Task: Write a soql queries for parent-to-child objects.
Action: Mouse moved to (55, 129)
Screenshot: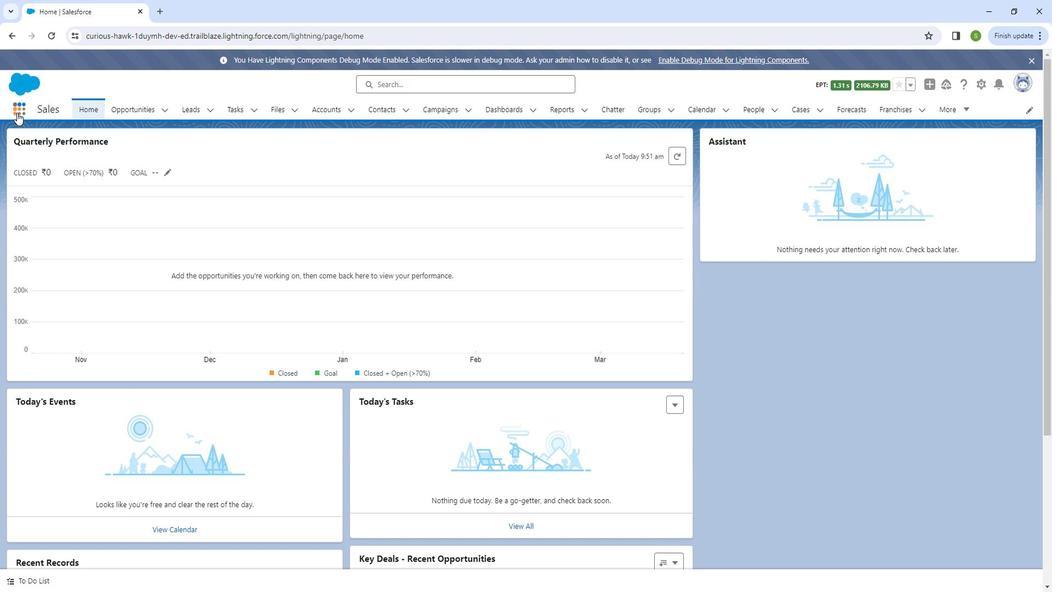 
Action: Mouse pressed left at (55, 129)
Screenshot: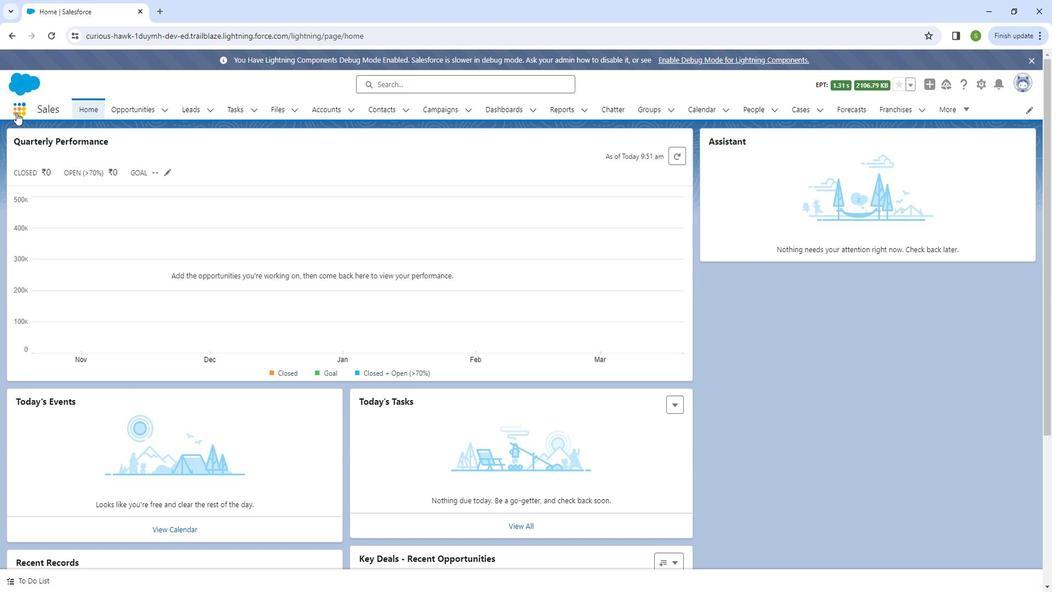 
Action: Mouse moved to (59, 130)
Screenshot: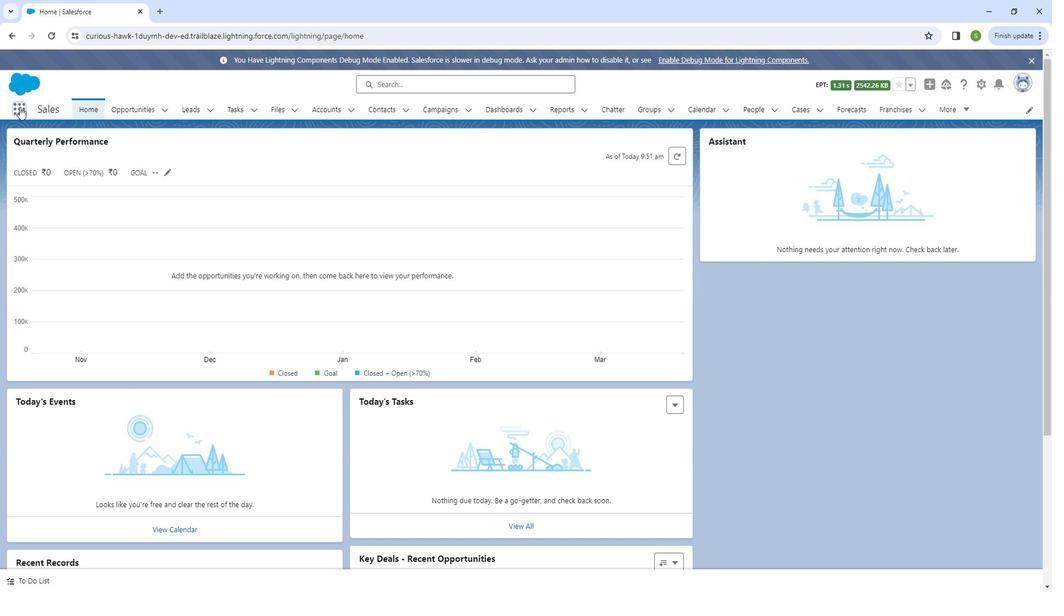 
Action: Mouse pressed left at (59, 130)
Screenshot: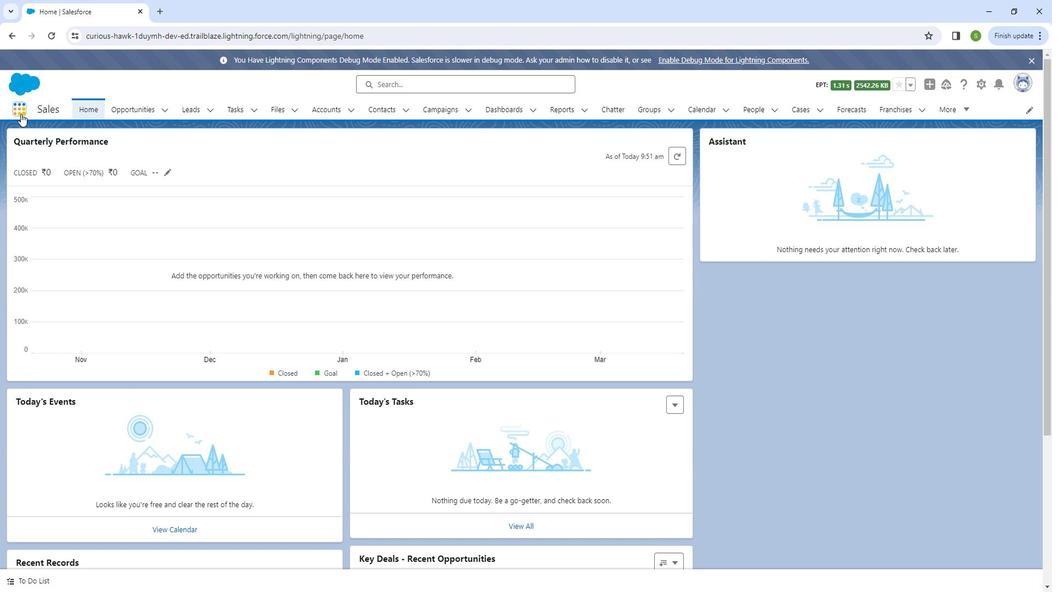 
Action: Mouse moved to (70, 312)
Screenshot: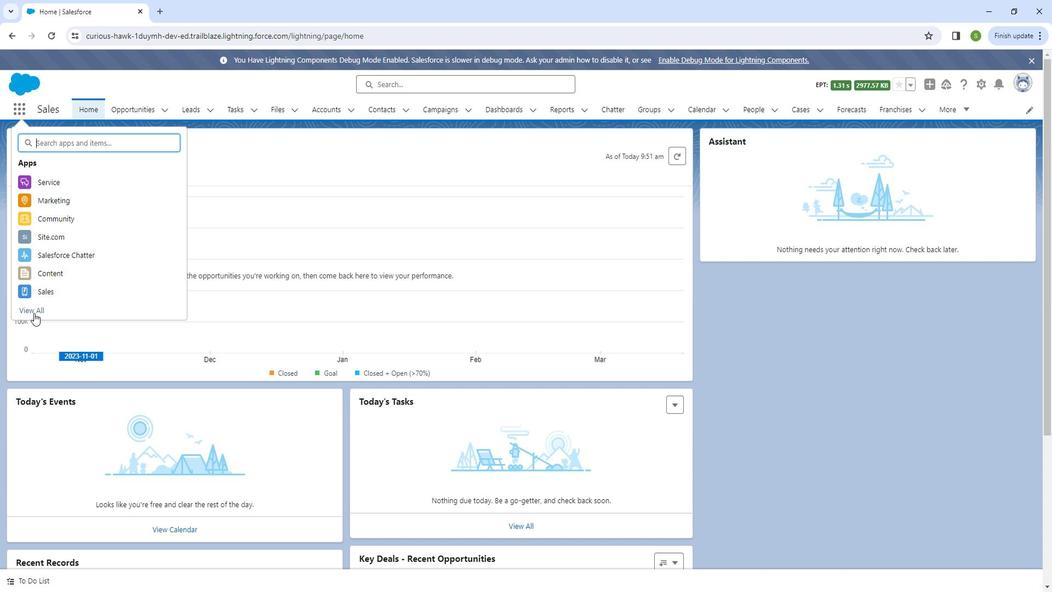 
Action: Mouse pressed left at (70, 312)
Screenshot: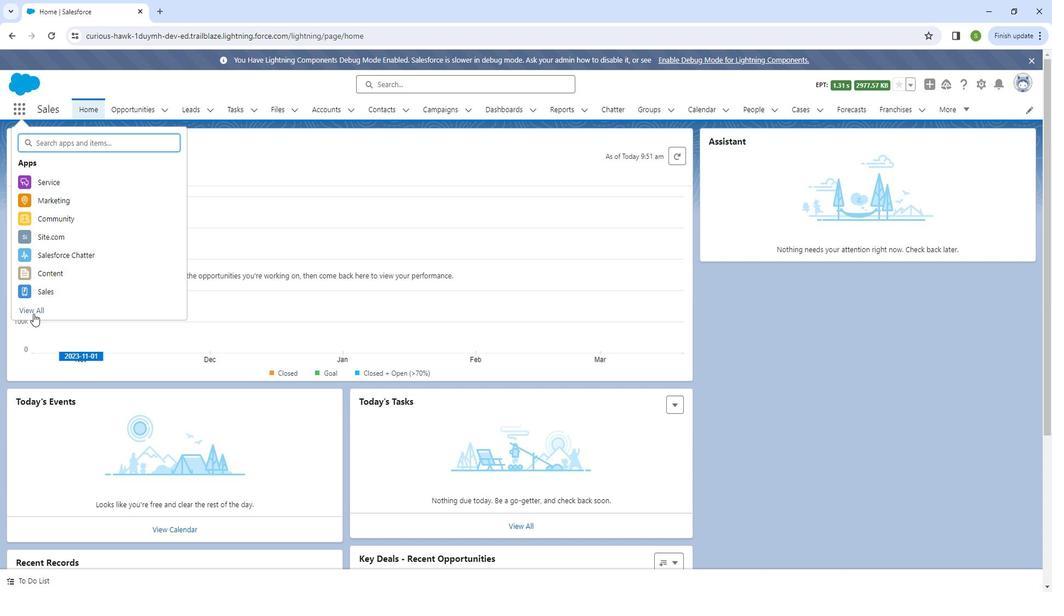 
Action: Mouse moved to (194, 450)
Screenshot: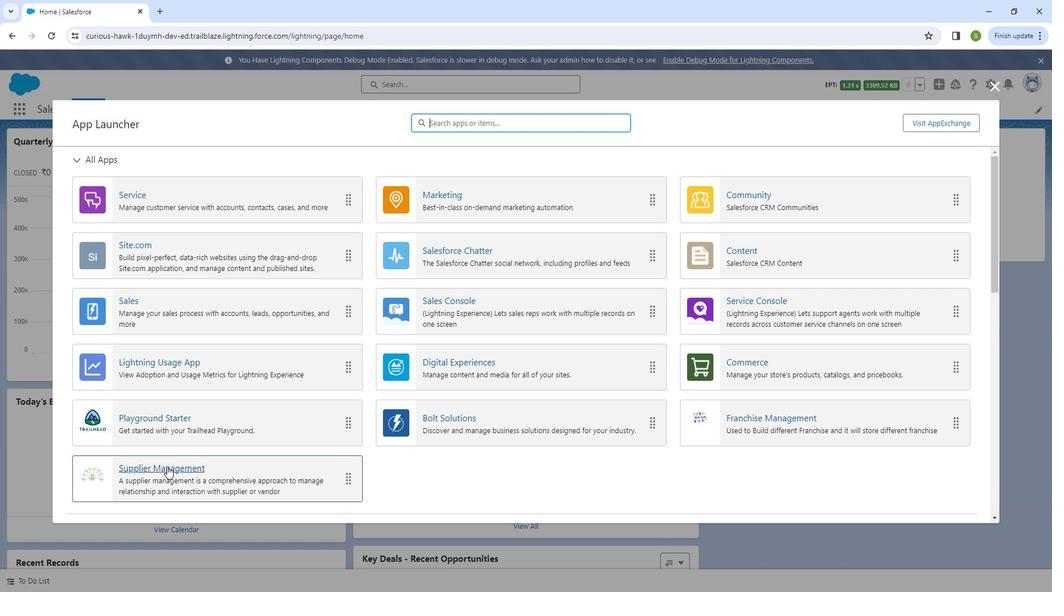 
Action: Mouse pressed left at (194, 450)
Screenshot: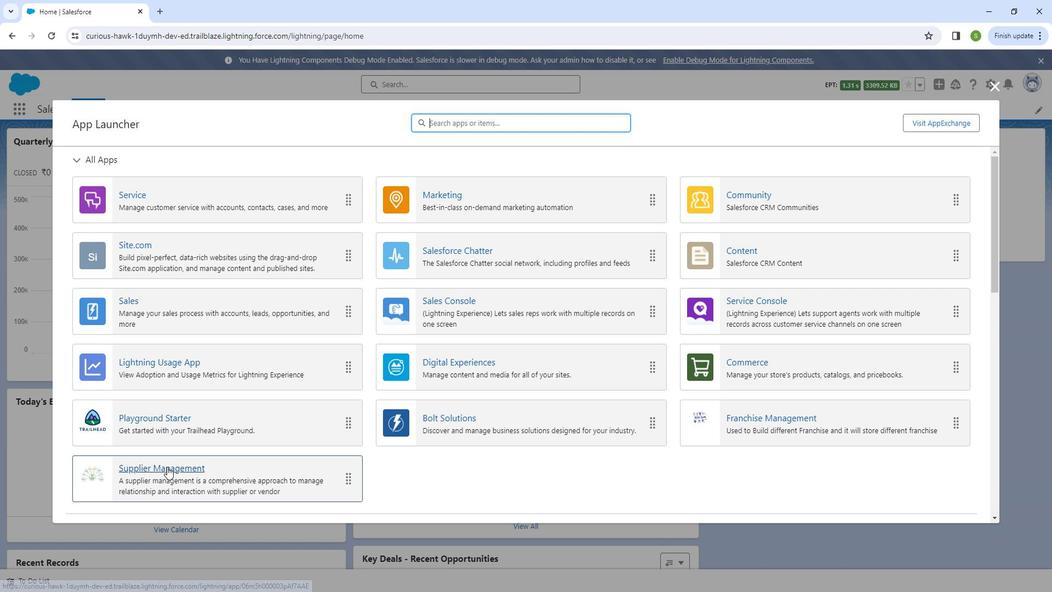 
Action: Mouse moved to (213, 454)
Screenshot: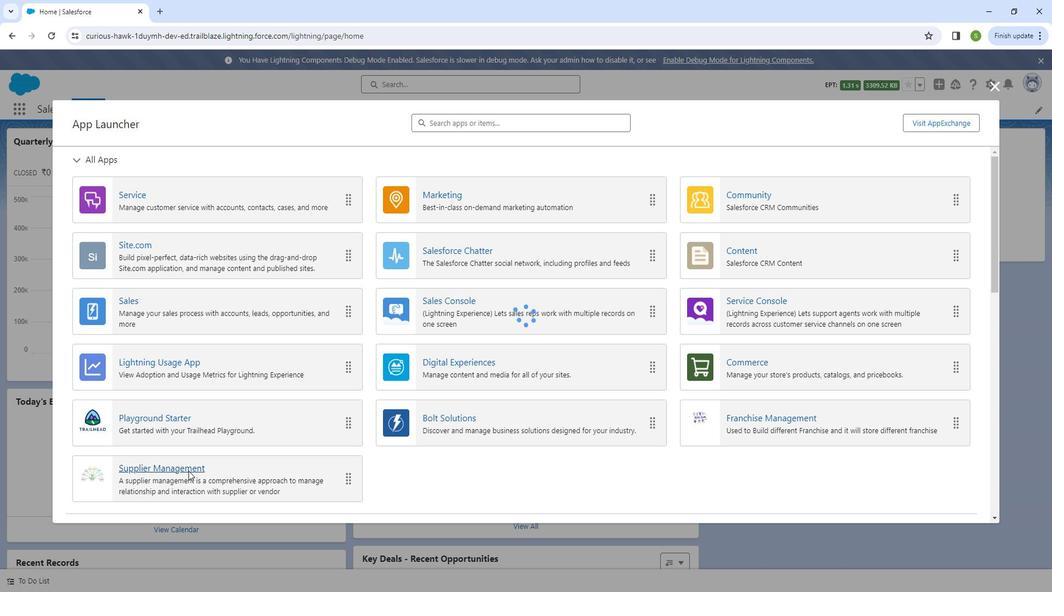 
Action: Mouse pressed left at (213, 454)
Screenshot: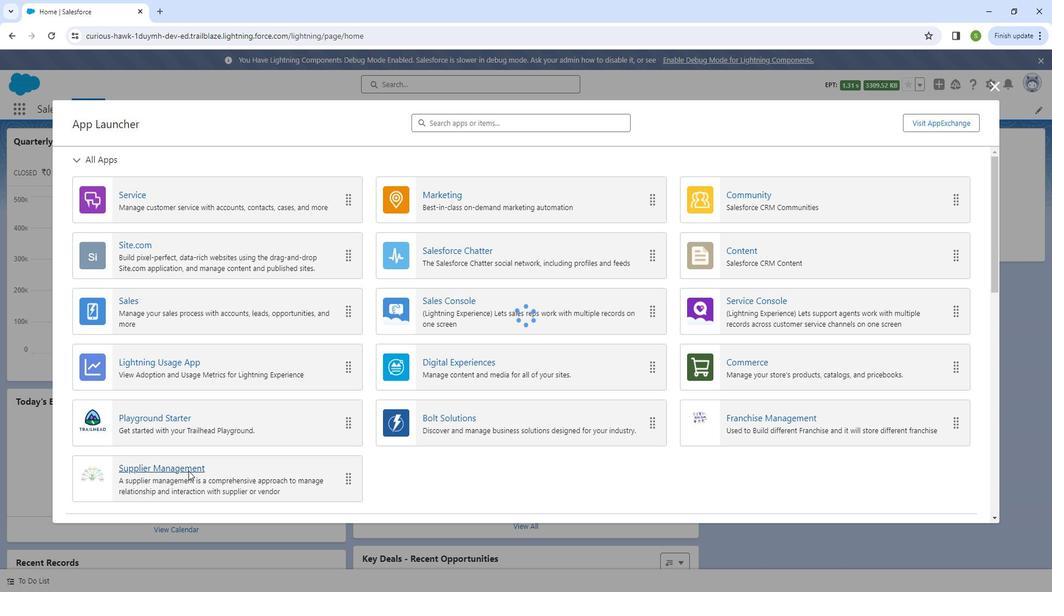 
Action: Mouse moved to (58, 128)
Screenshot: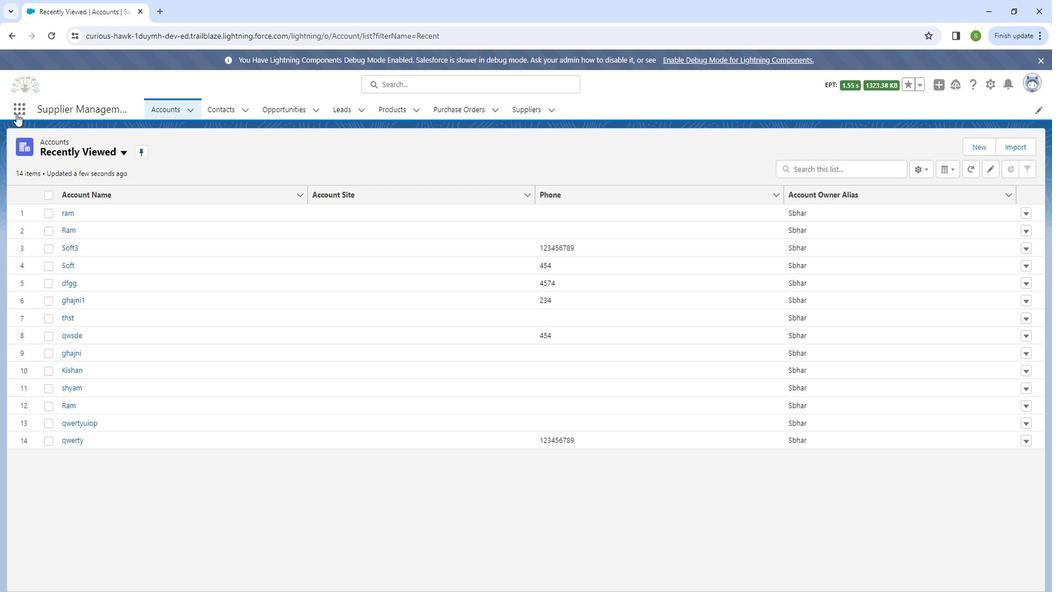 
Action: Mouse pressed left at (58, 128)
Screenshot: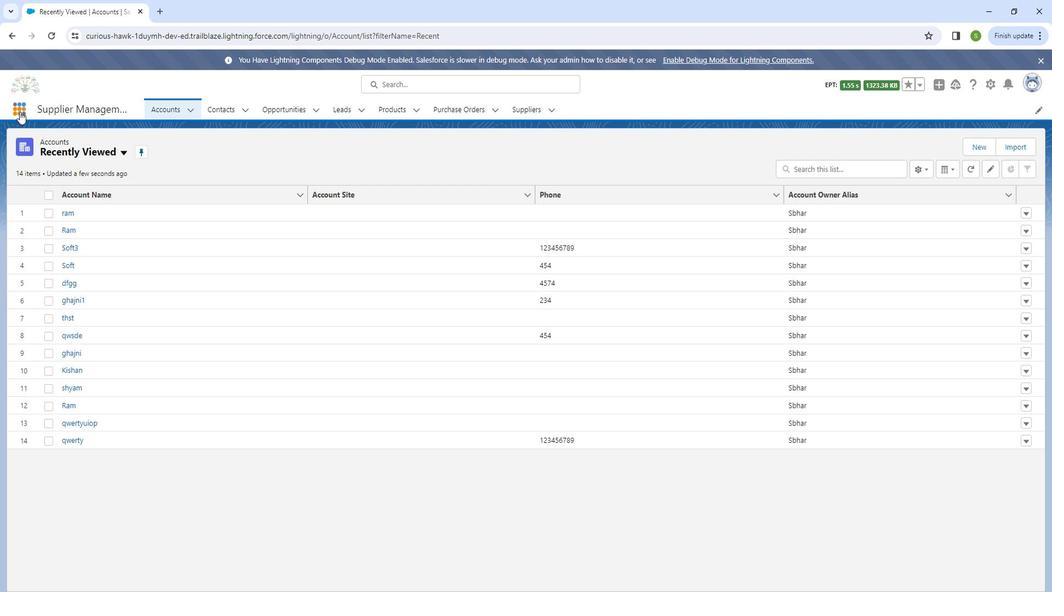 
Action: Mouse moved to (250, 170)
Screenshot: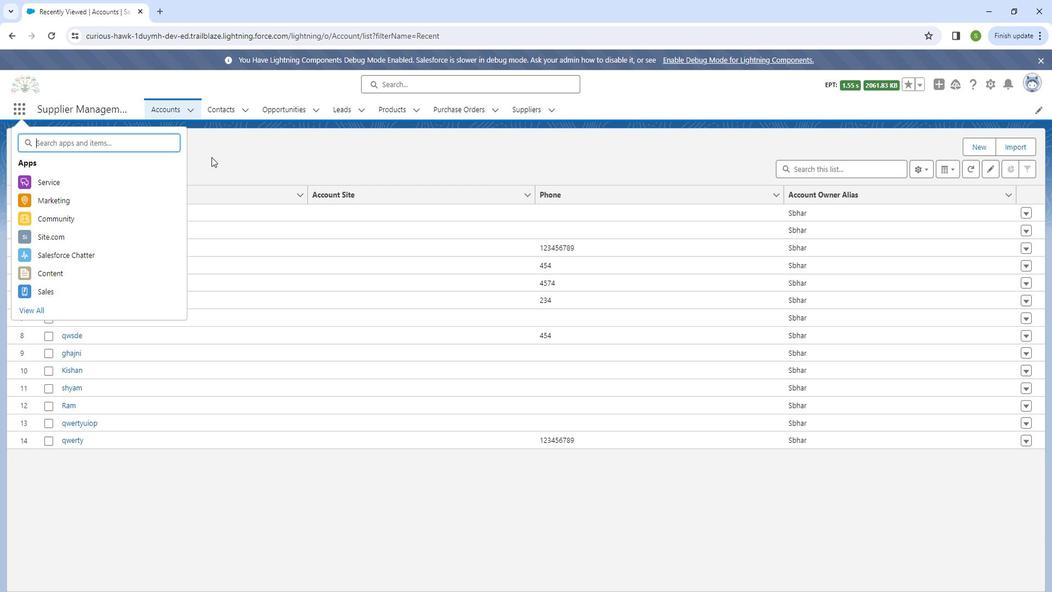 
Action: Mouse pressed left at (250, 170)
Screenshot: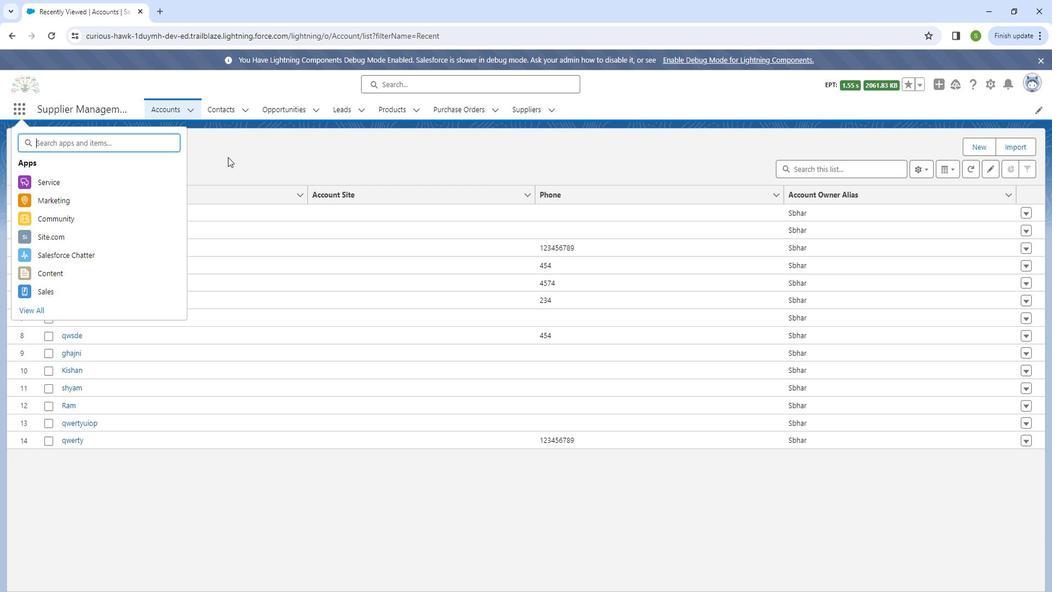 
Action: Mouse moved to (953, 107)
Screenshot: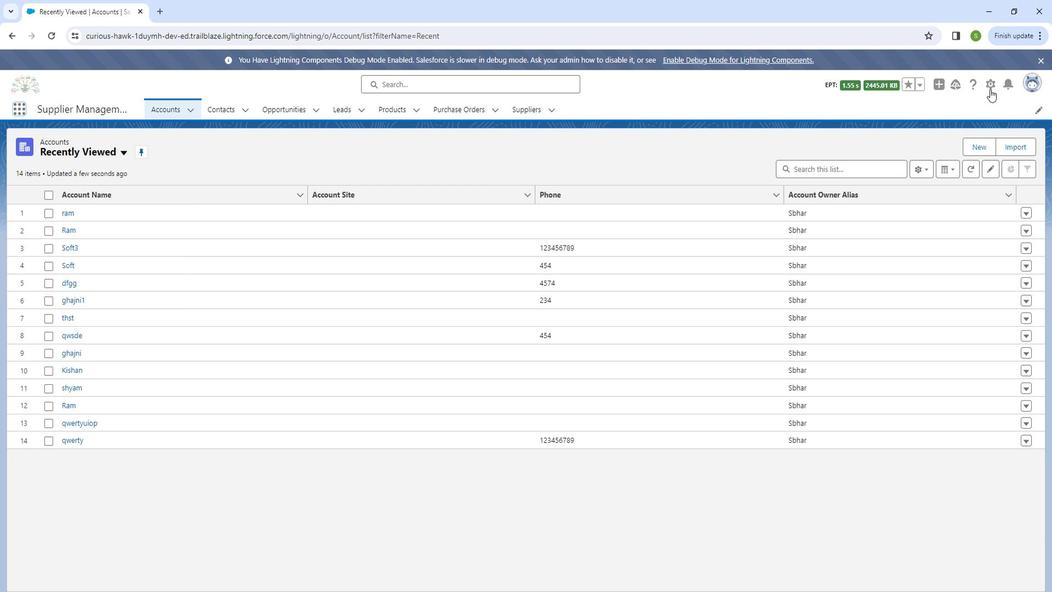 
Action: Mouse pressed left at (953, 107)
Screenshot: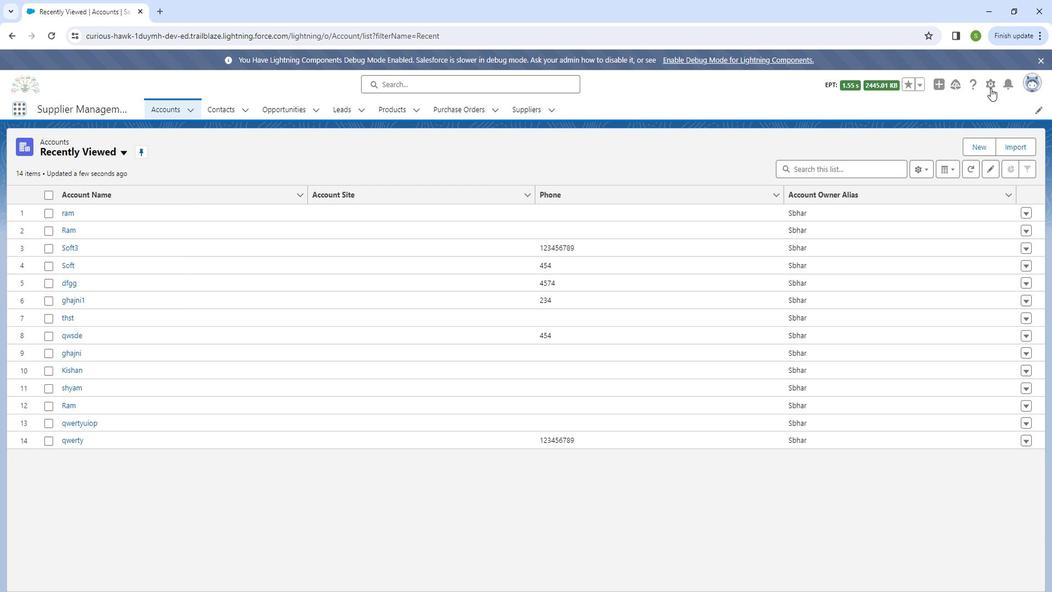 
Action: Mouse moved to (906, 191)
Screenshot: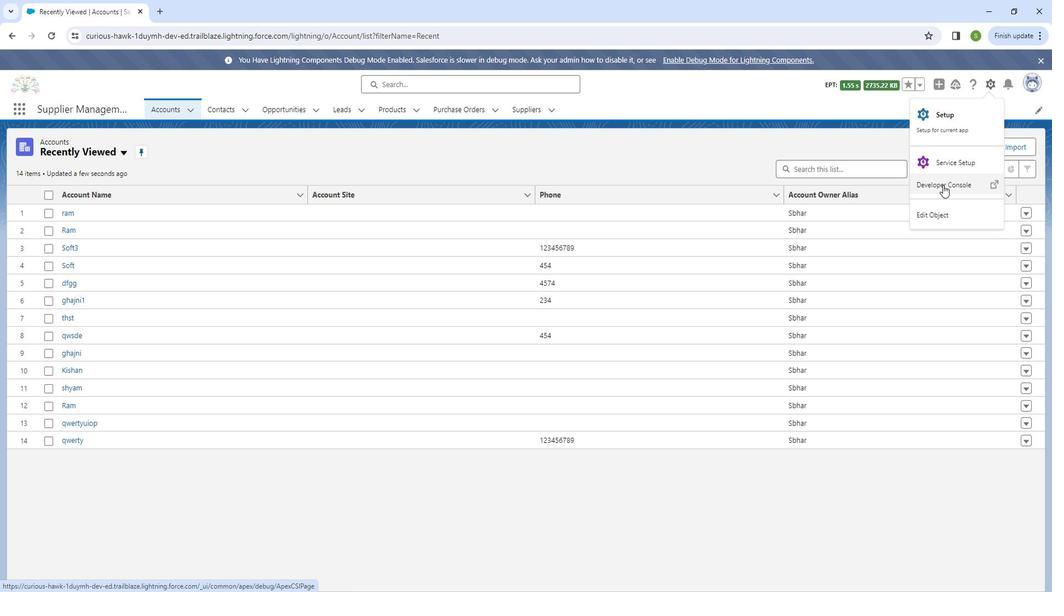 
Action: Mouse pressed right at (906, 191)
Screenshot: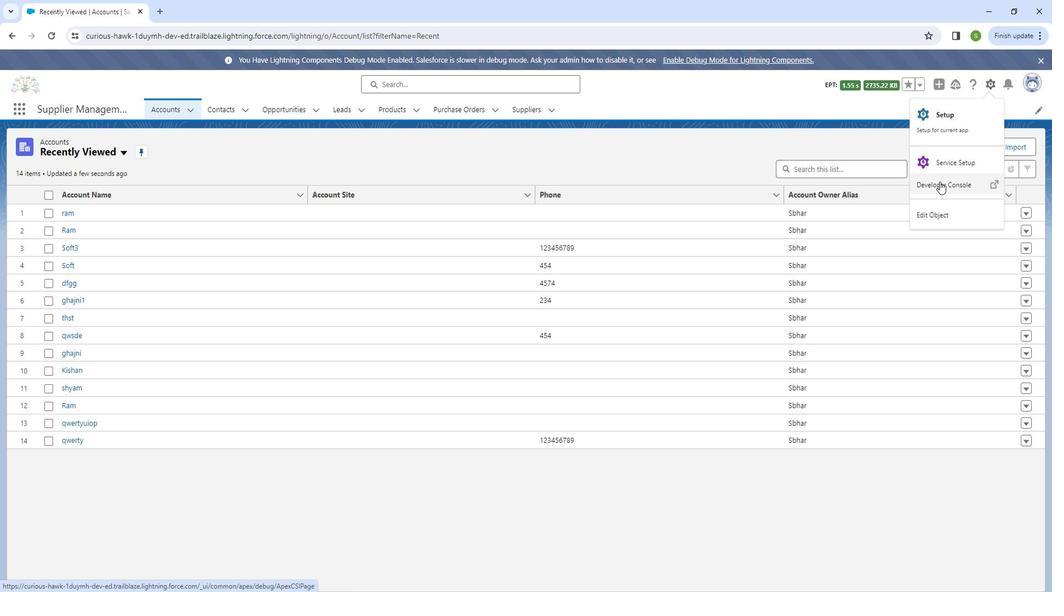 
Action: Mouse moved to (863, 207)
Screenshot: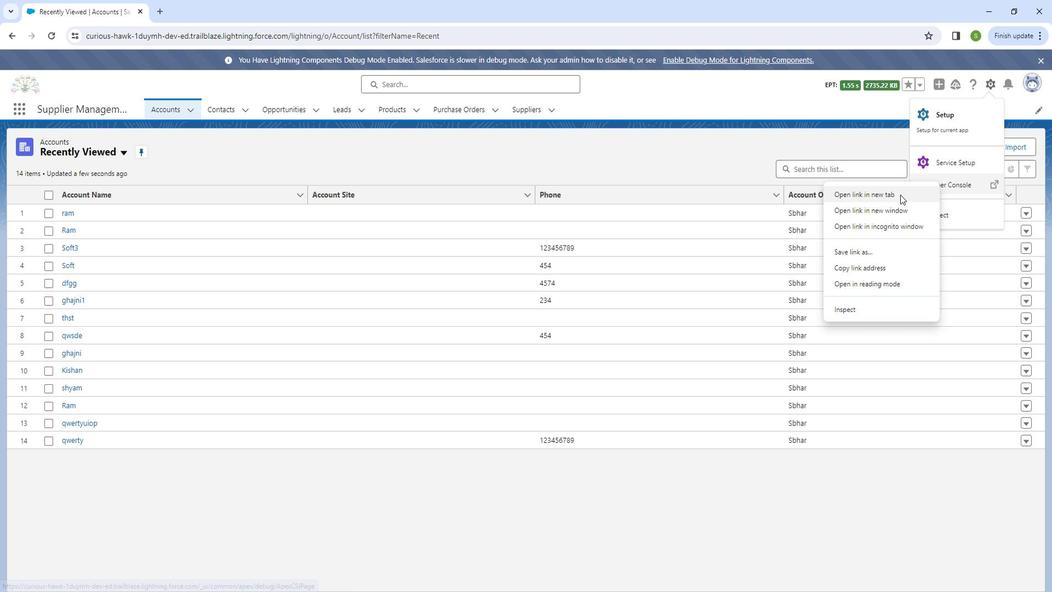 
Action: Mouse pressed left at (863, 207)
Screenshot: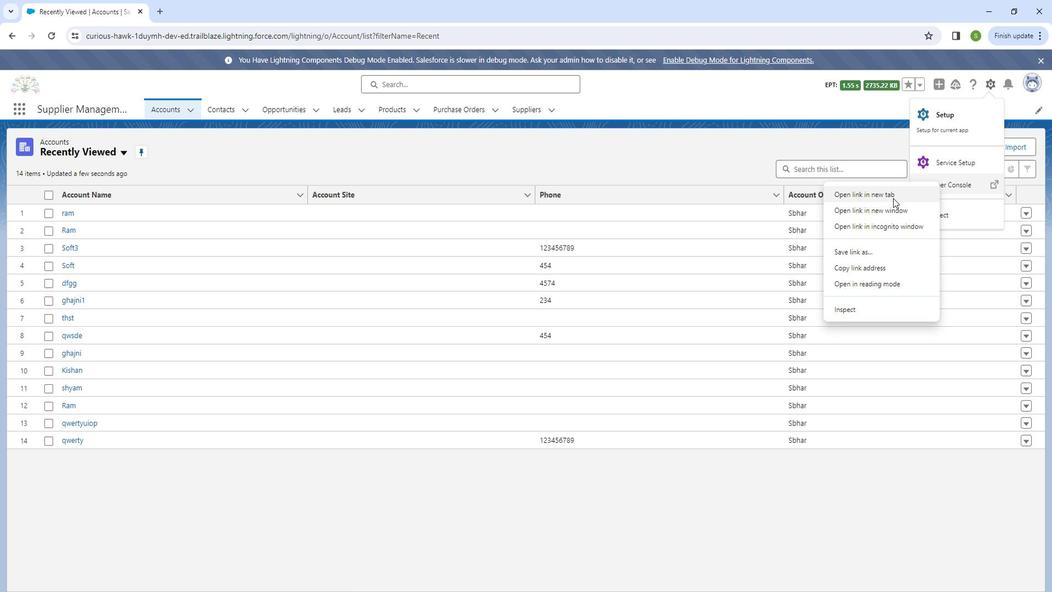 
Action: Mouse moved to (242, 39)
Screenshot: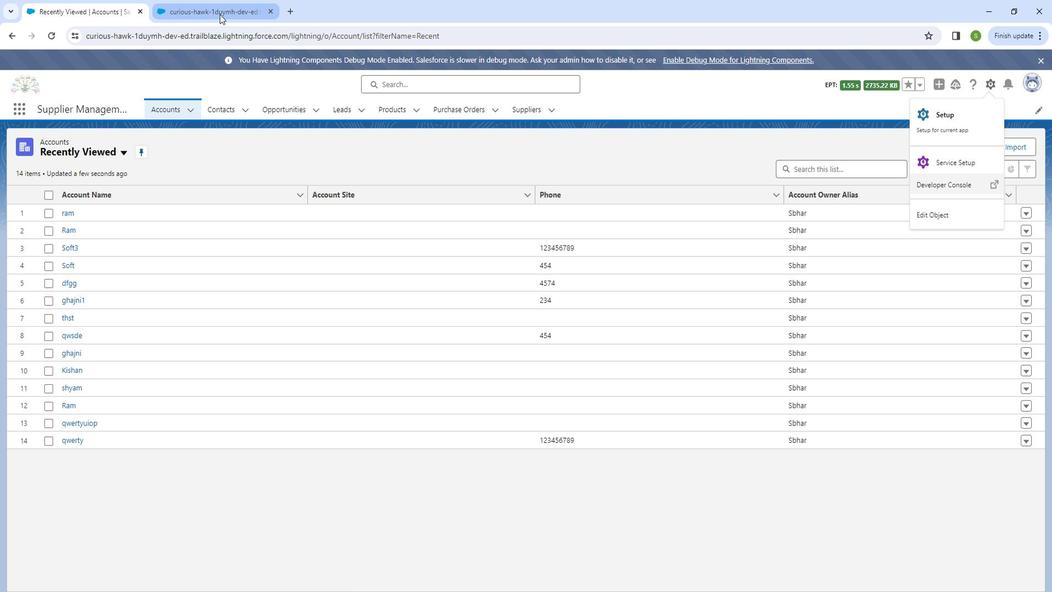 
Action: Mouse pressed left at (242, 39)
Screenshot: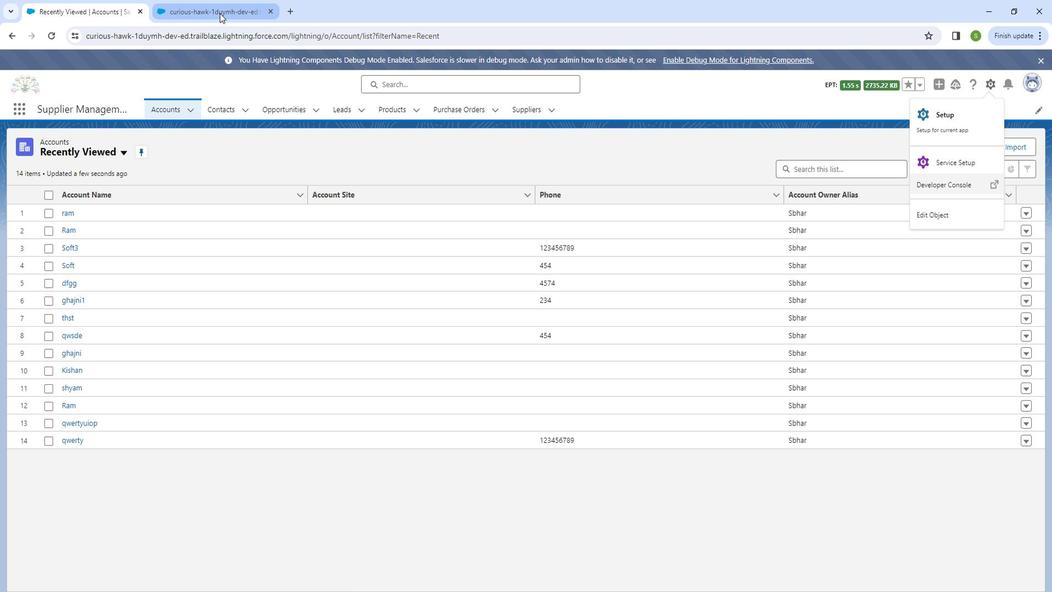 
Action: Mouse moved to (248, 43)
Screenshot: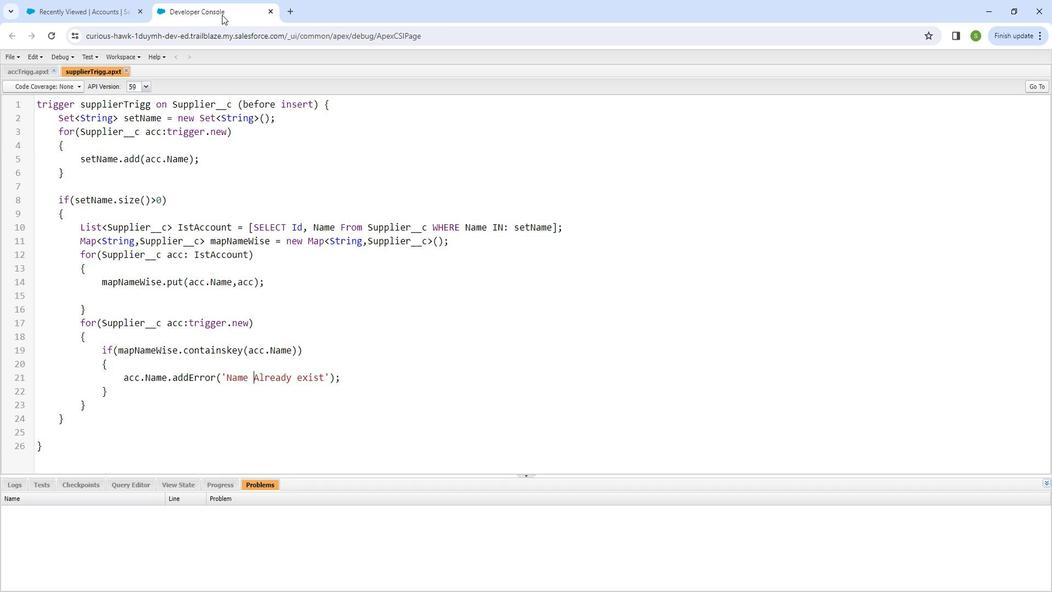 
Action: Key pressed <Key.alt_l><Key.alt_l><Key.alt_l><Key.alt_l><Key.alt_l><Key.alt_l><Key.alt_l><Key.alt_l><Key.alt_l><Key.alt_l><<191>>
Screenshot: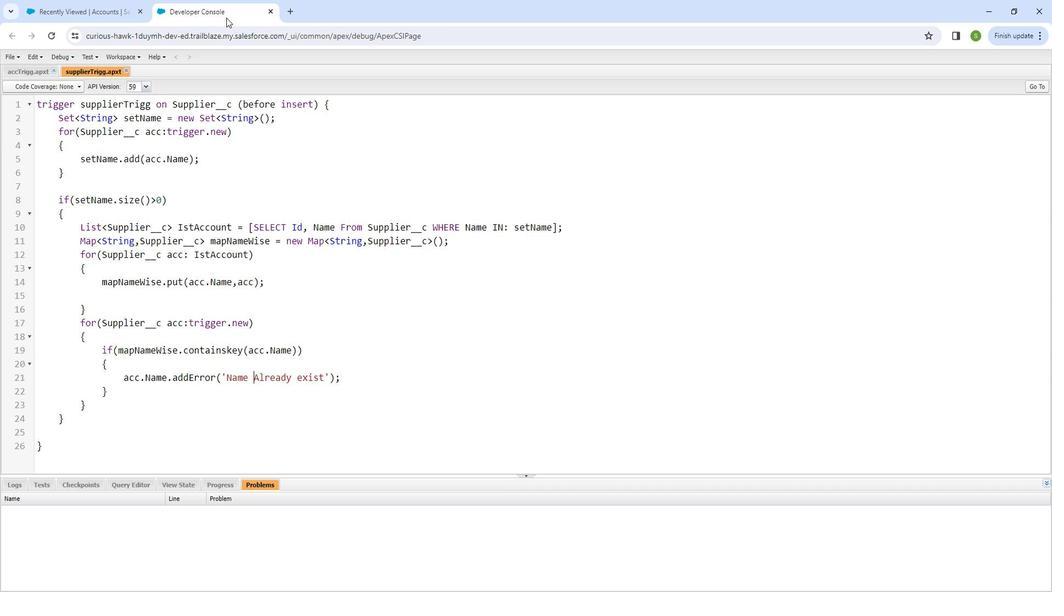 
Action: Mouse moved to (191, 196)
Screenshot: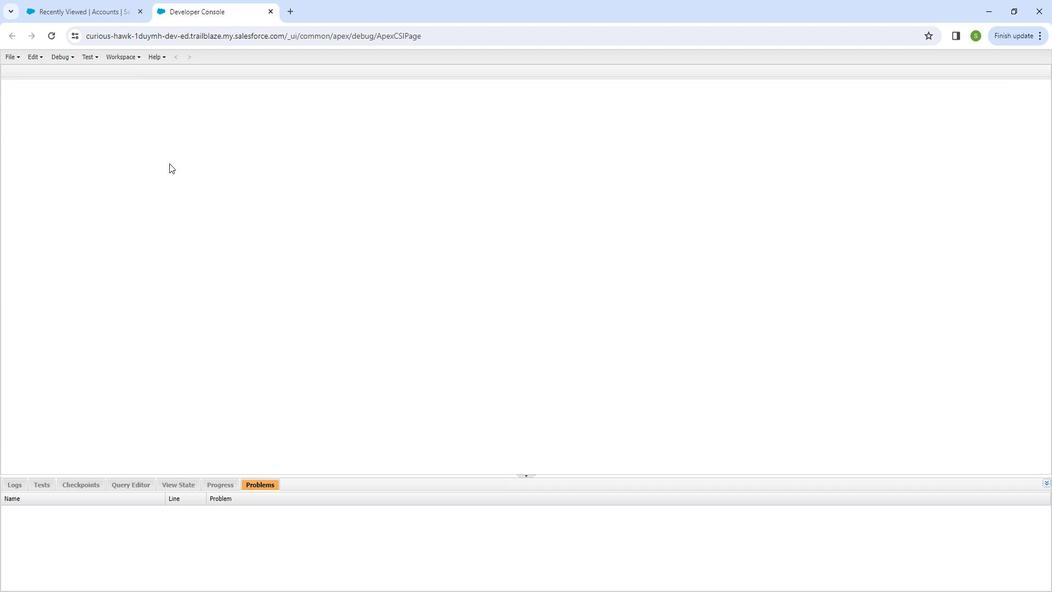 
Action: Key pressed ctrl+E
Screenshot: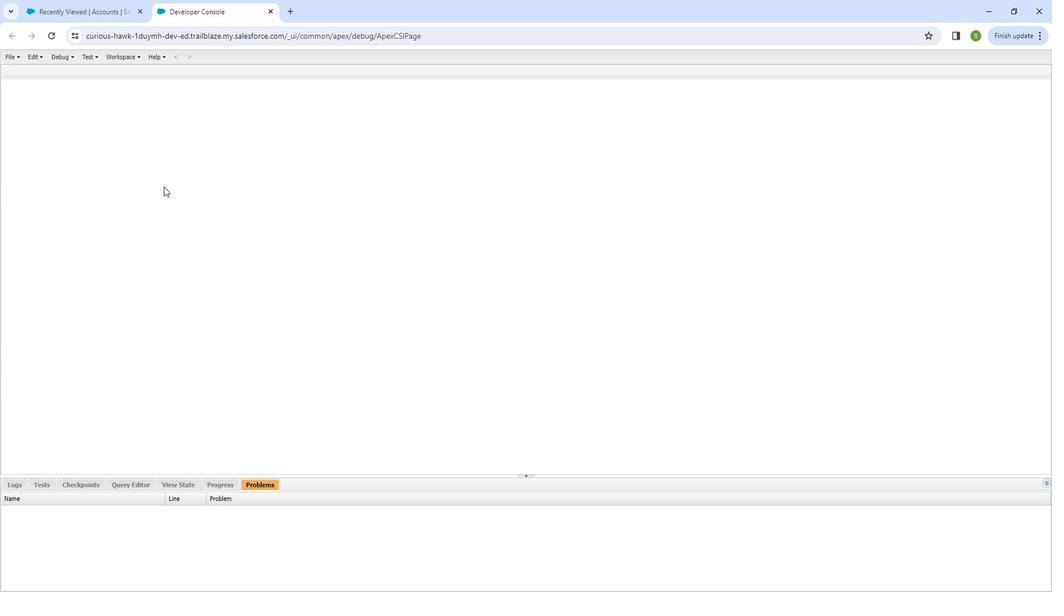 
Action: Mouse moved to (323, 271)
Screenshot: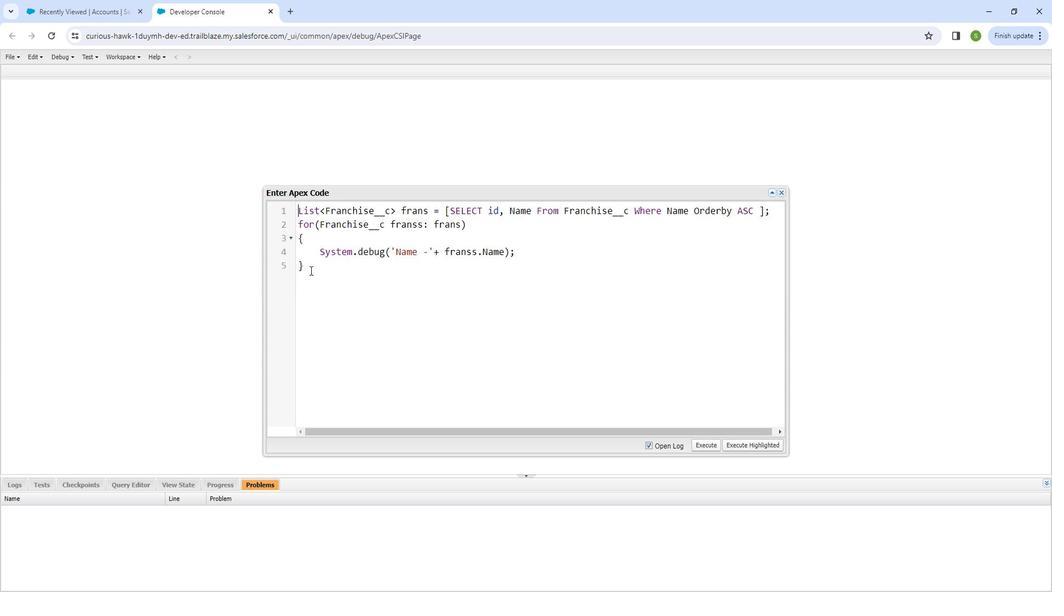 
Action: Mouse pressed left at (323, 271)
Screenshot: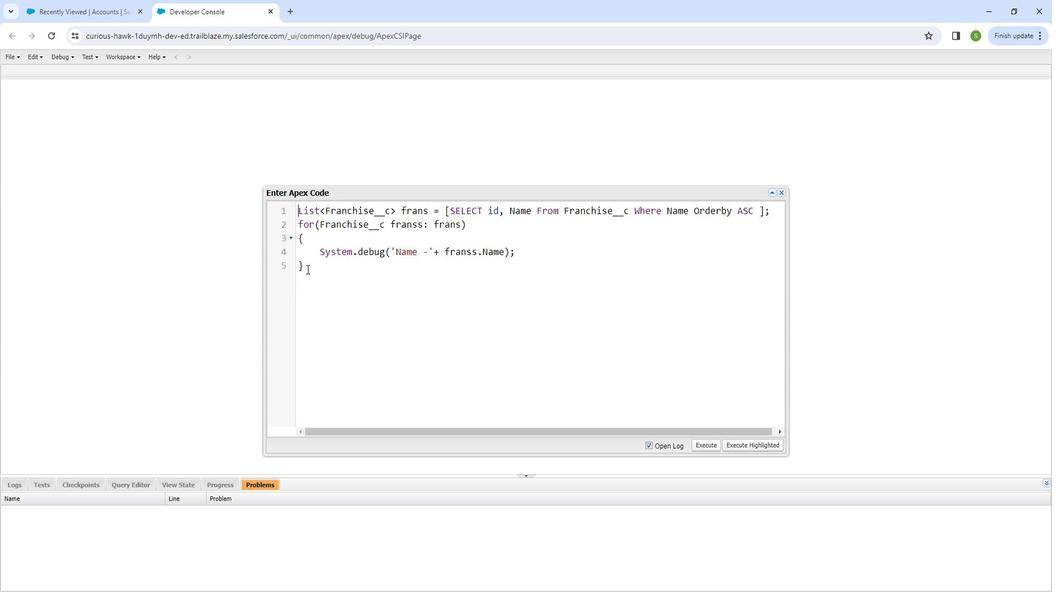 
Action: Mouse moved to (313, 214)
Screenshot: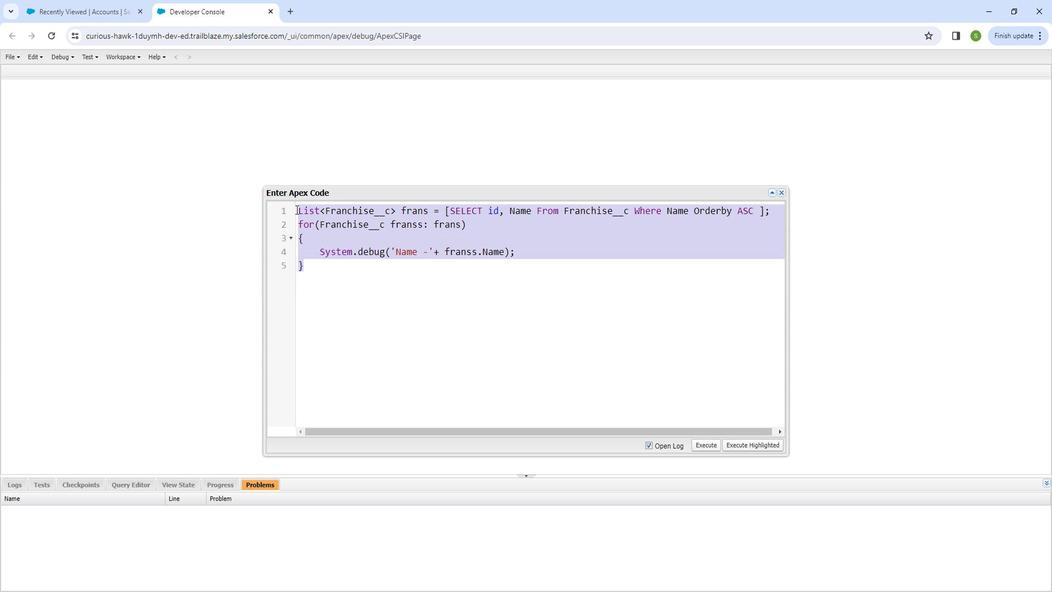 
Action: Key pressed <Key.backspace>
Screenshot: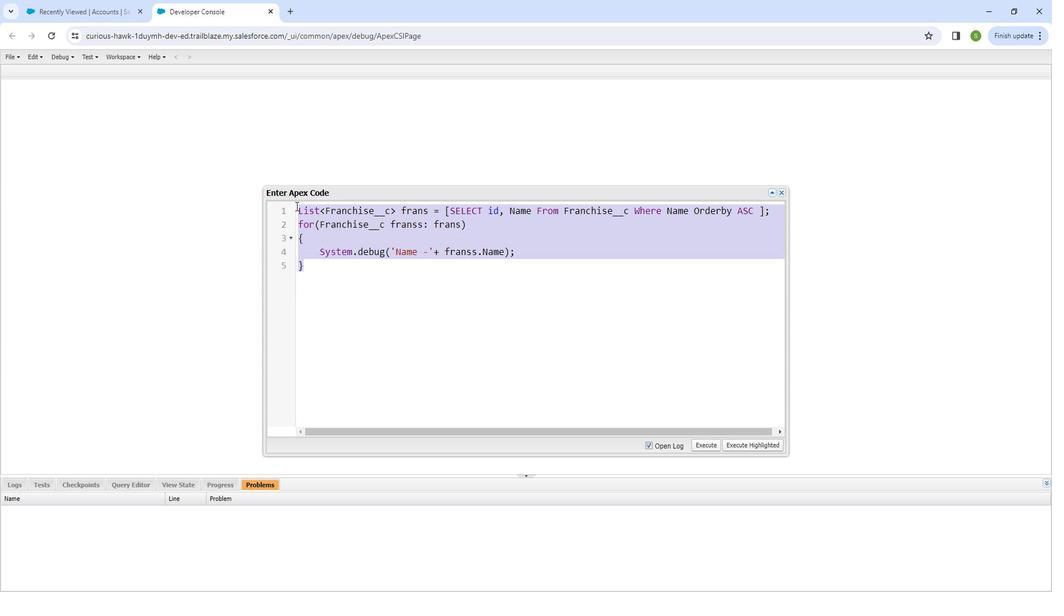 
Action: Mouse moved to (319, 221)
Screenshot: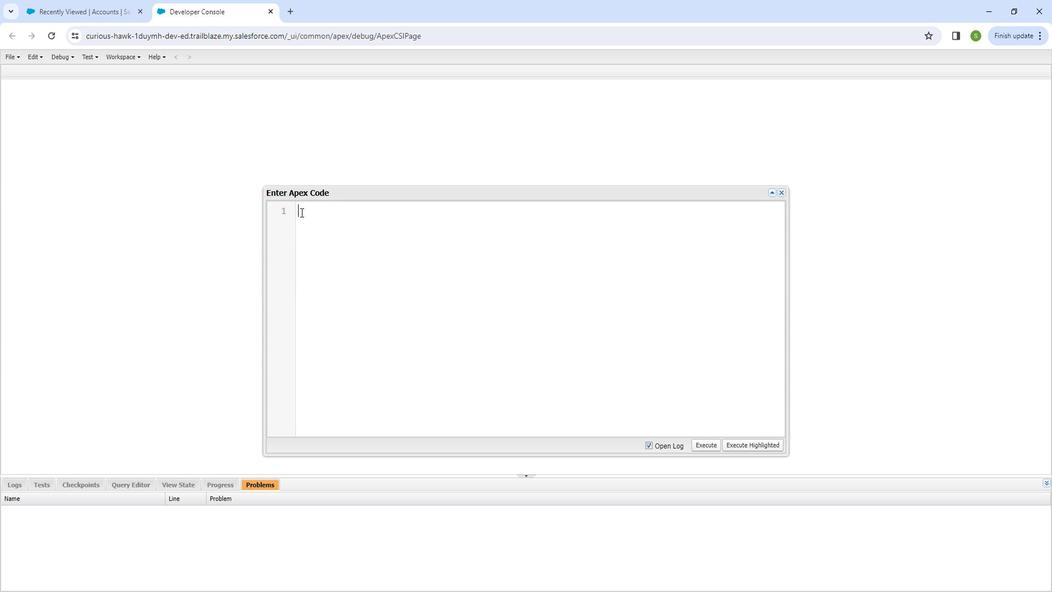 
Action: Mouse pressed left at (319, 221)
Screenshot: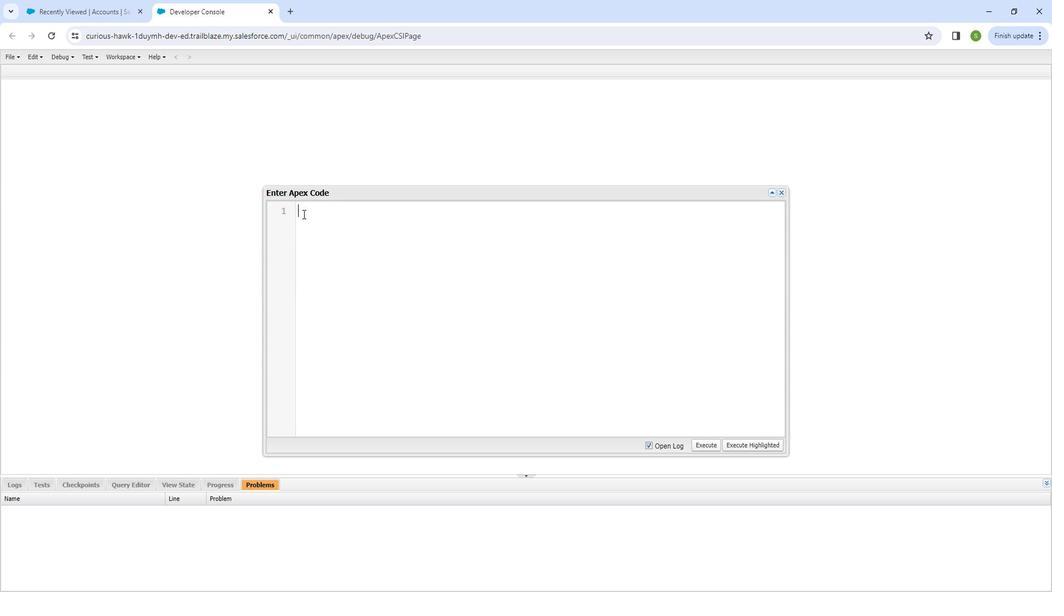 
Action: Mouse moved to (327, 225)
Screenshot: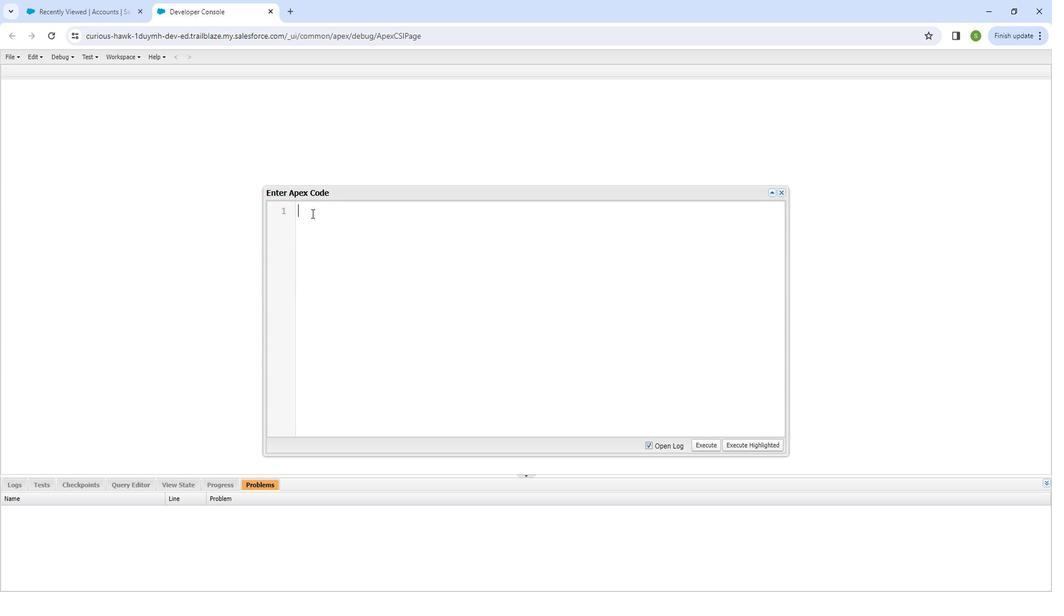 
Action: Key pressed <Key.shift_r><Key.shift_r><Key.shift_r><Key.shift_r><Key.shift_r><Key.shift_r><Key.shift_r><Key.shift_r><Key.shift_r><Key.shift_r>List<Key.shift_r><<Key.shift_r>Account<Key.shift_r>><Key.space>acc<Key.space>=<Key.space>[<Key.shift_r>SELECT<Key.space><Key.shift_r><Key.shift_r><Key.shift_r><Key.shift_r><Key.shift_r><Key.shift_r>Id,<Key.space><Key.shift_r><Key.shift_r><Key.shift_r><Key.shift_r><Key.shift_r><Key.shift_r><Key.shift_r><Key.shift_r><Key.shift_r><Key.shift_r>Name,<Key.space><Key.shift_r><Key.shift_r><Key.shift_r><Key.shift_r><Key.shift_r><Key.shift_r><Key.shift_r><Key.shift_r><Key.shift_r><Key.shift_r>(<Key.shift_r><Key.shift_r>SELECT<Key.space><Key.shift_r>Id,<Key.space><Key.shift_r>Name<Key.space><Key.shift_r><Key.shift_r>FROM<Key.space><Key.shift_r><Key.shift_r><Key.shift_r><Key.shift_r><Key.shift_r><Key.shift_r><Key.shift_r><Key.shift_r><Key.shift_r><Key.shift_r><Key.shift_r>Contacts<Key.right><Key.space><Key.shift_r>FROM<Key.space><Key.shift_r><Key.shift_r><Key.shift_r><Key.shift_r>Account<Key.right>;<Key.enter><Key.shift_r><Key.shift_r><Key.shift_r><Key.shift_r><Key.shift_r><Key.shift_r><Key.shift_r><Key.shift_r>{<Key.enter><Key.shift_r><Key.shift_r><Key.shift_r><Key.shift_r><Key.shift_r><Key.shift_r><Key.shift_r><Key.shift_r><Key.shift_r><Key.shift_r>A<Key.backspace><Key.shift_r><Key.shift_r><Key.shift_r><Key.shift_r><Key.shift_r><Key.shift_r><Key.shift_r><Key.shift_r><Key.shift_r><Key.shift_r><Key.shift_r><Key.shift_r>F<Key.backspace>for<Key.shift_r><Key.shift_r><Key.shift_r><Key.shift_r><Key.shift_r><Key.shift_r><Key.shift_r><Key.shift_r>(<Key.shift_r><Key.shift_r><Key.shift_r><Key.shift_r><Key.shift_r>Account<Key.space>franss<Key.shift_r>:acc<Key.right><Key.enter><Key.shift_r><Key.shift_r>{<Key.enter><Key.shift_r>System.debug<Key.shift_r><Key.shift_r><Key.shift_r><Key.shift_r><Key.shift_r><Key.shift_r><Key.shift_r>('<Key.shift_r><Key.shift_r>Name<Key.space>-<Key.right><Key.space>+<Key.space>franss.<Key.shift_r><Key.shift_r><Key.shift_r><Key.shift_r><Key.shift_r><Key.shift_r><Key.shift_r><Key.shift_r><Key.shift_r>Name<Key.right>;
Screenshot: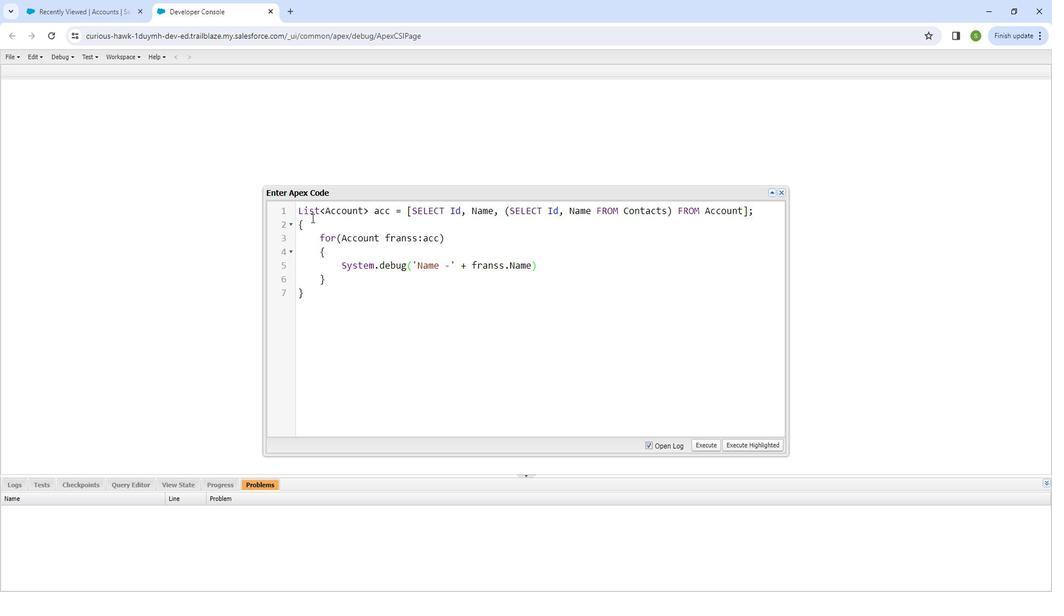 
Action: Mouse moved to (695, 434)
Screenshot: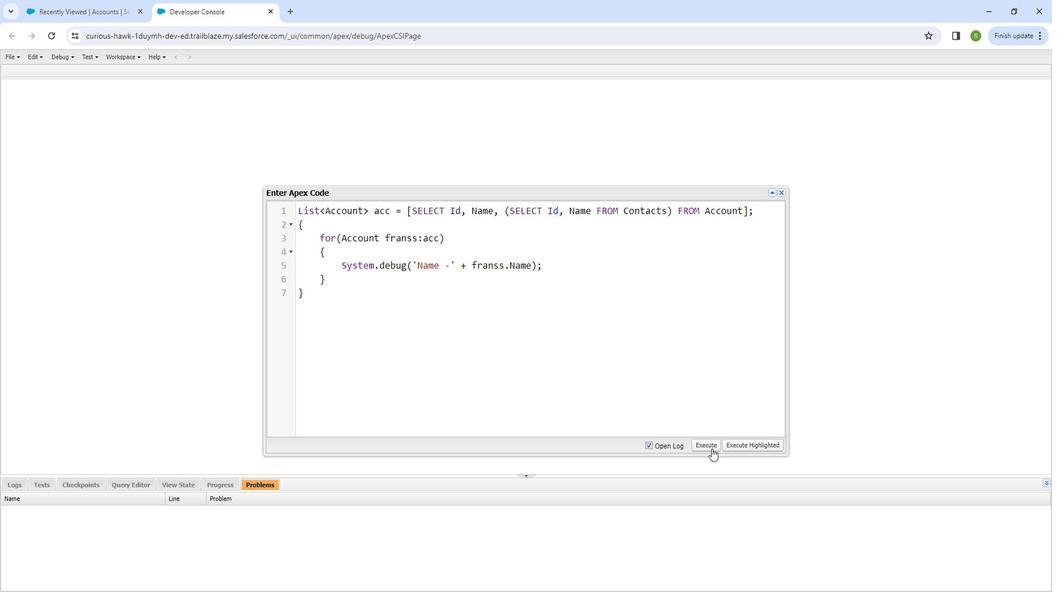 
Action: Mouse pressed left at (695, 434)
Screenshot: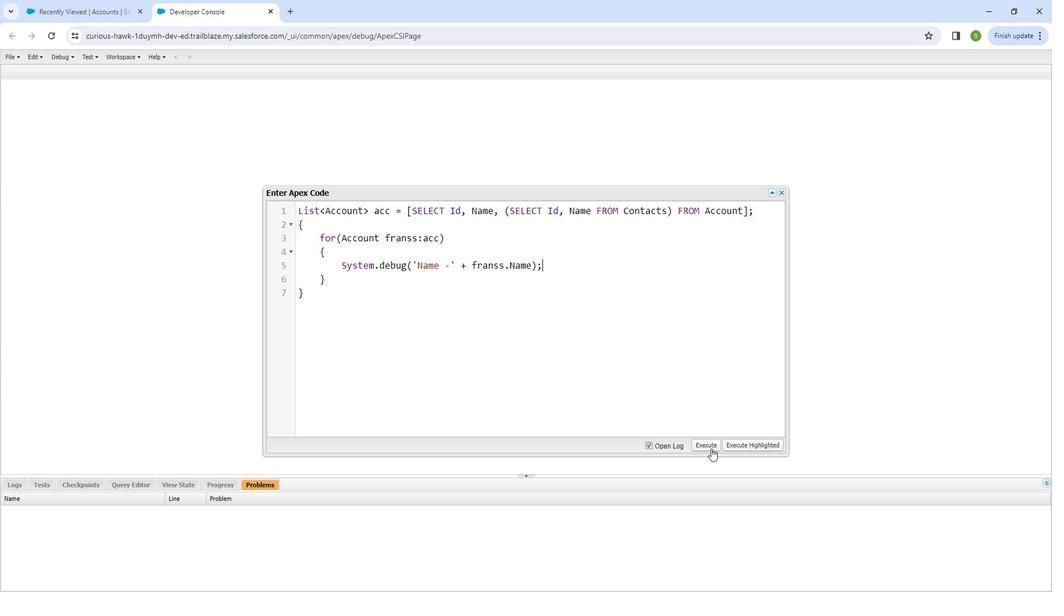 
Action: Mouse moved to (268, 261)
Screenshot: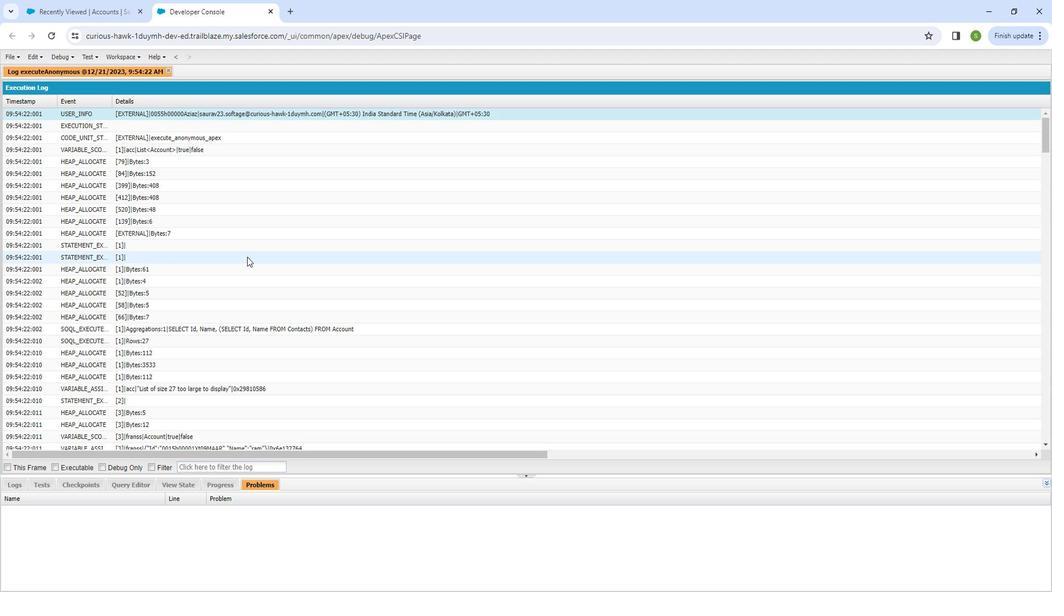 
Action: Mouse scrolled (268, 260) with delta (0, 0)
Screenshot: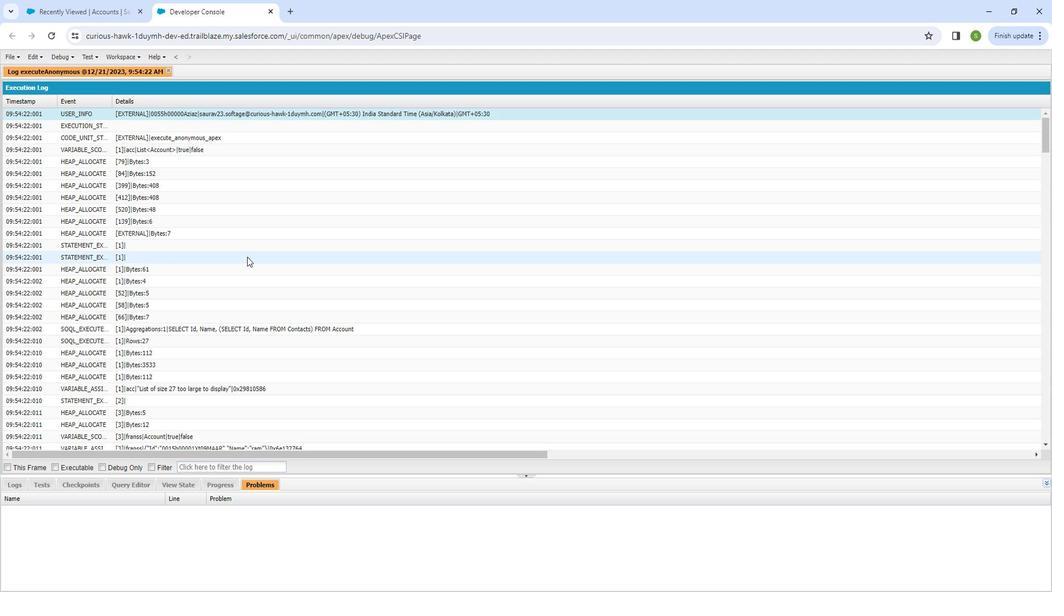 
Action: Mouse moved to (269, 261)
Screenshot: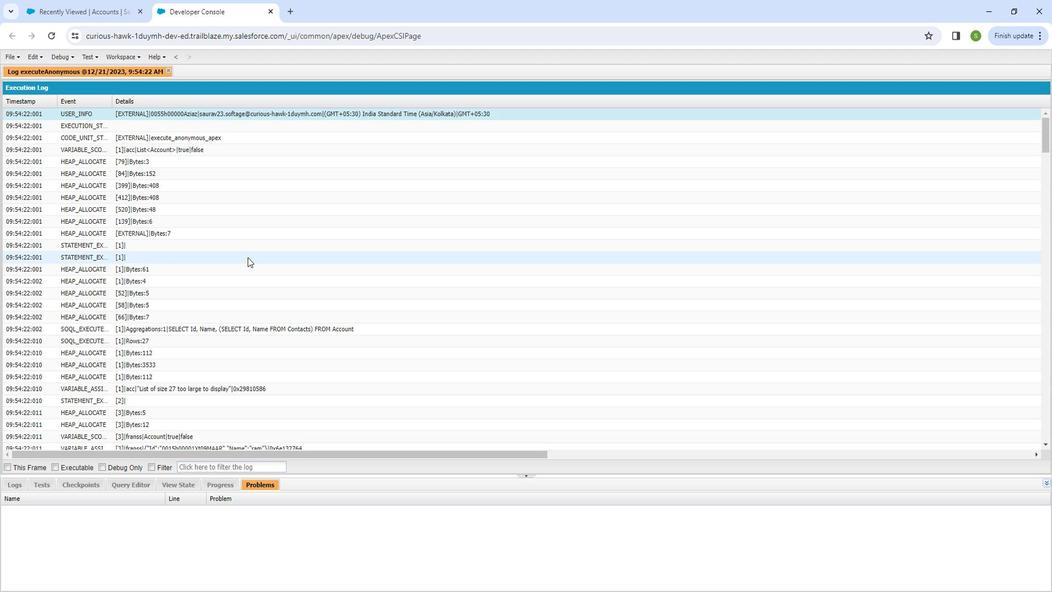 
Action: Mouse scrolled (269, 261) with delta (0, 0)
Screenshot: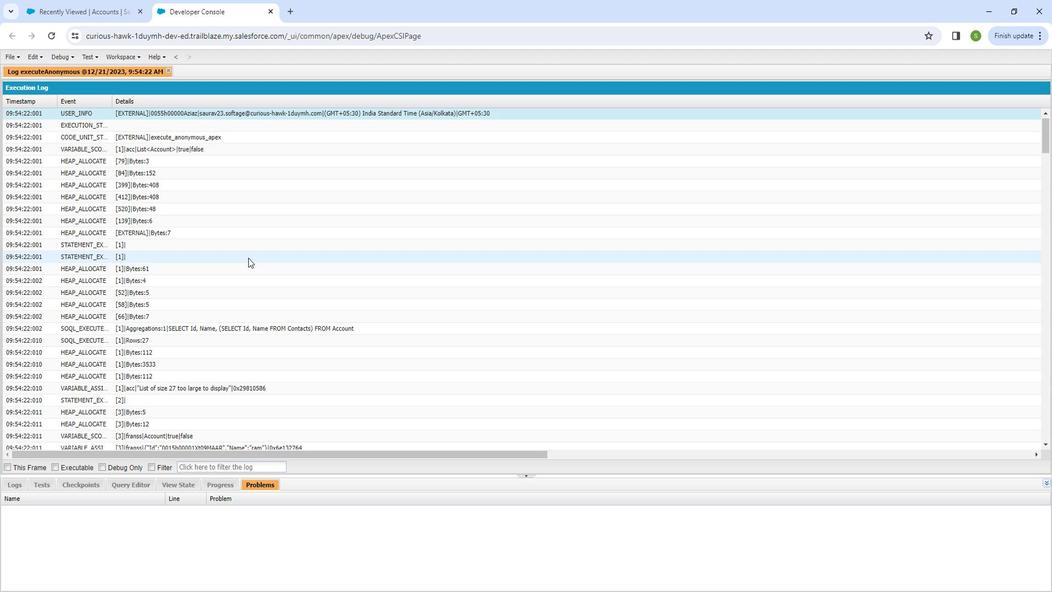 
Action: Mouse scrolled (269, 261) with delta (0, 0)
Screenshot: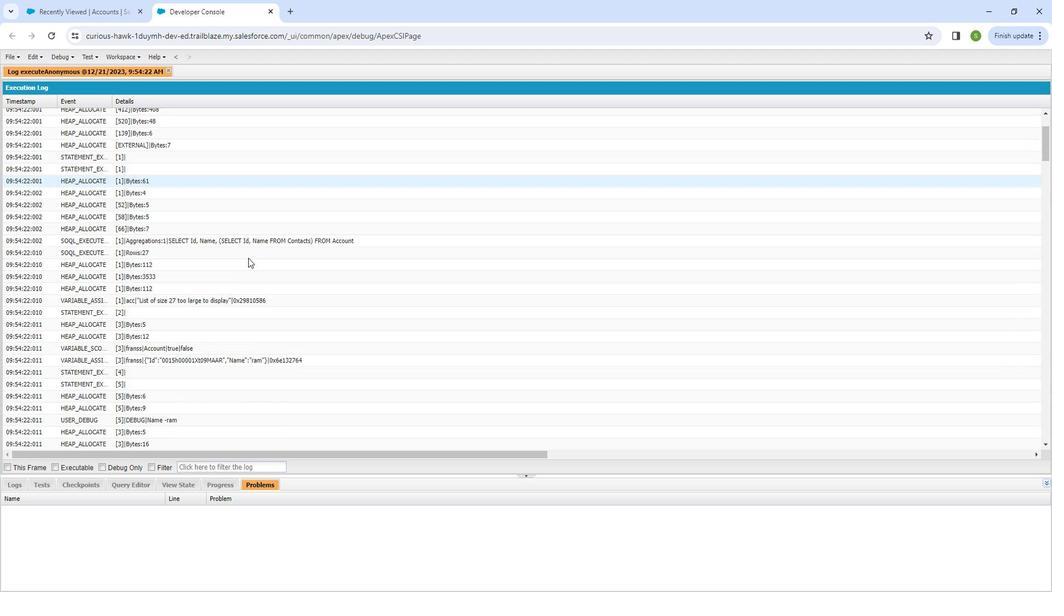 
Action: Mouse scrolled (269, 261) with delta (0, 0)
Screenshot: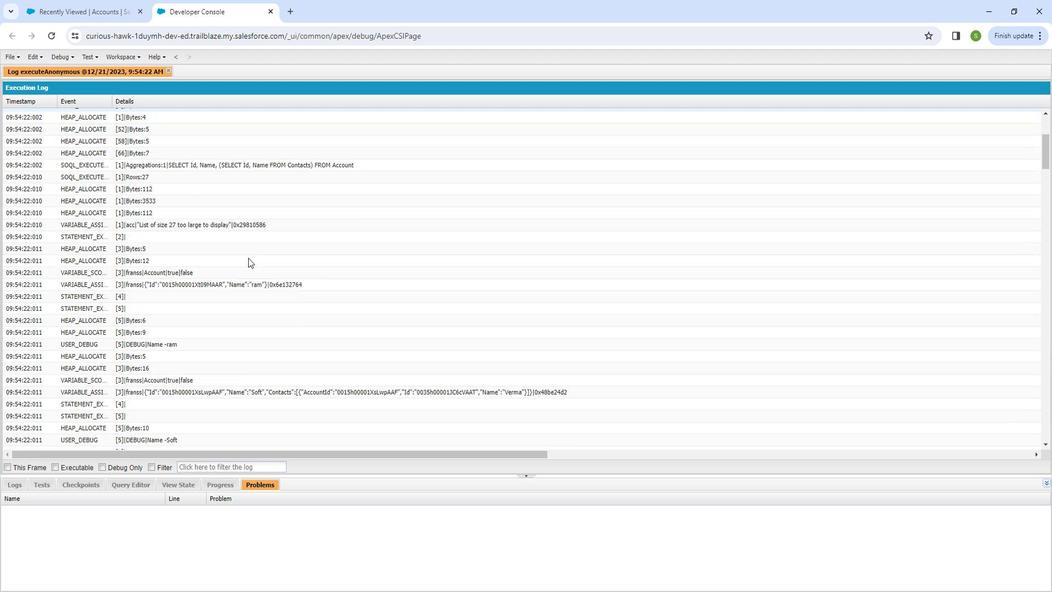 
Action: Mouse scrolled (269, 261) with delta (0, 0)
Screenshot: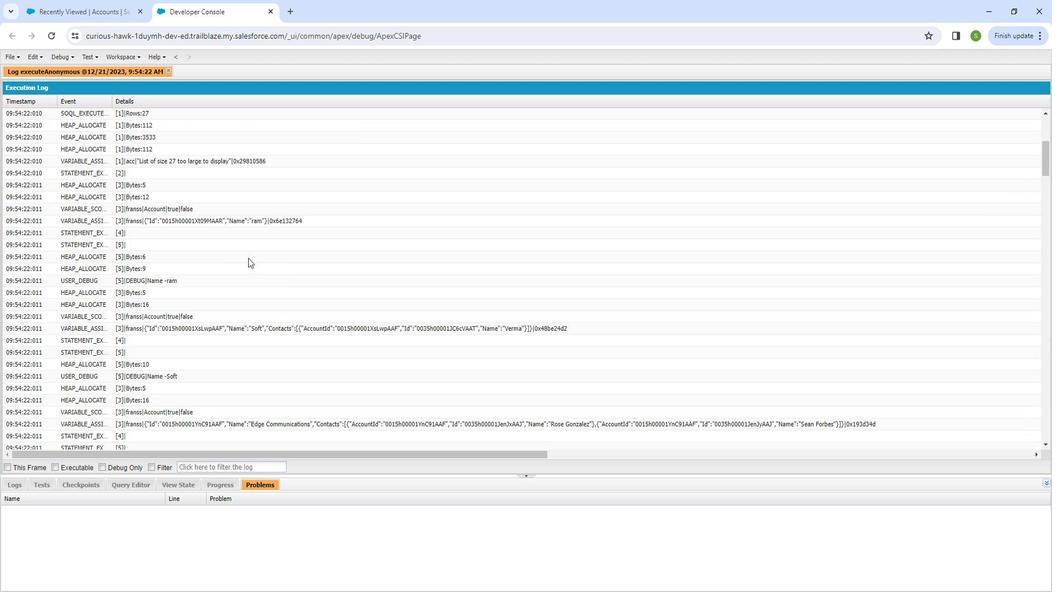 
Action: Mouse moved to (210, 377)
Screenshot: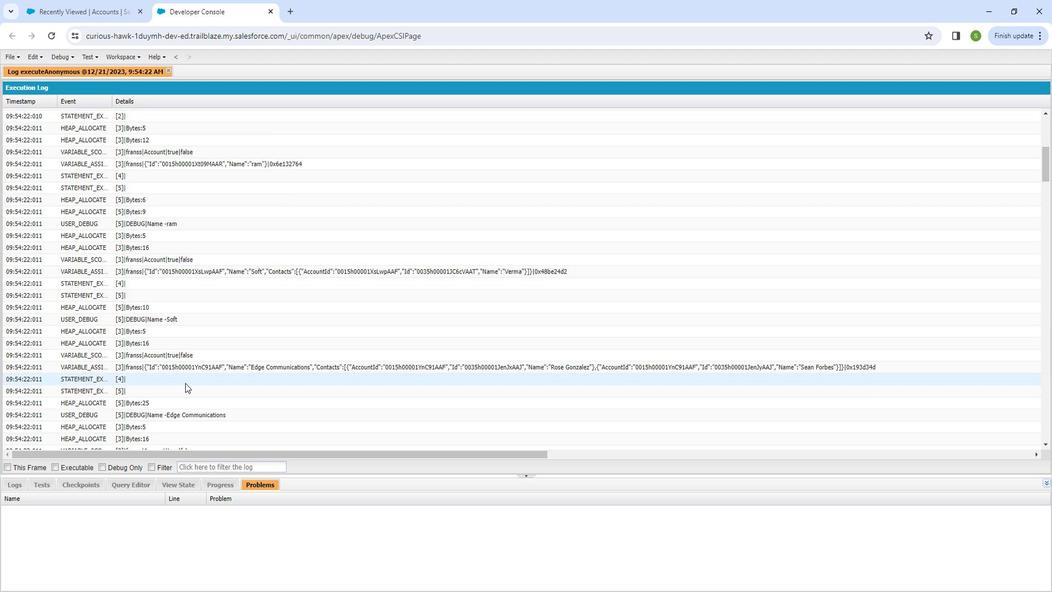 
Action: Mouse scrolled (210, 377) with delta (0, 0)
Screenshot: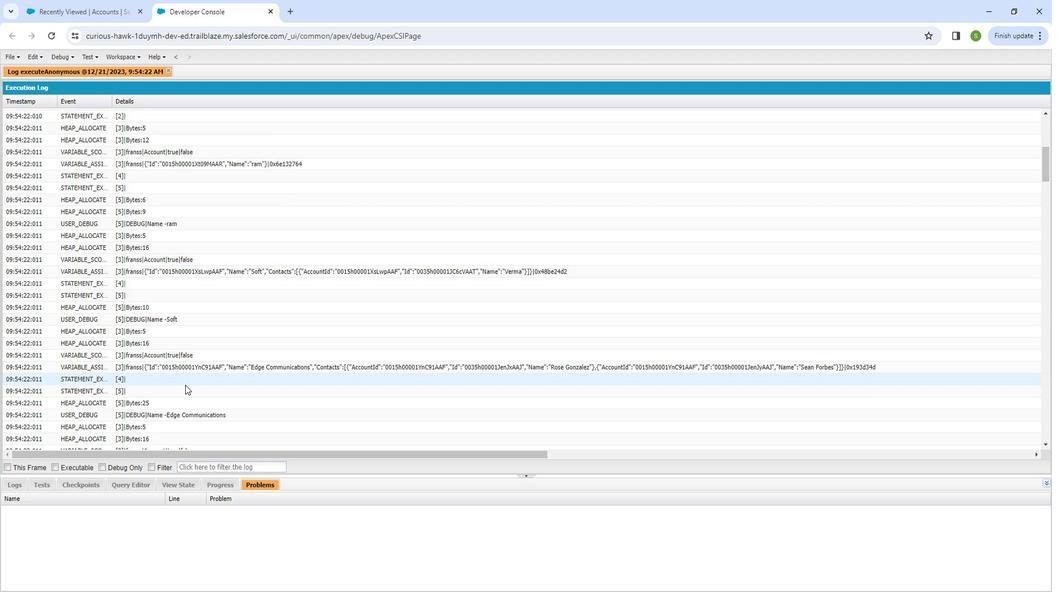 
Action: Mouse scrolled (210, 377) with delta (0, 0)
Screenshot: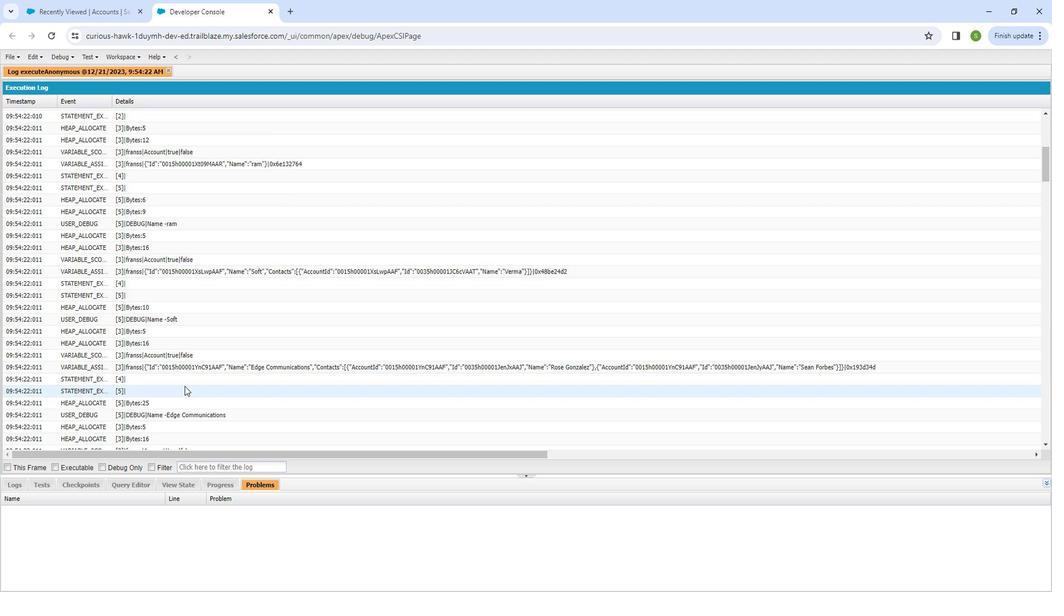 
Action: Mouse scrolled (210, 377) with delta (0, 0)
Screenshot: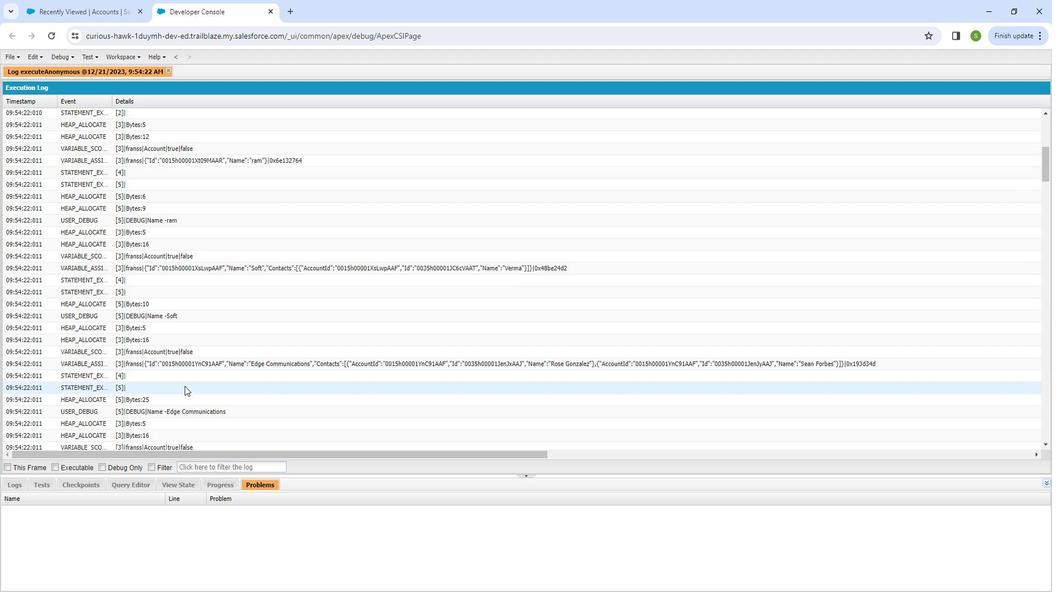 
Action: Mouse moved to (210, 378)
Screenshot: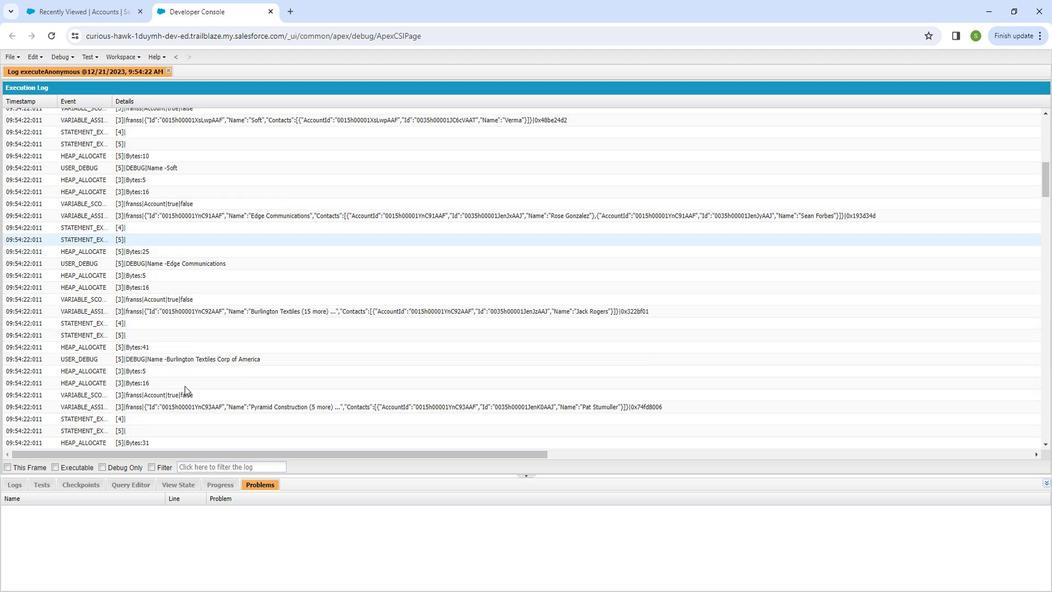 
Action: Mouse scrolled (210, 377) with delta (0, 0)
Screenshot: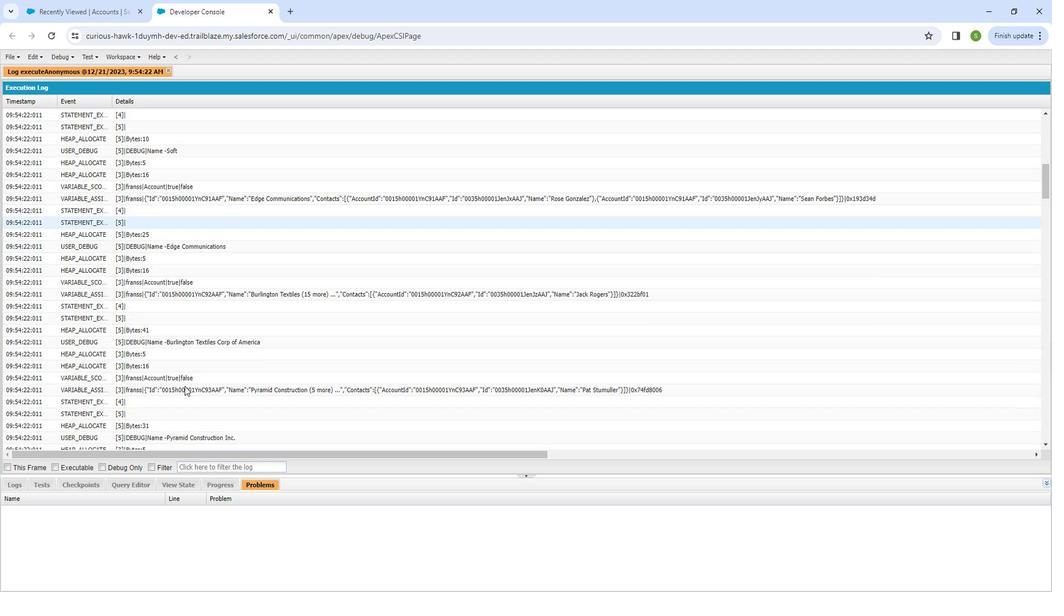 
Action: Mouse moved to (210, 378)
Screenshot: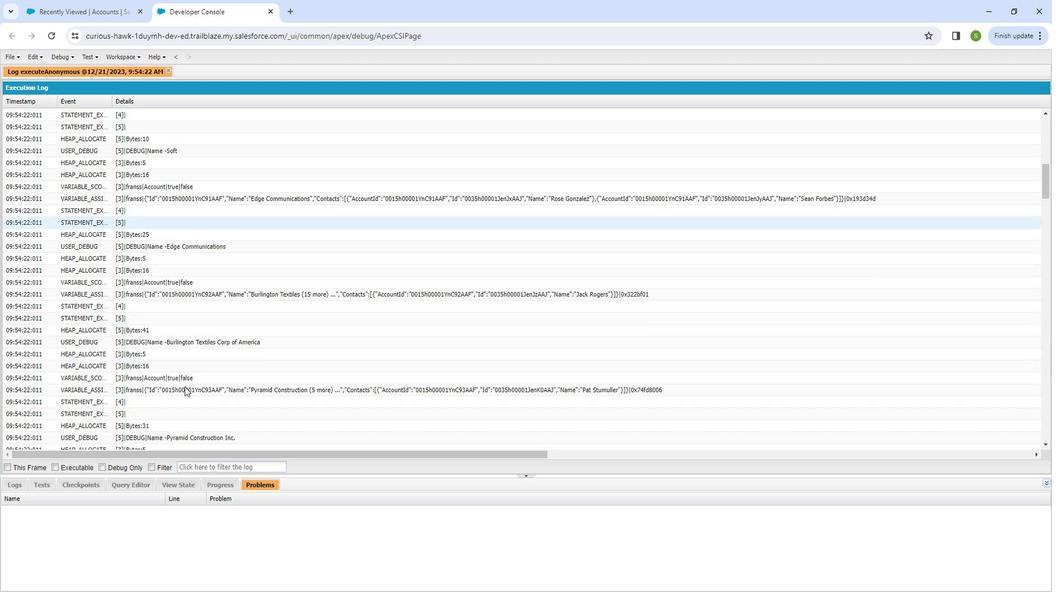 
Action: Mouse scrolled (210, 377) with delta (0, 0)
Screenshot: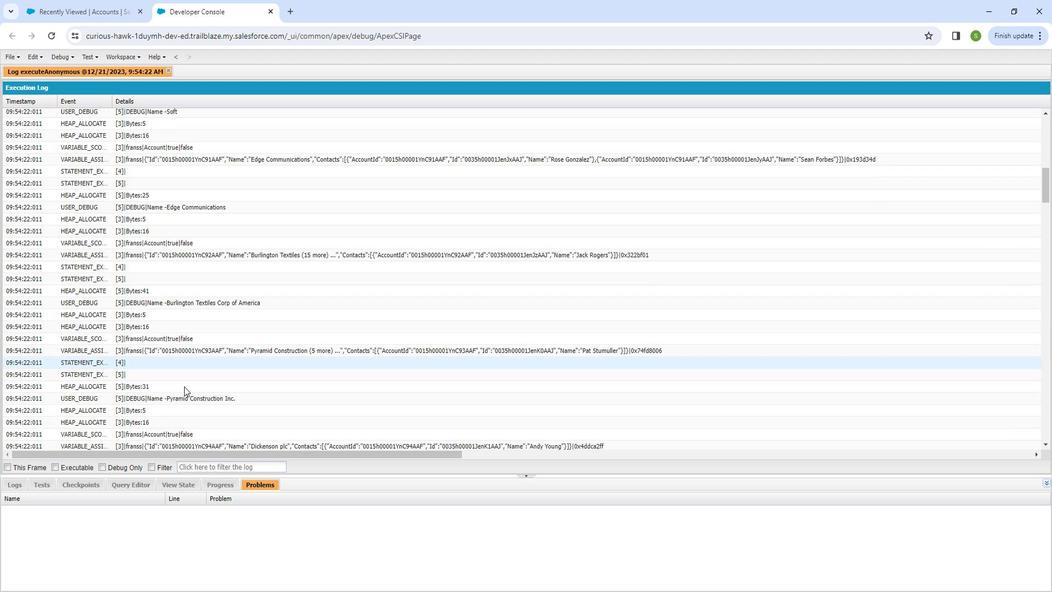 
Action: Mouse moved to (210, 378)
Screenshot: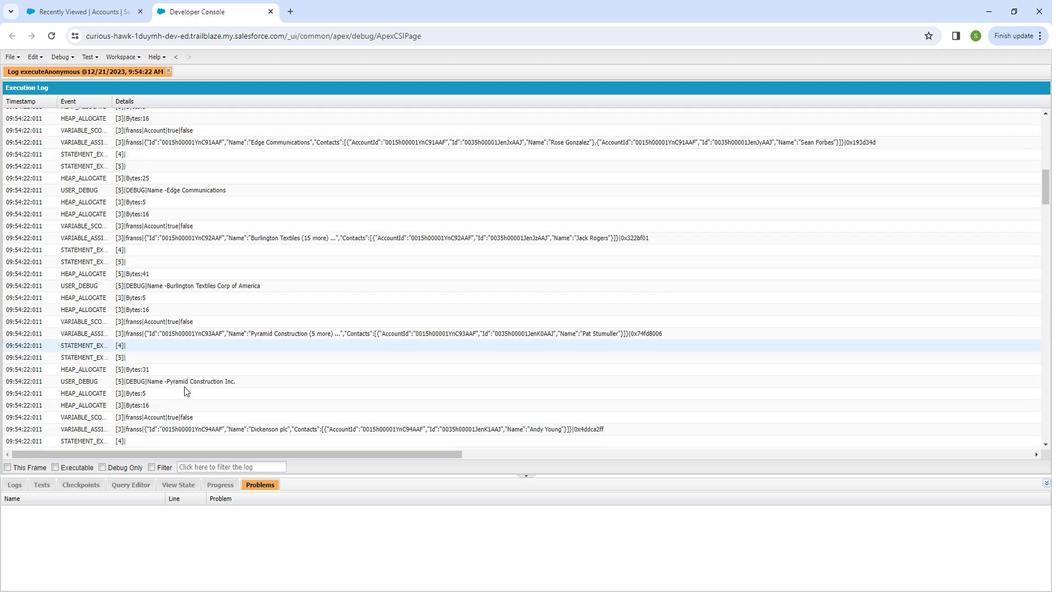 
Action: Mouse scrolled (210, 377) with delta (0, 0)
Screenshot: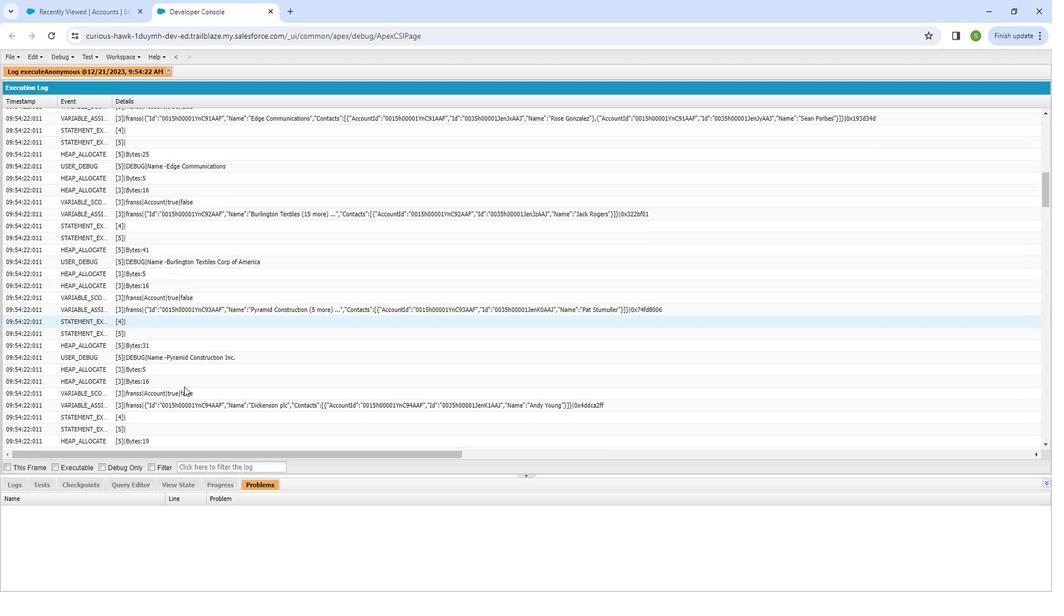 
Action: Mouse moved to (222, 352)
Screenshot: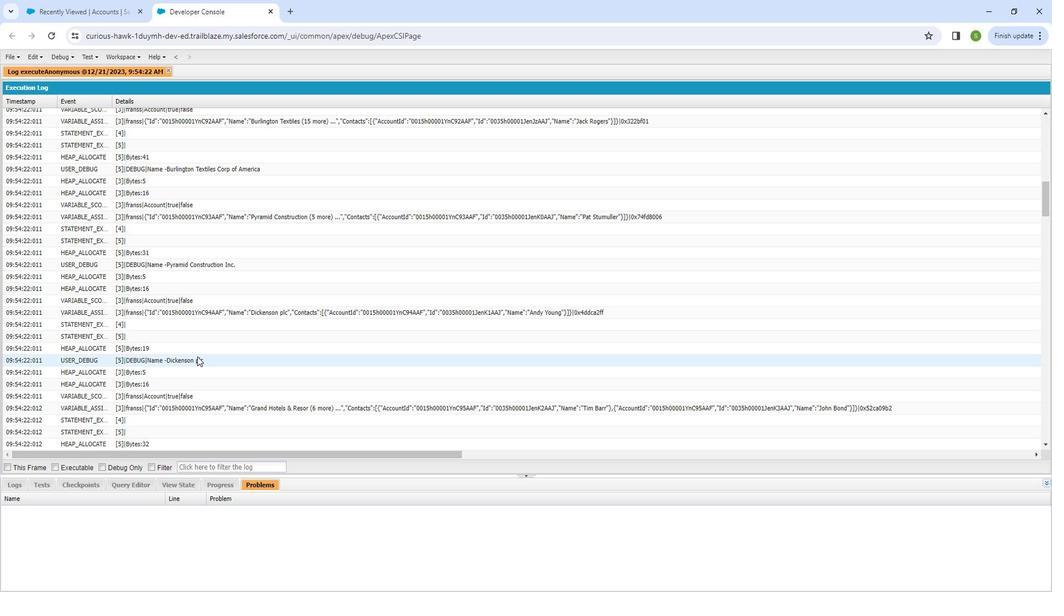 
Action: Mouse scrolled (222, 351) with delta (0, 0)
Screenshot: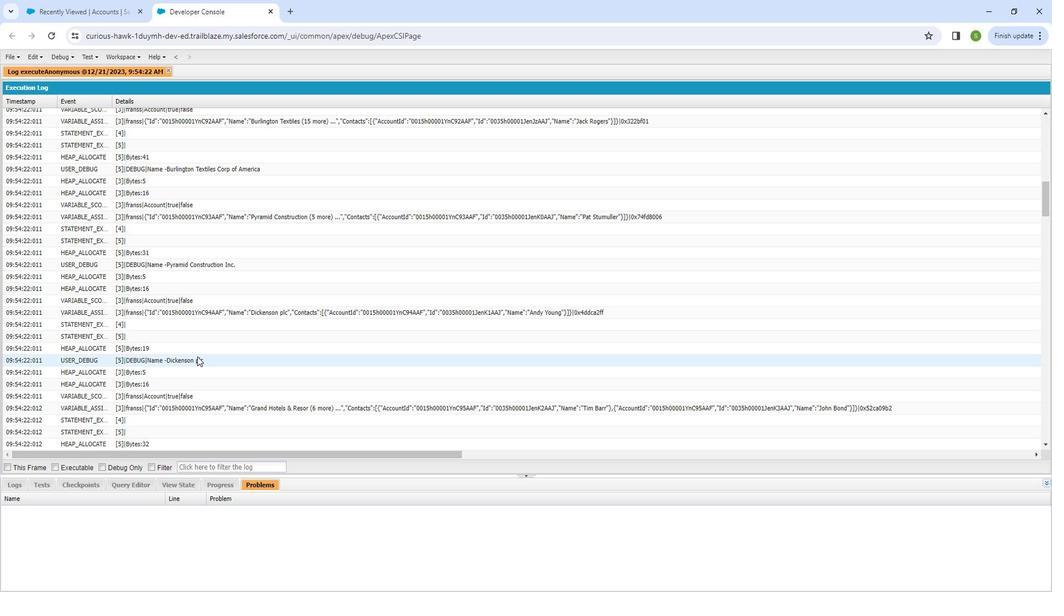 
Action: Mouse moved to (224, 358)
Screenshot: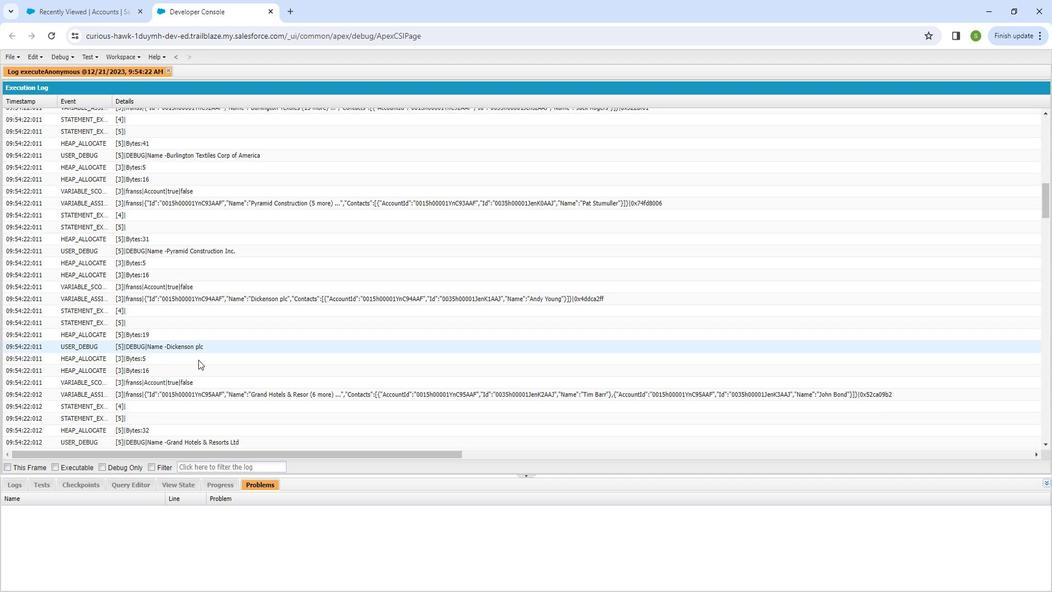 
Action: Mouse scrolled (224, 358) with delta (0, 0)
Screenshot: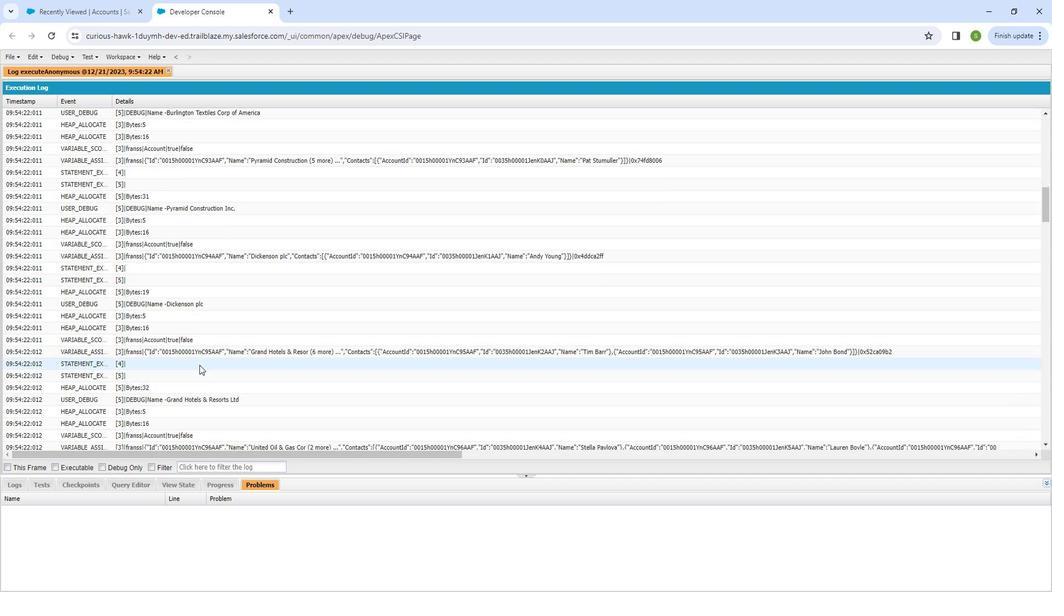 
Action: Mouse moved to (224, 360)
Screenshot: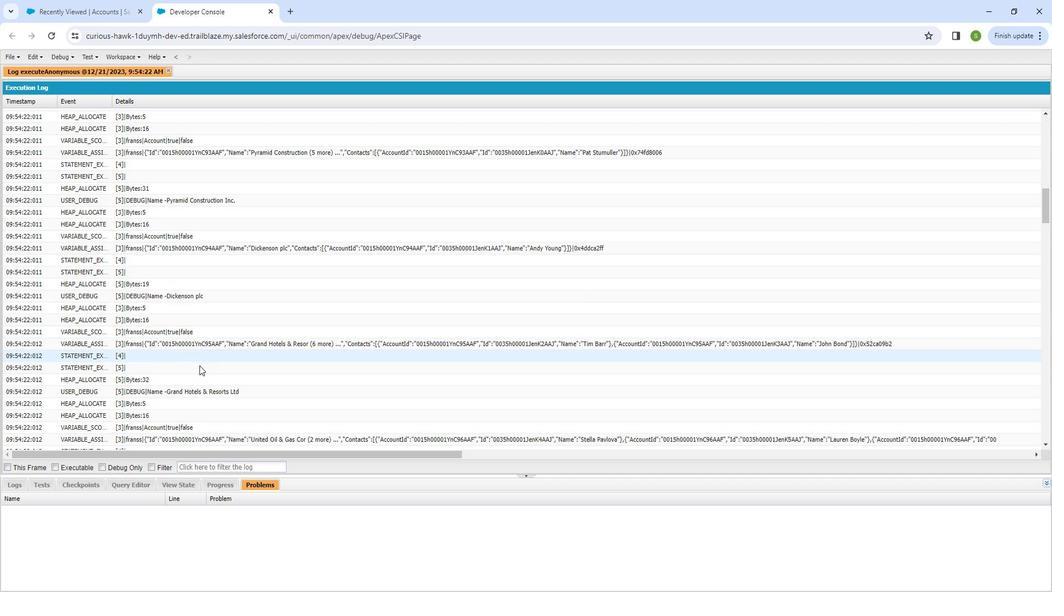 
Action: Mouse scrolled (224, 359) with delta (0, 0)
Screenshot: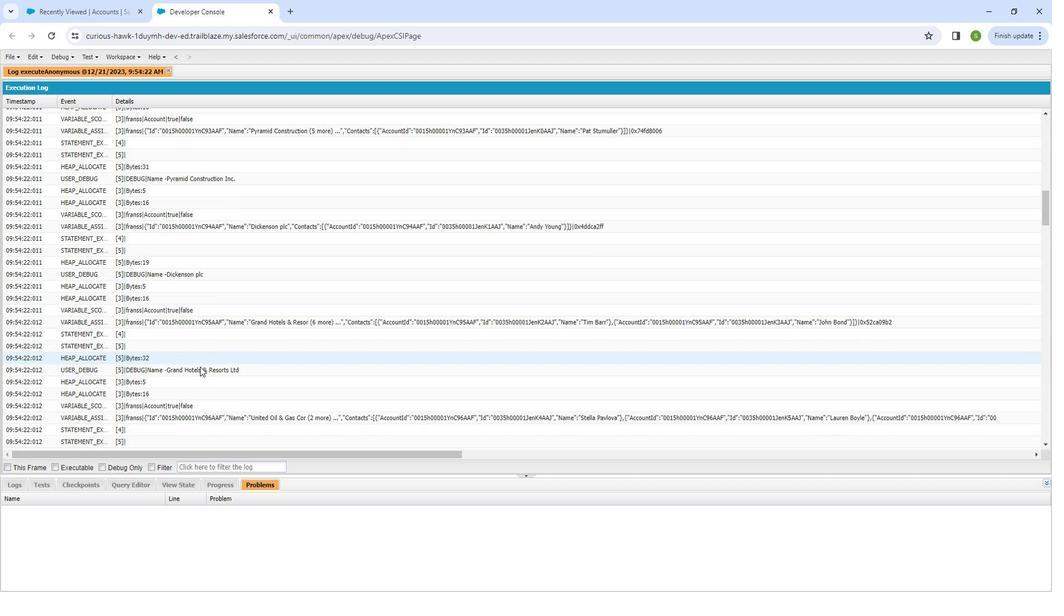 
Action: Mouse moved to (226, 347)
Screenshot: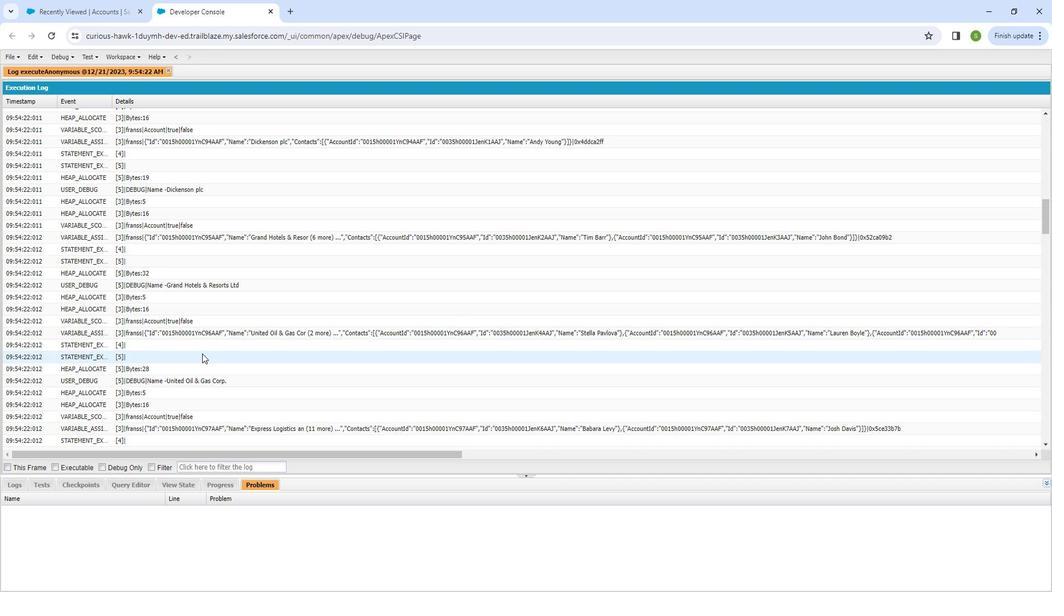 
Action: Mouse scrolled (226, 347) with delta (0, 0)
Screenshot: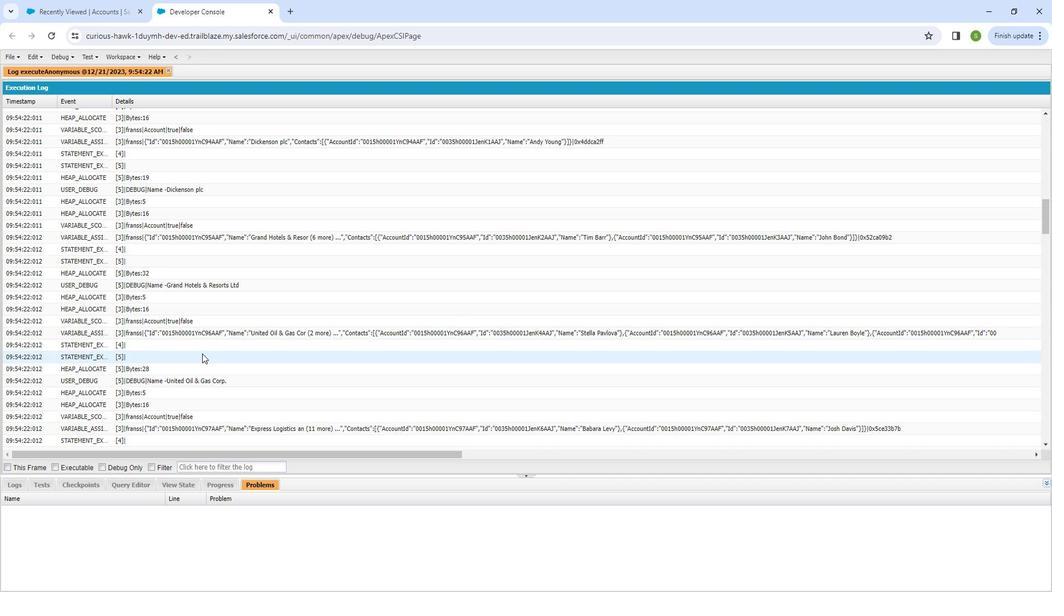
Action: Mouse moved to (226, 347)
Screenshot: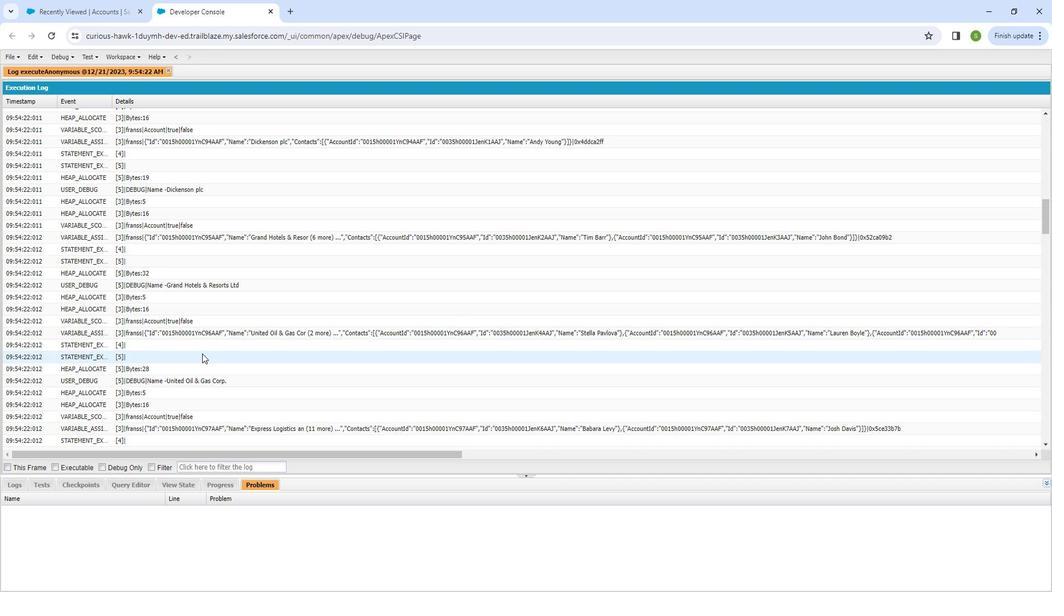 
Action: Mouse scrolled (226, 346) with delta (0, 0)
Screenshot: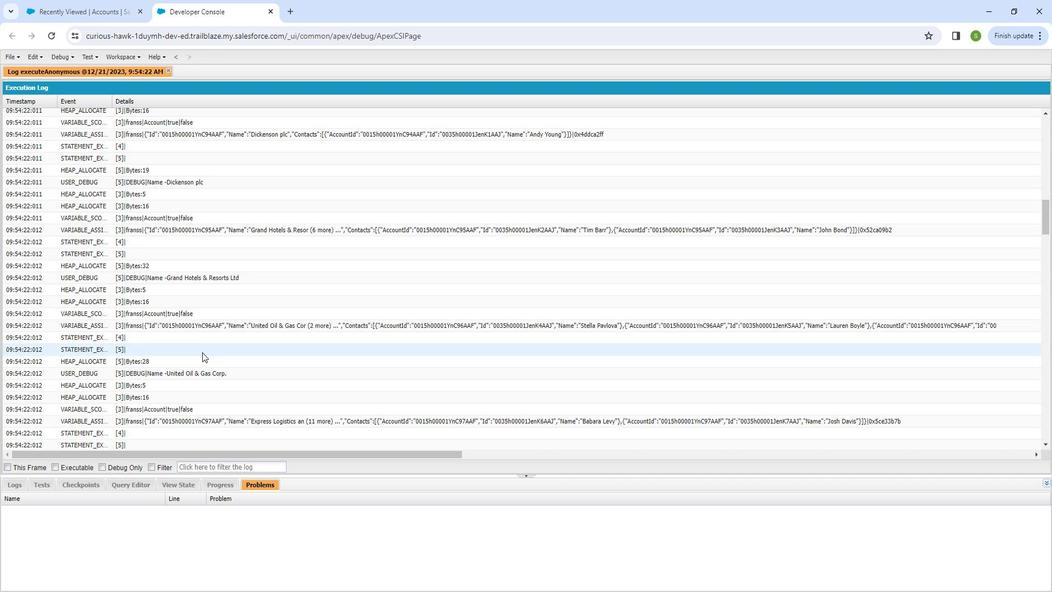 
Action: Mouse scrolled (226, 346) with delta (0, 0)
Screenshot: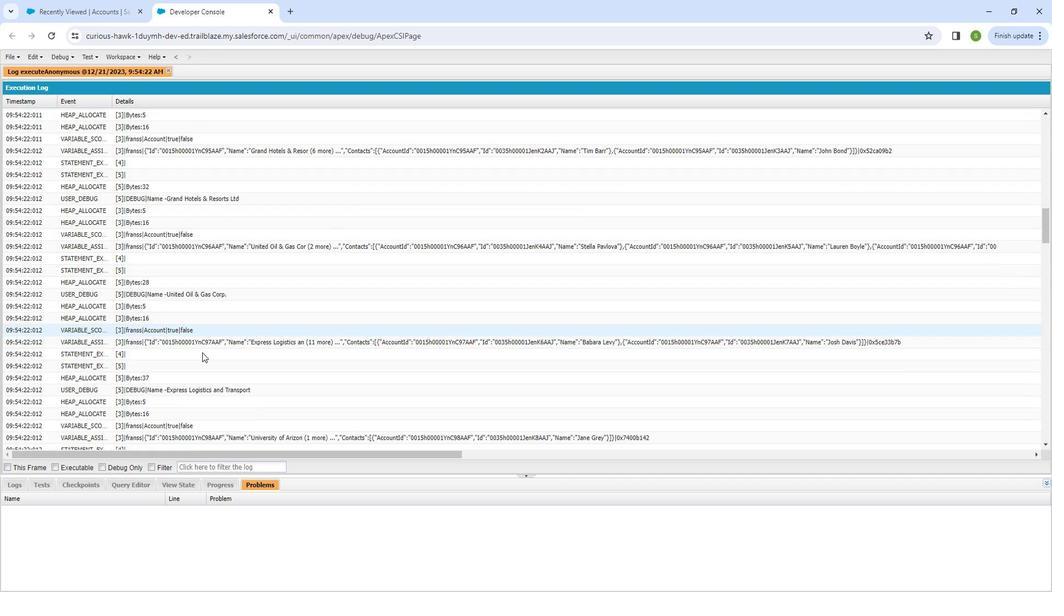 
Action: Mouse scrolled (226, 346) with delta (0, 0)
Screenshot: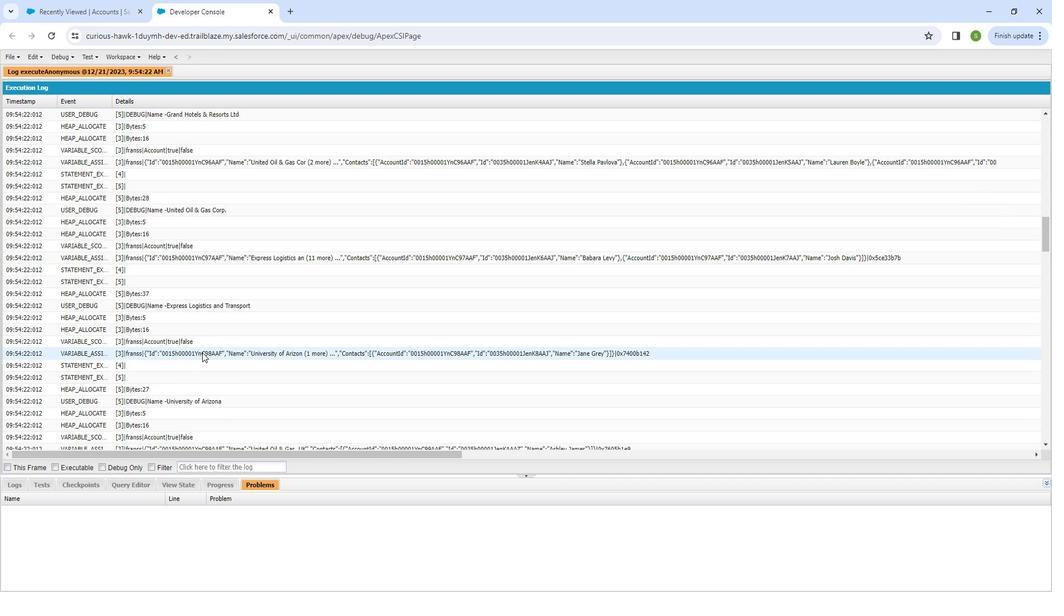 
Action: Mouse scrolled (226, 346) with delta (0, 0)
Screenshot: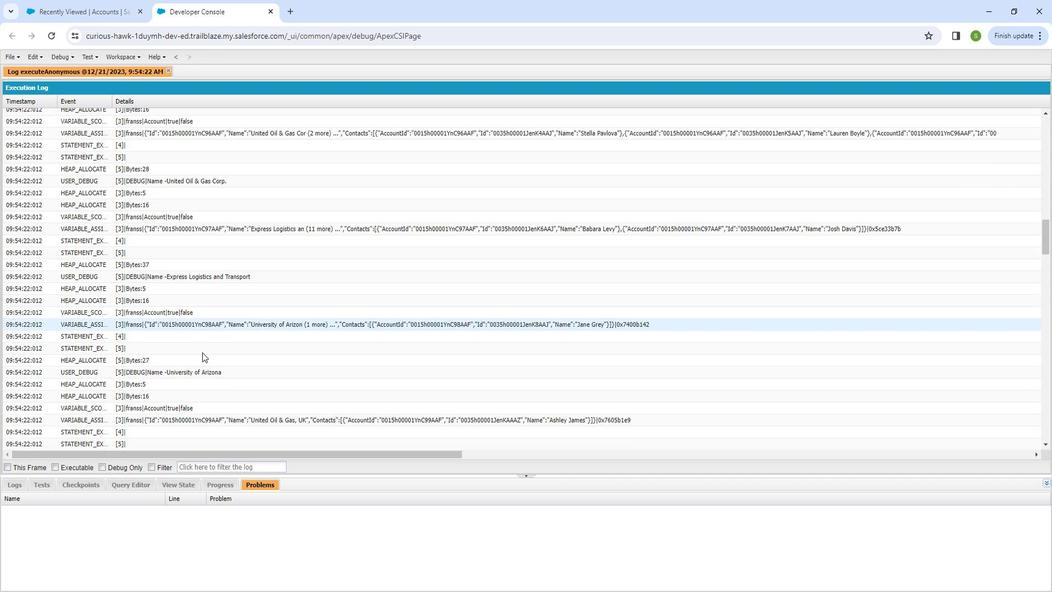 
Action: Mouse scrolled (226, 346) with delta (0, 0)
Screenshot: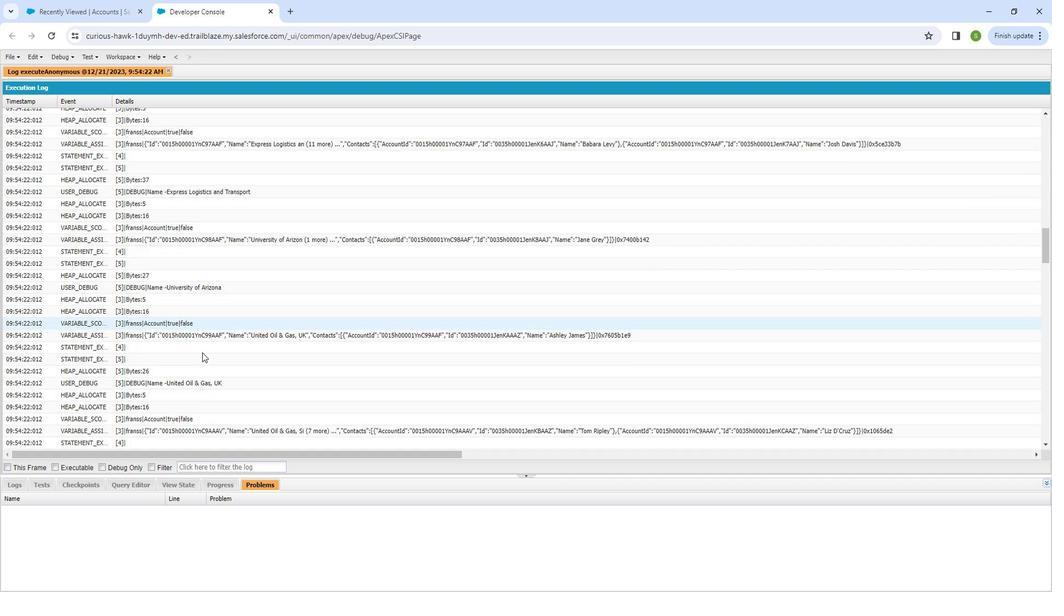 
Action: Mouse moved to (226, 347)
Screenshot: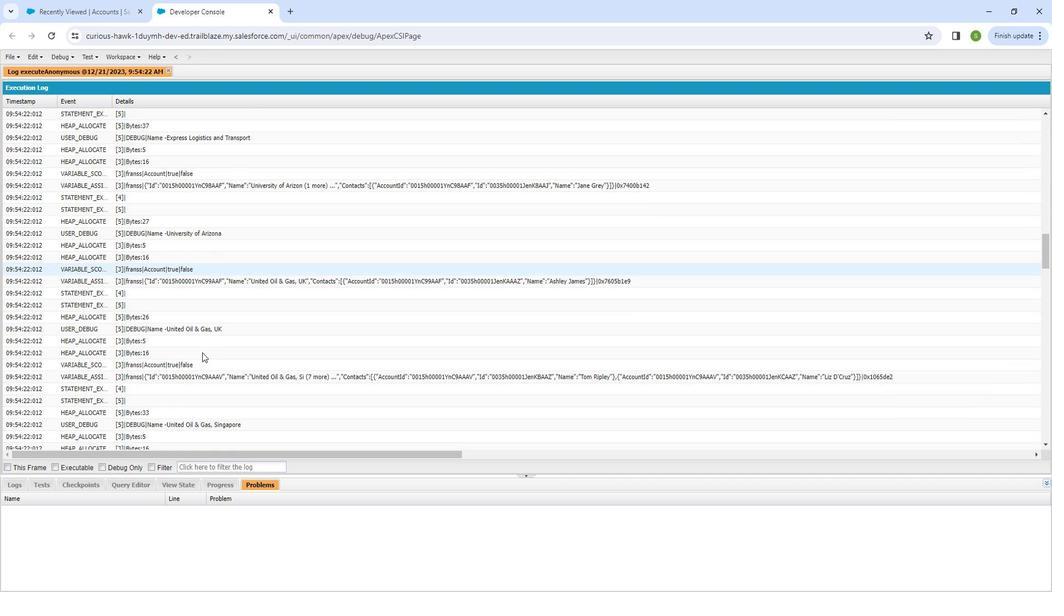 
Action: Mouse scrolled (226, 346) with delta (0, 0)
Screenshot: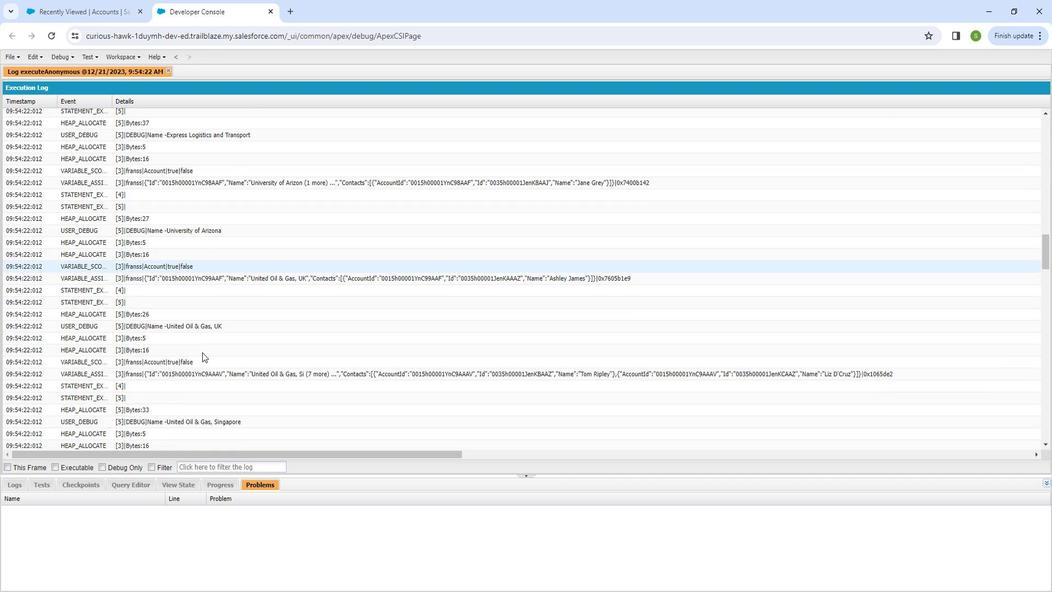 
Action: Mouse scrolled (226, 346) with delta (0, 0)
Screenshot: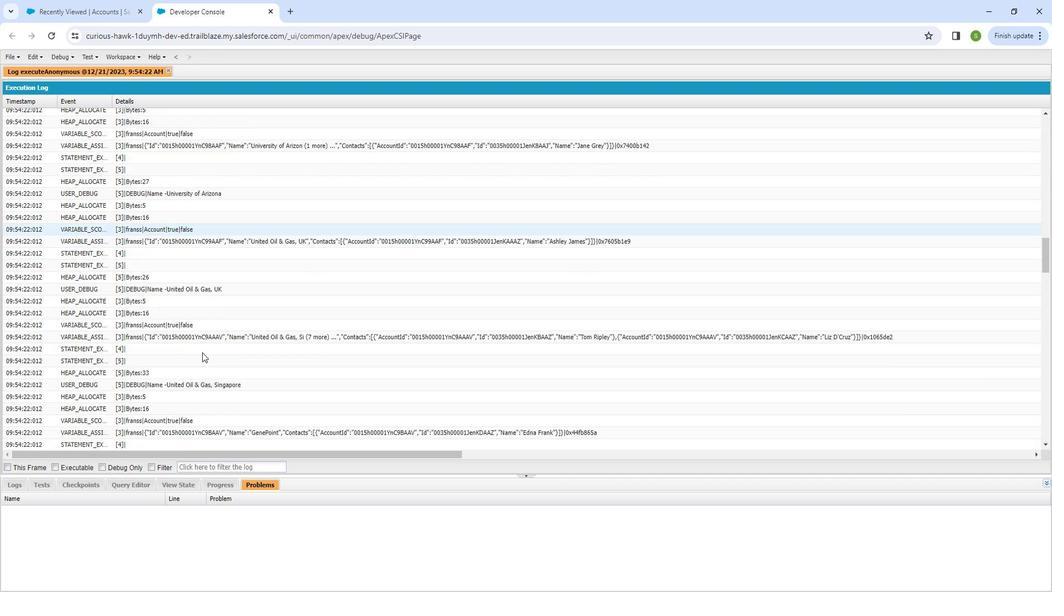 
Action: Mouse scrolled (226, 346) with delta (0, 0)
Screenshot: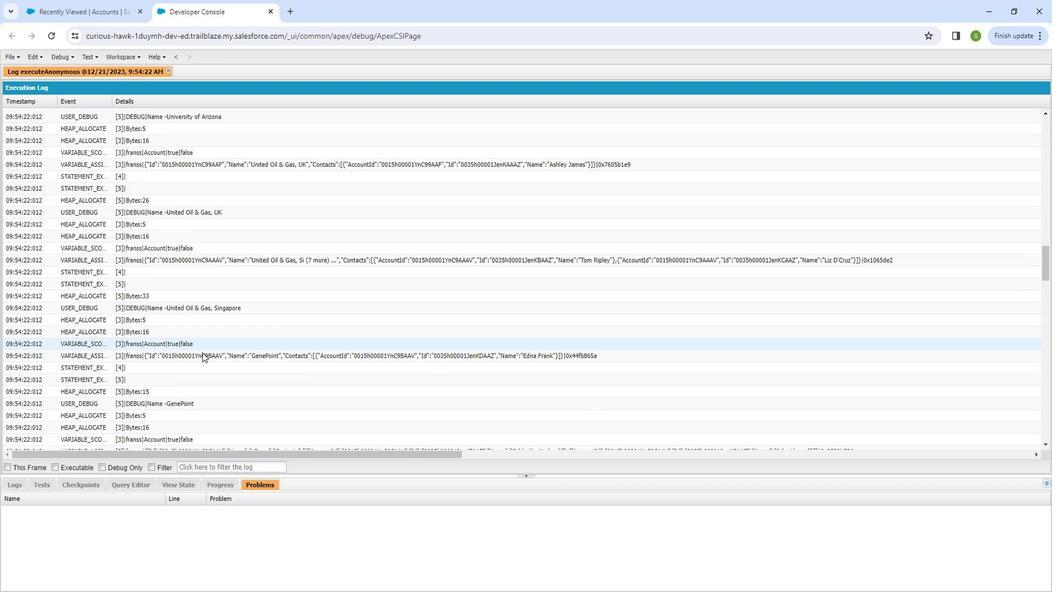 
Action: Mouse scrolled (226, 346) with delta (0, 0)
Screenshot: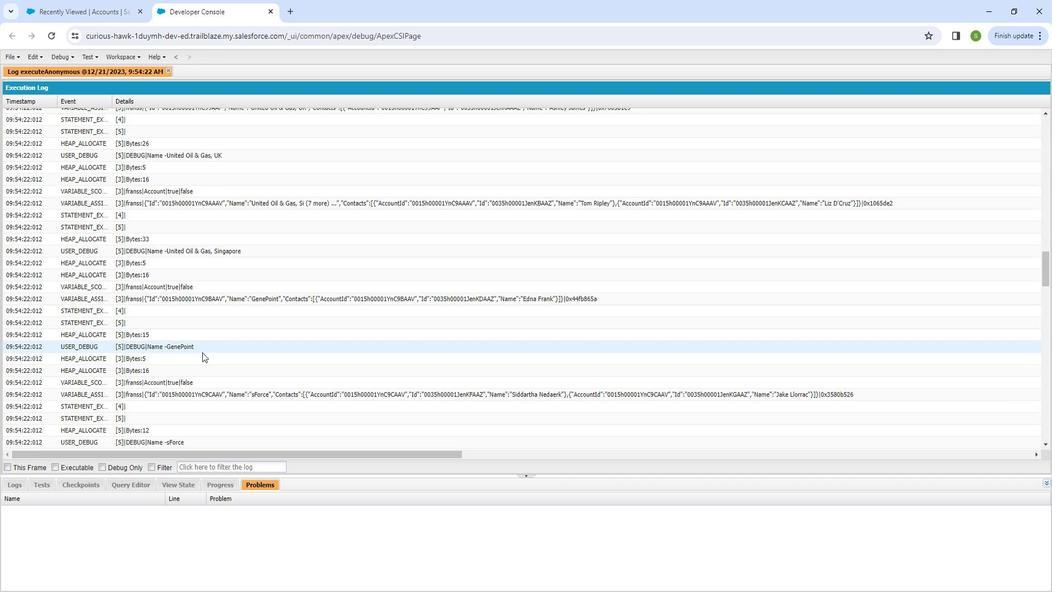 
Action: Mouse scrolled (226, 346) with delta (0, 0)
Screenshot: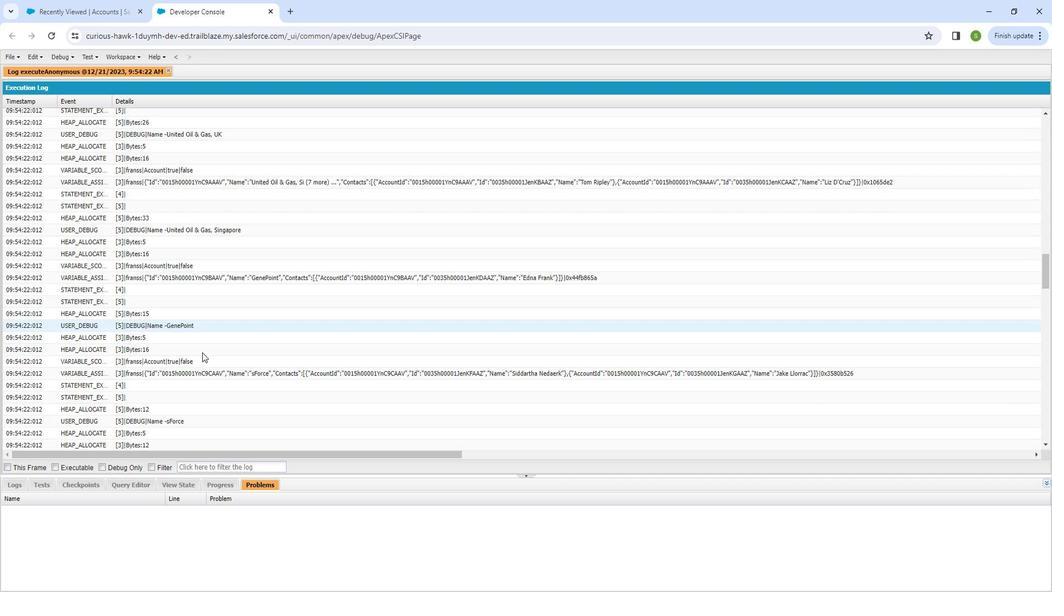 
Action: Mouse scrolled (226, 346) with delta (0, 0)
Screenshot: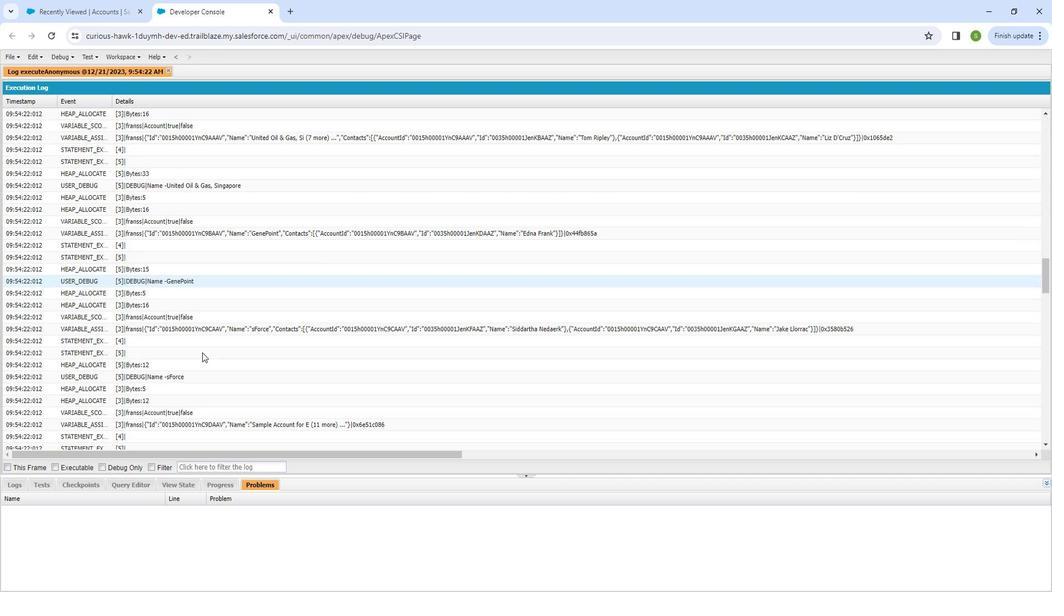 
Action: Mouse scrolled (226, 346) with delta (0, 0)
Screenshot: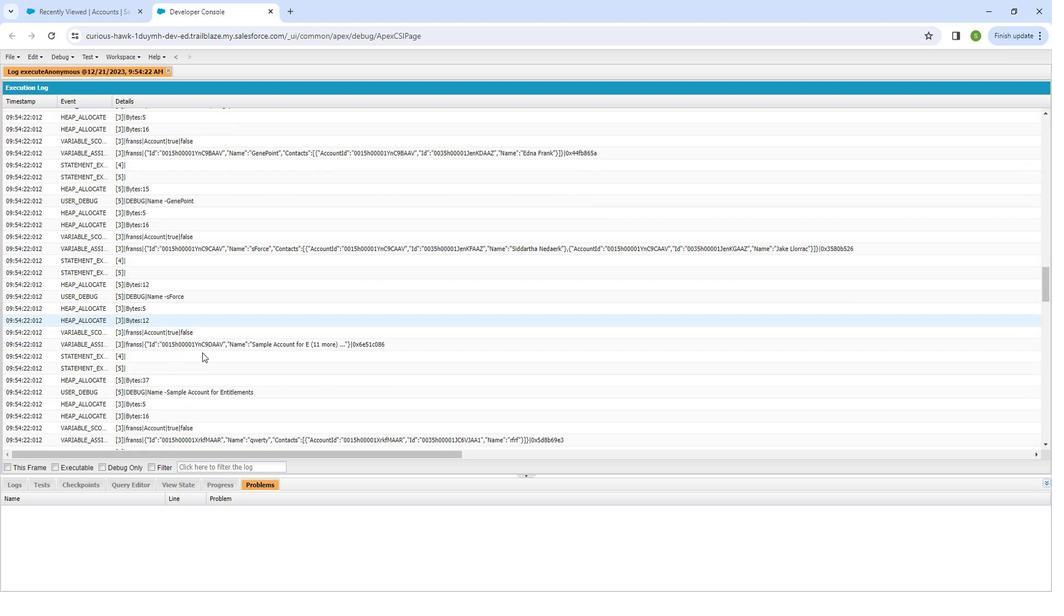 
Action: Mouse scrolled (226, 346) with delta (0, 0)
Screenshot: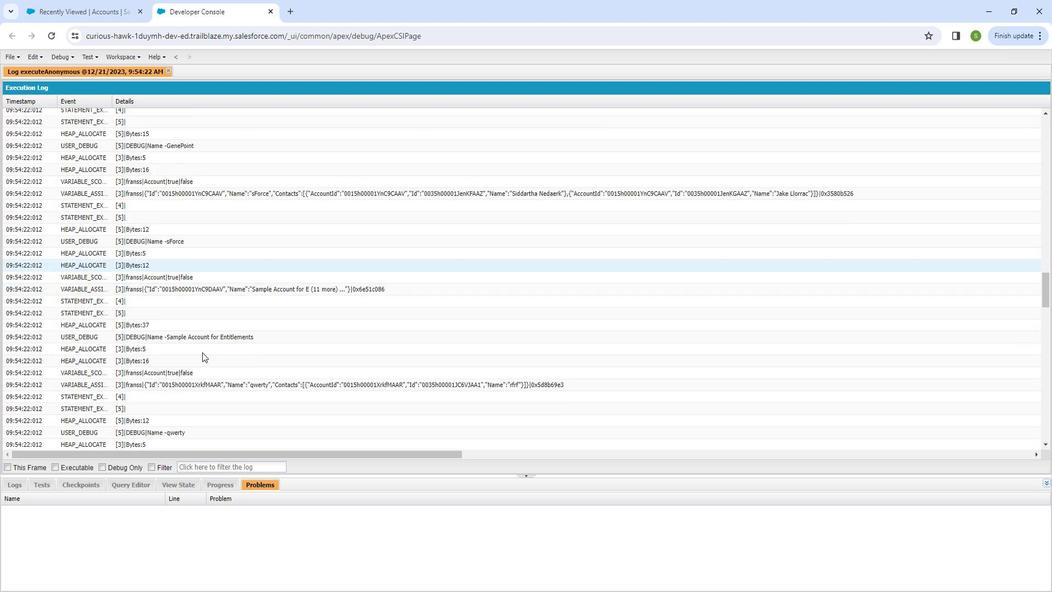 
Action: Mouse scrolled (226, 346) with delta (0, 0)
Screenshot: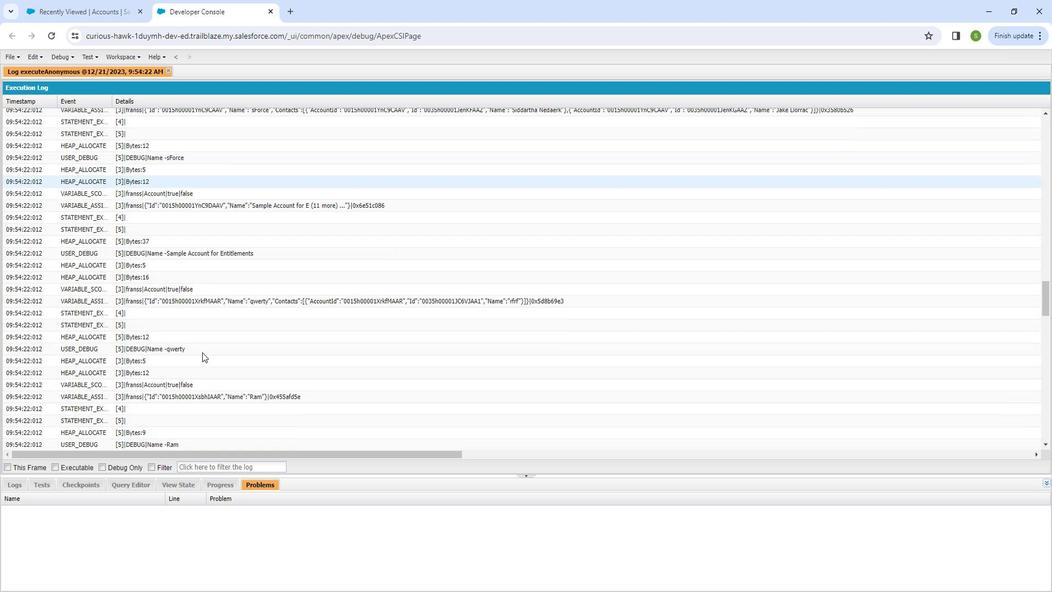 
Action: Mouse scrolled (226, 346) with delta (0, 0)
Screenshot: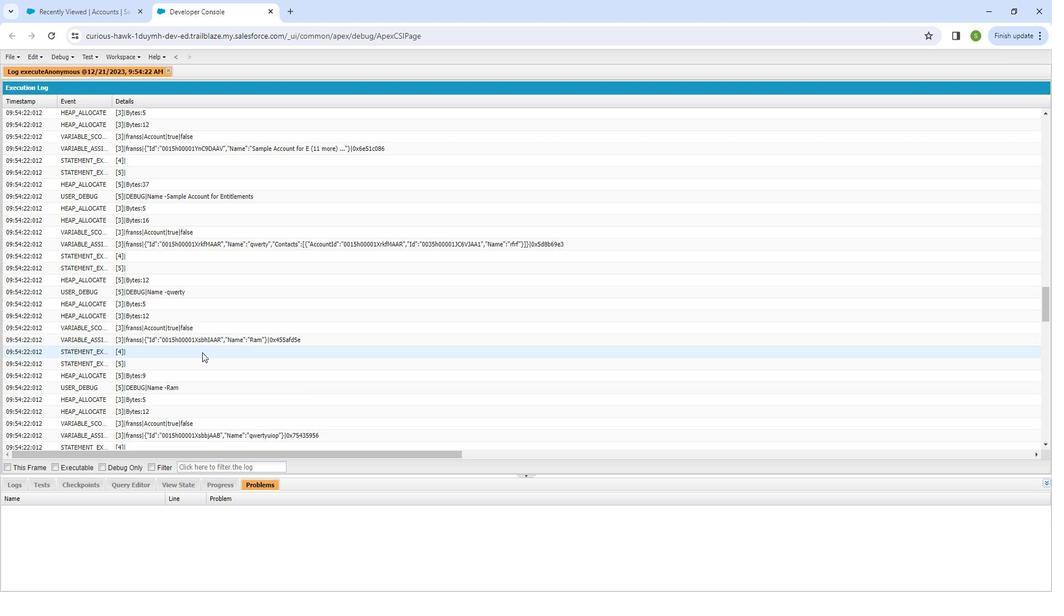 
Action: Mouse scrolled (226, 346) with delta (0, 0)
Screenshot: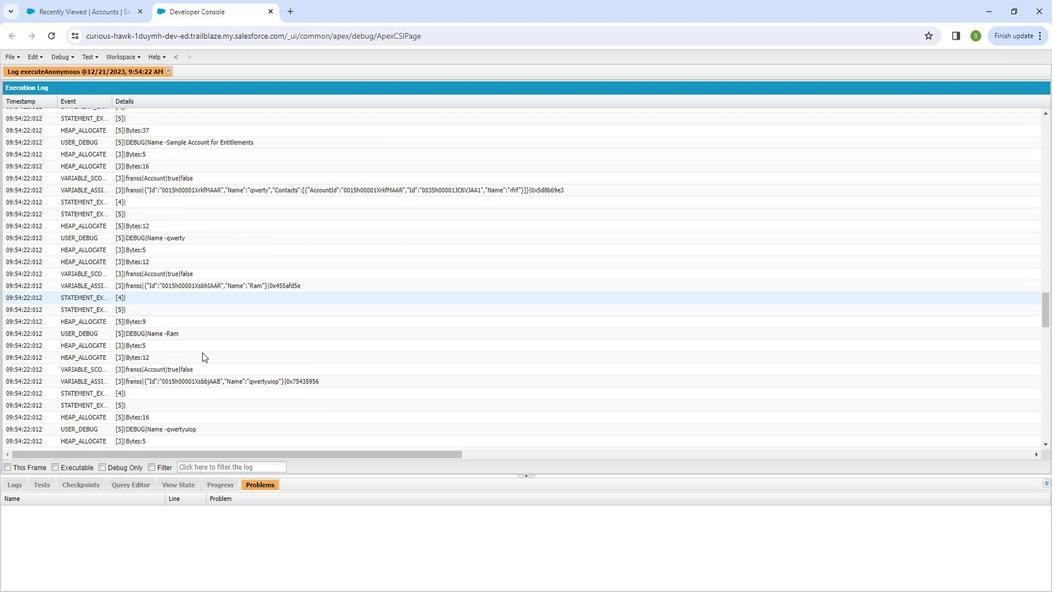 
Action: Mouse scrolled (226, 346) with delta (0, 0)
Screenshot: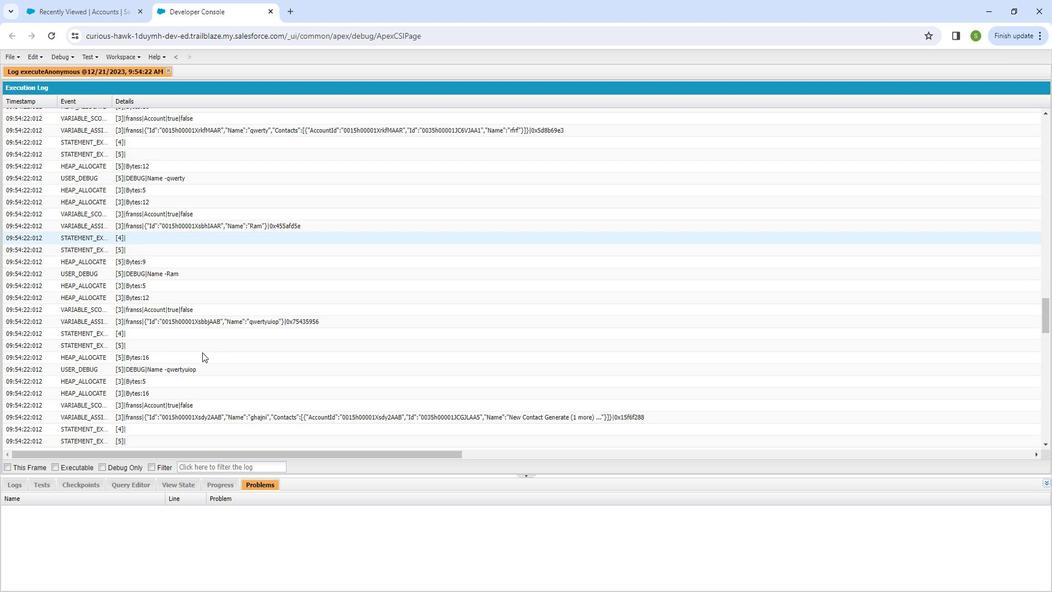 
Action: Mouse scrolled (226, 346) with delta (0, 0)
Screenshot: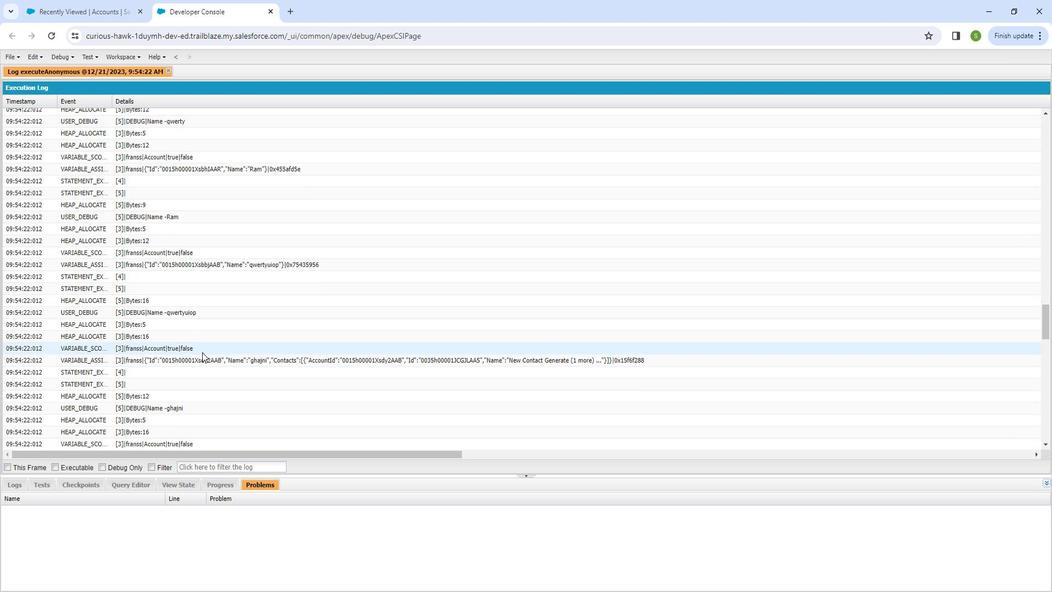
Action: Mouse scrolled (226, 346) with delta (0, 0)
Screenshot: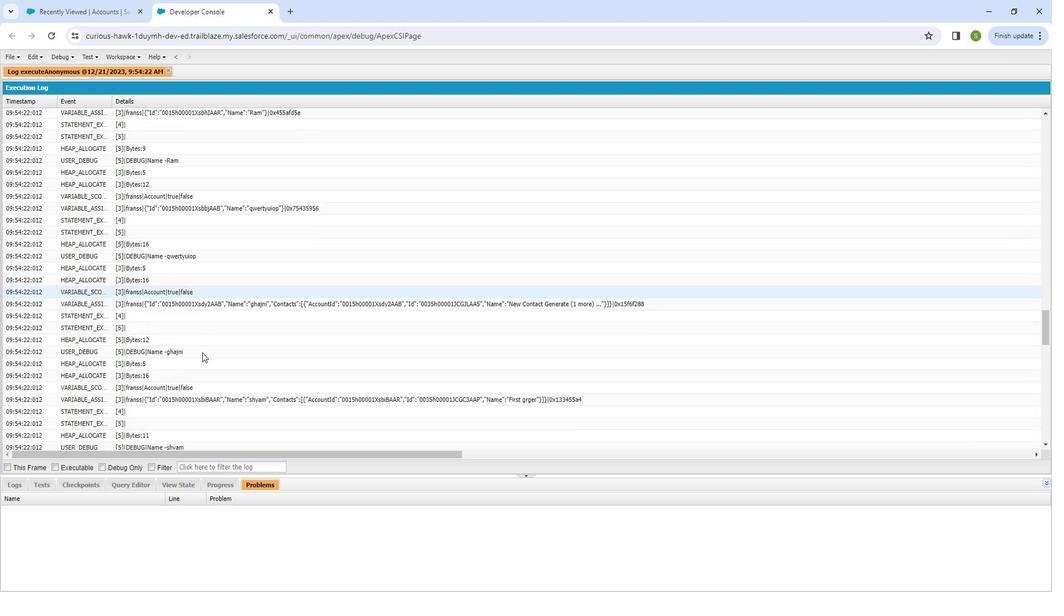 
Action: Mouse scrolled (226, 346) with delta (0, 0)
Screenshot: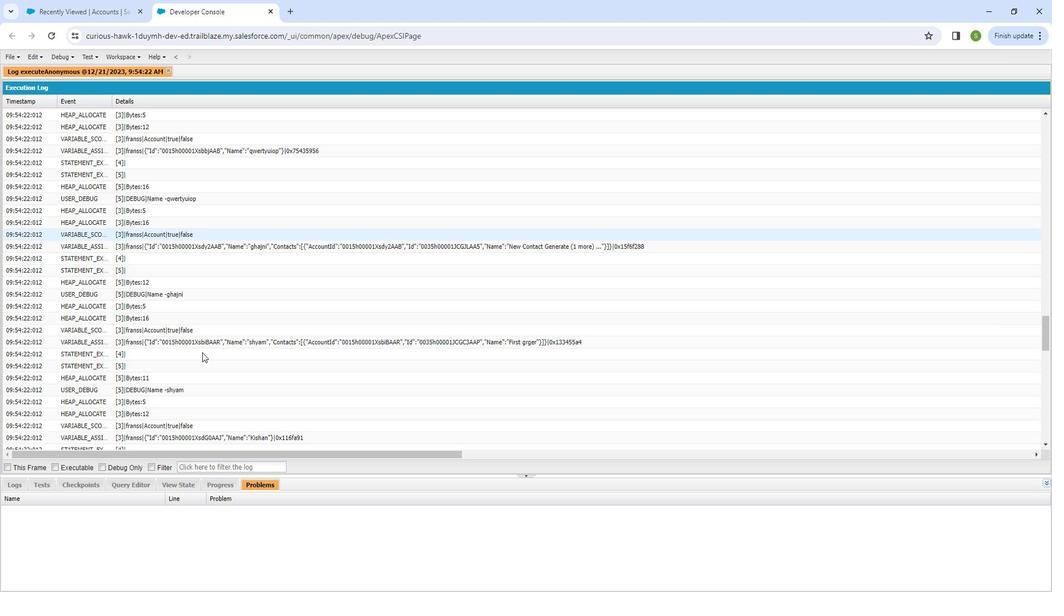 
Action: Mouse scrolled (226, 346) with delta (0, 0)
Screenshot: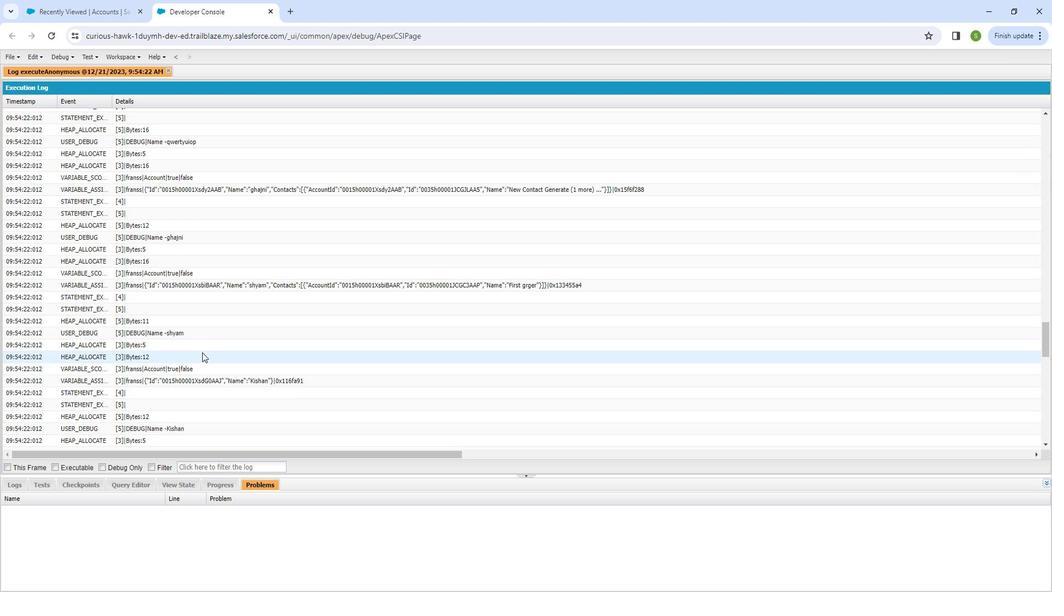 
Action: Mouse scrolled (226, 346) with delta (0, 0)
Screenshot: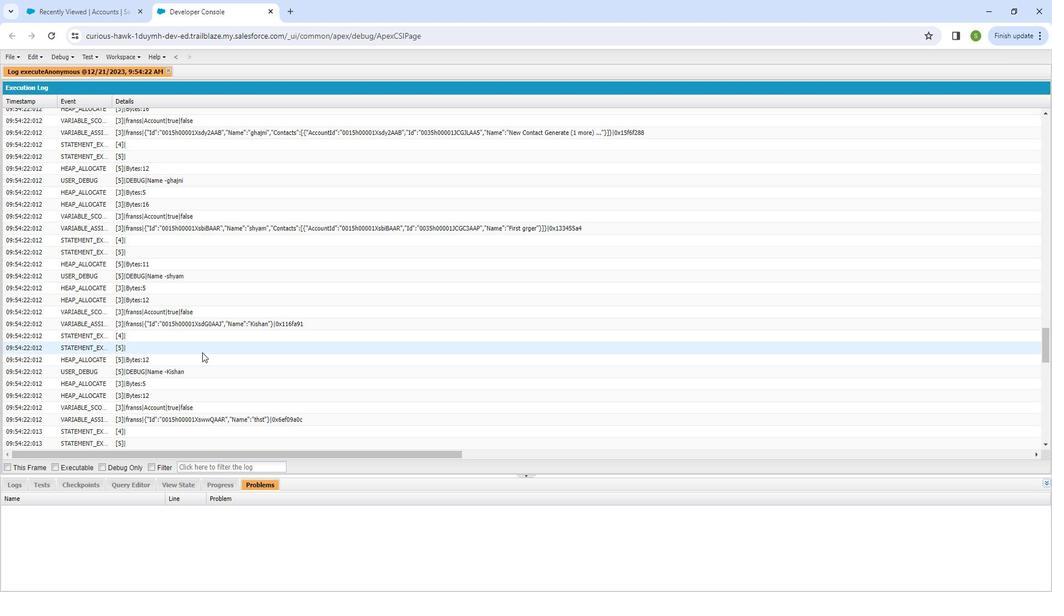 
Action: Mouse scrolled (226, 346) with delta (0, 0)
Screenshot: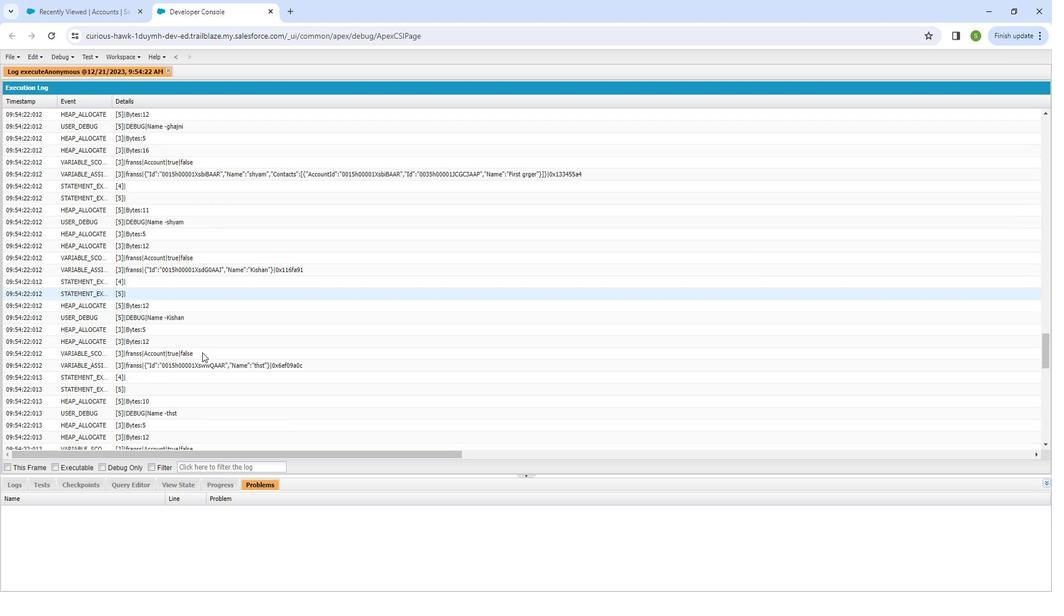 
Action: Mouse scrolled (226, 346) with delta (0, 0)
Screenshot: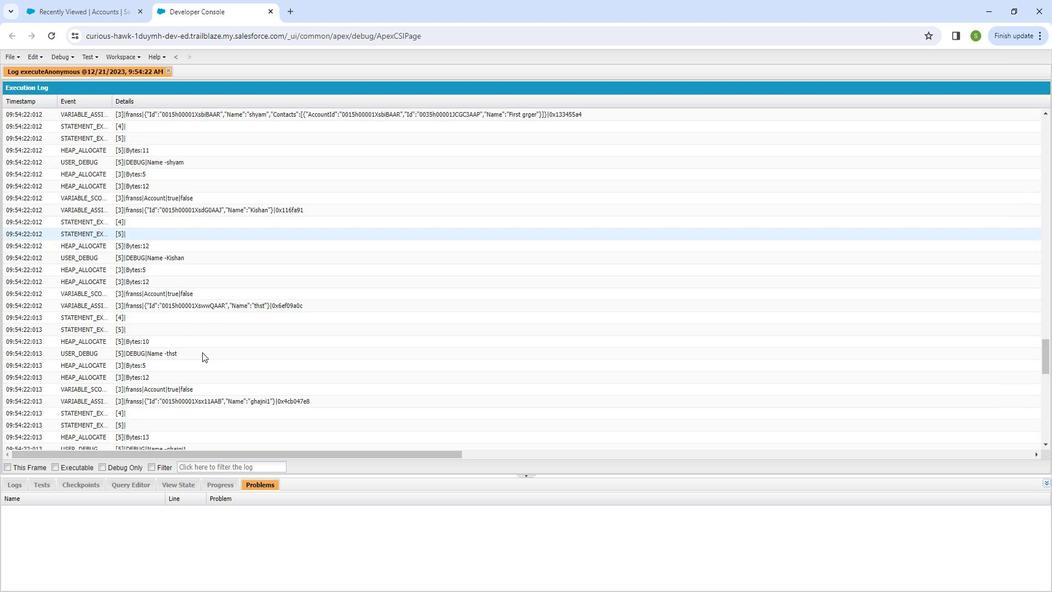 
Action: Mouse scrolled (226, 346) with delta (0, 0)
Screenshot: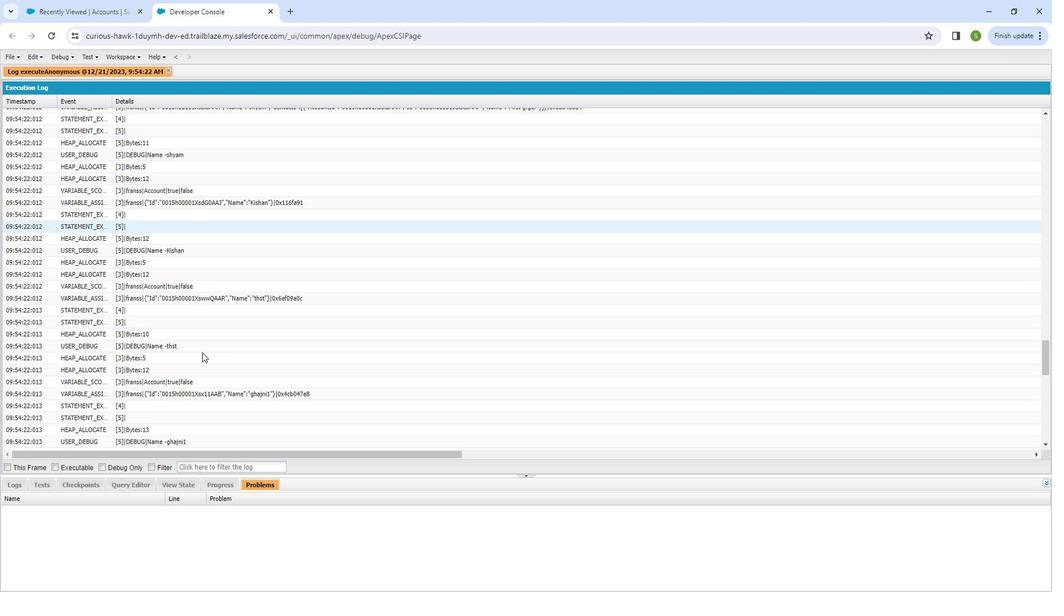 
Action: Mouse scrolled (226, 346) with delta (0, 0)
Screenshot: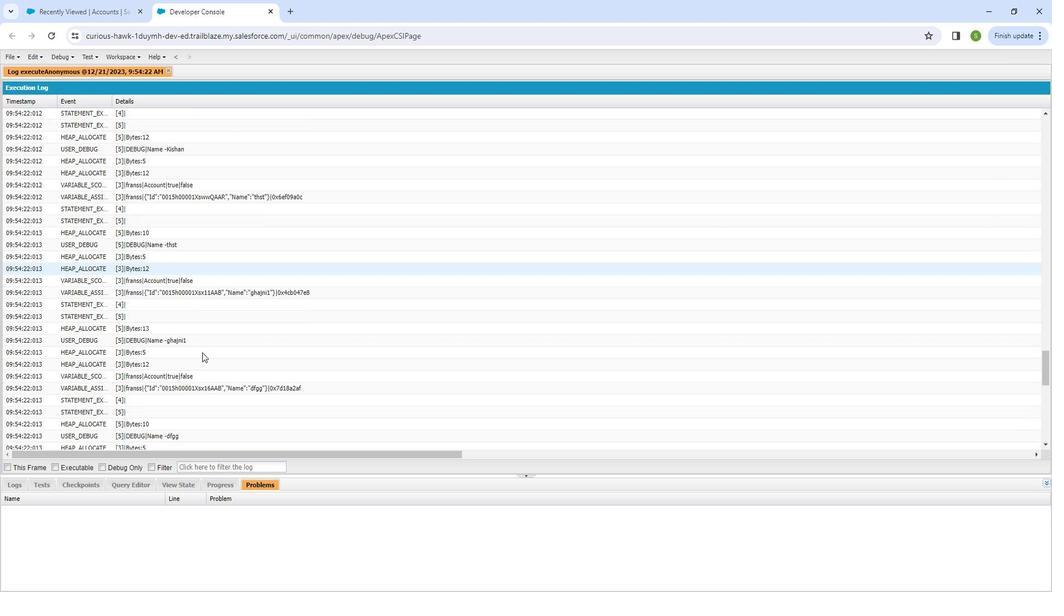 
Action: Mouse scrolled (226, 346) with delta (0, 0)
Screenshot: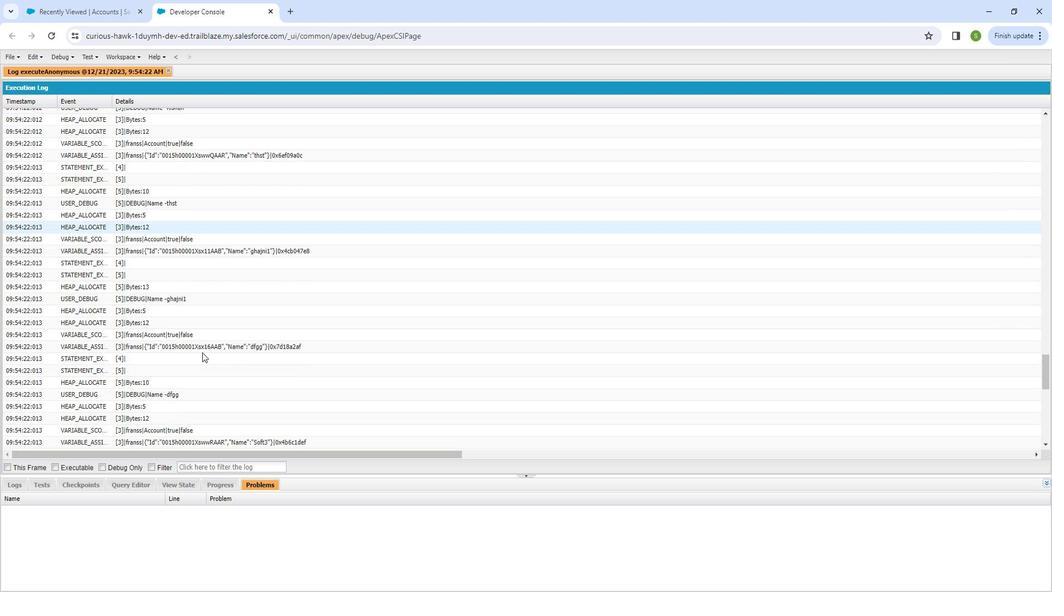 
Action: Mouse scrolled (226, 346) with delta (0, 0)
Screenshot: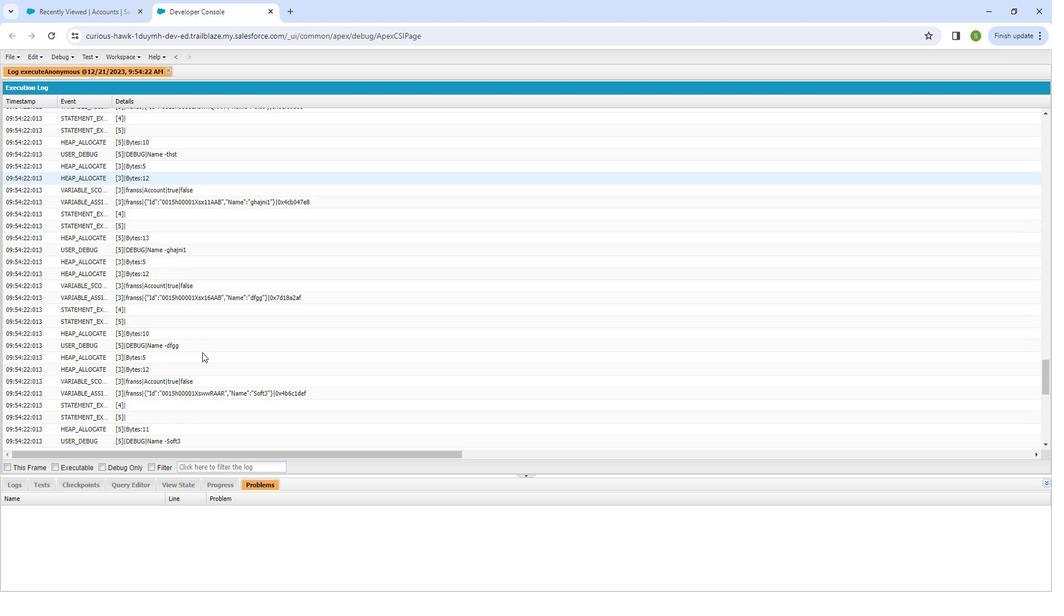 
Action: Mouse scrolled (226, 346) with delta (0, 0)
Screenshot: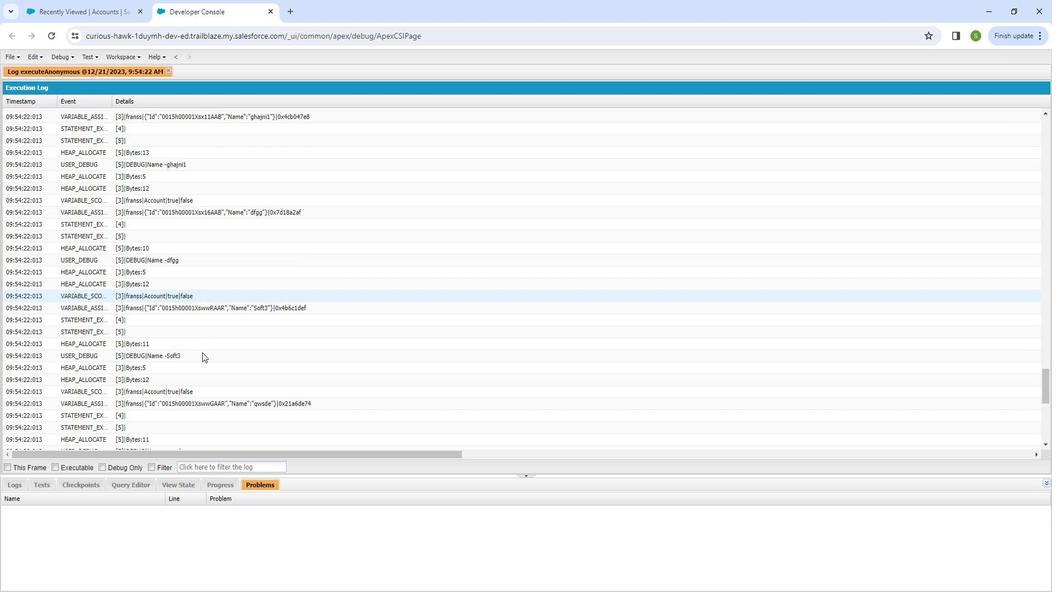 
Action: Mouse moved to (227, 346)
Screenshot: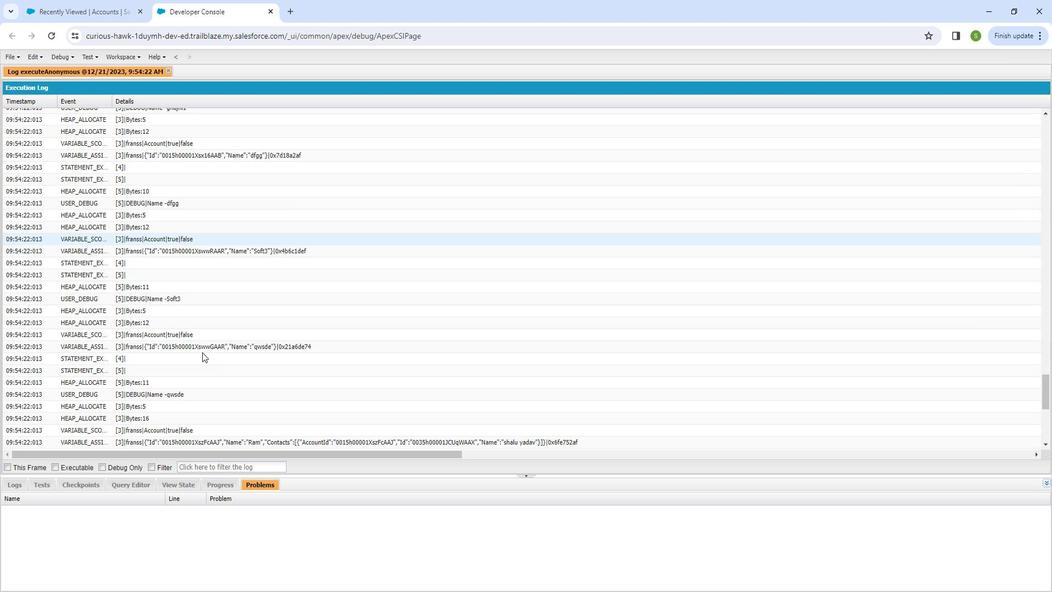 
Action: Mouse scrolled (227, 345) with delta (0, 0)
Screenshot: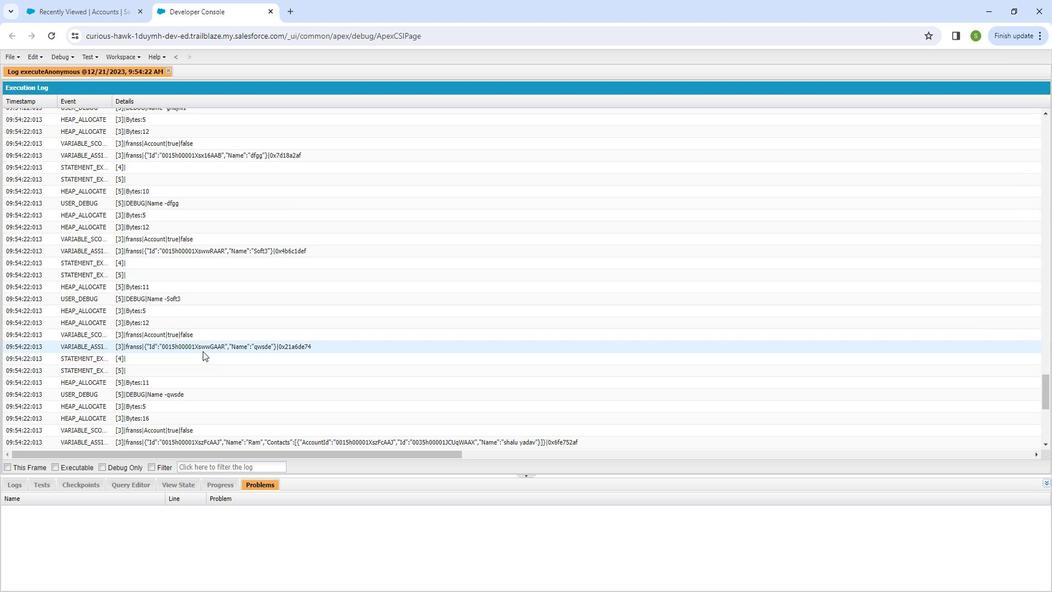 
Action: Mouse scrolled (227, 345) with delta (0, 0)
Screenshot: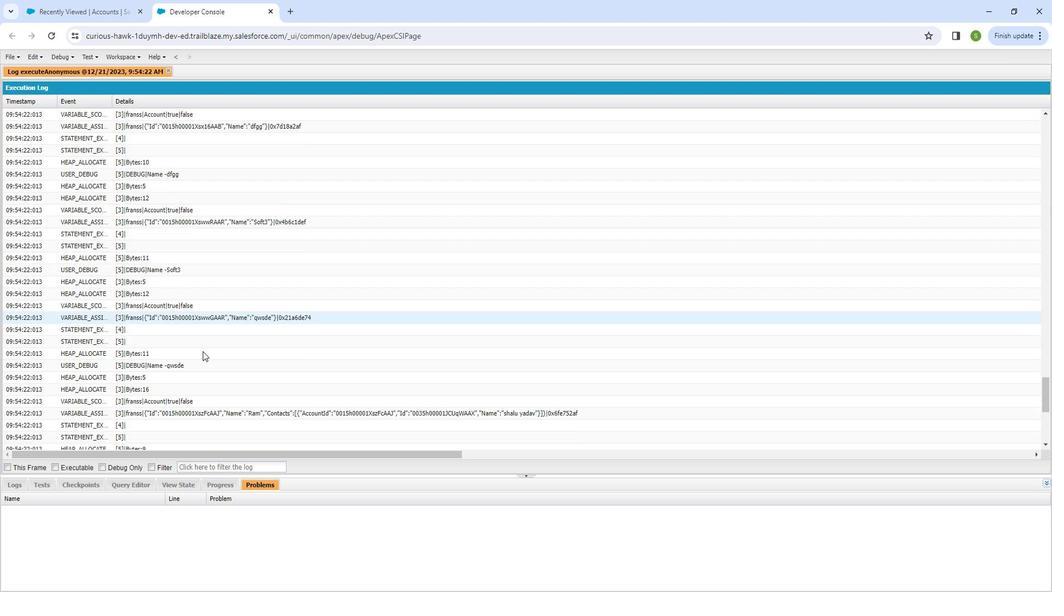 
Action: Mouse scrolled (227, 345) with delta (0, 0)
Screenshot: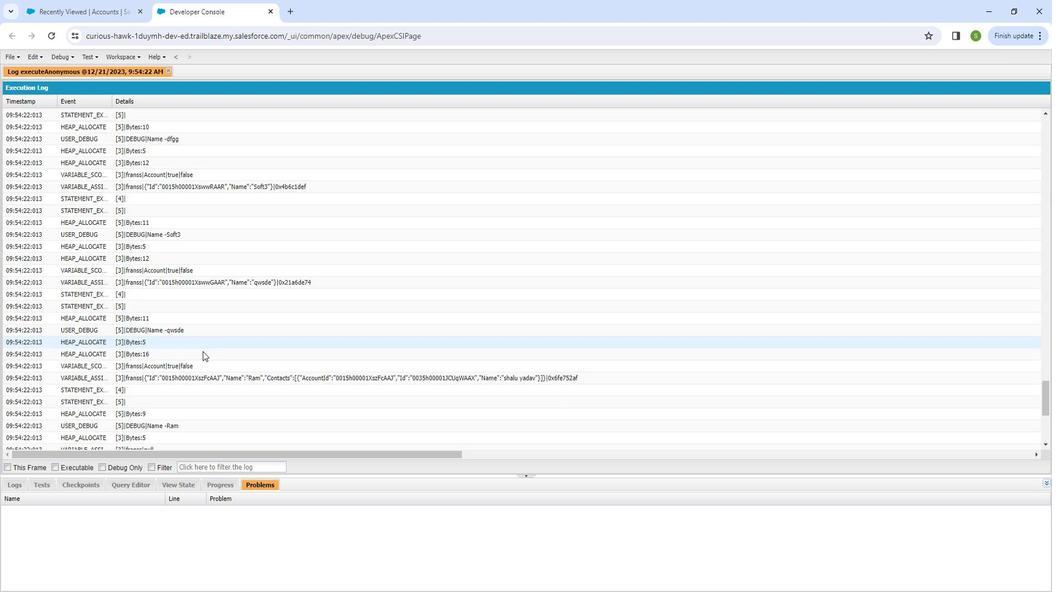 
Action: Mouse scrolled (227, 345) with delta (0, 0)
Screenshot: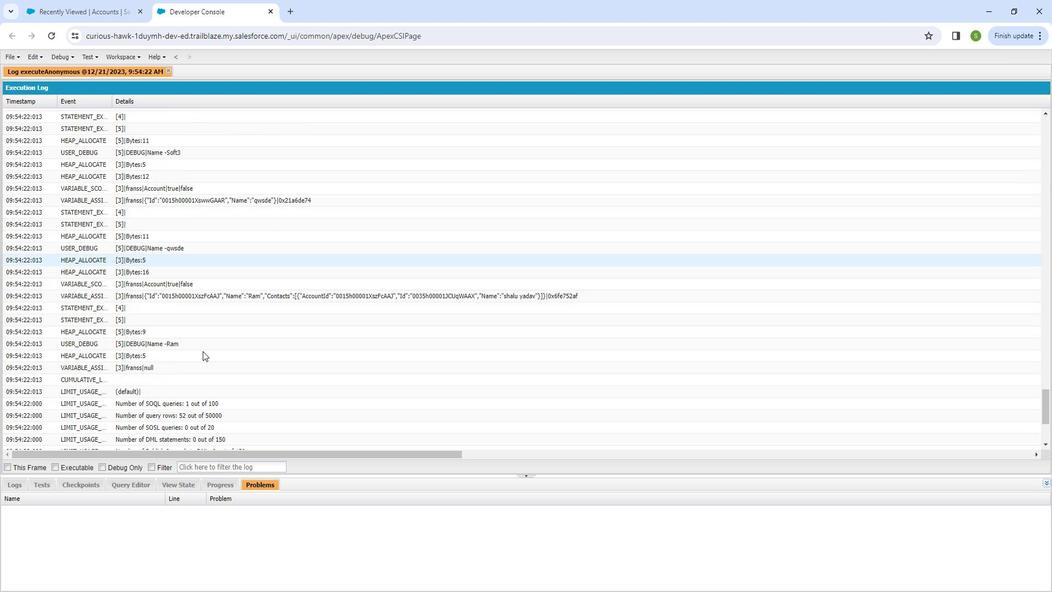 
Action: Mouse scrolled (227, 345) with delta (0, 0)
Screenshot: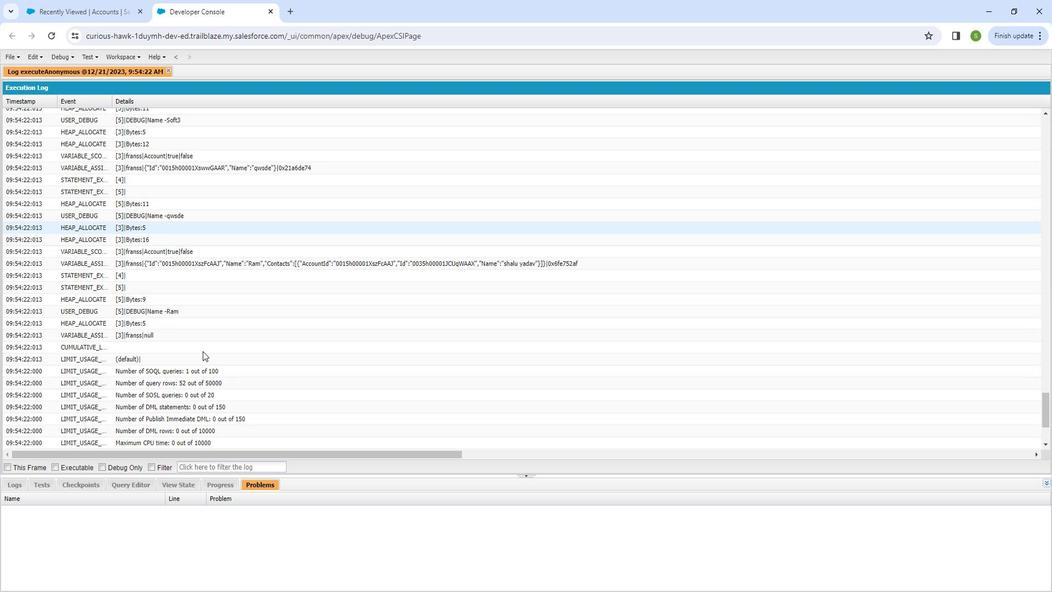 
Action: Mouse scrolled (227, 345) with delta (0, 0)
Screenshot: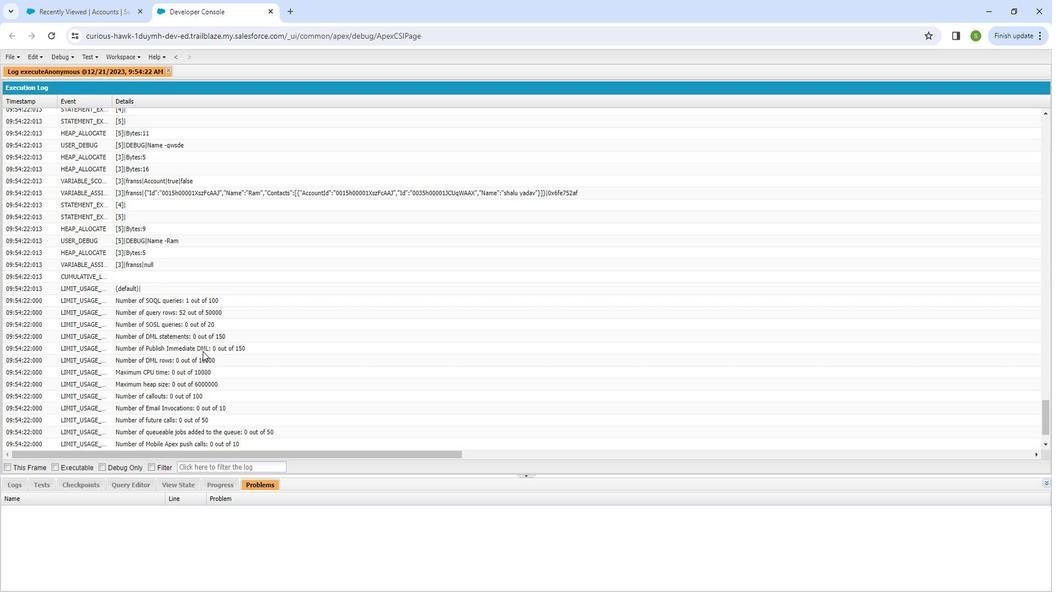 
Action: Mouse scrolled (227, 345) with delta (0, 0)
Screenshot: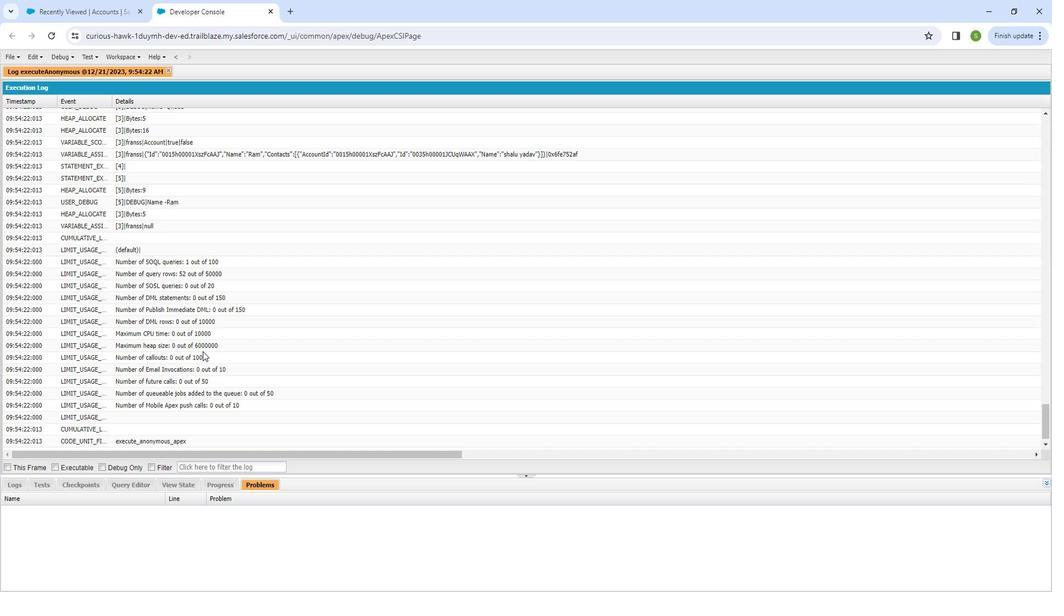 
Action: Mouse moved to (134, 450)
Screenshot: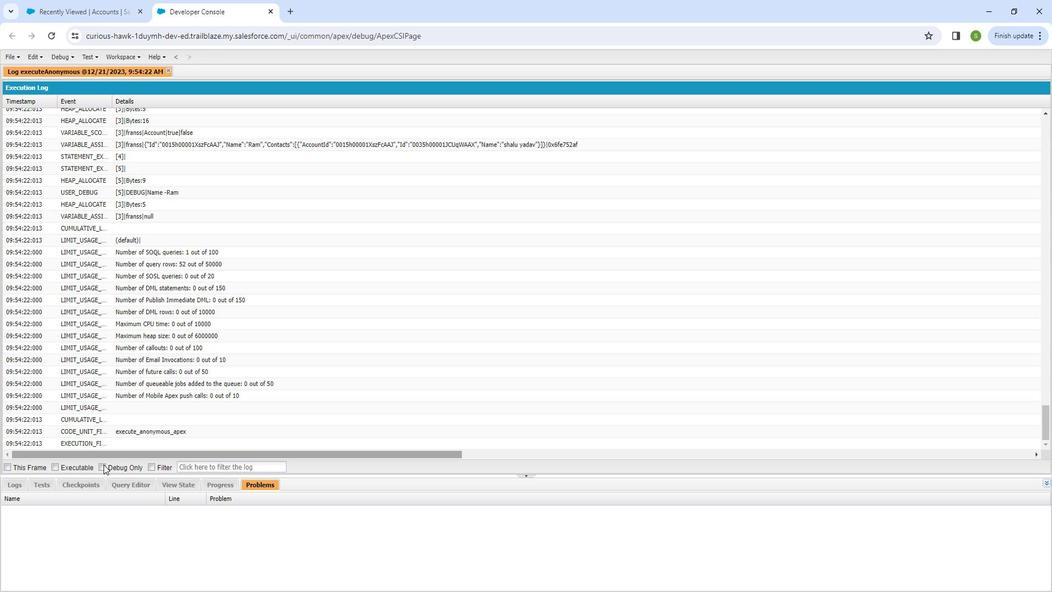 
Action: Mouse pressed left at (134, 450)
Screenshot: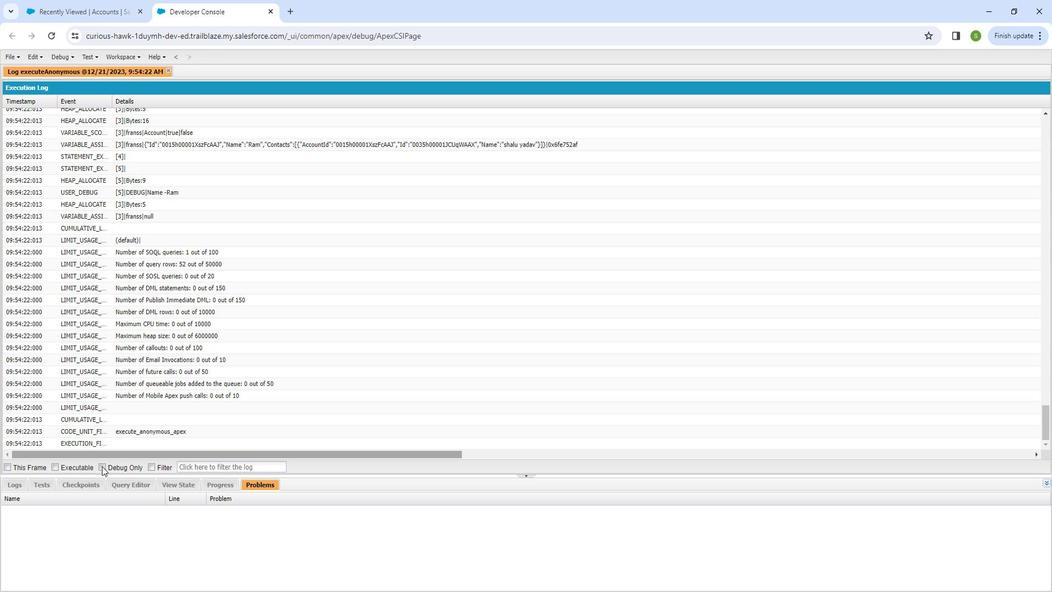 
Action: Mouse moved to (125, 39)
Screenshot: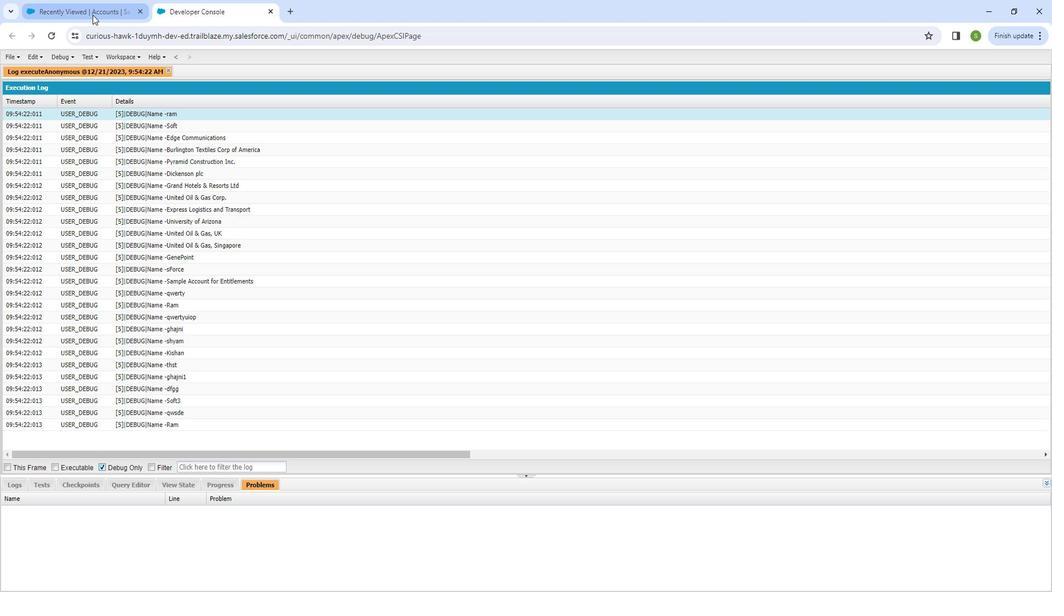 
Action: Mouse pressed left at (125, 39)
Screenshot: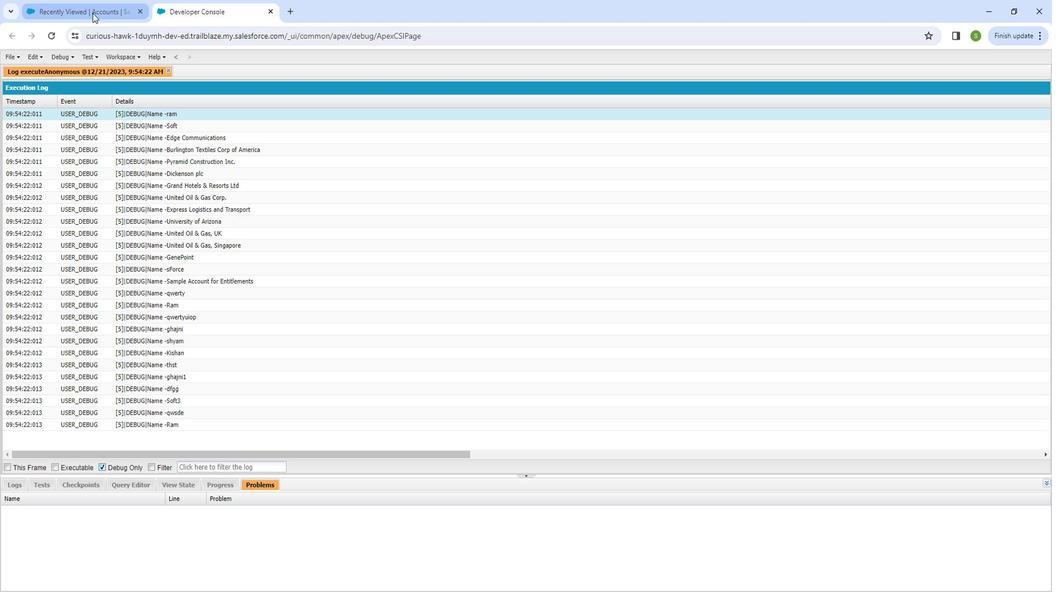 
Action: Mouse moved to (953, 103)
Screenshot: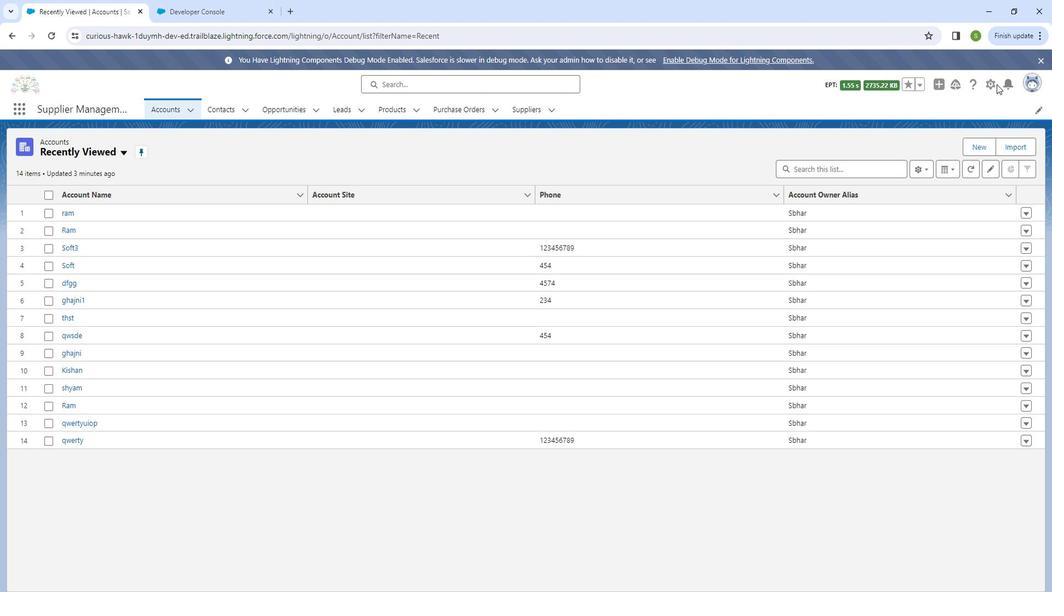 
Action: Mouse pressed left at (953, 103)
Screenshot: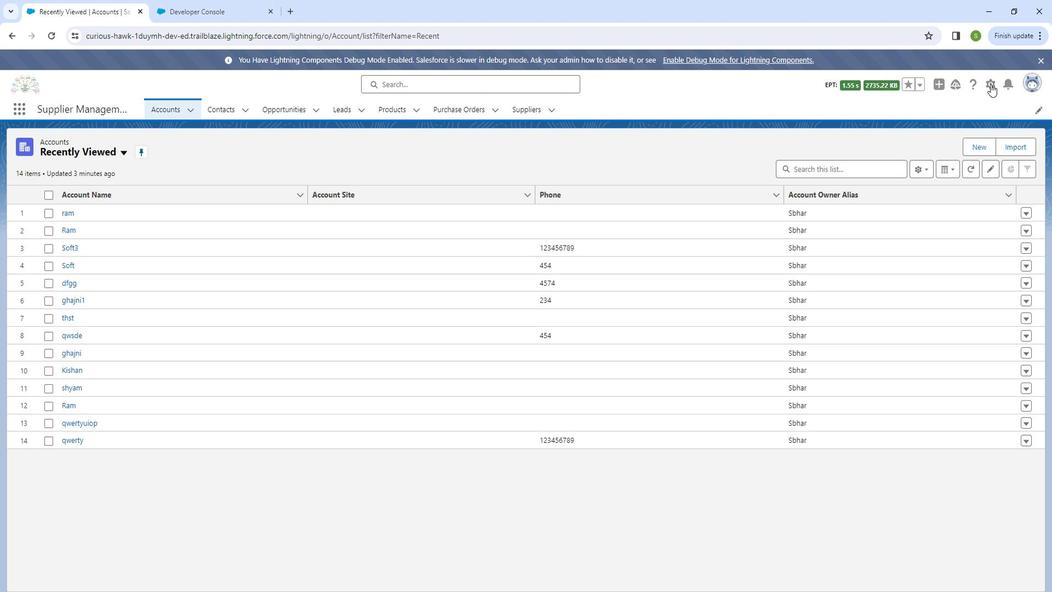 
Action: Mouse moved to (902, 218)
Screenshot: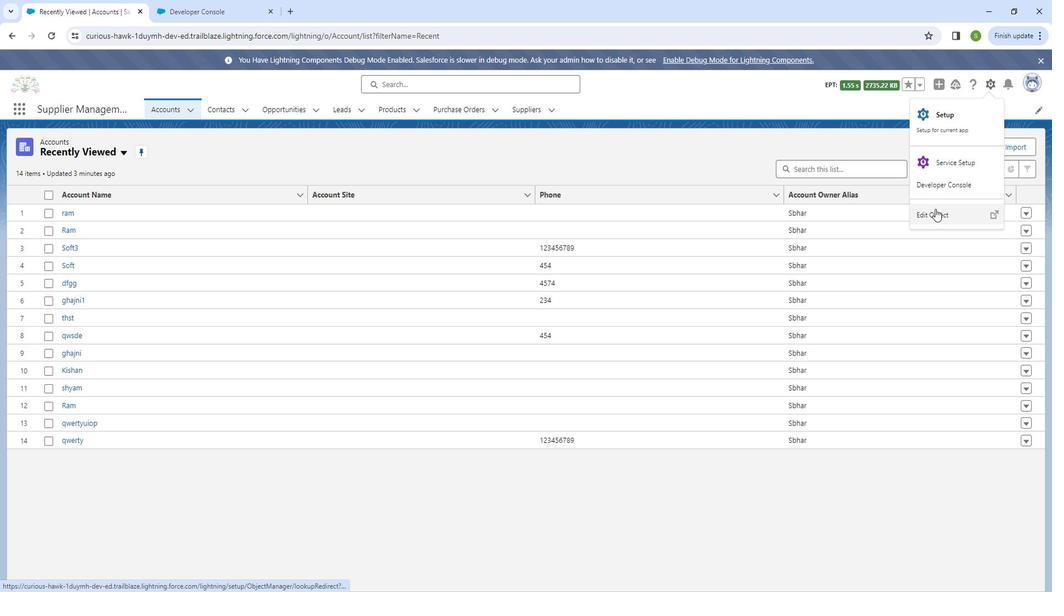 
Action: Mouse pressed left at (902, 218)
Screenshot: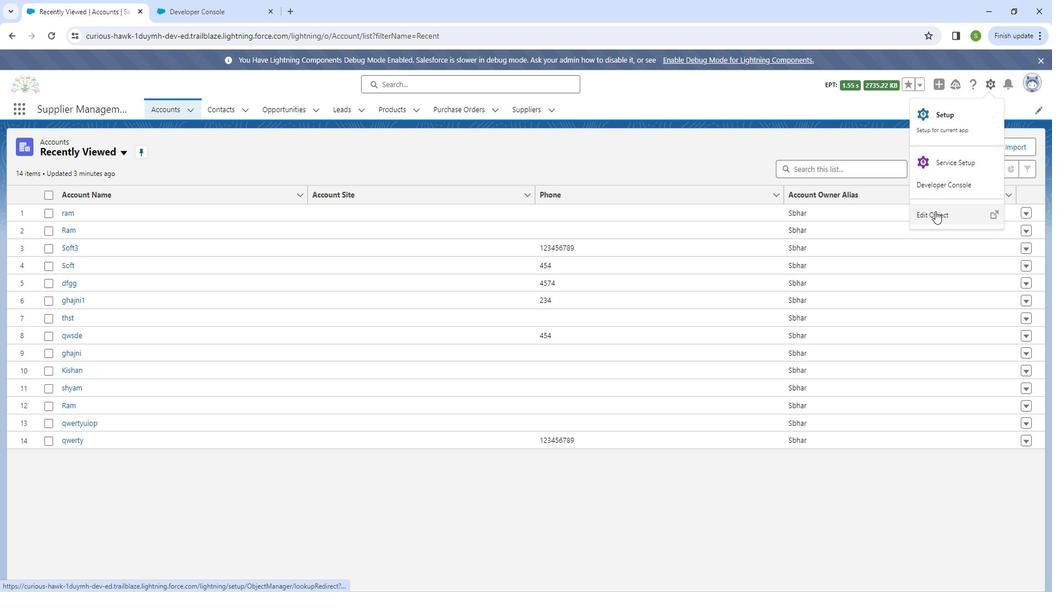 
Action: Mouse moved to (133, 38)
Screenshot: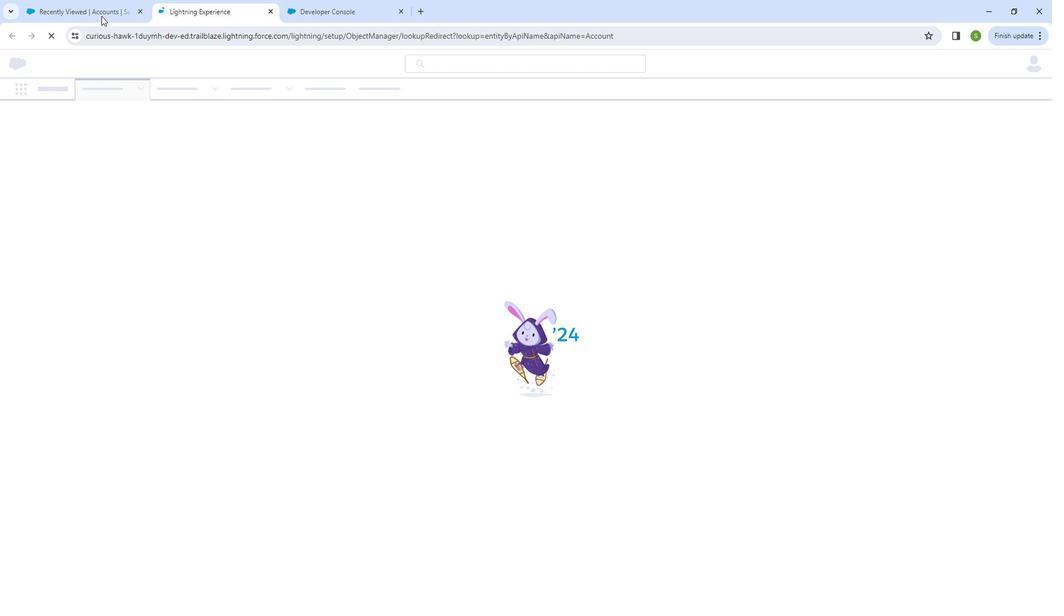 
Action: Mouse pressed left at (133, 38)
Screenshot: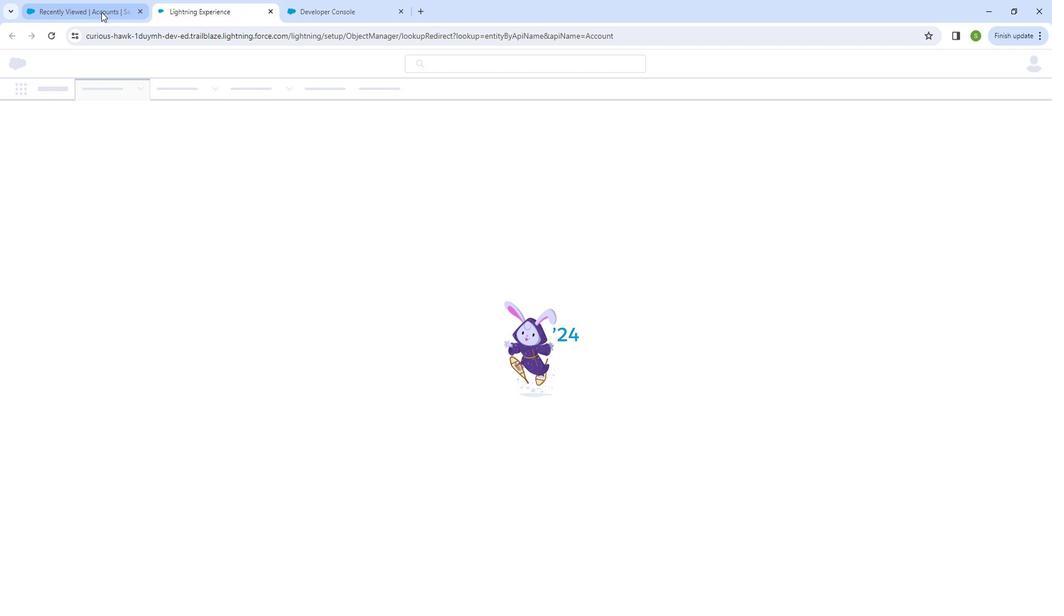 
Action: Mouse moved to (244, 125)
Screenshot: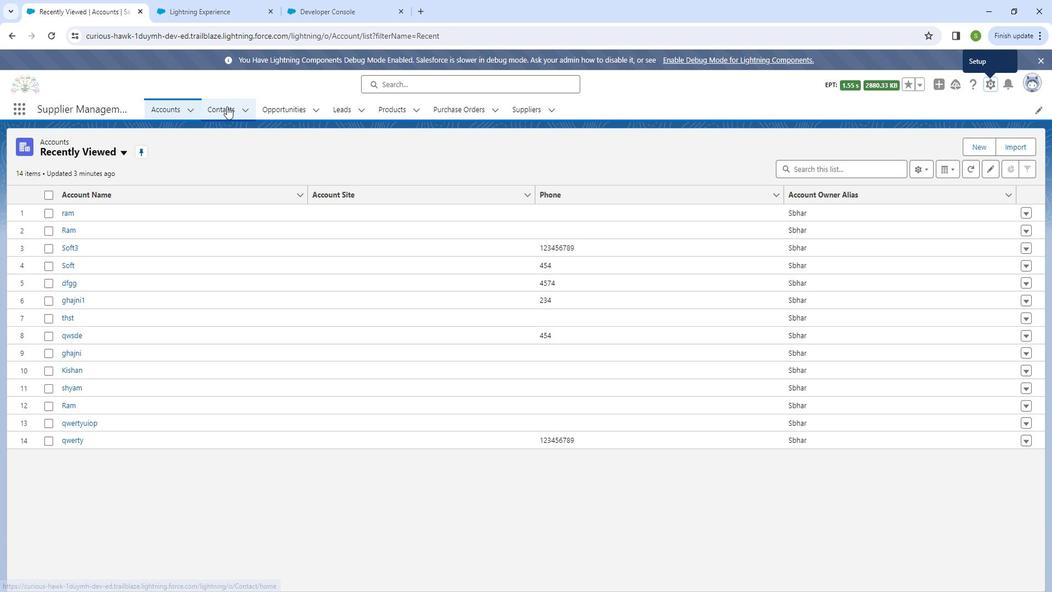 
Action: Mouse pressed left at (244, 125)
Screenshot: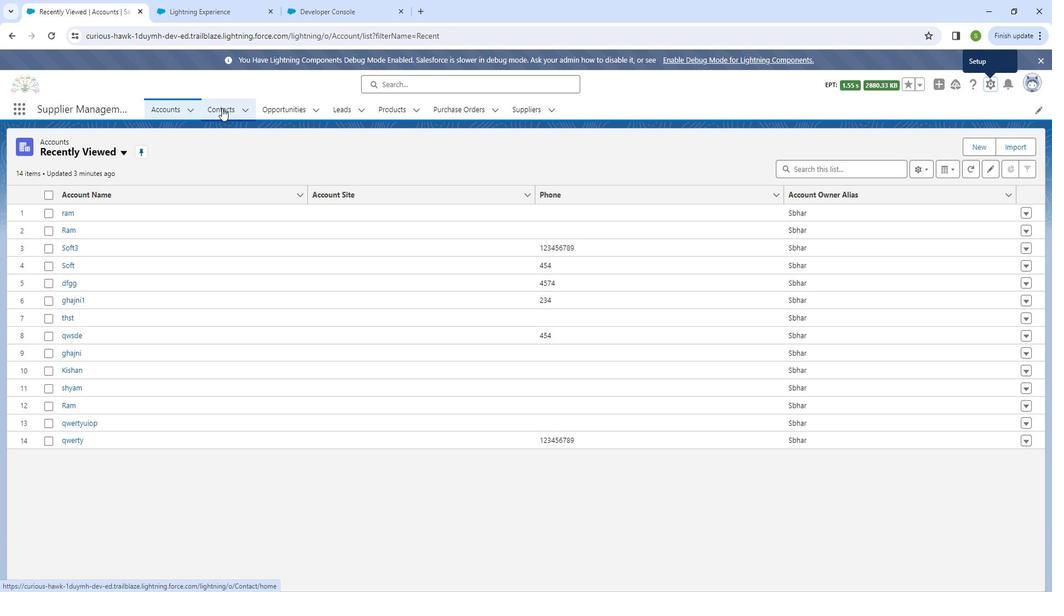 
Action: Mouse moved to (955, 103)
Screenshot: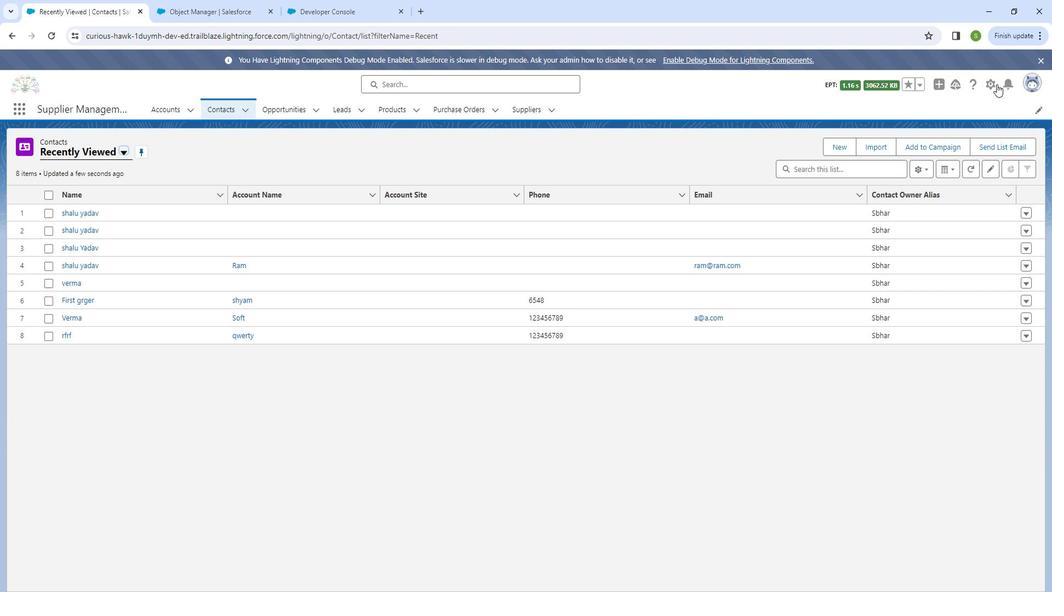 
Action: Mouse pressed left at (955, 103)
Screenshot: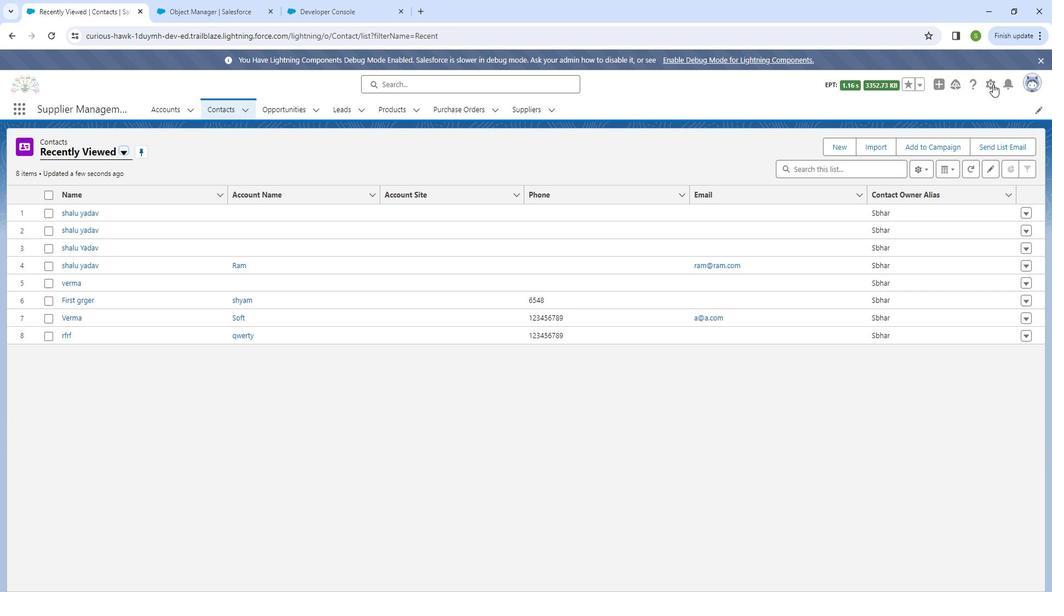
Action: Mouse moved to (907, 222)
Screenshot: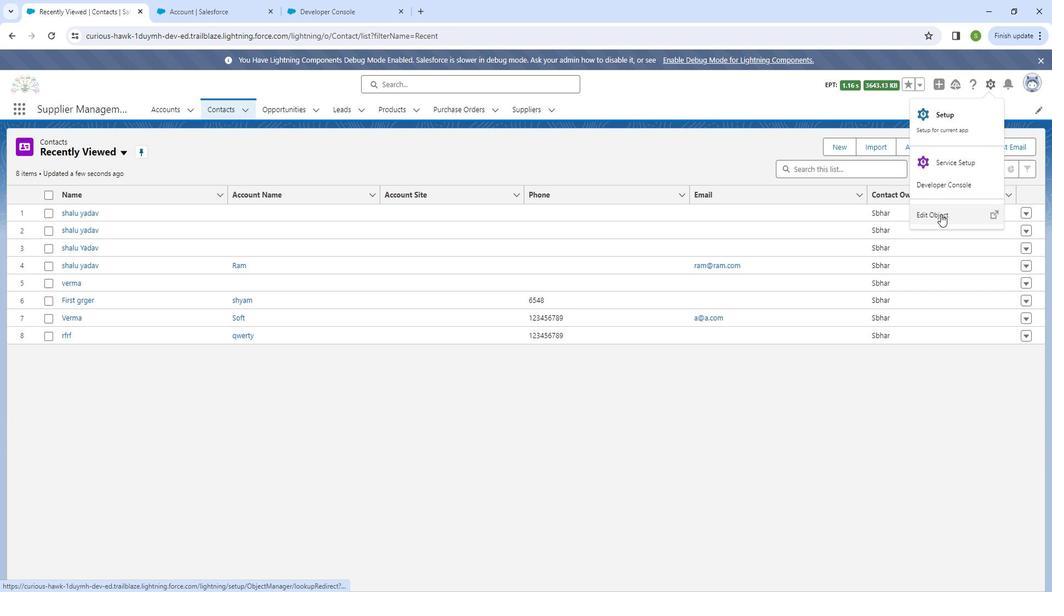 
Action: Mouse pressed left at (907, 222)
Screenshot: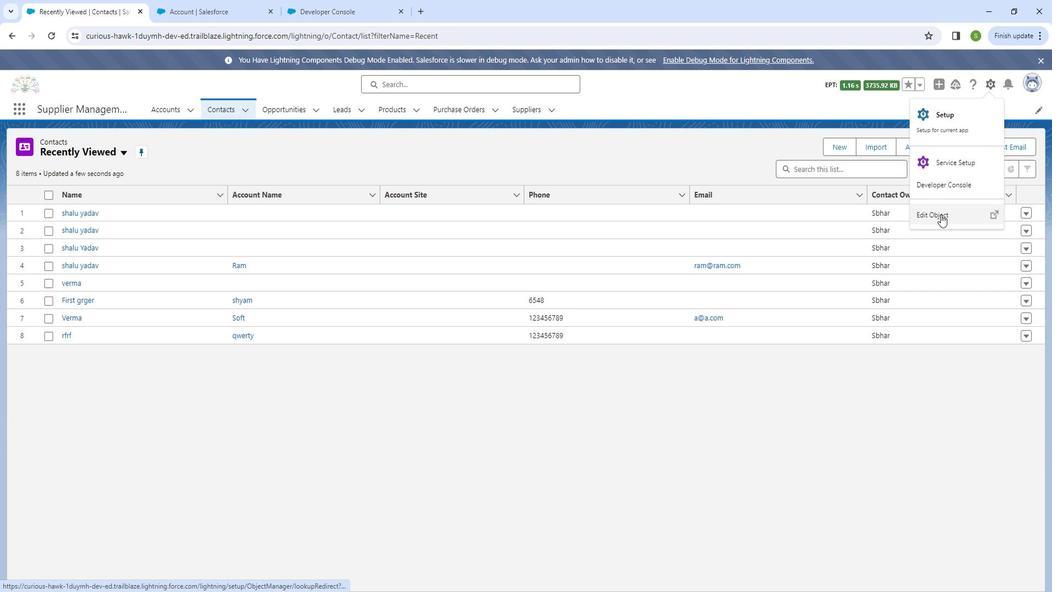 
Action: Mouse moved to (455, 35)
Screenshot: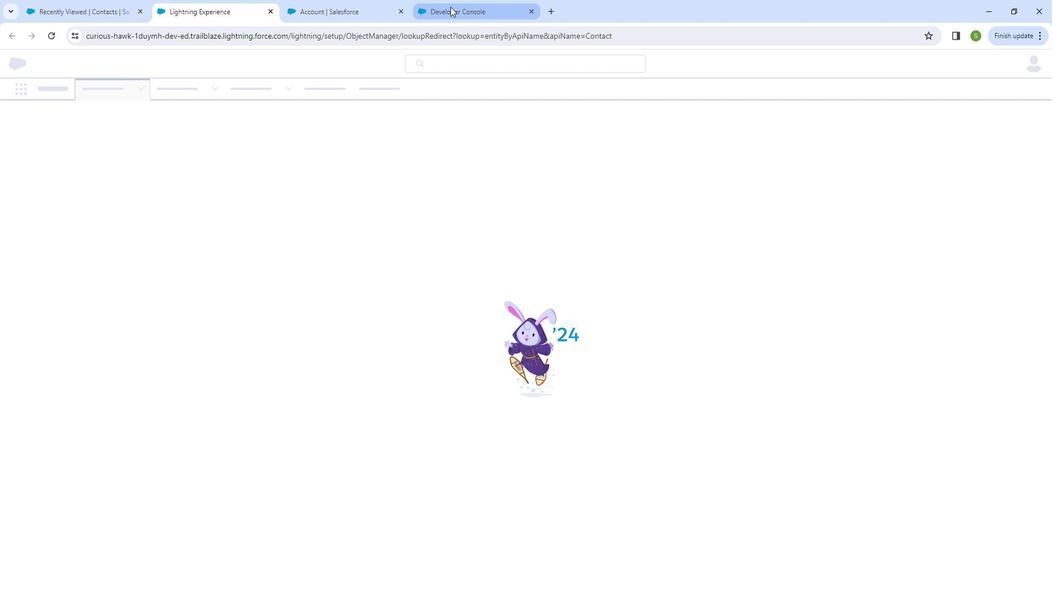 
Action: Mouse pressed left at (455, 35)
Screenshot: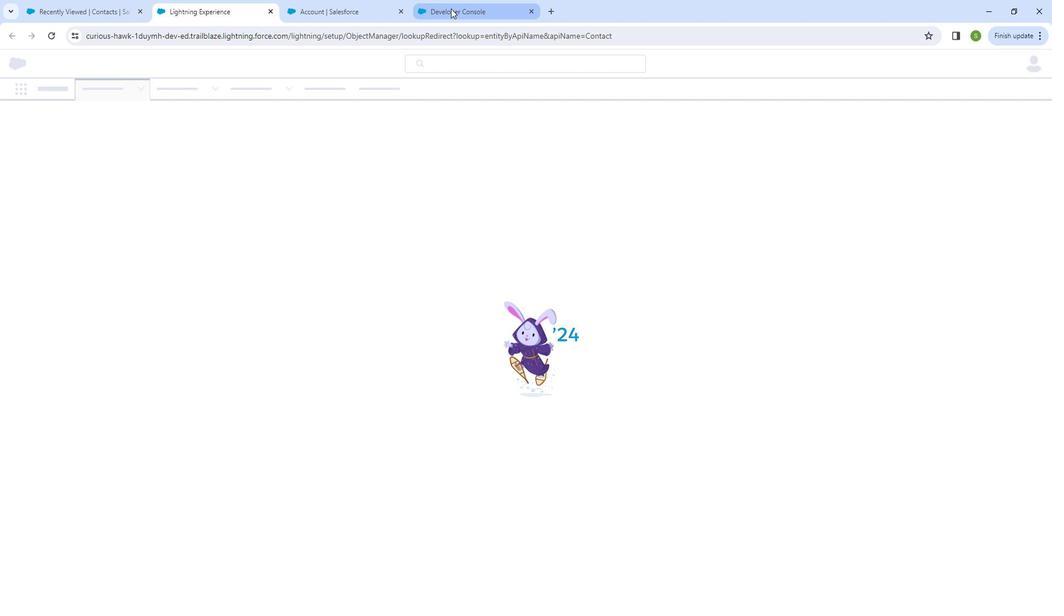 
Action: Mouse moved to (237, 227)
Screenshot: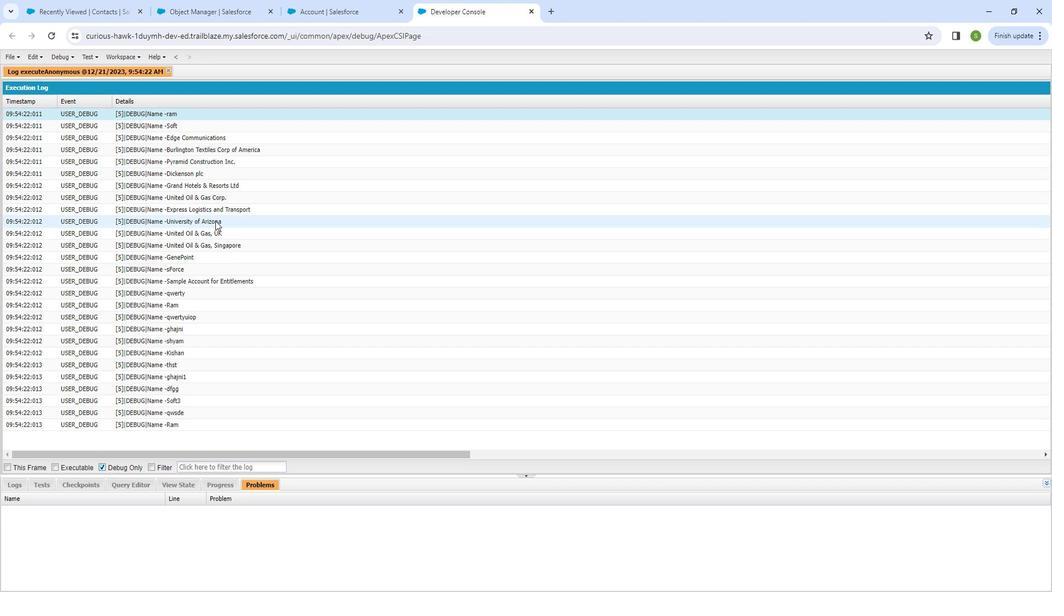 
Action: Key pressed ctrl+E
Screenshot: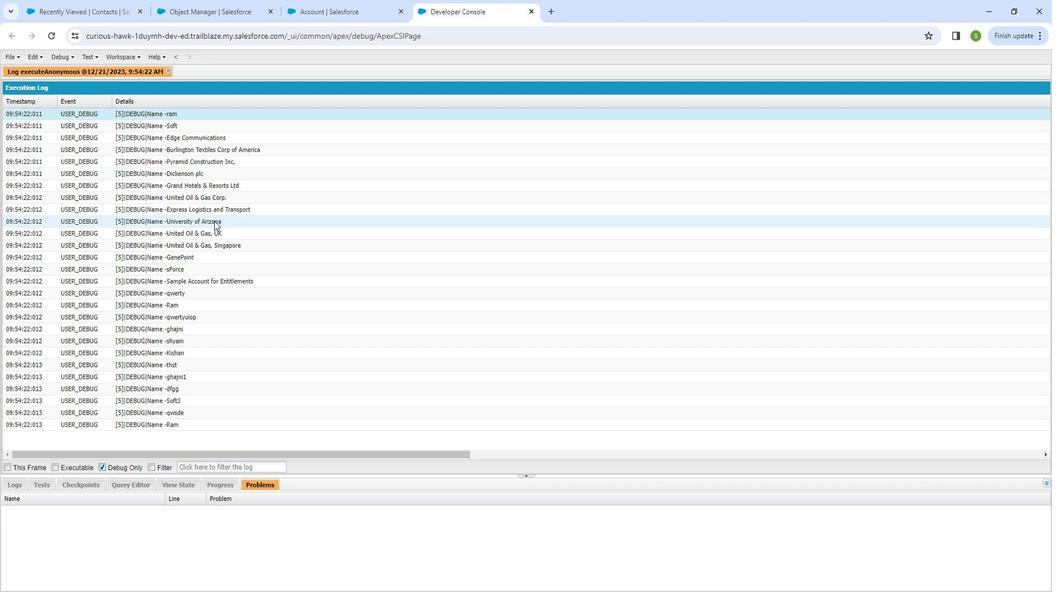 
Action: Mouse moved to (163, 467)
Screenshot: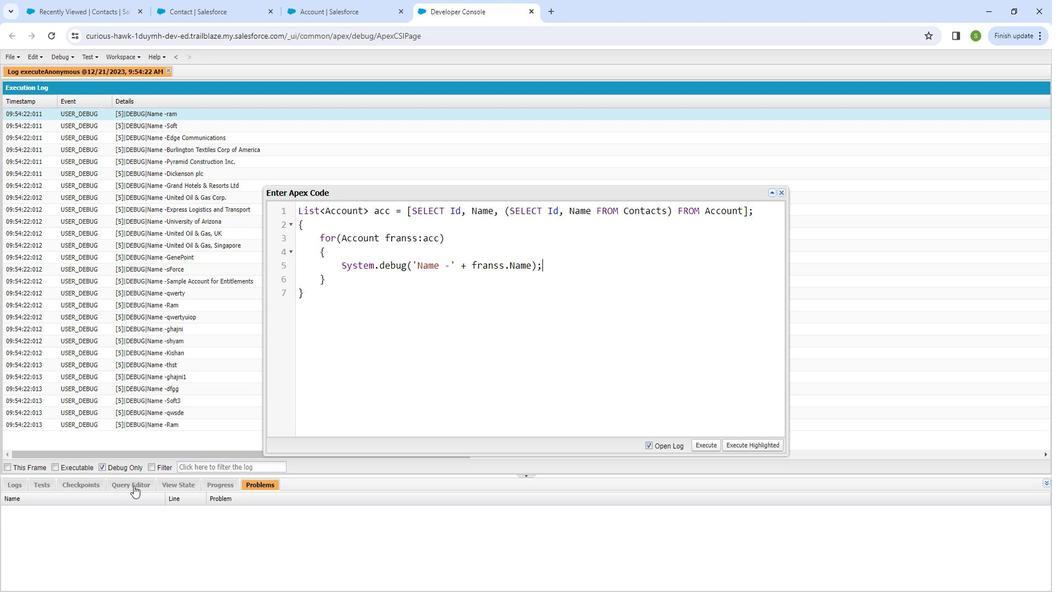 
Action: Mouse pressed left at (163, 467)
Screenshot: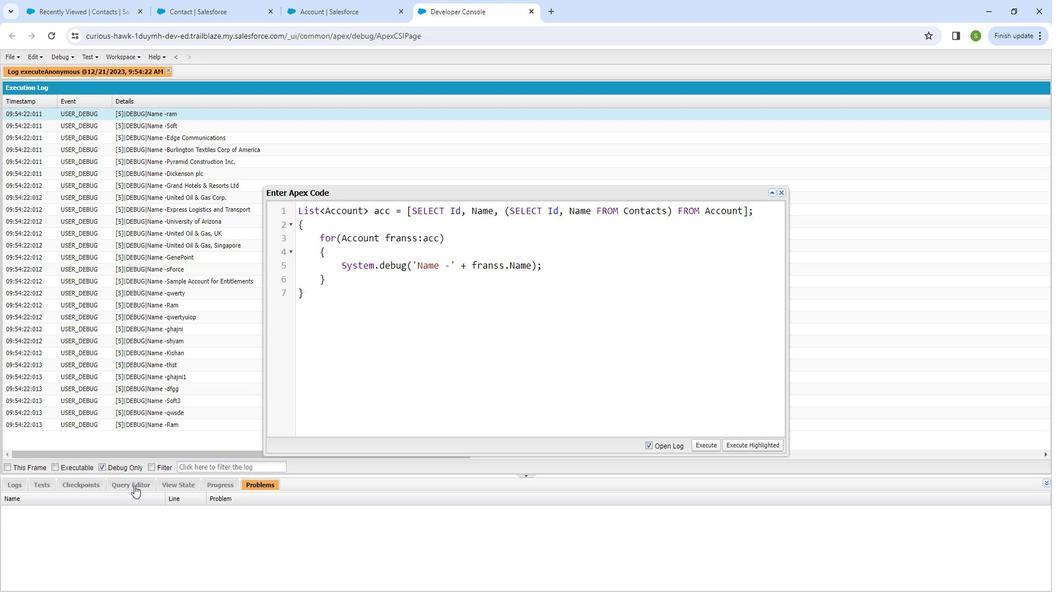 
Action: Mouse moved to (150, 482)
Screenshot: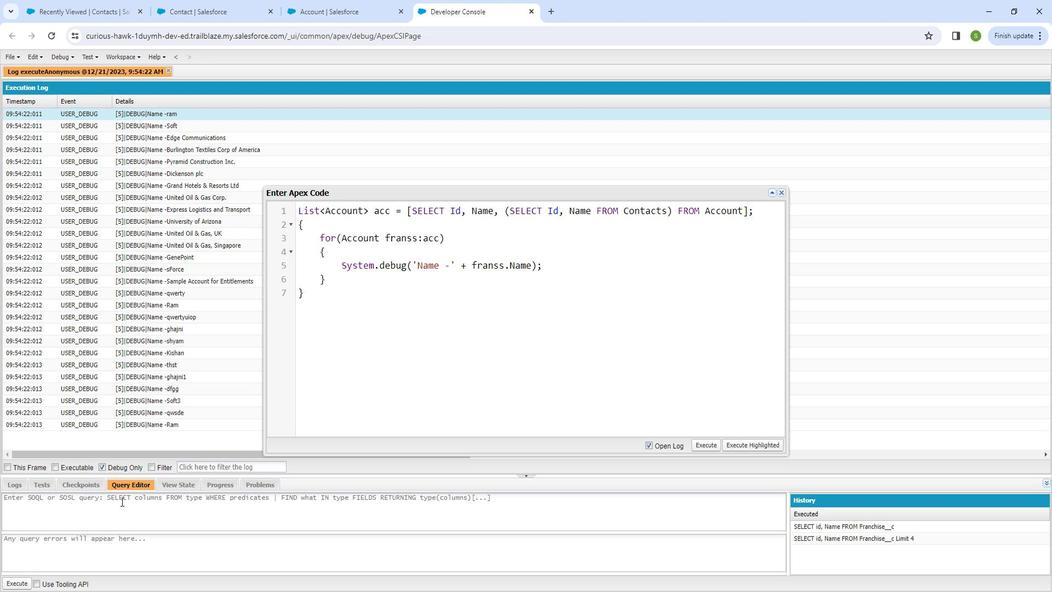 
Action: Mouse pressed left at (150, 482)
Screenshot: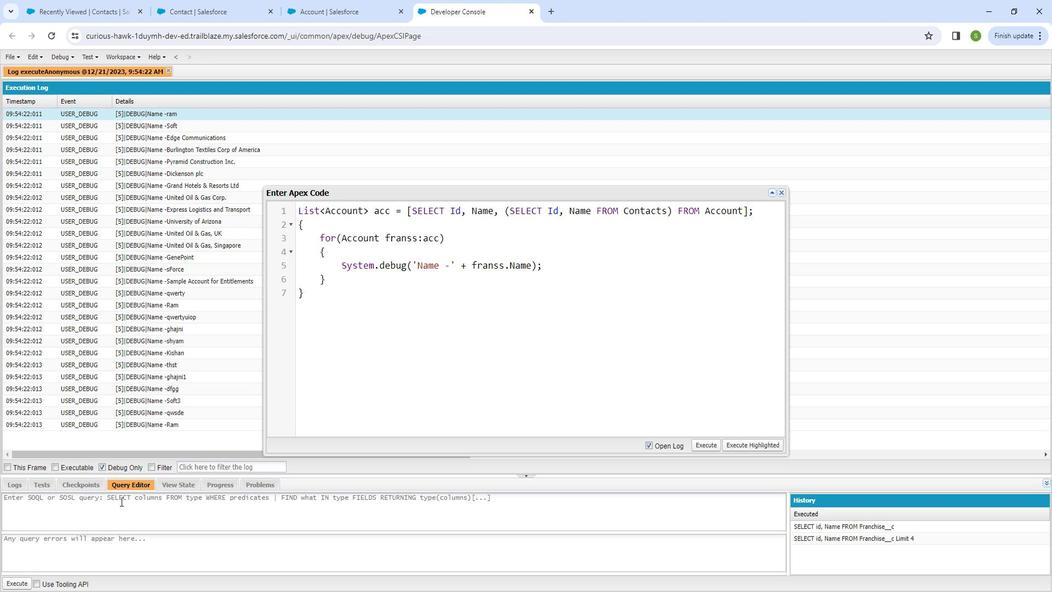 
Action: Mouse moved to (151, 479)
Screenshot: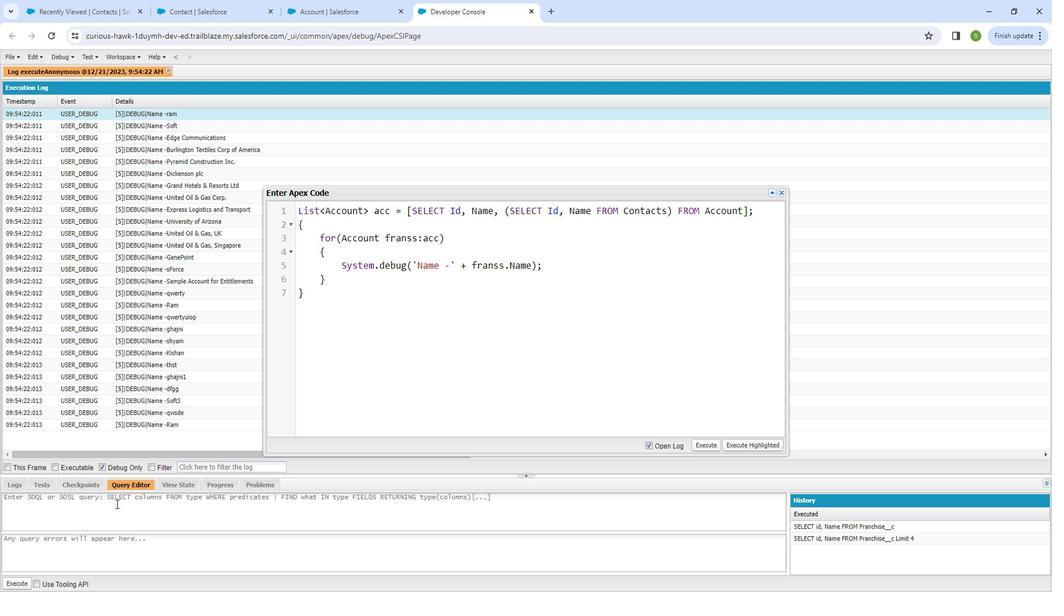
Action: Key pressed <Key.shift_r>SELC<Key.backspace>ECT<Key.space><Key.shift_r><Key.shift_r><Key.shift_r>Id,<Key.space><Key.shift_r><Key.shift_r><Key.shift_r><Key.shift_r><Key.shift_r><Key.shift_r><Key.shift_r><Key.shift_r><Key.shift_r><Key.shift_r><Key.shift_r><Key.shift_r>NAM<Key.backspace><Key.backspace>ame,<Key.space><Key.shift_r><Key.shift_r><Key.shift_r><Key.shift_r><Key.shift_r><Key.shift_r><Key.shift_r><Key.shift_r><Key.shift_r><Key.shift_r><Key.shift_r><Key.shift_r><Key.shift_r>(<Key.shift_r><Key.shift_r><Key.shift_r><Key.shift_r>)<Key.left><Key.shift_r><Key.shift_r><Key.shift_r><Key.shift_r><Key.shift_r><Key.shift_r><Key.shift_r><Key.shift_r><Key.shift_r><Key.shift_r><Key.shift_r><Key.shift_r><Key.shift_r><Key.shift_r><Key.shift_r><Key.shift_r><Key.shift_r><Key.shift_r>SELECT<Key.space><Key.shift_r><Key.shift_r><Key.shift_r>Id,<Key.shift_r><Key.shift_r><Key.shift_r>NAM<Key.backspace><Key.backspace>ame<Key.space><Key.shift_r><Key.shift_r><Key.shift_r>FROM<Key.space><Key.shift_r><Key.shift_r><Key.shift_r>Contacts<Key.right><Key.space><Key.shift_r><Key.shift_r><Key.shift_r><Key.shift_r><Key.shift_r><Key.shift_r><Key.shift_r>FROM<Key.space><Key.shift_r><Key.shift_r><Key.shift_r><Key.shift_r><Key.shift_r><Key.shift_r><Key.shift_r><Key.shift_r><Key.shift_r><Key.shift_r><Key.shift_r><Key.shift_r><Key.shift_r><Key.shift_r><Key.shift_r><Key.shift_r><Key.shift_r><Key.shift_r>Account
Screenshot: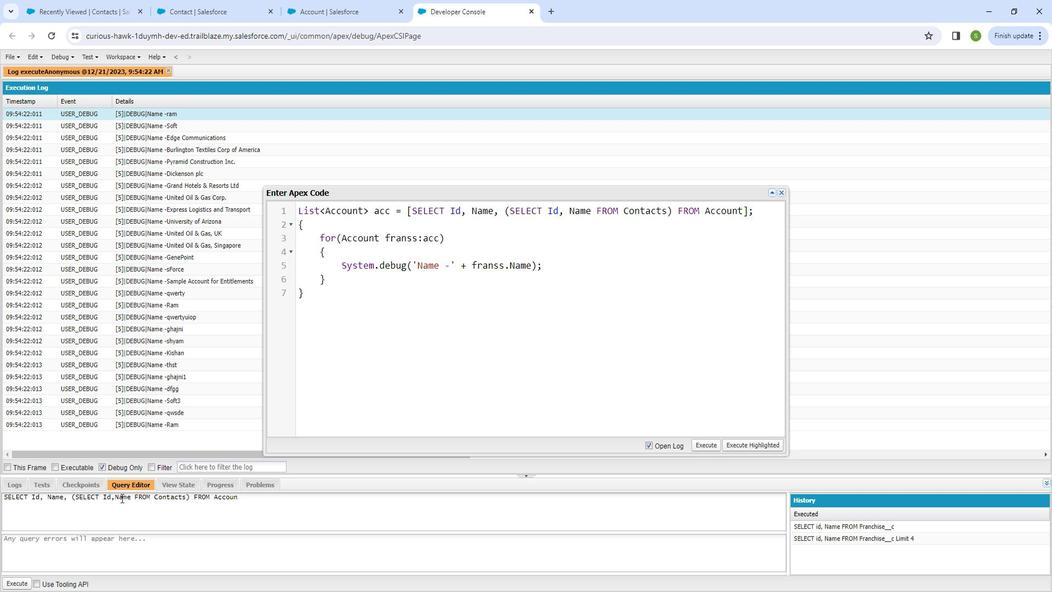 
Action: Mouse moved to (50, 557)
Screenshot: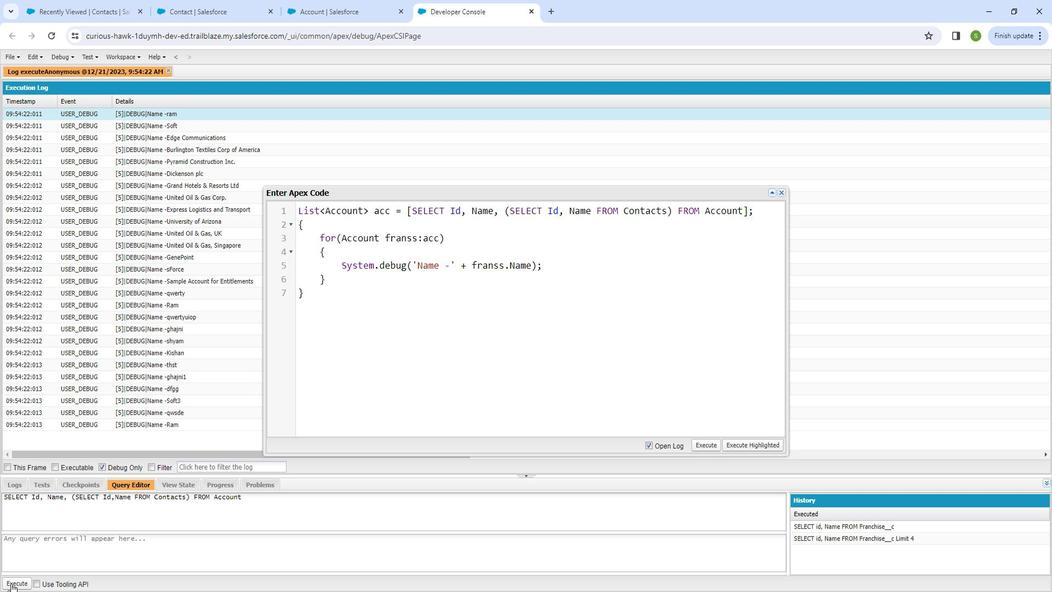 
Action: Mouse pressed left at (50, 557)
Screenshot: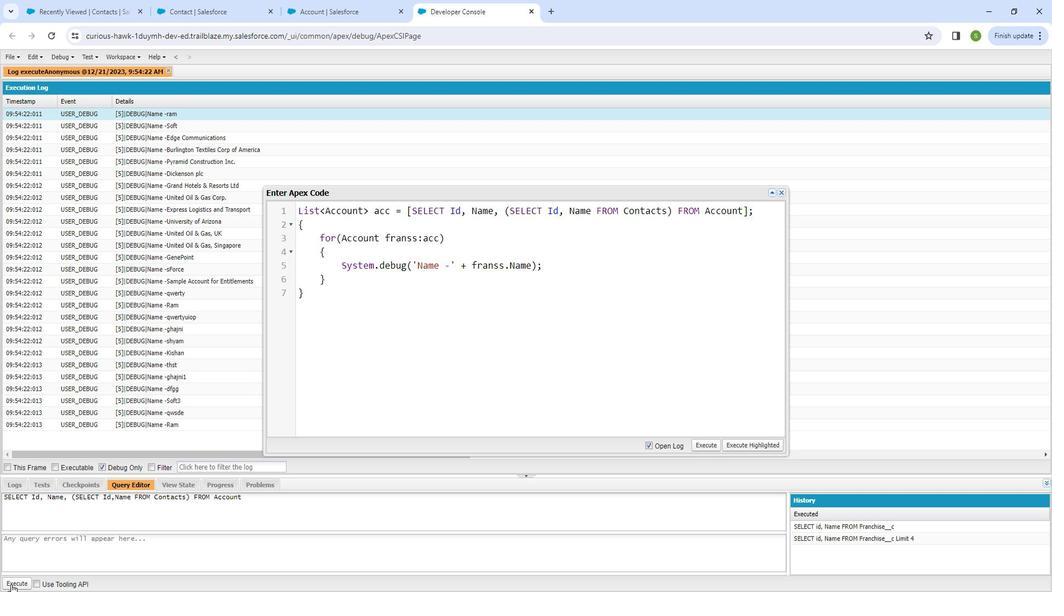 
Action: Mouse moved to (691, 201)
Screenshot: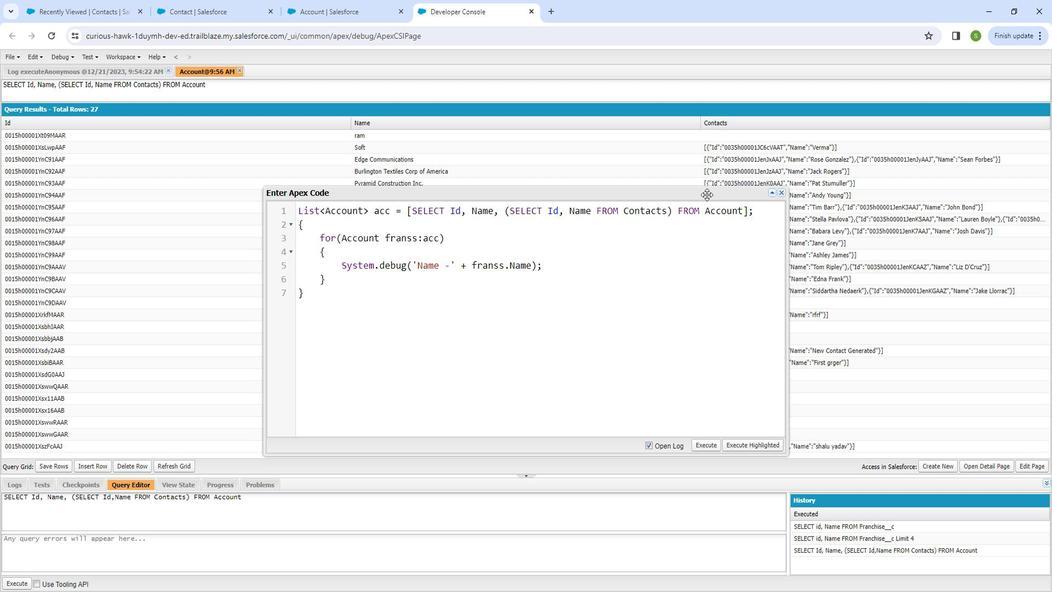 
Action: Mouse pressed left at (691, 201)
Screenshot: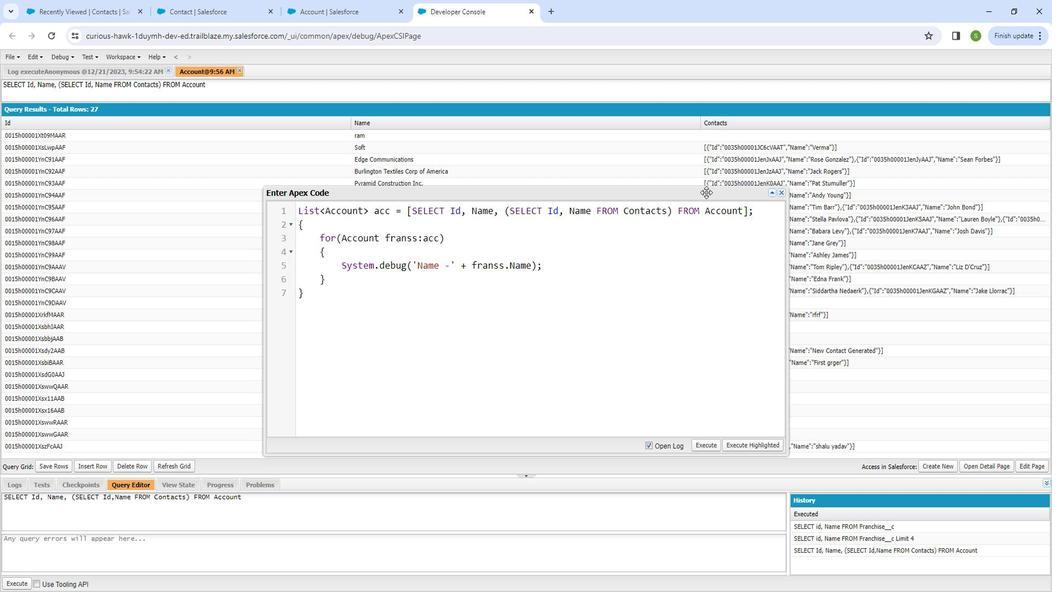 
Action: Mouse moved to (438, 188)
Screenshot: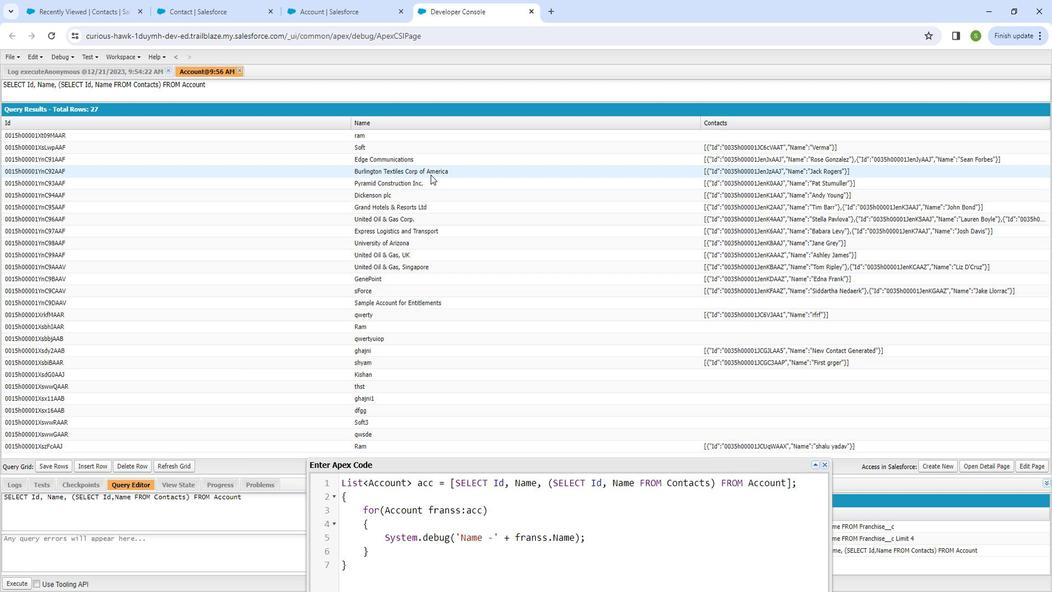 
Action: Mouse scrolled (438, 187) with delta (0, 0)
Screenshot: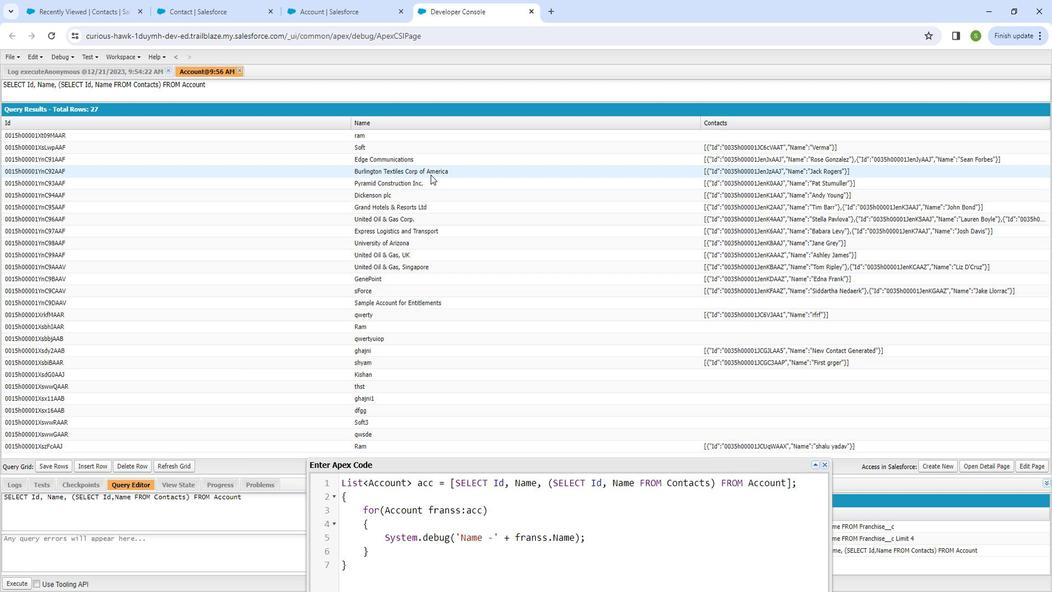 
Action: Mouse moved to (440, 192)
Screenshot: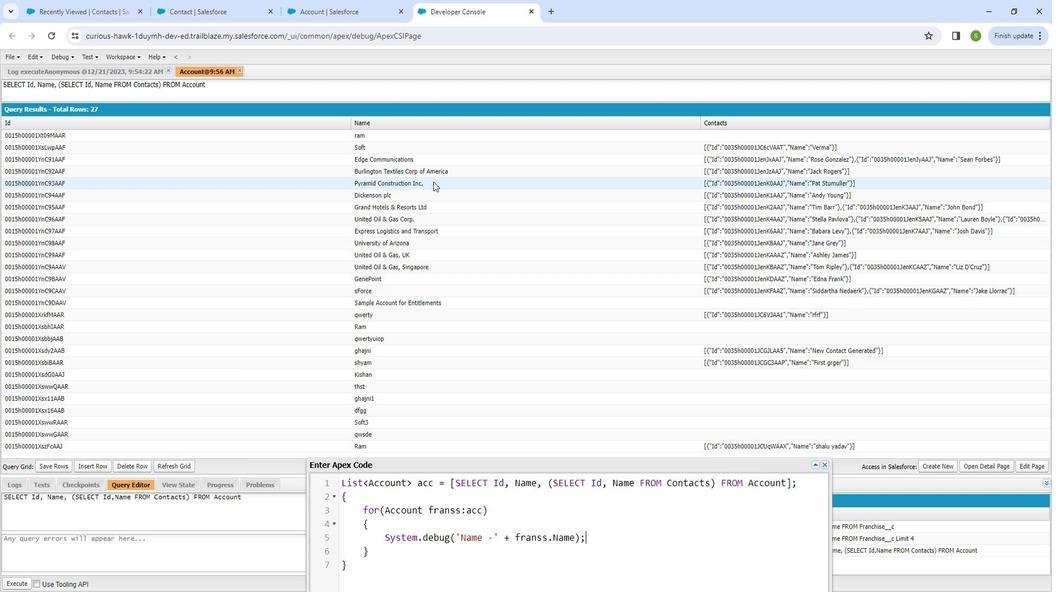 
Action: Mouse scrolled (440, 191) with delta (0, 0)
Screenshot: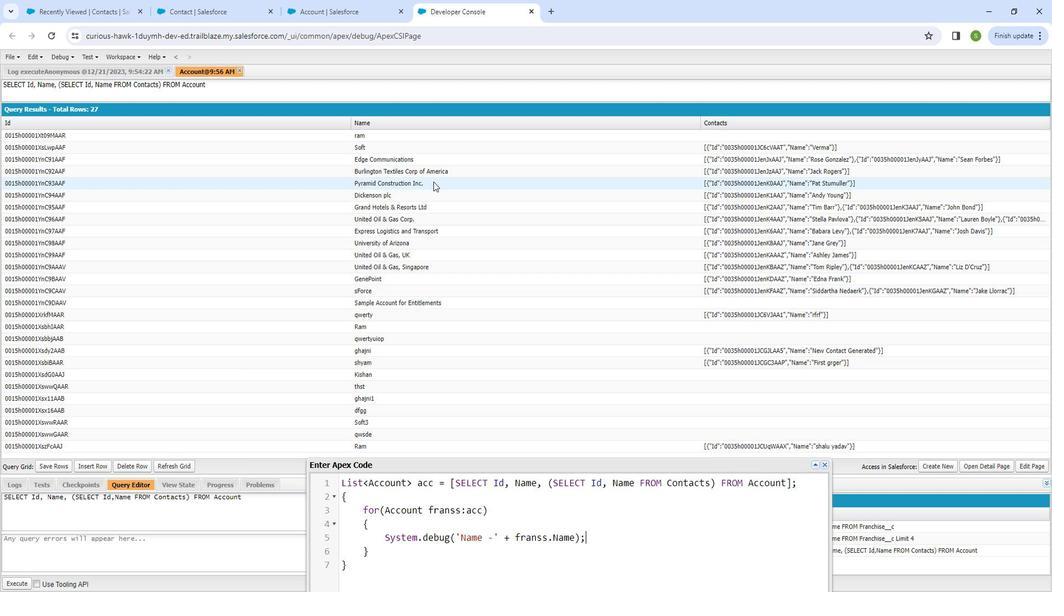 
Action: Mouse moved to (440, 193)
Screenshot: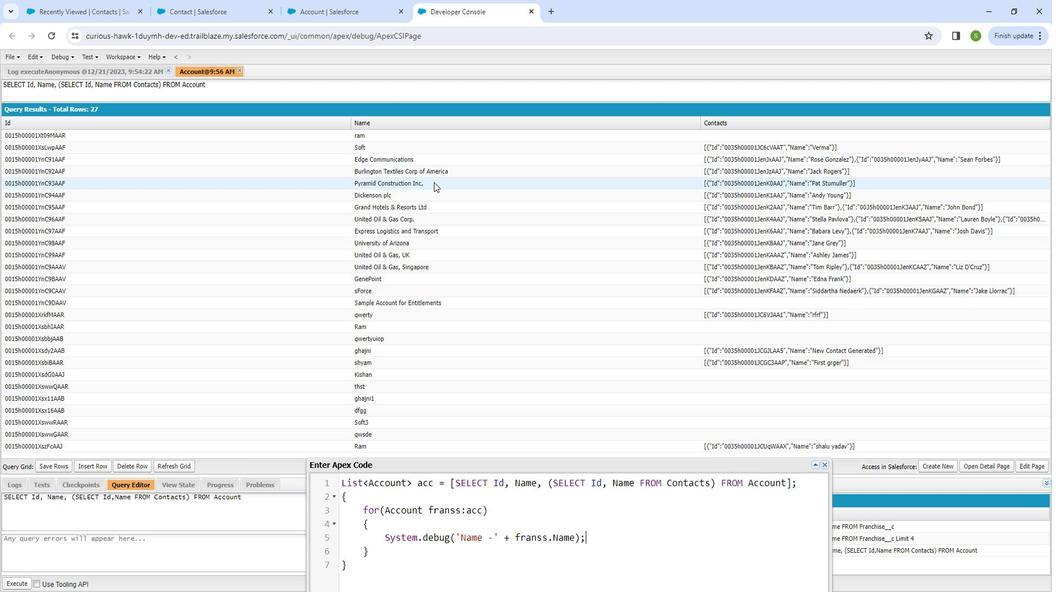 
Action: Mouse scrolled (440, 193) with delta (0, 0)
Screenshot: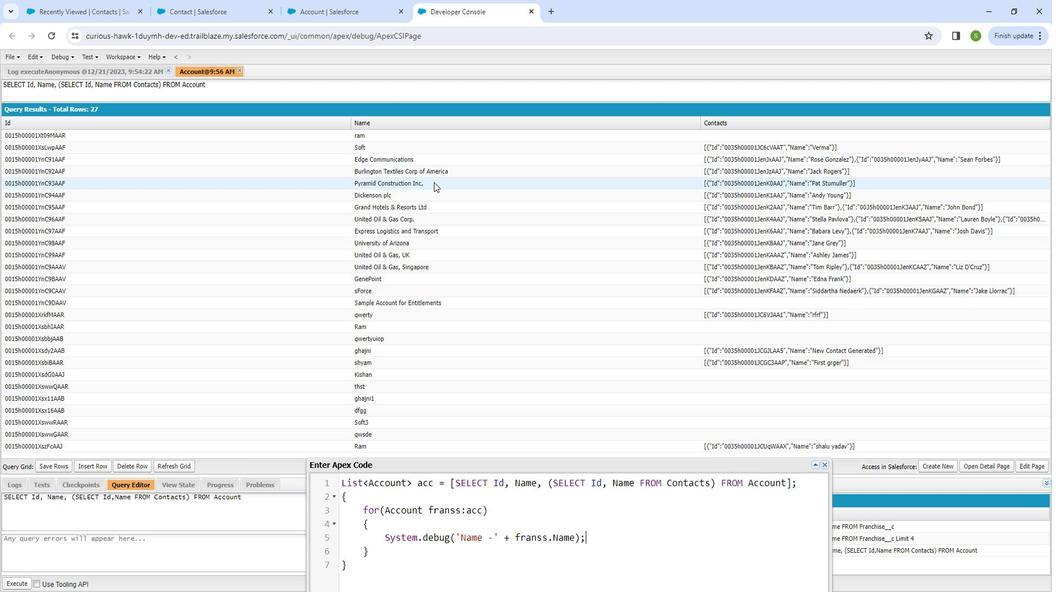 
Action: Mouse moved to (442, 195)
Screenshot: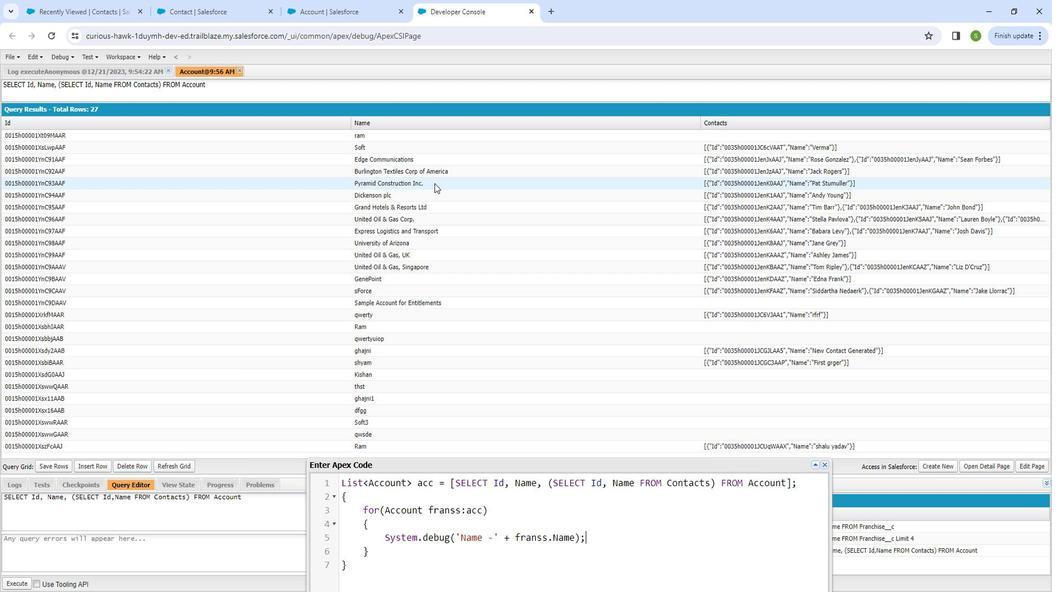 
Action: Mouse scrolled (442, 194) with delta (0, 0)
Screenshot: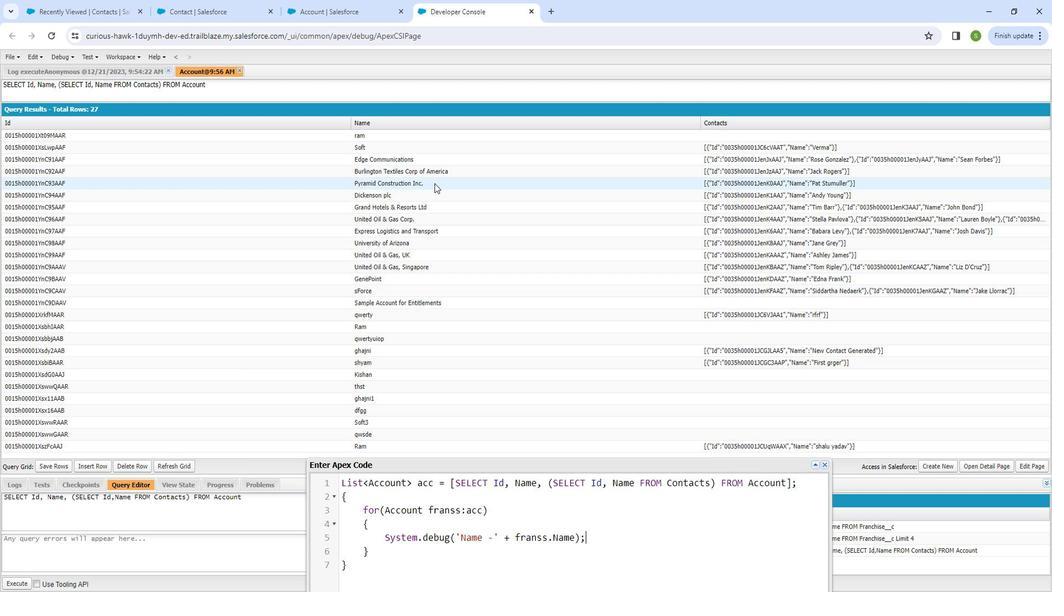 
Action: Mouse moved to (442, 196)
Screenshot: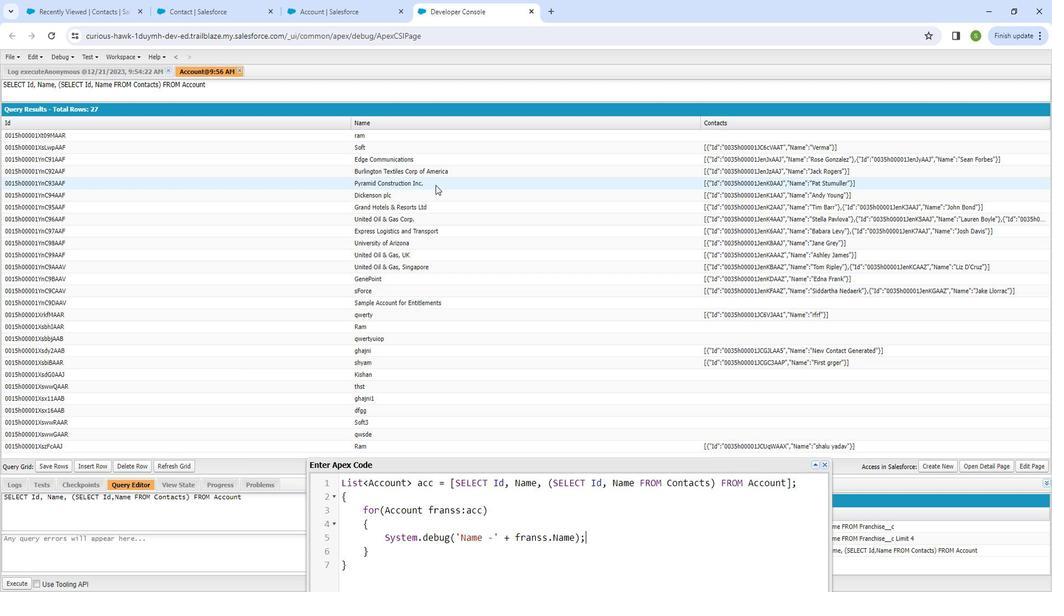 
Action: Mouse scrolled (442, 195) with delta (0, 0)
Screenshot: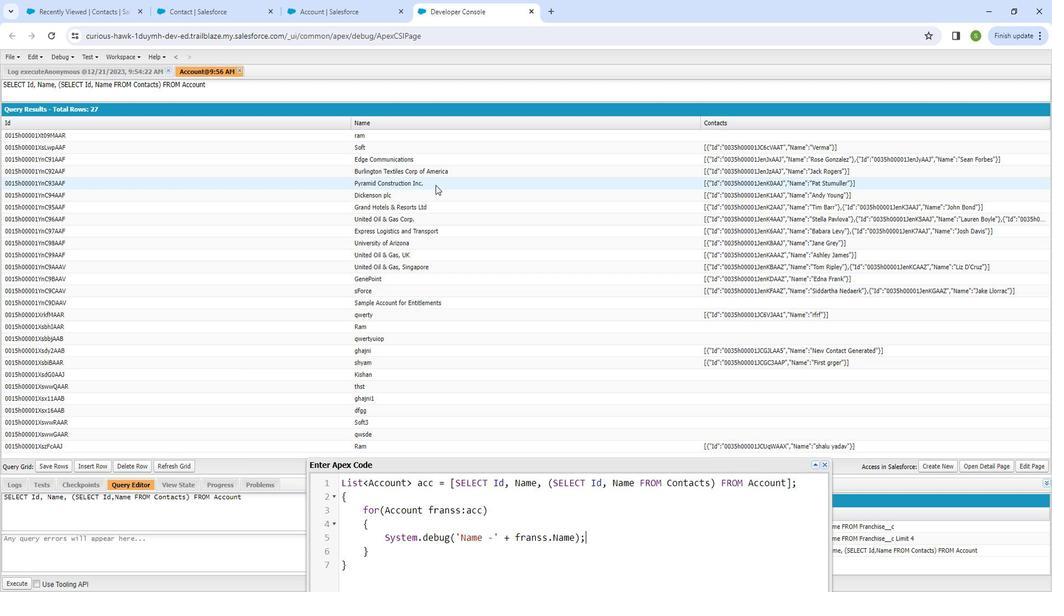 
Action: Mouse moved to (758, 451)
Screenshot: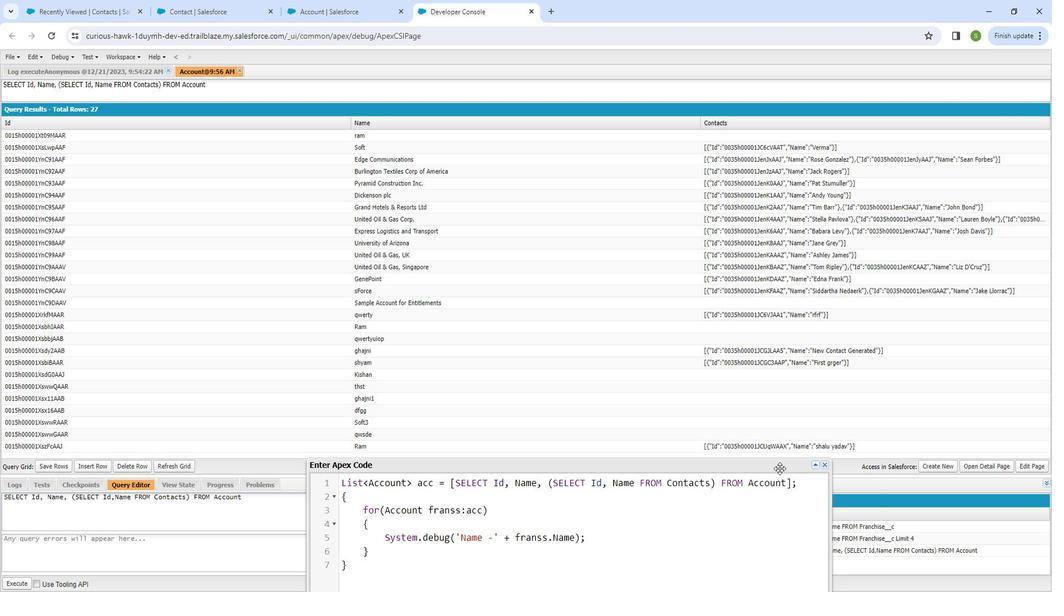 
Action: Mouse pressed left at (758, 451)
Screenshot: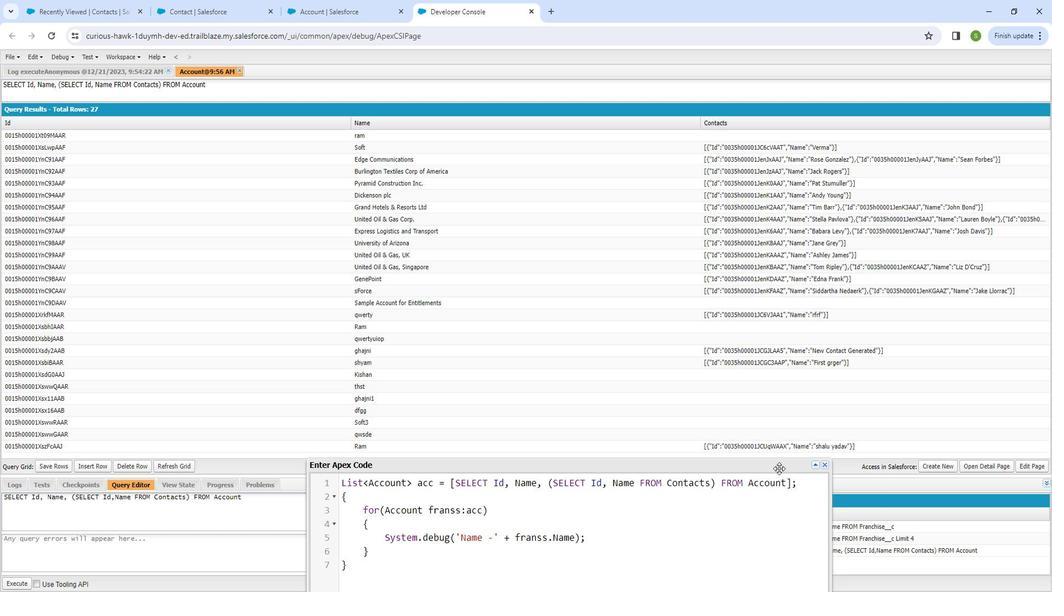 
Action: Mouse moved to (395, 245)
Screenshot: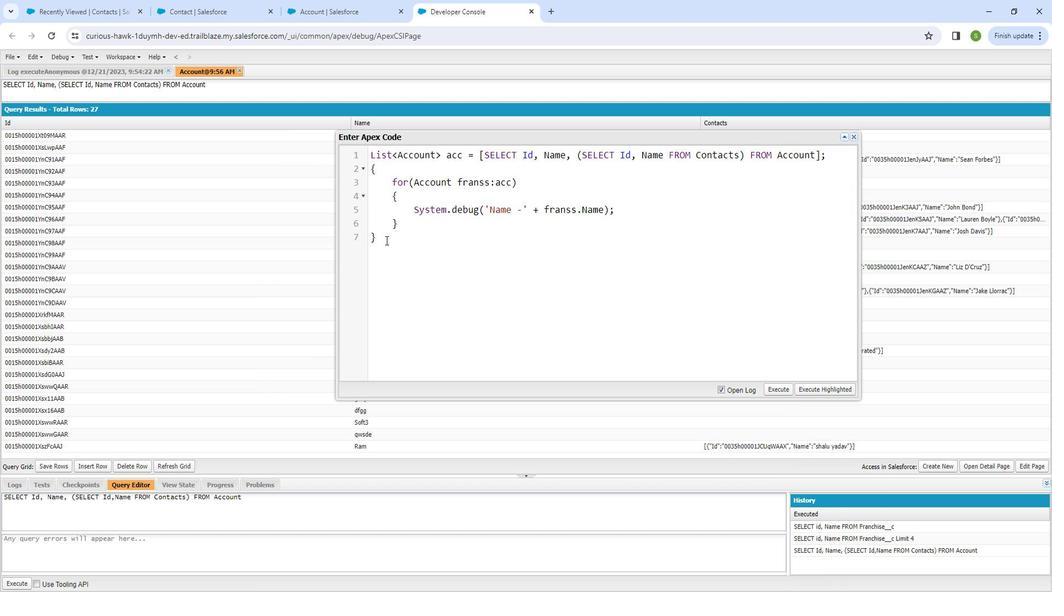 
Action: Mouse pressed left at (395, 245)
Screenshot: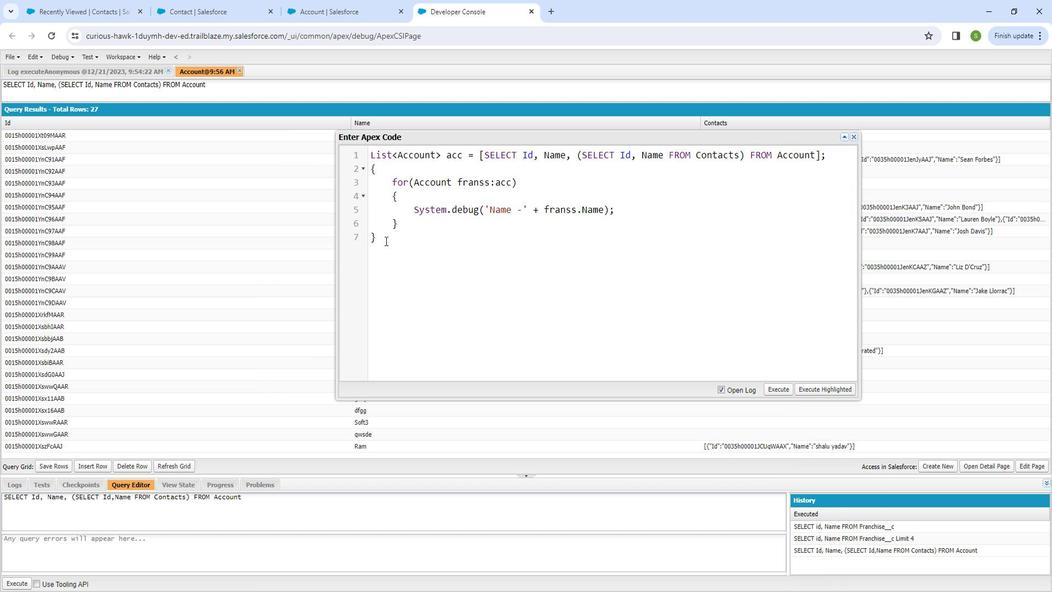 
Action: Mouse moved to (398, 245)
Screenshot: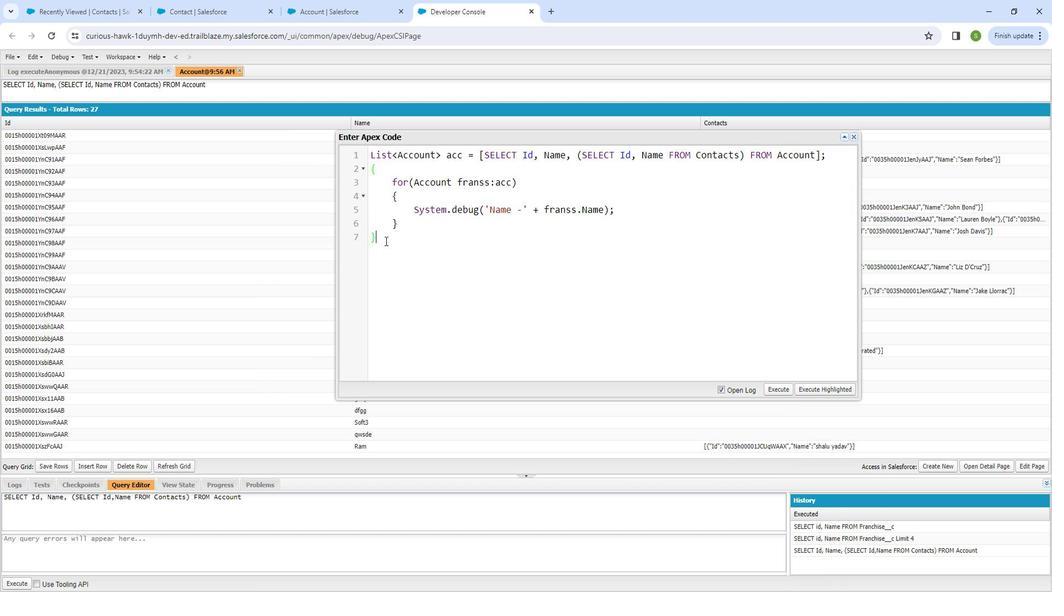 
Action: Key pressed <Key.enter><Key.shift_r><Key.shift_r><Key.shift_r><Key.shift_r>List<Key.shift_r><Key.shift_r><Key.shift_r><Key.shift_r><Key.shift_r><Key.shift_r><Key.shift_r><Key.shift_r><Key.shift_r><Key.shift_r><Key.shift_r><Key.shift_r><<Key.shift_r><Key.shift_r><Key.shift_r><Key.shift_r><Key.shift_r><Key.shift_r><Key.shift_r><Key.shift_r><Key.shift_r><Key.shift_r>Account<Key.shift_r><Key.shift_r><Key.shift_r><Key.shift_r><Key.shift_r><Key.shift_r><Key.shift_r><Key.shift_r><Key.shift_r><Key.shift_r><Key.shift_r><Key.shift_r><Key.shift_r>><Key.space>acc1<Key.space>=<Key.space>[<Key.shift_r>SELECT<Key.space><Key.shift_r><Key.shift_r><Key.shift_r><Key.shift_r><Key.shift_r><Key.shift_r>Id,<Key.shift_r><Key.shift_r><Key.shift_r><Key.shift_r><Key.shift_r>Name,<Key.shift_r><Key.shift_r>(<Key.shift_r><Key.shift_r>SELECT<Key.space><Key.shift_r><Key.shift_r><Key.shift_r><Key.shift_r><Key.shift_r><Key.shift_r>Id,<Key.shift_r><Key.shift_r><Key.shift_r><Key.shift_r><Key.shift_r><Key.shift_r><Key.shift_r><Key.shift_r><Key.shift_r><Key.shift_r><Key.shift_r><Key.shift_r><Key.shift_r>Name<Key.space><Key.shift_r><Key.shift_r><Key.shift_r><Key.shift_r><Key.shift_r><Key.shift_r><Key.shift_r><Key.shift_r><Key.shift_r><Key.shift_r>FROM<Key.space><Key.shift_r><Key.shift_r><Key.shift_r><Key.shift_r><Key.shift_r><Key.shift_r><Key.shift_r>Opportunities<Key.right><Key.space><Key.shift_r><Key.shift_r><Key.shift_r><Key.shift_r><Key.shift_r>FROM<Key.space><Key.shift_r><Key.shift_r><Key.shift_r><Key.shift_r><Key.shift_r><Key.shift_r>Account<Key.right>;<Key.enter><Key.shift_r>F<Key.backspace>for<Key.shift_r><Key.shift_r><Key.shift_r><Key.shift_r><Key.shift_r><Key.shift_r><Key.shift_r><Key.shift_r><Key.shift_r><Key.shift_r>(<Key.shift_r><Key.shift_r><Key.shift_r><Key.shift_r><Key.shift_r><Key.shift_r><Key.shift_r><Key.shift_r><Key.shift_r><Key.shift_r><Key.shift_r><Key.shift_r><Key.shift_r><Key.shift_r><Key.shift_r><Key.shift_r>Account<Key.space>franss<Key.shift_r><Key.shift_r><Key.shift_r><Key.shift_r><Key.shift_r><Key.shift_r><Key.shift_r><Key.shift_r><Key.shift_r><Key.shift_r><Key.shift_r>:<Key.space>acc2<Key.right><Key.enter><Key.shift_r><Key.shift_r><Key.shift_r><Key.shift_r><Key.shift_r><Key.shift_r><Key.shift_r><Key.shift_r><Key.shift_r><Key.shift_r>{<Key.enter><Key.shift_r>System.debug<Key.shift_r><Key.shift_r><Key.shift_r><Key.shift_r>('<Key.shift_r><Key.shift_r><Key.shift_r><Key.shift_r><Key.shift_r><Key.shift_r>Name<Key.space>-<Key.right><Key.space>+<Key.space>franss.<Key.shift_r><Key.shift_r><Key.shift_r><Key.shift_r><Key.shift_r>Name<Key.right>;
Screenshot: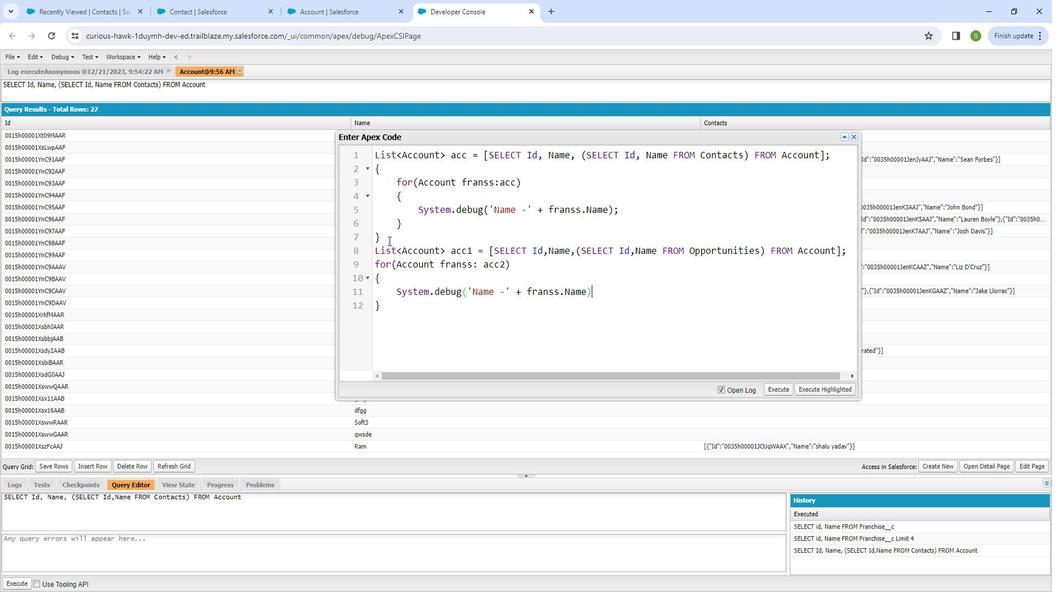 
Action: Mouse moved to (750, 382)
Screenshot: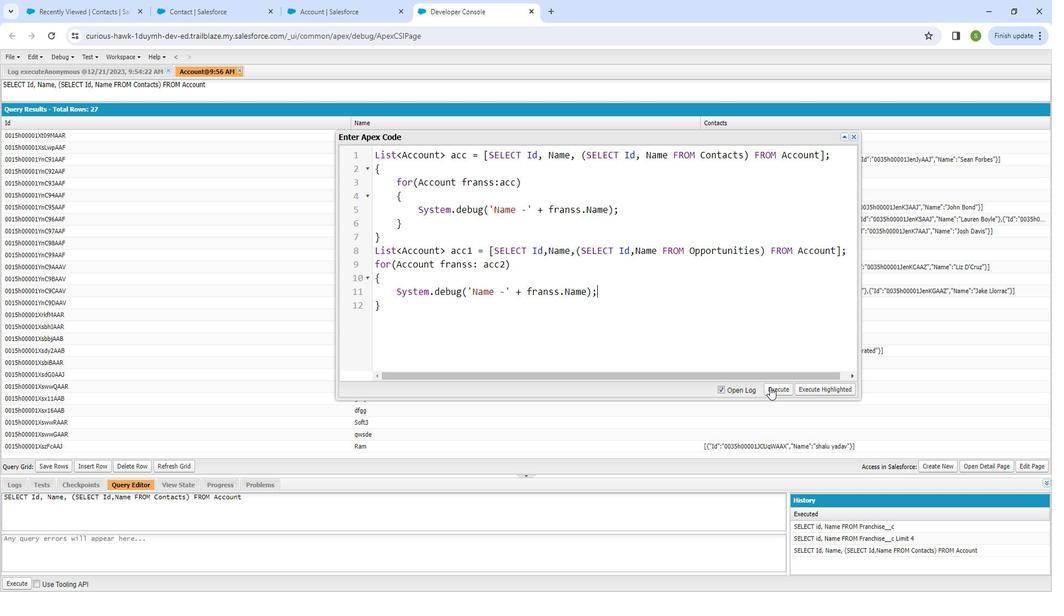 
Action: Mouse pressed left at (750, 382)
Screenshot: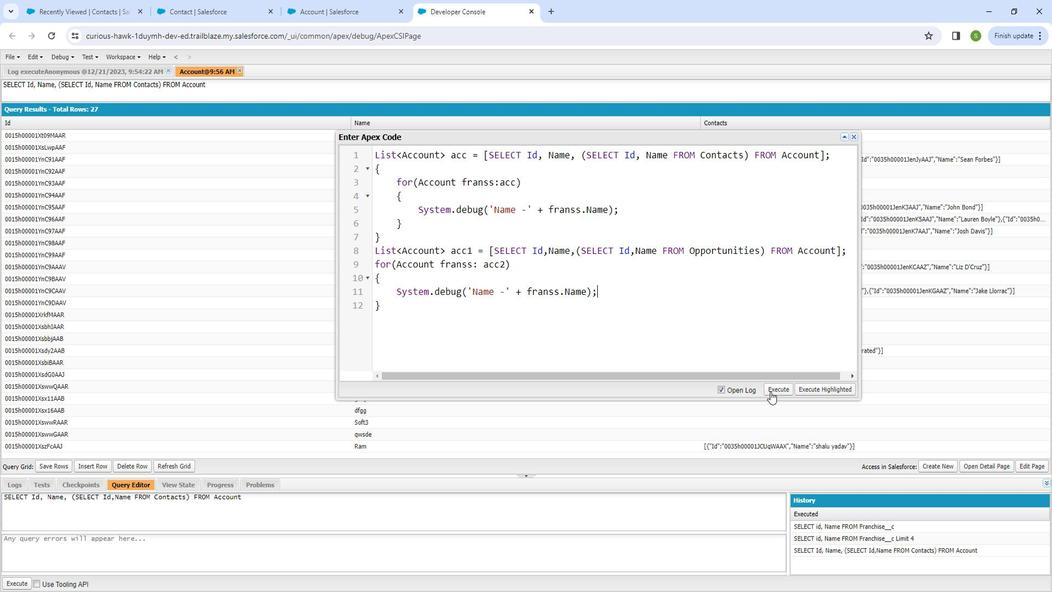 
Action: Mouse moved to (526, 338)
Screenshot: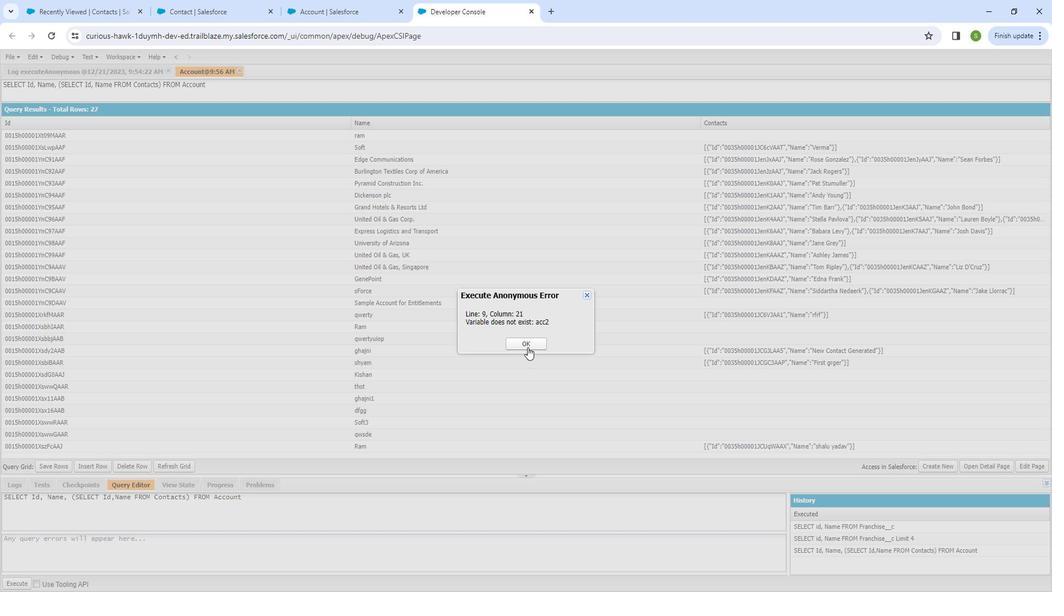 
Action: Mouse pressed left at (526, 338)
Screenshot: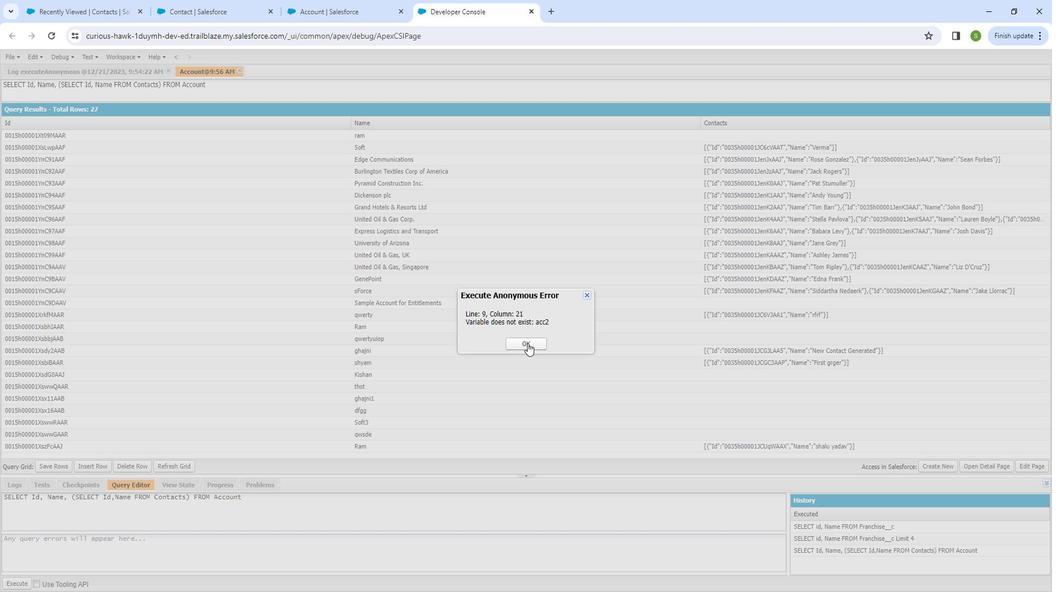 
Action: Mouse moved to (505, 267)
Screenshot: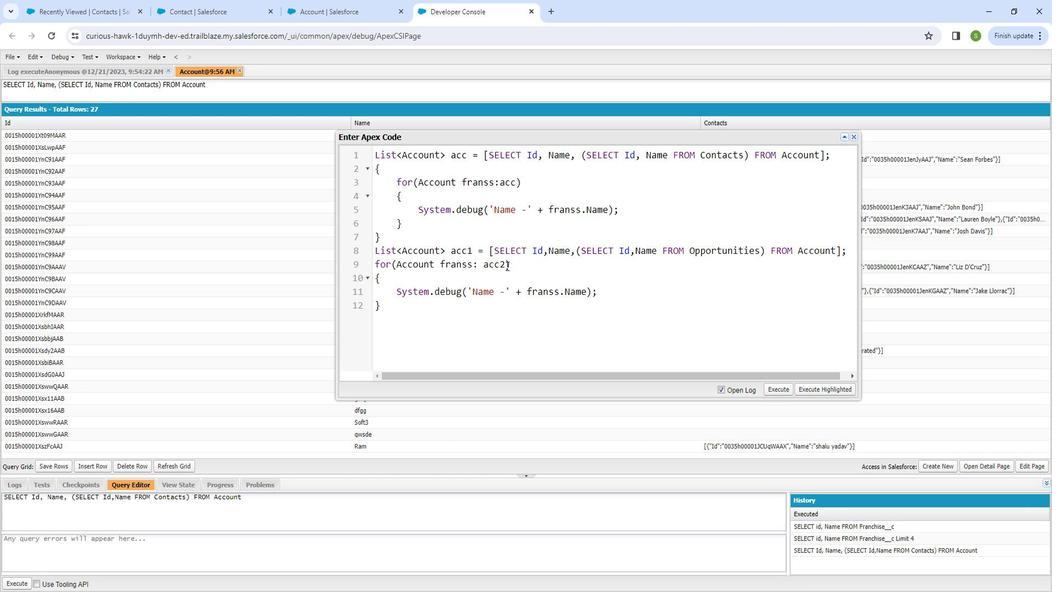 
Action: Mouse pressed left at (505, 267)
Screenshot: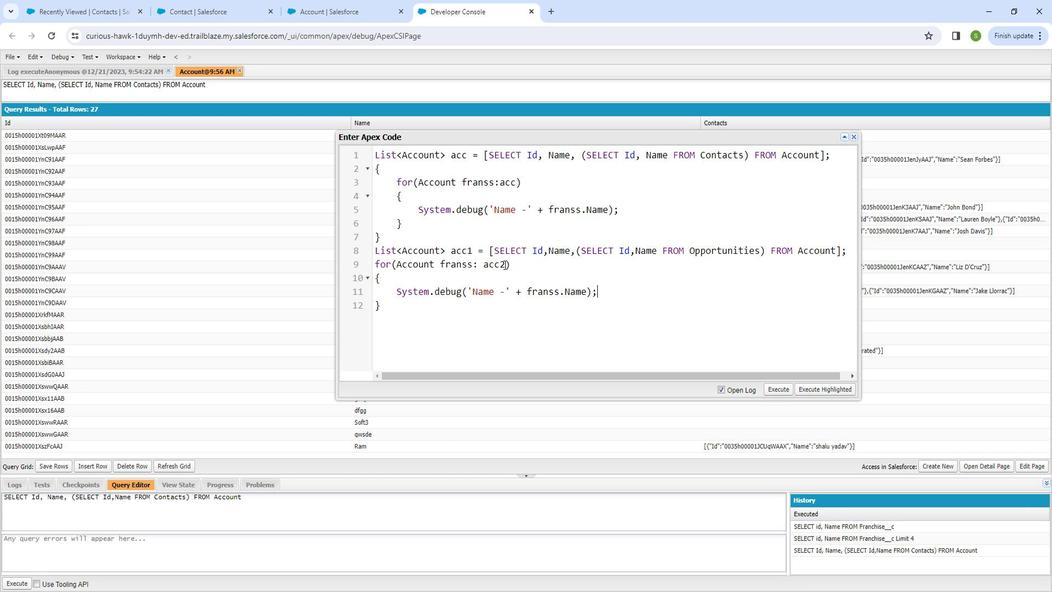 
Action: Mouse moved to (521, 298)
Screenshot: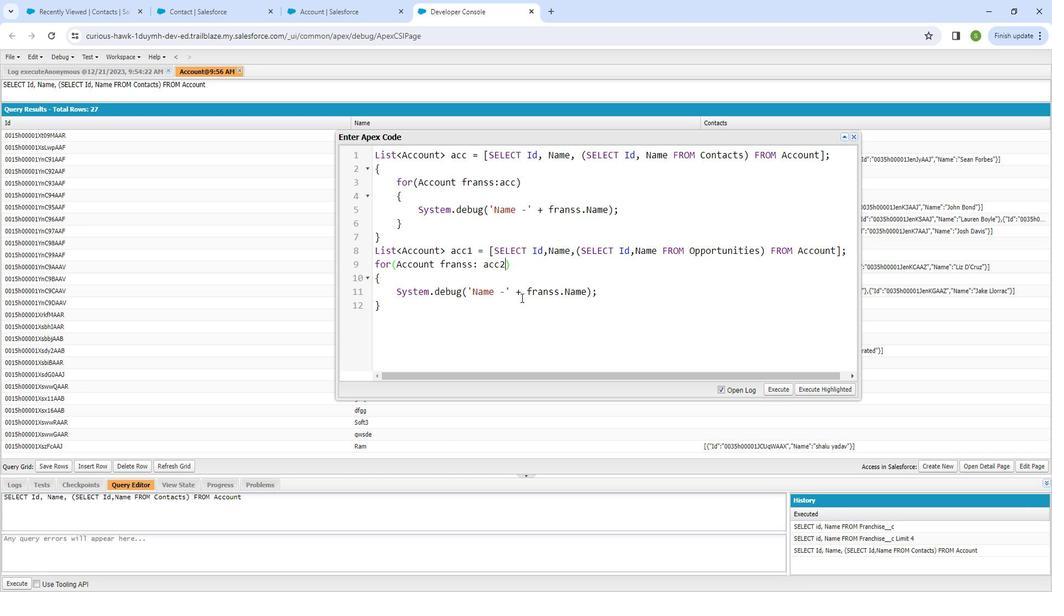 
Action: Key pressed <Key.backspace>
Screenshot: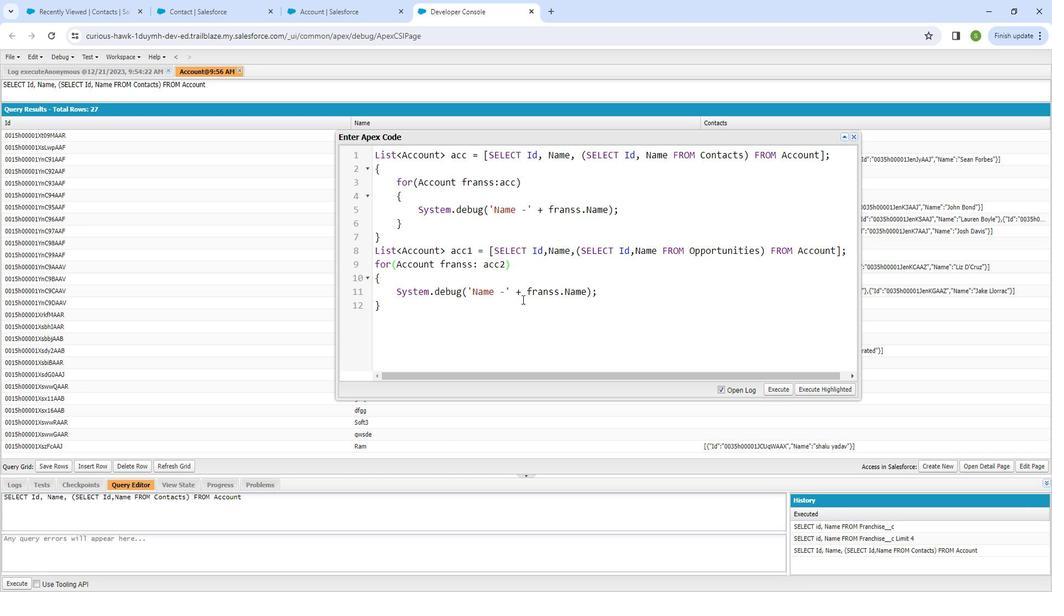 
Action: Mouse moved to (521, 303)
Screenshot: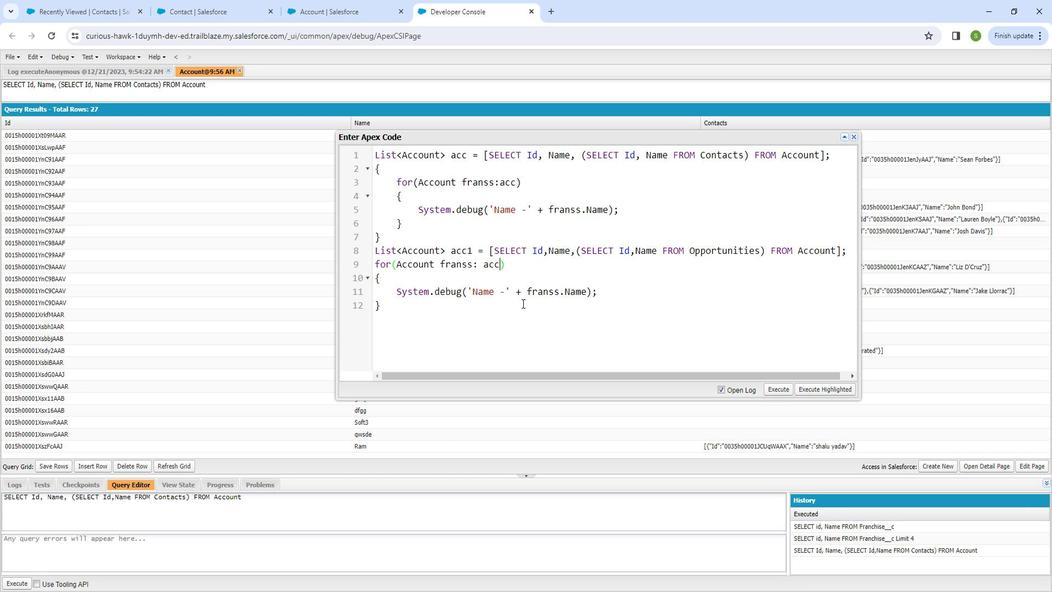
Action: Key pressed 1
Screenshot: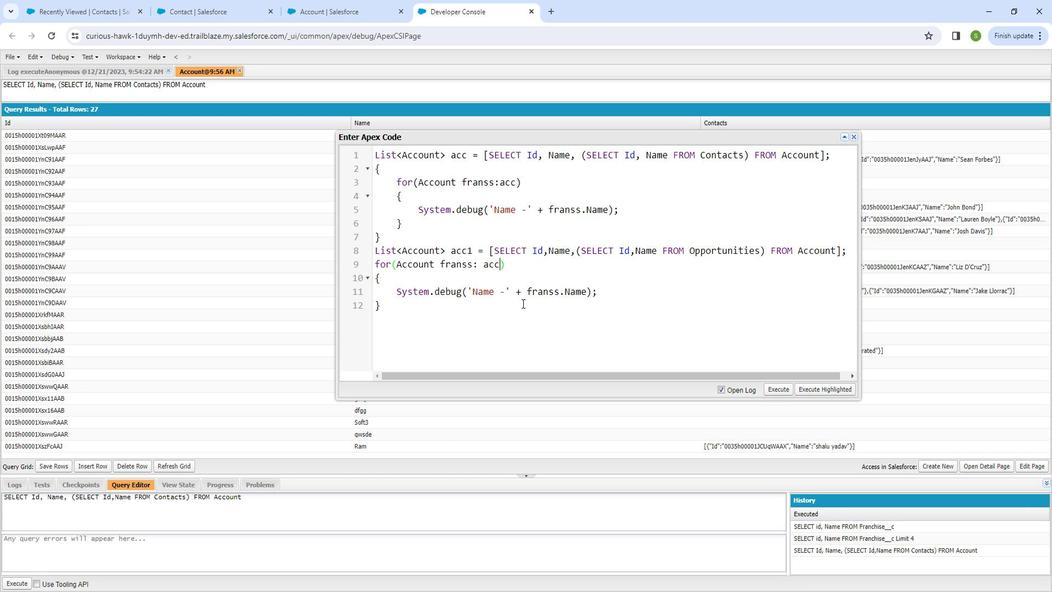 
Action: Mouse moved to (751, 383)
Screenshot: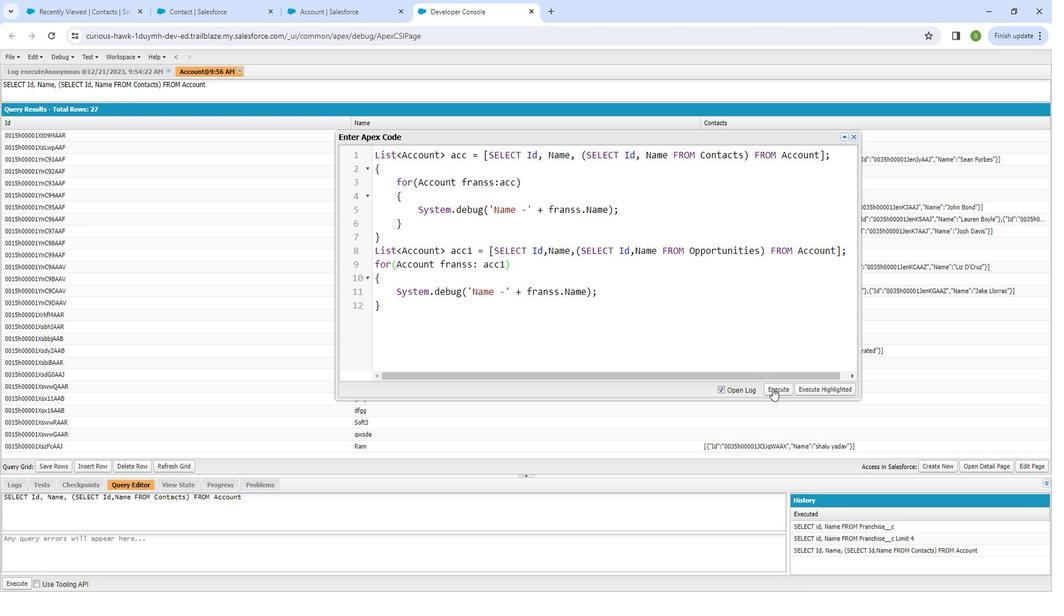 
Action: Mouse pressed left at (751, 383)
Screenshot: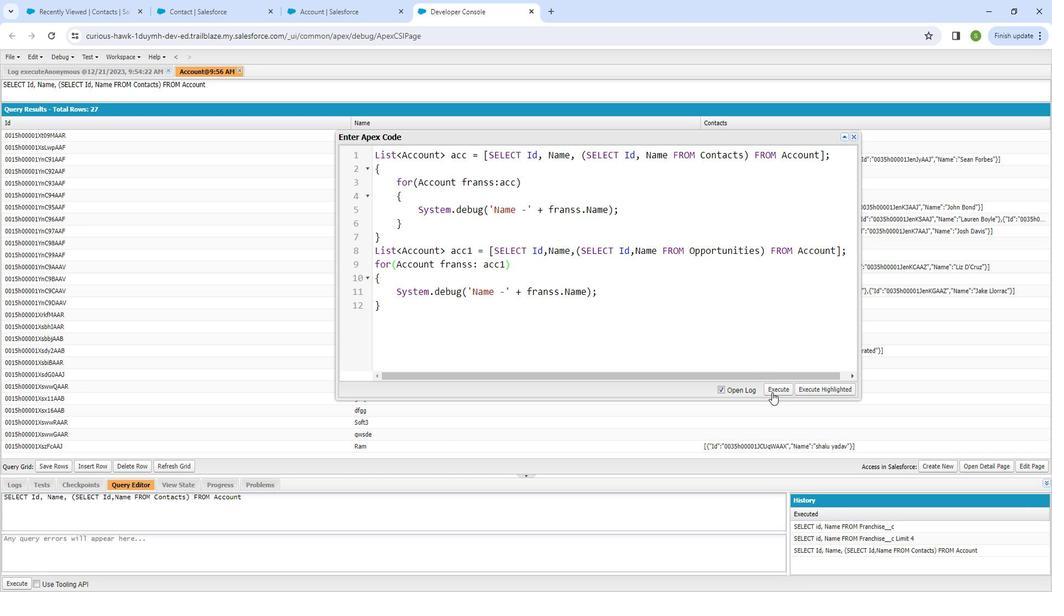 
Action: Mouse moved to (133, 450)
Screenshot: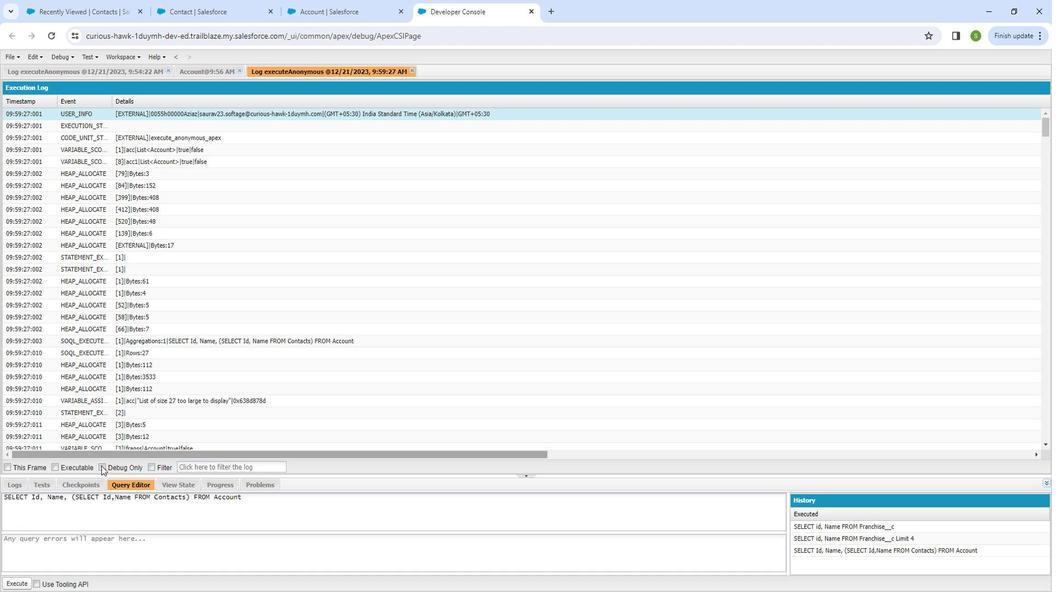 
Action: Mouse pressed left at (133, 450)
Screenshot: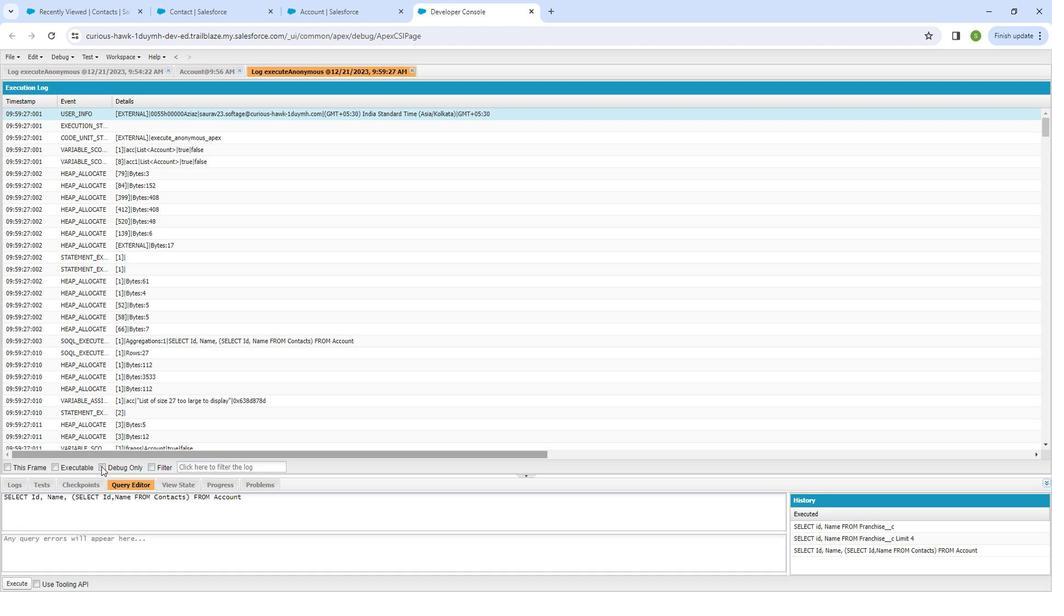 
Action: Mouse moved to (241, 246)
Screenshot: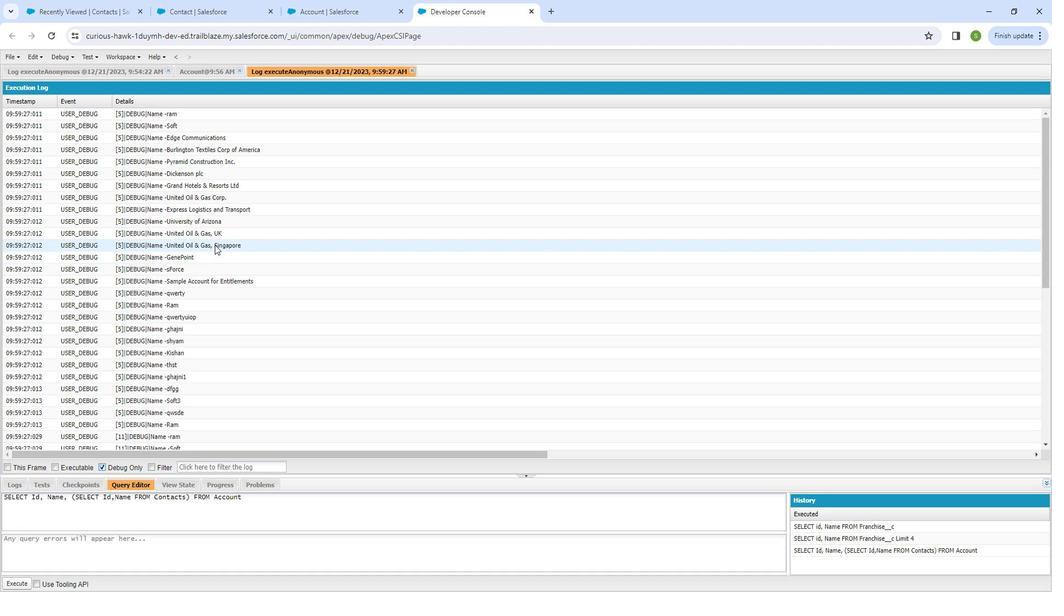 
Action: Mouse scrolled (241, 246) with delta (0, 0)
Screenshot: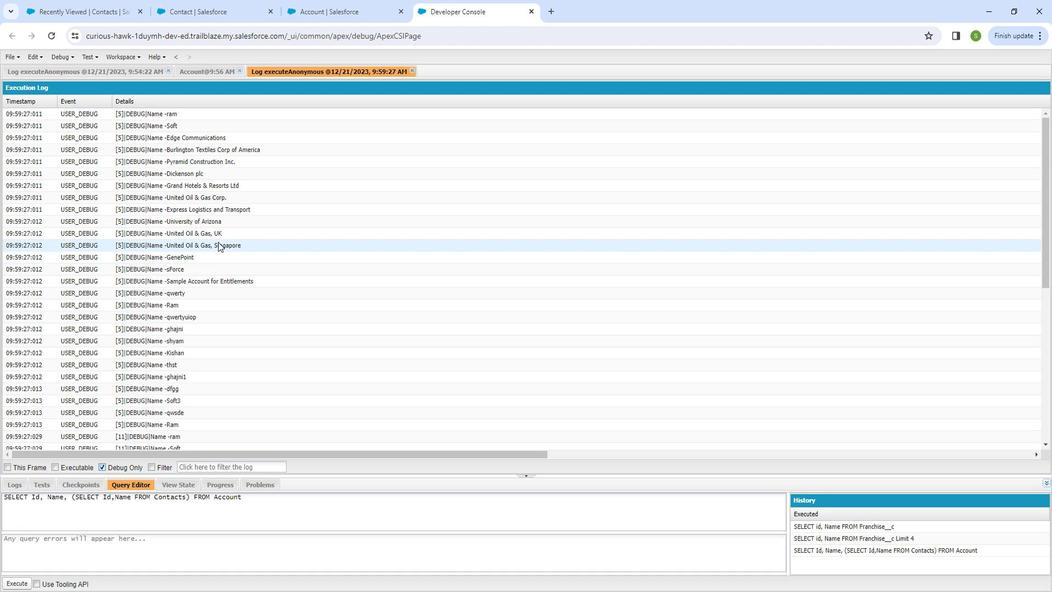 
Action: Mouse scrolled (241, 246) with delta (0, 0)
Screenshot: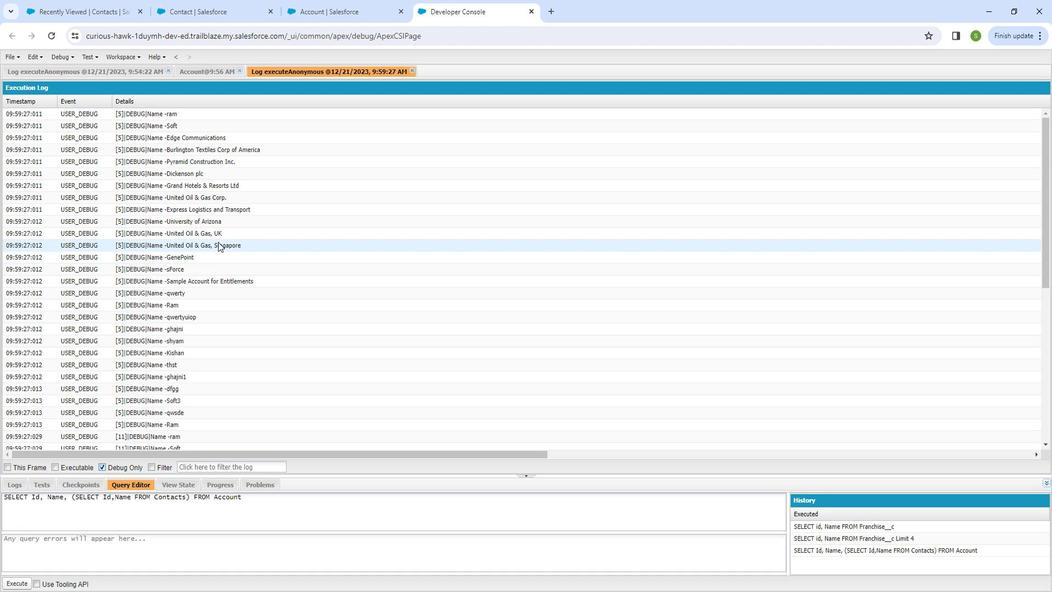 
Action: Mouse scrolled (241, 246) with delta (0, 0)
Screenshot: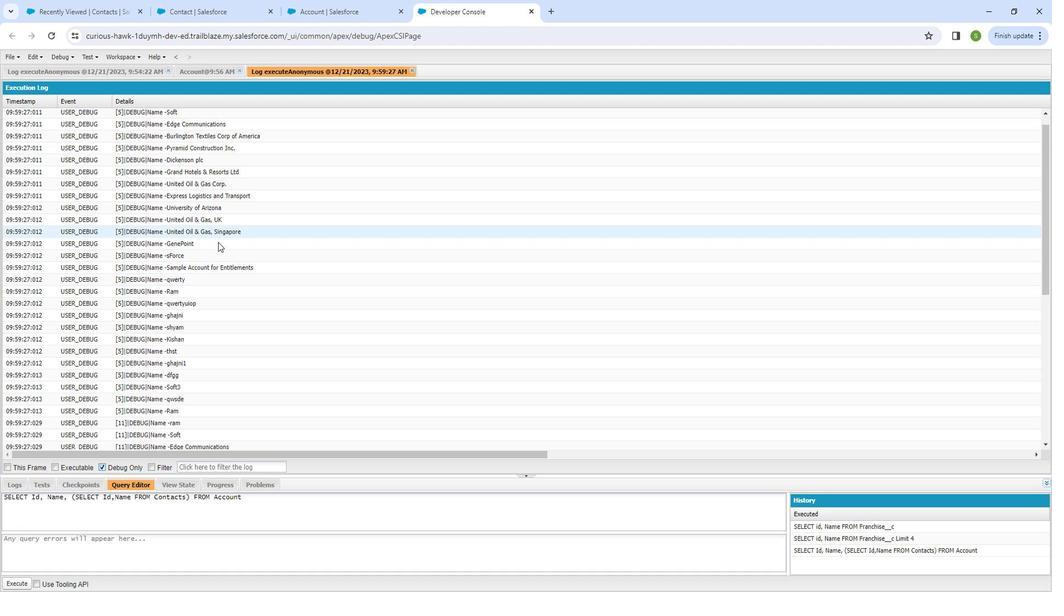 
Action: Mouse moved to (241, 247)
Screenshot: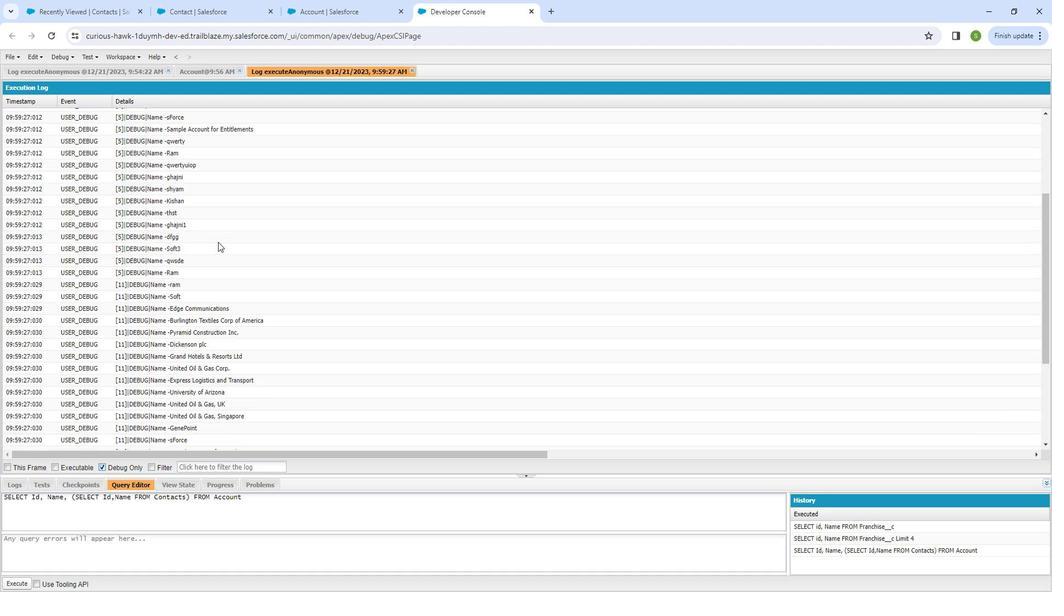 
Action: Mouse scrolled (241, 247) with delta (0, 0)
Screenshot: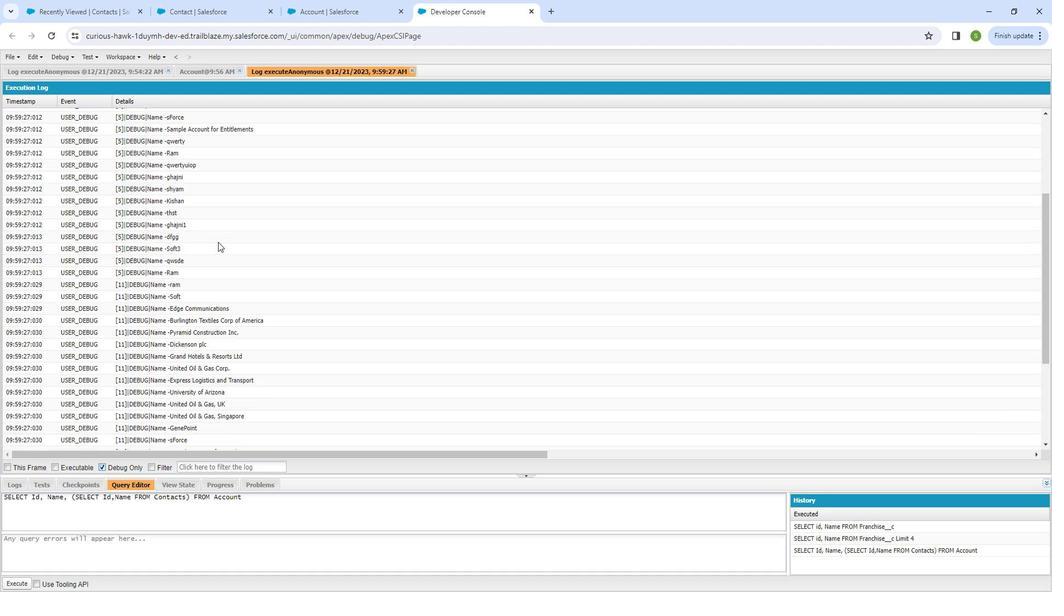 
Action: Mouse moved to (240, 249)
Screenshot: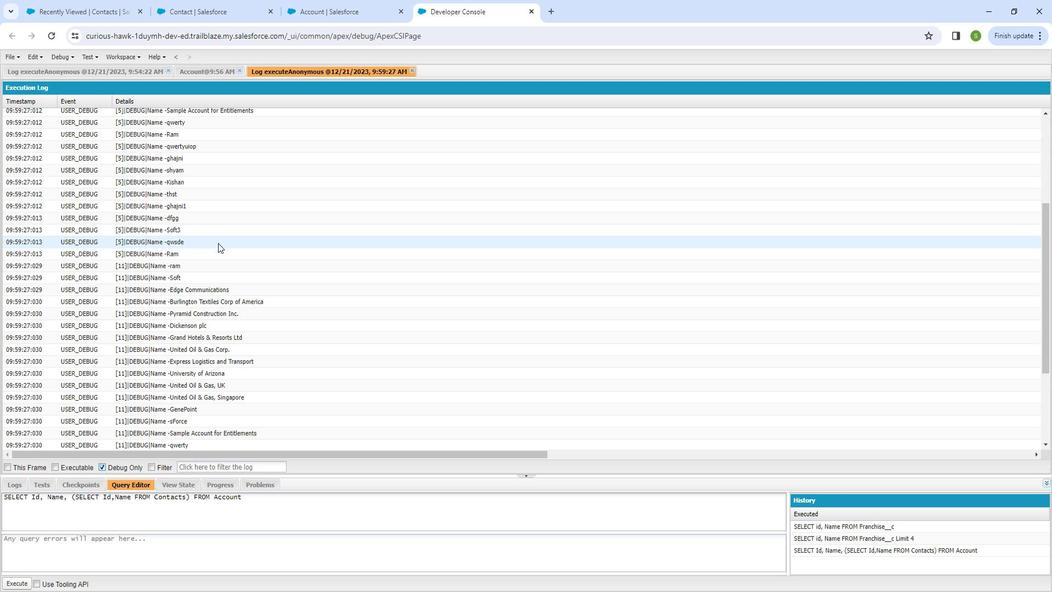 
Action: Mouse scrolled (240, 248) with delta (0, 0)
Screenshot: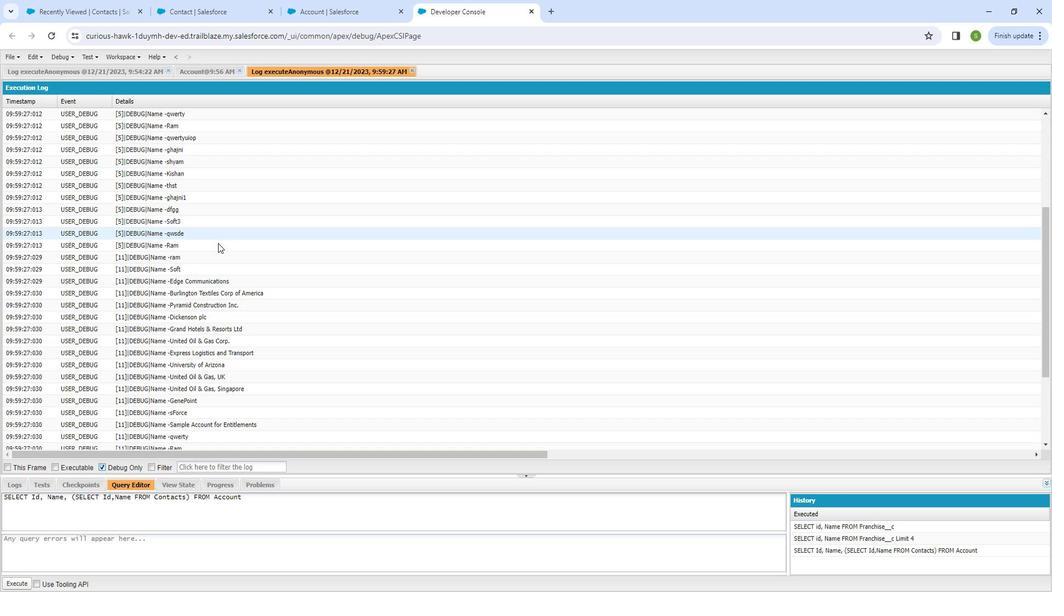 
Action: Mouse moved to (240, 251)
Screenshot: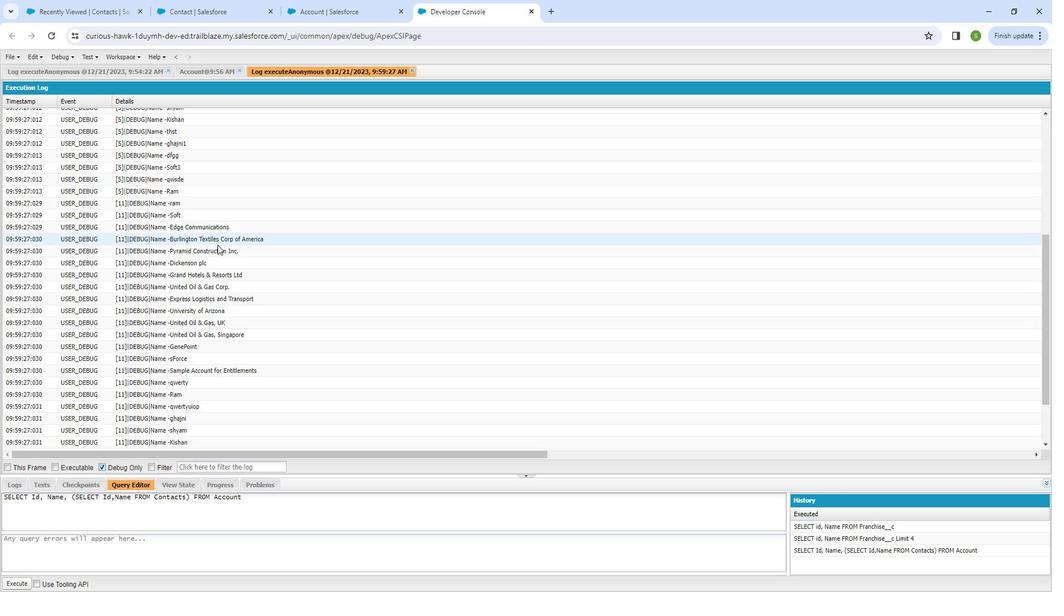 
Action: Mouse scrolled (240, 251) with delta (0, 0)
Screenshot: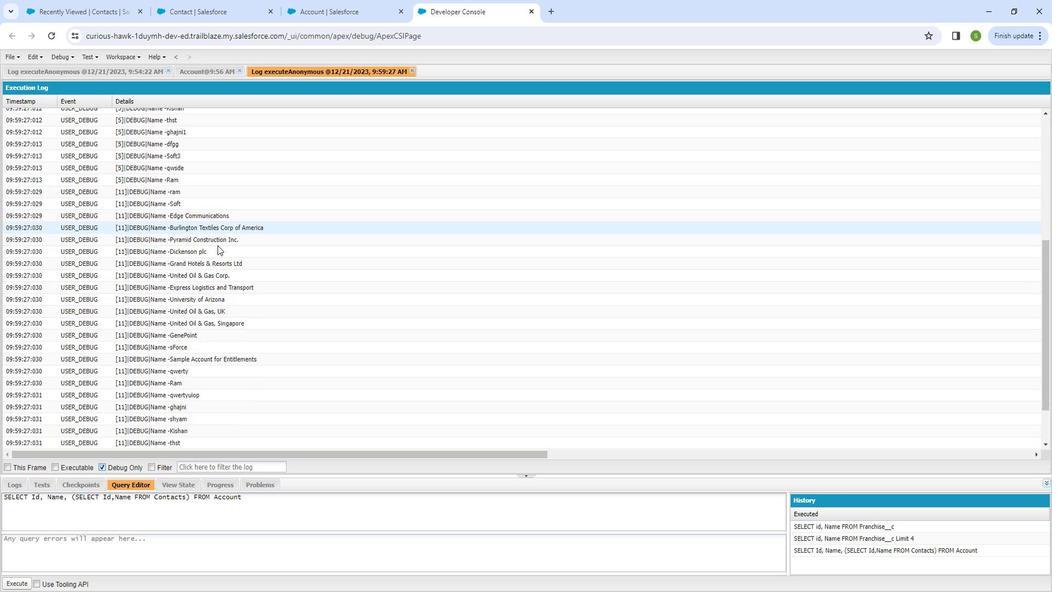 
Action: Mouse moved to (230, 277)
Screenshot: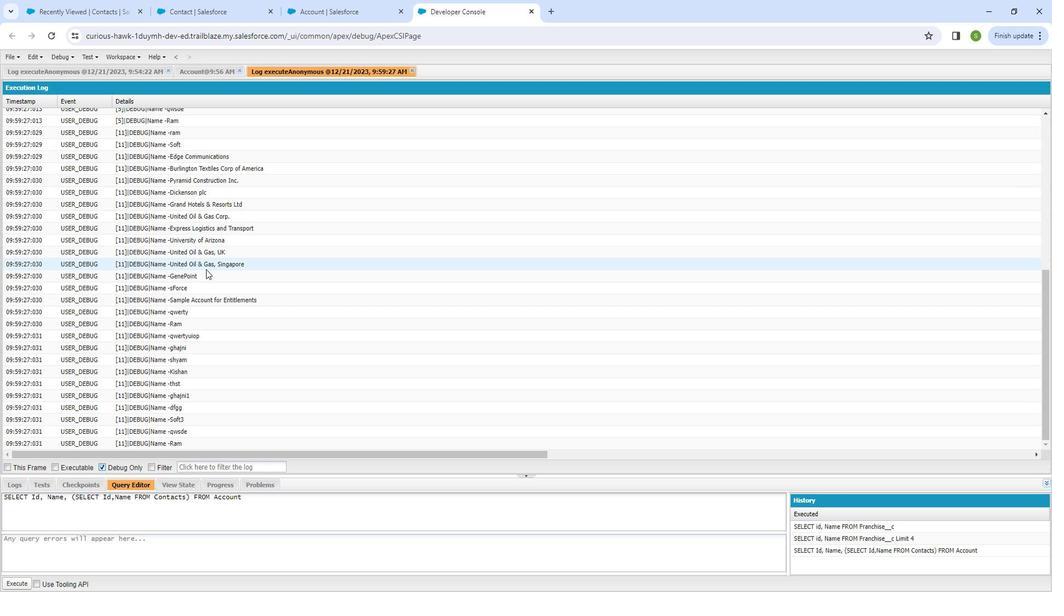 
Action: Mouse scrolled (230, 276) with delta (0, 0)
Screenshot: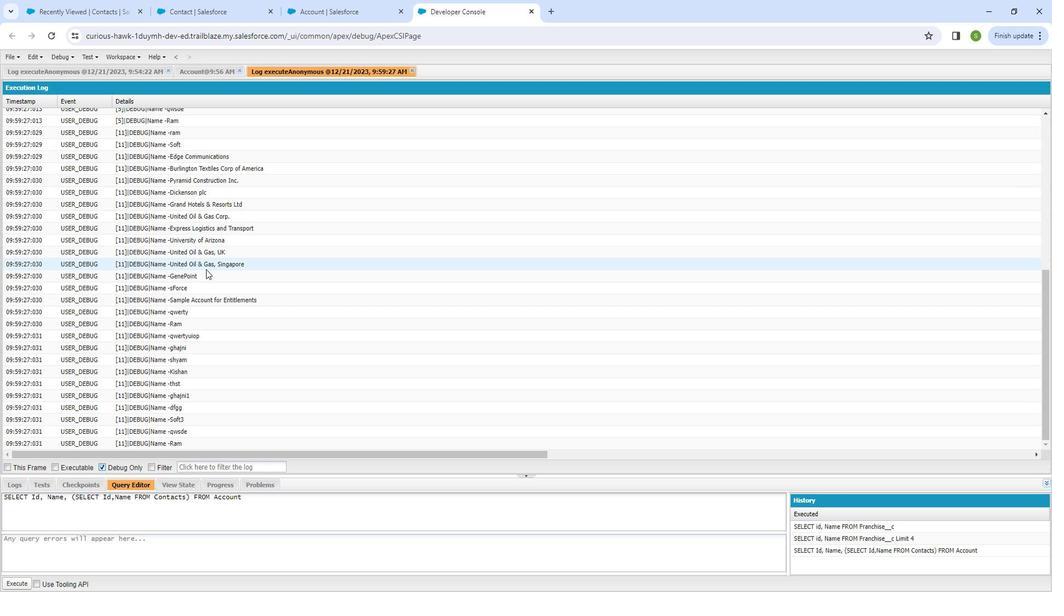 
Action: Mouse moved to (230, 278)
Screenshot: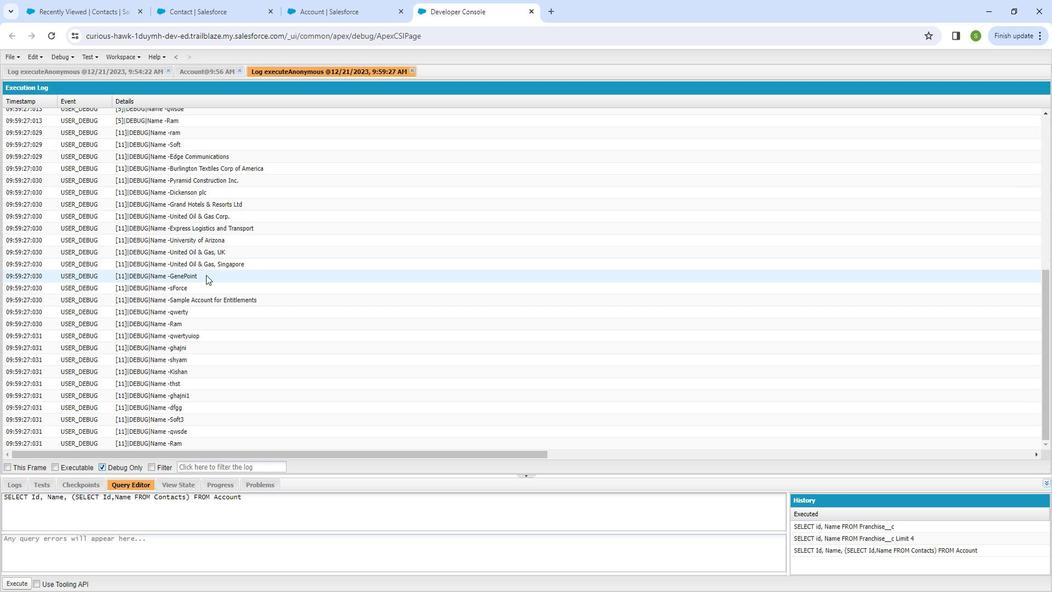 
Action: Mouse scrolled (230, 278) with delta (0, 0)
Screenshot: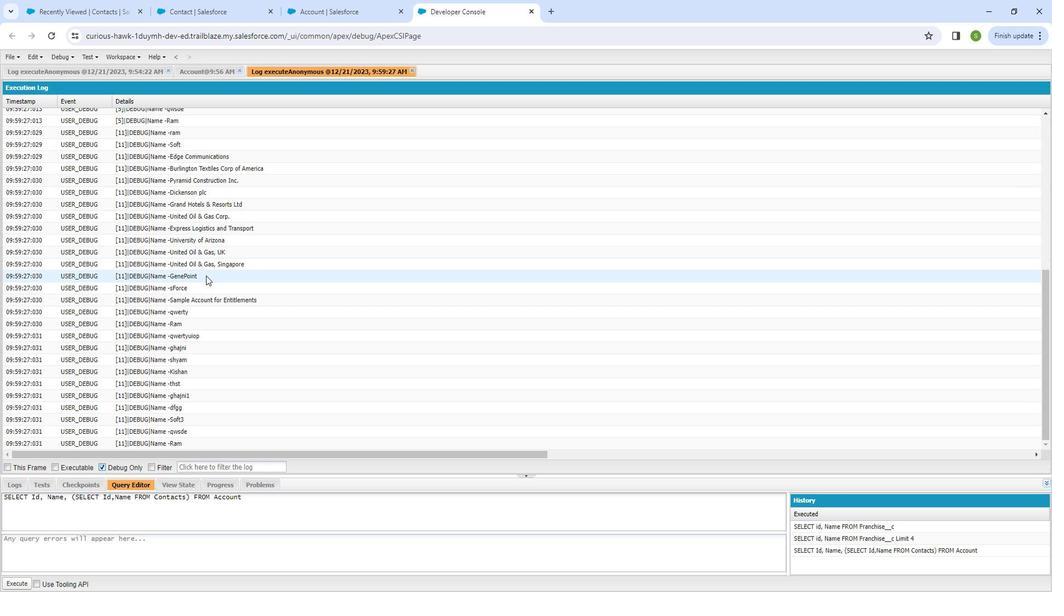 
Action: Mouse moved to (230, 279)
Screenshot: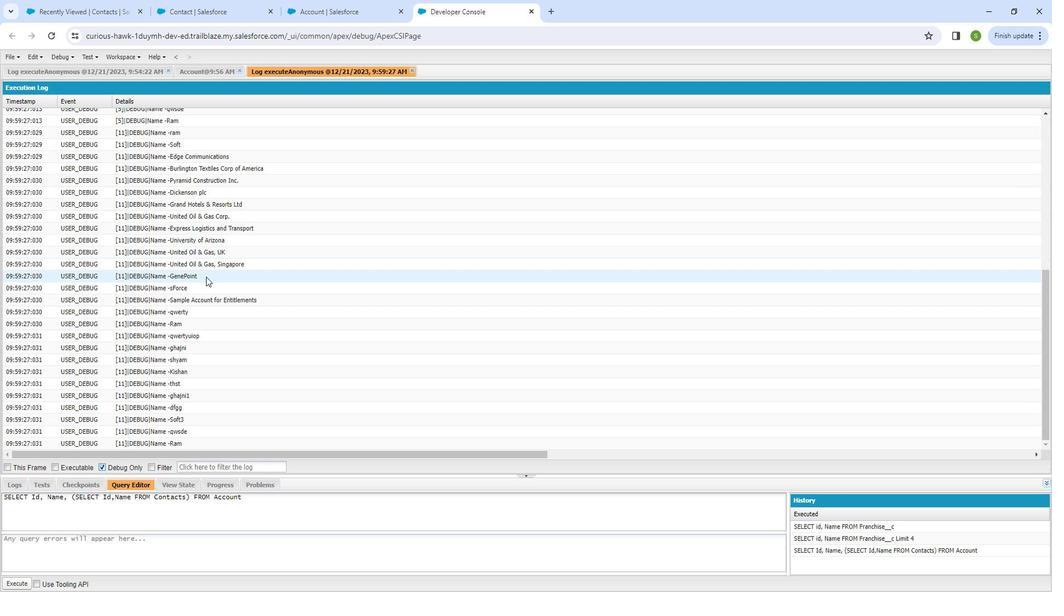 
Action: Mouse scrolled (230, 279) with delta (0, 0)
Screenshot: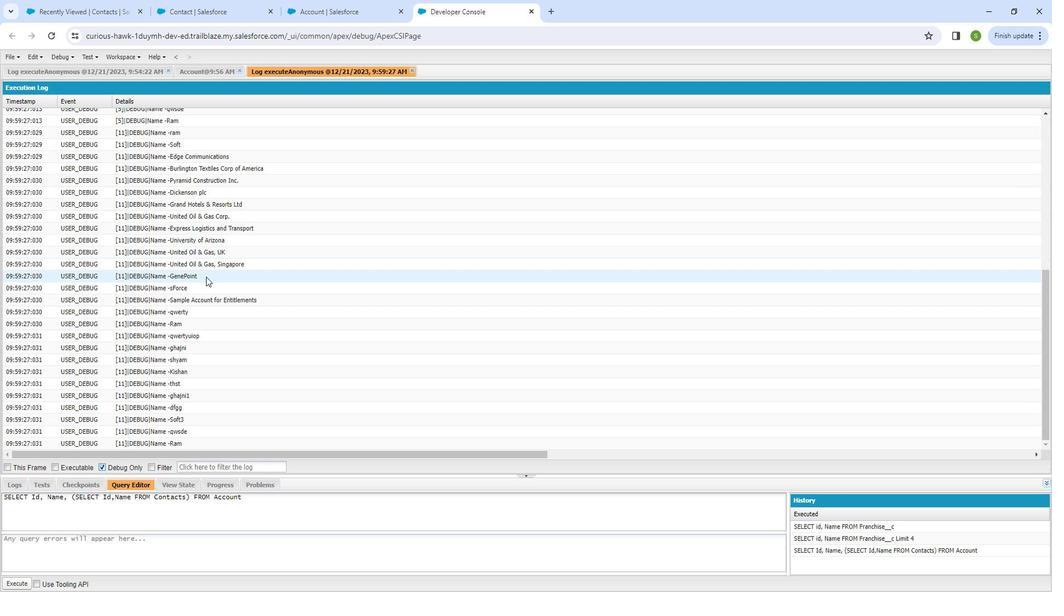 
Action: Mouse moved to (230, 280)
Screenshot: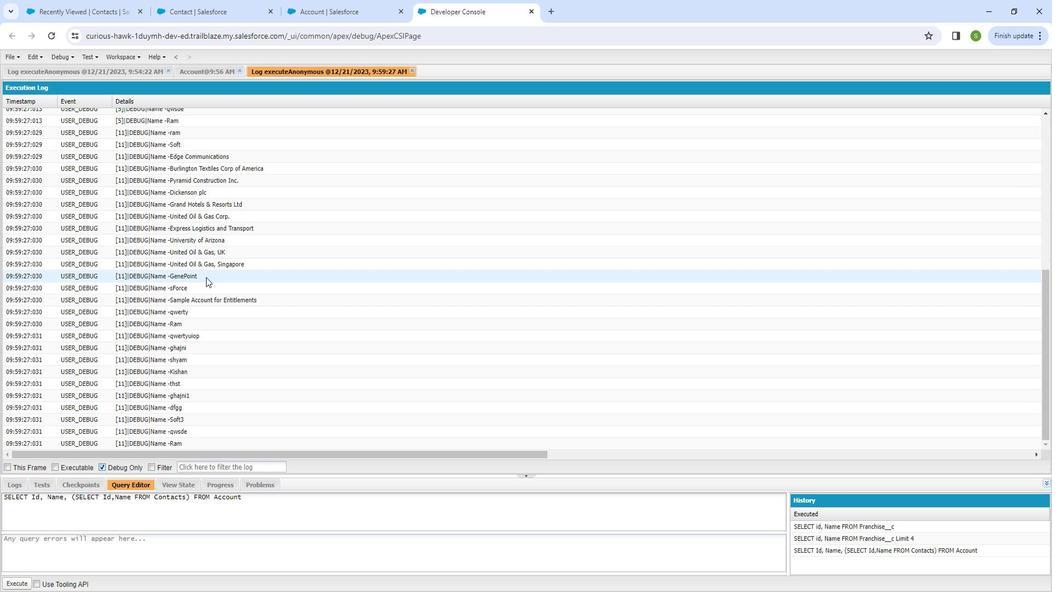 
Action: Mouse scrolled (230, 279) with delta (0, 0)
Screenshot: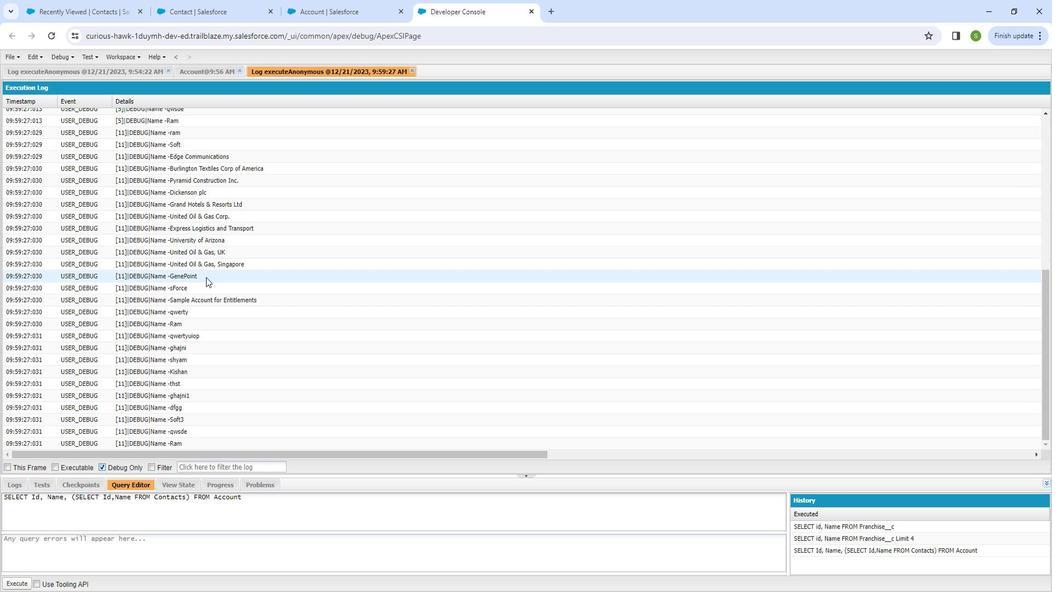 
Action: Mouse moved to (230, 288)
Screenshot: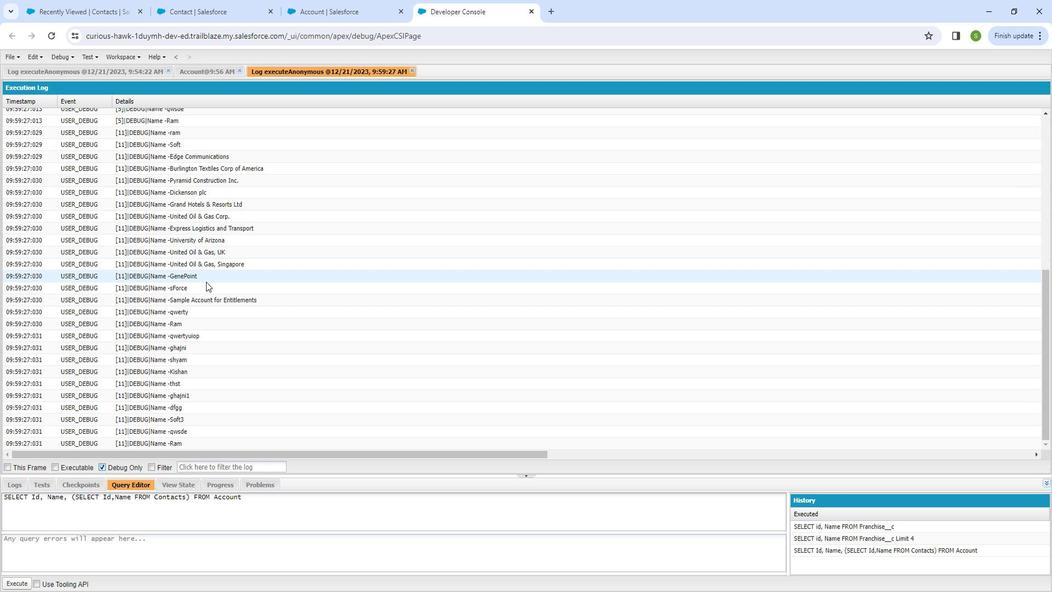 
Action: Mouse scrolled (230, 287) with delta (0, 0)
Screenshot: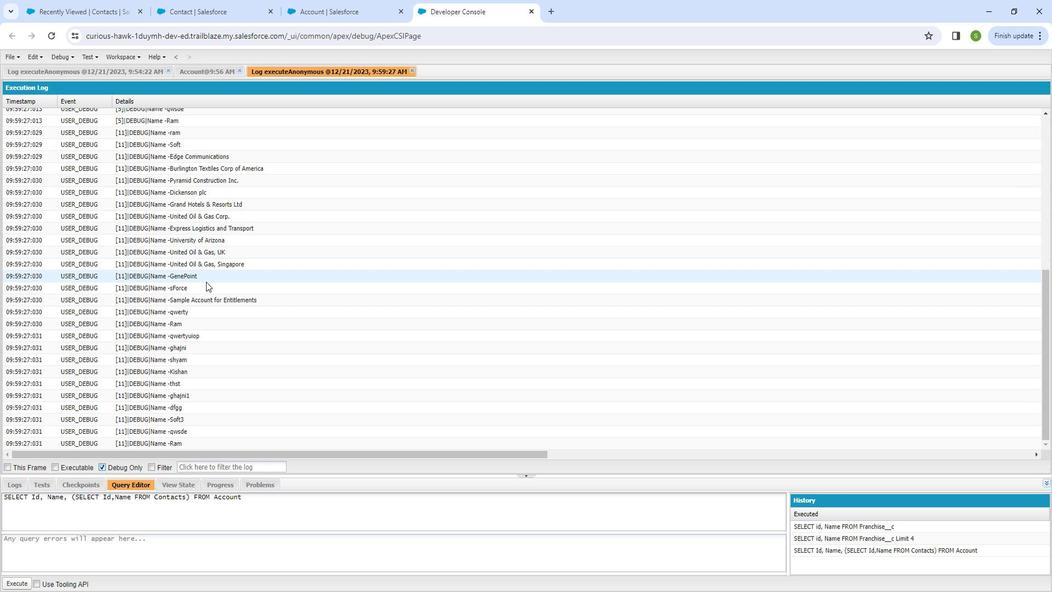 
Action: Mouse moved to (105, 78)
Screenshot: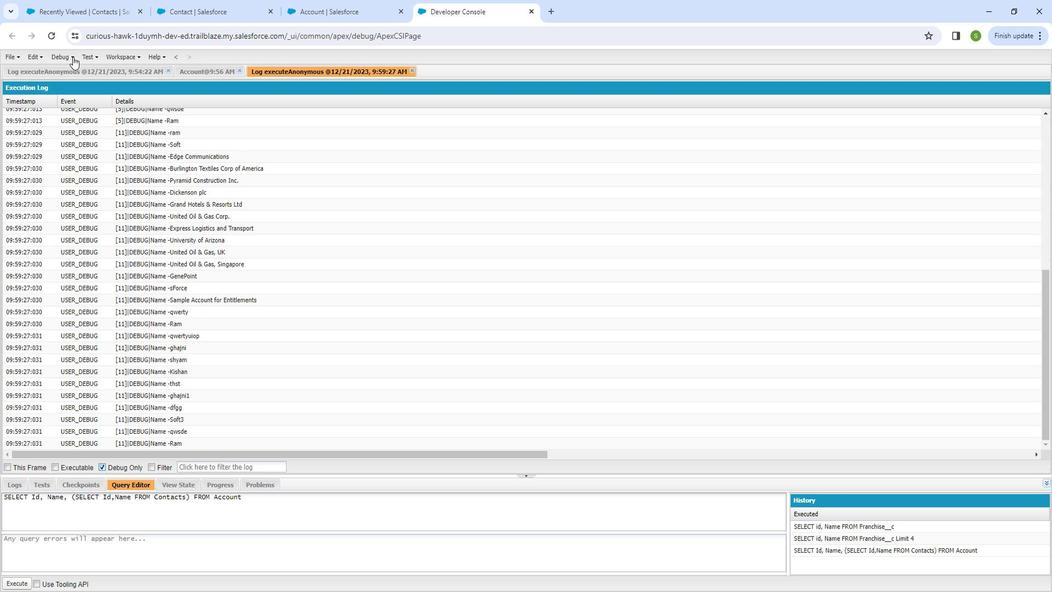 
Action: Mouse pressed left at (105, 78)
Screenshot: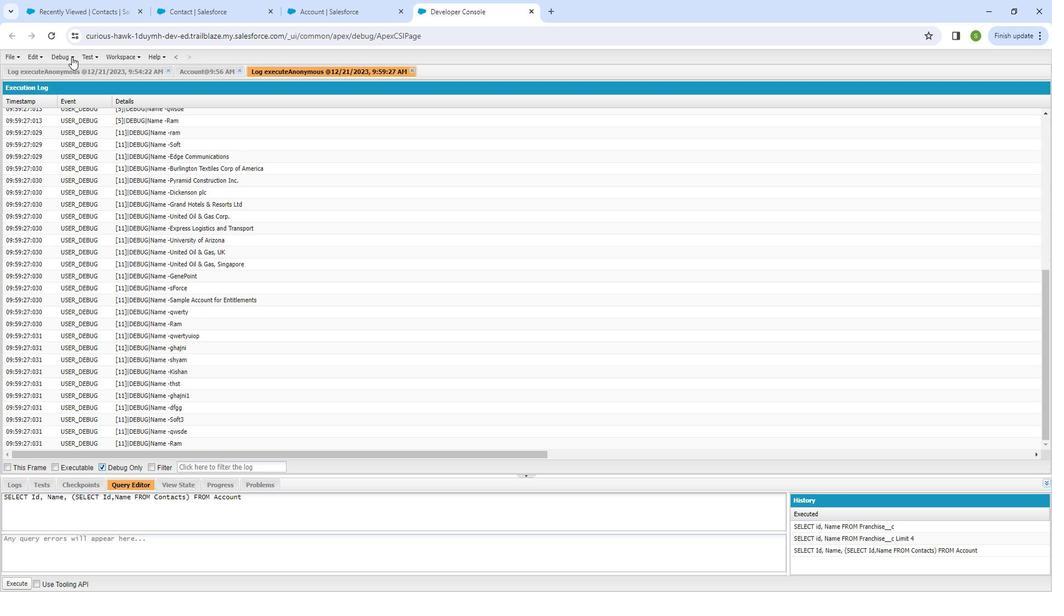 
Action: Mouse moved to (106, 92)
Screenshot: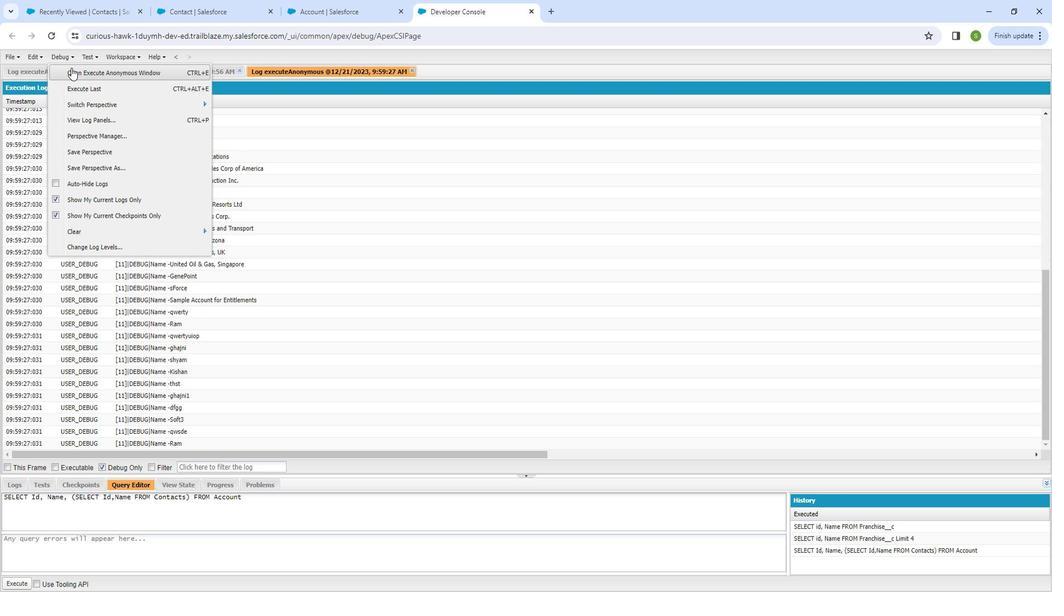 
Action: Mouse pressed left at (106, 92)
Screenshot: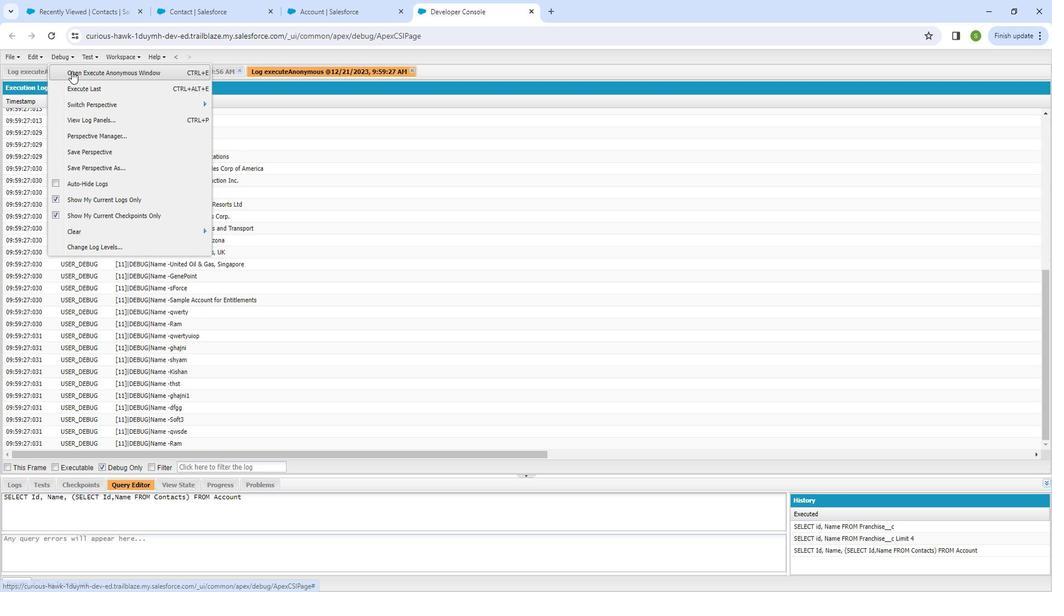 
Action: Mouse moved to (272, 483)
Screenshot: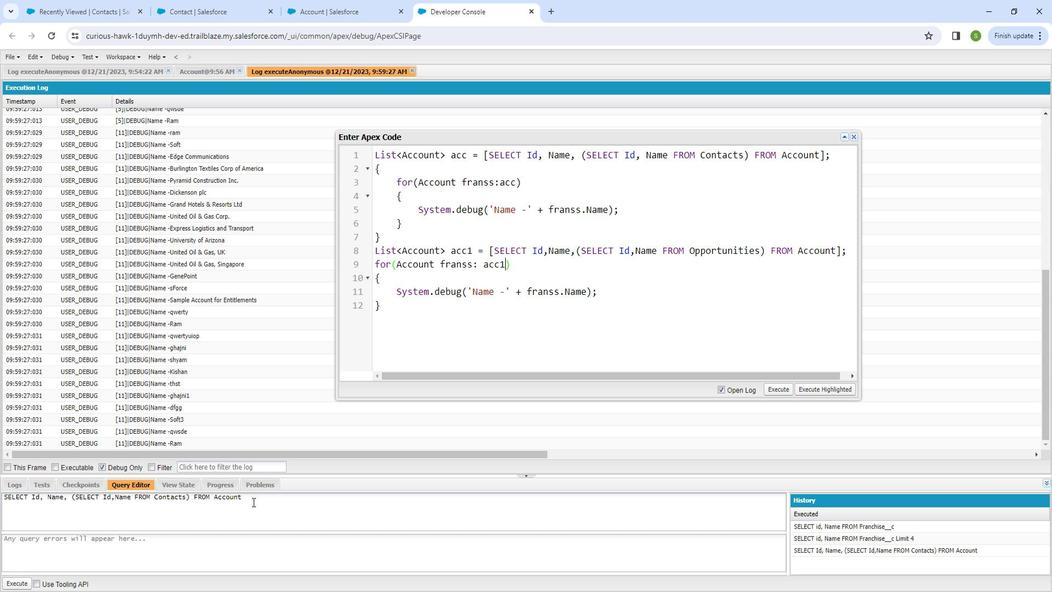 
Action: Mouse pressed left at (272, 483)
Screenshot: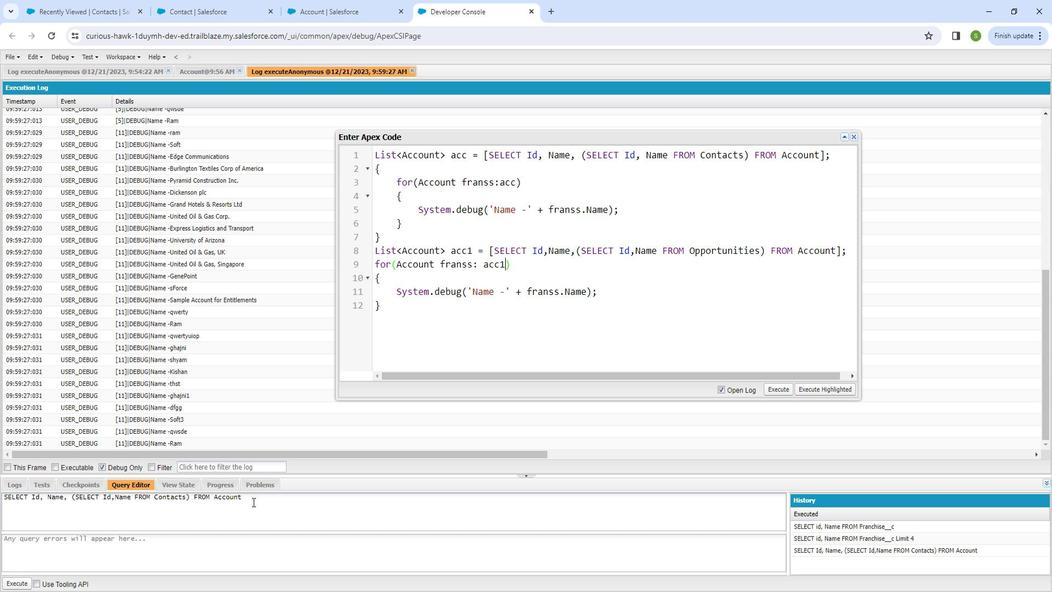
Action: Mouse moved to (273, 480)
Screenshot: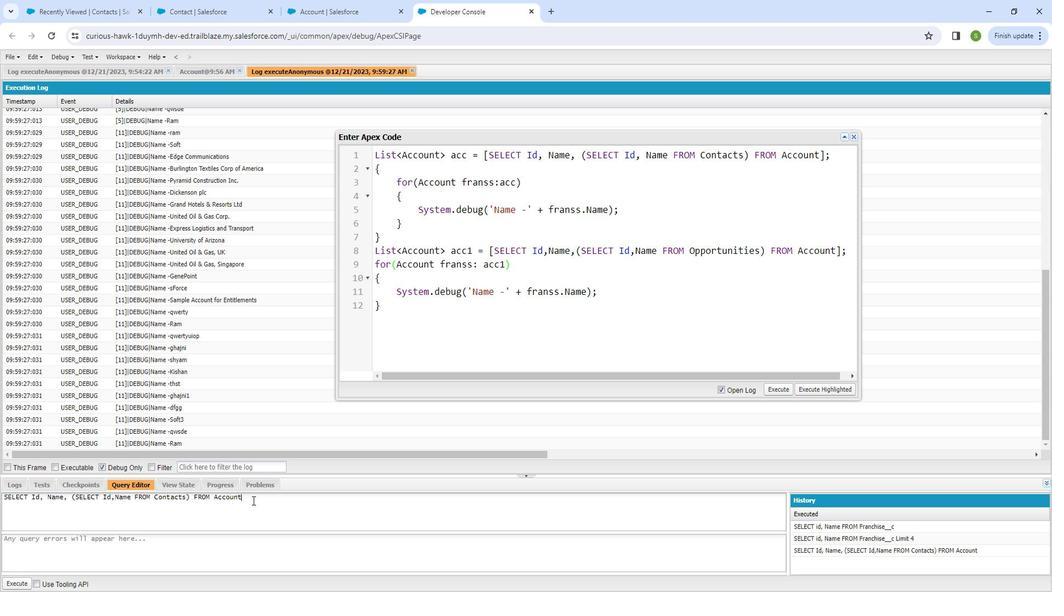 
Action: Key pressed <Key.backspace><Key.backspace><Key.backspace><Key.backspace><Key.backspace><Key.backspace><Key.backspace><Key.backspace><Key.backspace><Key.backspace><Key.backspace><Key.backspace><Key.backspace><Key.backspace><Key.backspace><Key.backspace><Key.backspace><Key.backspace><Key.backspace><Key.backspace><Key.backspace><Key.backspace><Key.backspace><Key.backspace><Key.backspace><Key.backspace><Key.backspace><Key.backspace><Key.backspace><Key.backspace><Key.backspace><Key.backspace><Key.backspace><Key.backspace><Key.backspace><Key.backspace><Key.backspace><Key.backspace><Key.backspace><Key.backspace><Key.backspace><Key.backspace><Key.backspace><Key.backspace><Key.backspace><Key.backspace><Key.backspace><Key.backspace><Key.backspace><Key.backspace><Key.backspace><Key.backspace><Key.backspace><Key.backspace><Key.backspace><Key.backspace><Key.backspace><Key.backspace><Key.backspace><Key.backspace><Key.backspace><Key.backspace><Key.backspace><Key.backspace><Key.backspace><Key.backspace><Key.backspace><Key.backspace><Key.backspace><Key.backspace><Key.shift_r><Key.shift_r><Key.shift_r>SELECT<Key.space><Key.shift_r><Key.shift_r><Key.shift_r><Key.shift_r><Key.shift_r><Key.shift_r><Key.shift_r><Key.shift_r>ID<Key.backspace>d,<Key.shift_r><Key.shift_r><Key.shift_r><Key.shift_r><Key.shift_r><Key.shift_r>Name.<Key.backspace>,<Key.space><Key.shift_r><Key.shift_r><Key.shift_r><Key.shift_r><Key.shift_r>(<Key.shift_r>SELECT<Key.space><Key.shift_r><Key.shift_r><Key.shift_r><Key.shift_r><Key.shift_r><Key.shift_r><Key.shift_r><Key.shift_r><Key.shift_r><Key.shift_r>Id,<Key.shift_r><Key.shift_r>Name<Key.space><Key.shift_r><Key.shift_r><Key.shift_r>FROM<Key.space><Key.shift_r><Key.shift_r><Key.shift_r><Key.shift_r>Opportunities<Key.shift_r><Key.shift_r><Key.shift_r><Key.shift_r><Key.shift_r><Key.shift_r><Key.shift_r><Key.shift_r><Key.shift_r><Key.shift_r><Key.shift_r><Key.shift_r><Key.shift_r><Key.shift_r><Key.shift_r><Key.shift_r><Key.shift_r><Key.shift_r><Key.shift_r><Key.shift_r><Key.shift_r><Key.shift_r><Key.shift_r>)<Key.space><Key.shift_r><Key.shift_r><Key.shift_r><Key.shift_r><Key.shift_r><Key.shift_r><Key.shift_r><Key.shift_r>FROM<Key.space><Key.shift_r><Key.shift_r><Key.shift_r><Key.shift_r><Key.shift_r><Key.shift_r><Key.shift_r><Key.shift_r><Key.shift_r><Key.shift_r><Key.shift_r><Key.shift_r><Key.shift_r>Account
Screenshot: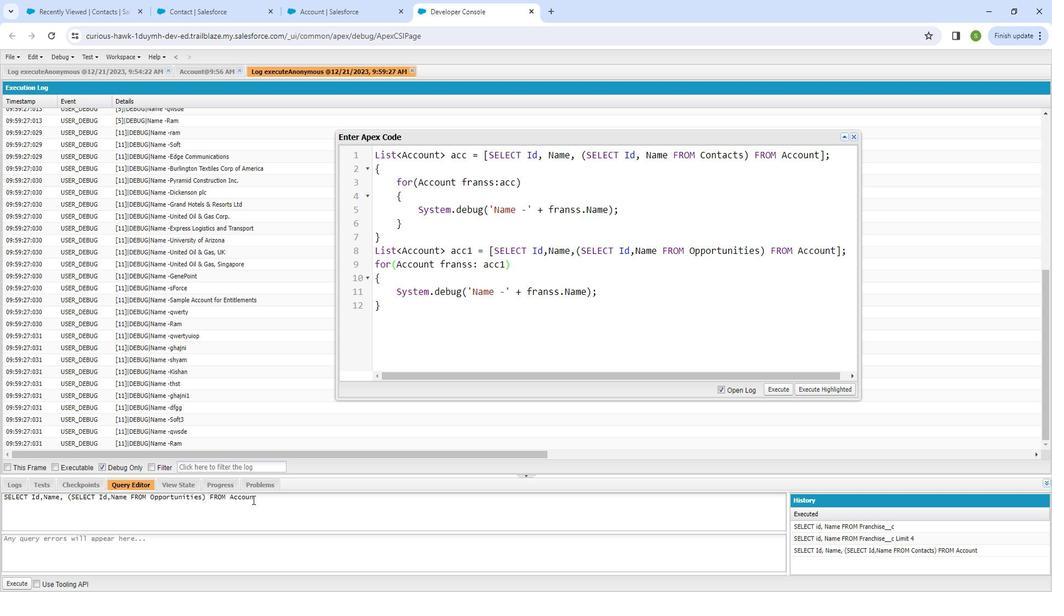 
Action: Mouse moved to (58, 556)
Screenshot: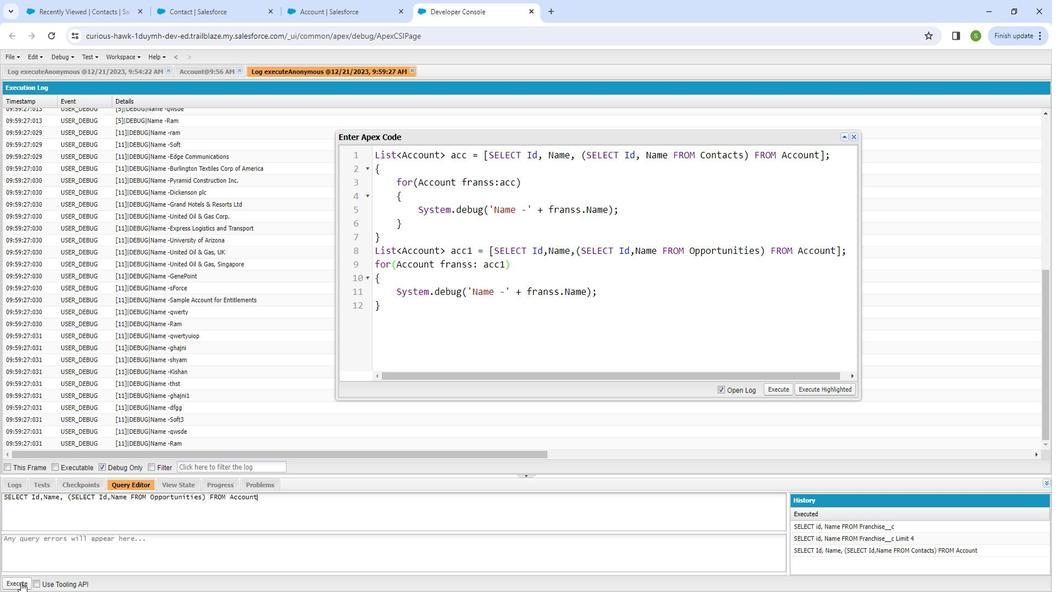
Action: Mouse pressed left at (58, 556)
Screenshot: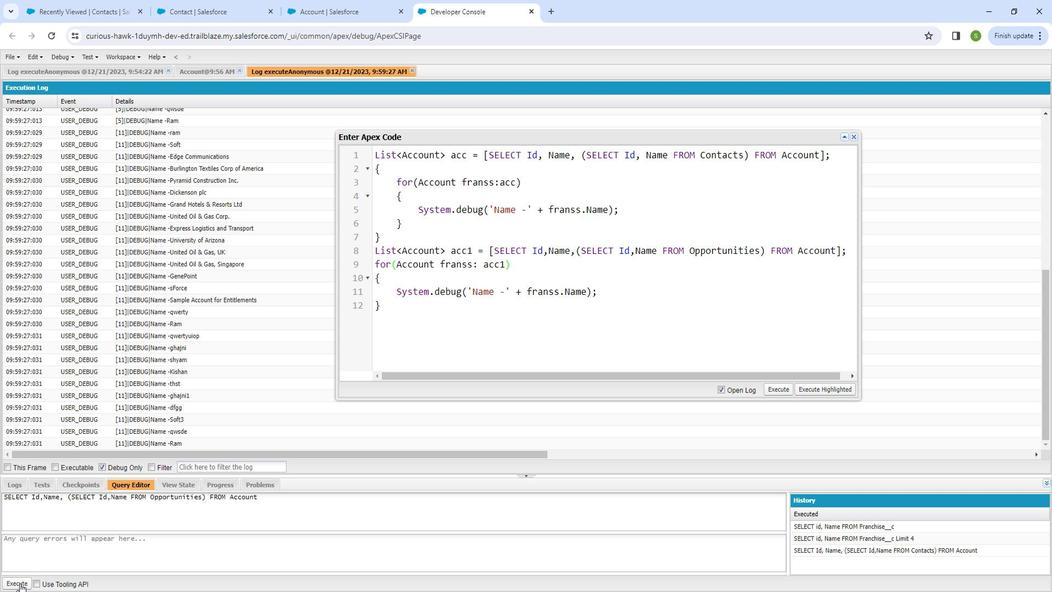 
Action: Mouse moved to (541, 154)
Screenshot: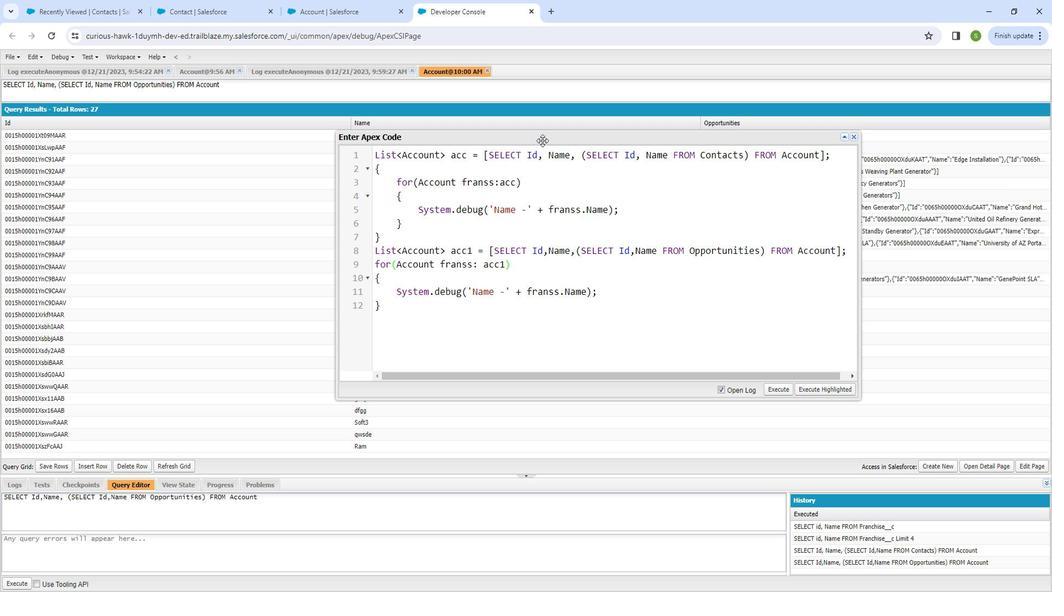 
Action: Mouse pressed left at (541, 154)
Screenshot: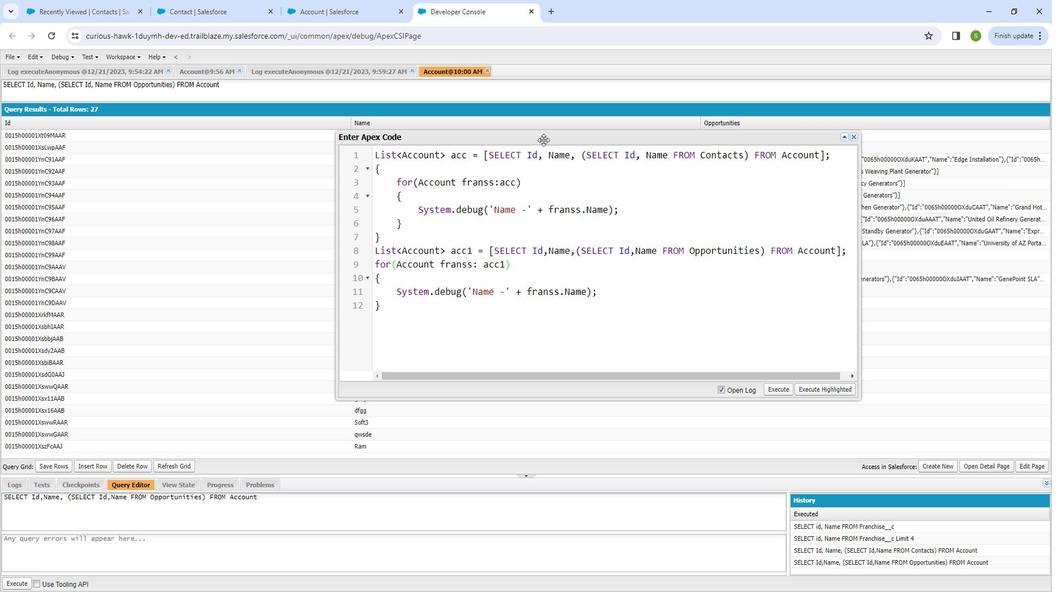 
Action: Mouse moved to (641, 422)
Screenshot: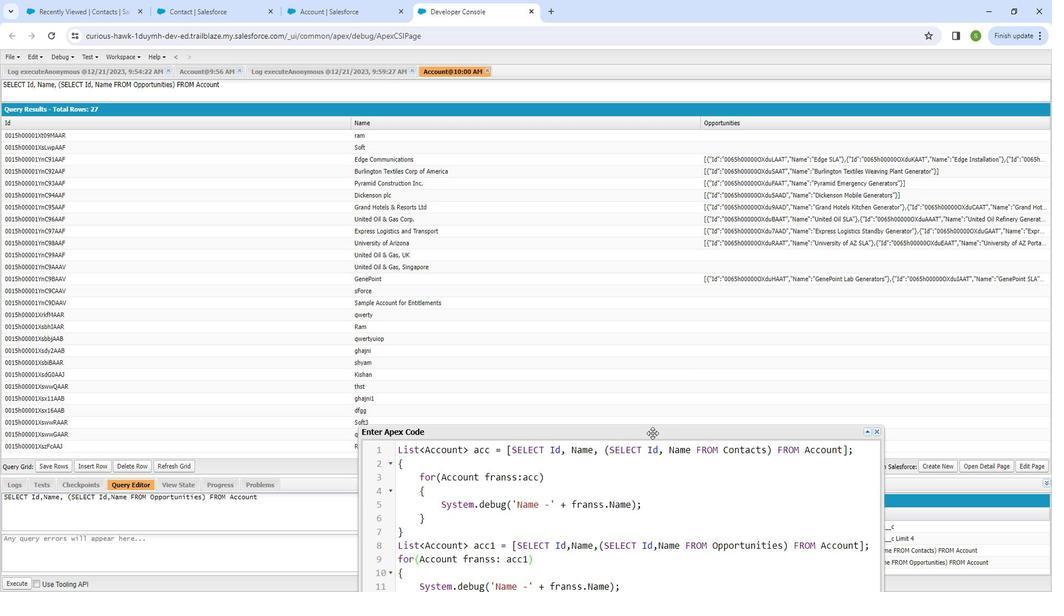 
Action: Mouse pressed left at (641, 422)
Screenshot: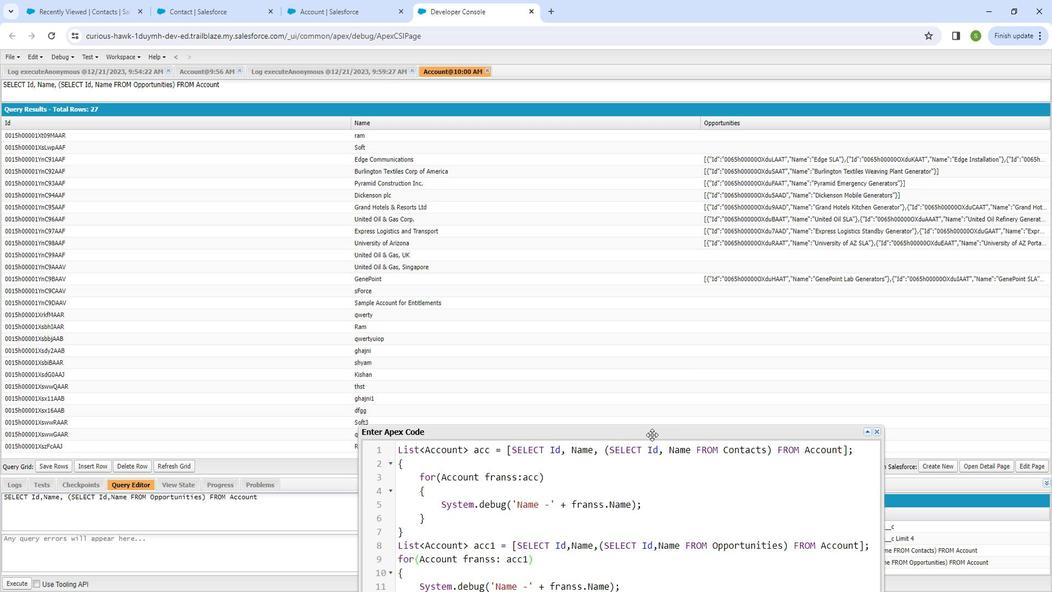 
Action: Mouse moved to (420, 308)
Screenshot: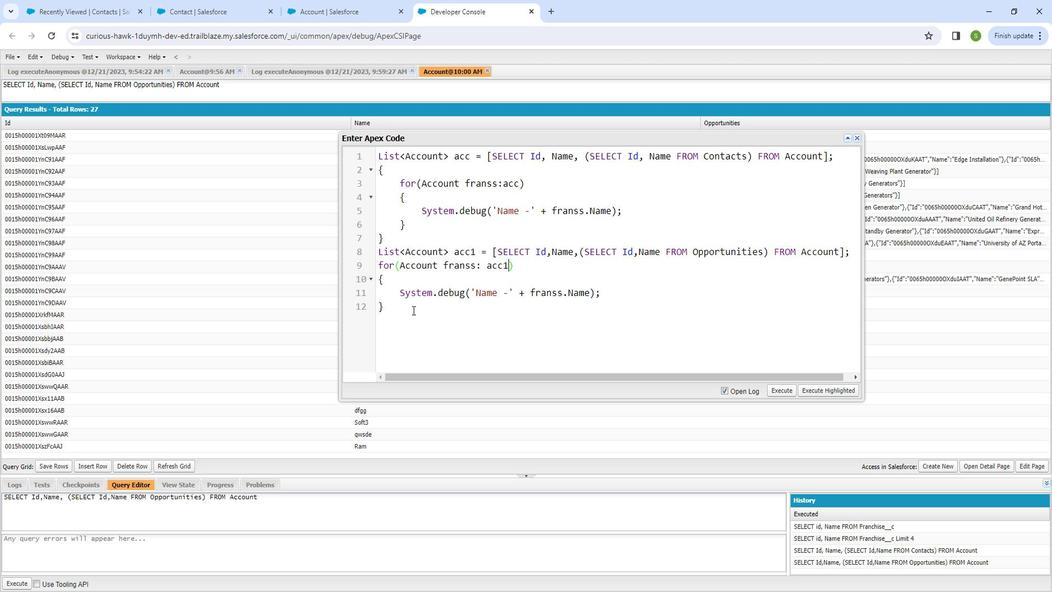 
Action: Mouse scrolled (420, 307) with delta (0, 0)
Screenshot: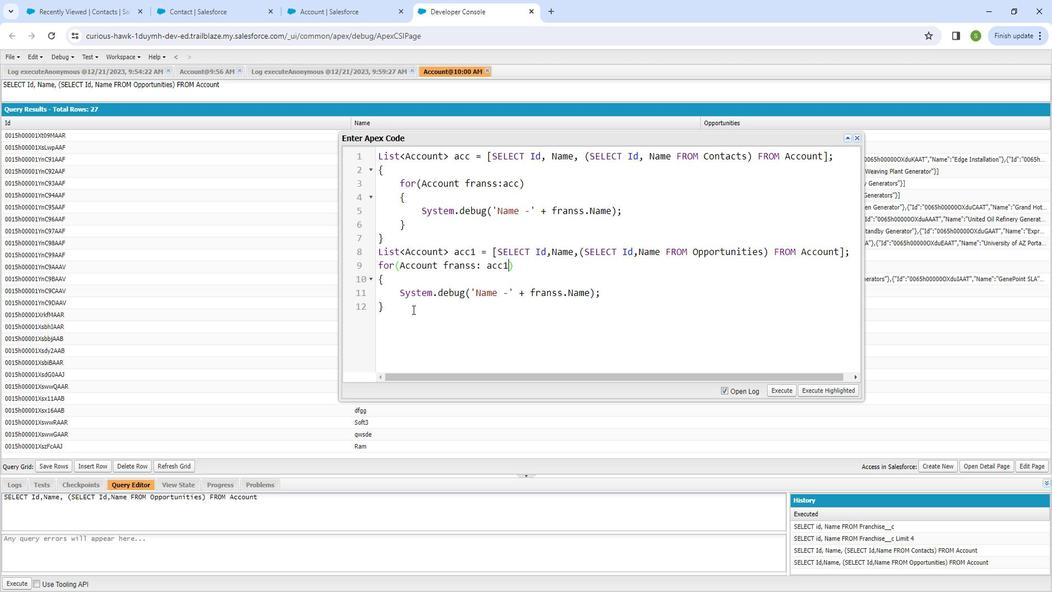 
Action: Mouse scrolled (420, 307) with delta (0, 0)
Screenshot: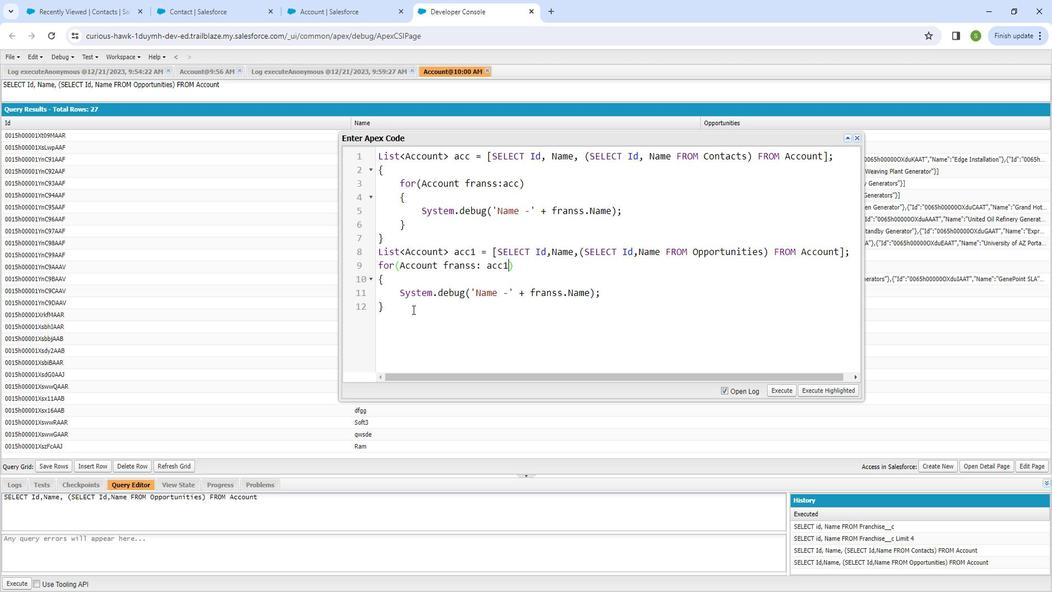 
Action: Mouse scrolled (420, 307) with delta (0, 0)
Screenshot: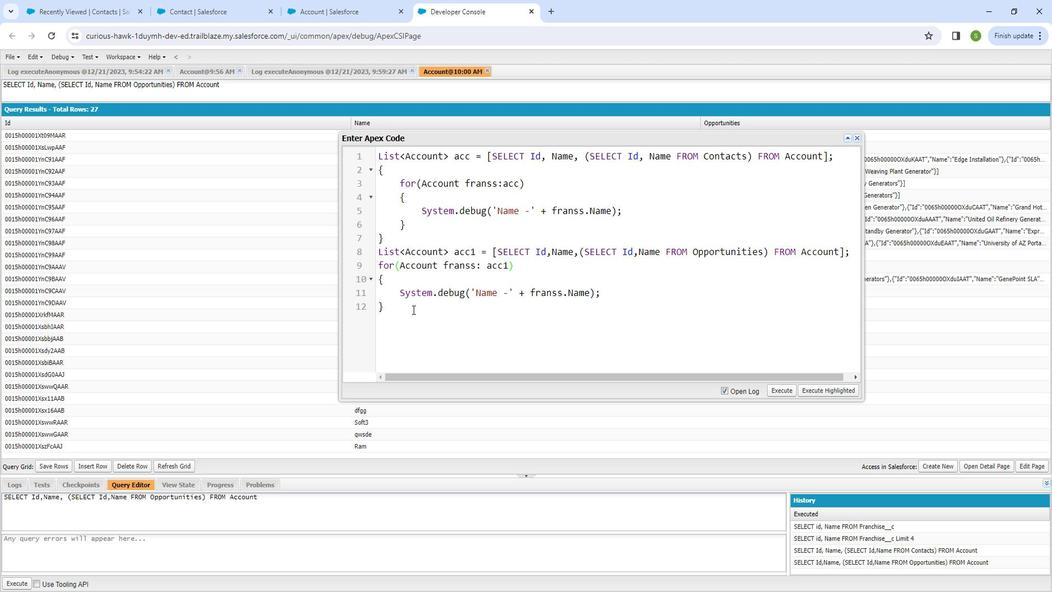 
Action: Mouse moved to (399, 304)
Screenshot: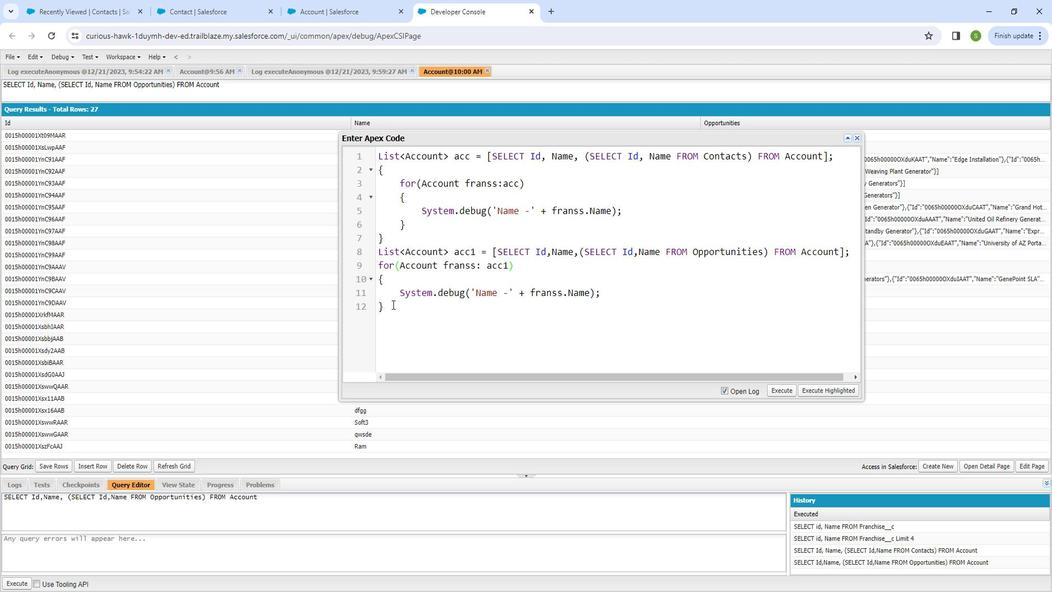 
Action: Mouse pressed left at (399, 304)
Screenshot: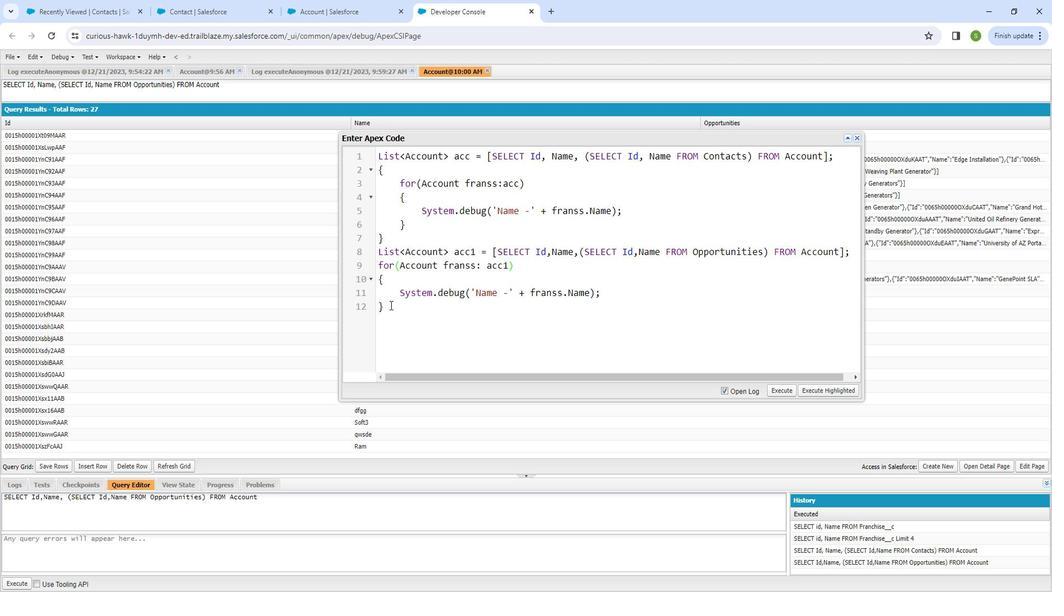 
Action: Mouse moved to (142, 34)
Screenshot: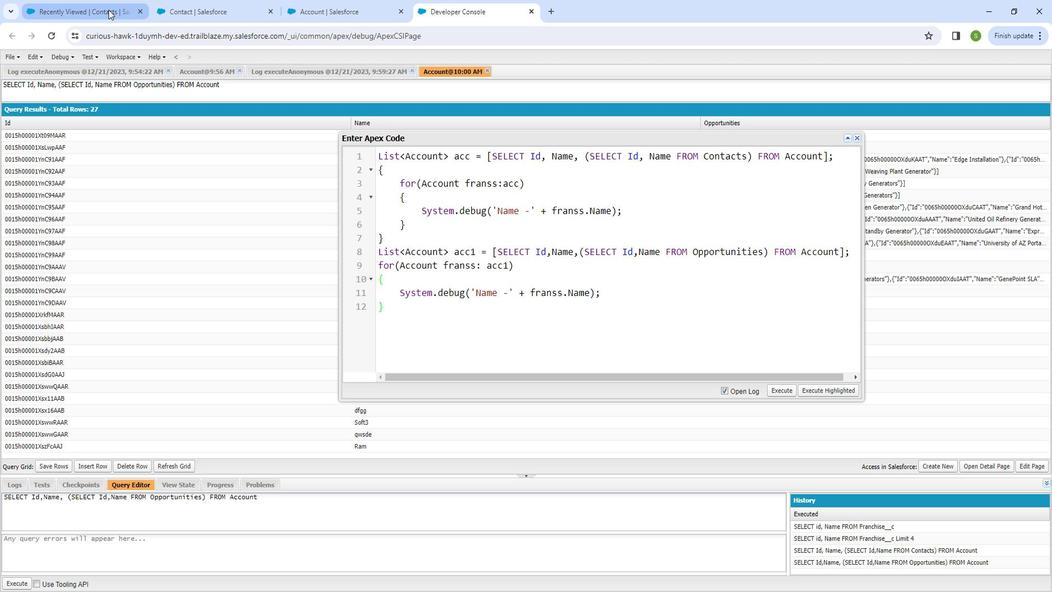 
Action: Mouse pressed left at (142, 34)
Screenshot: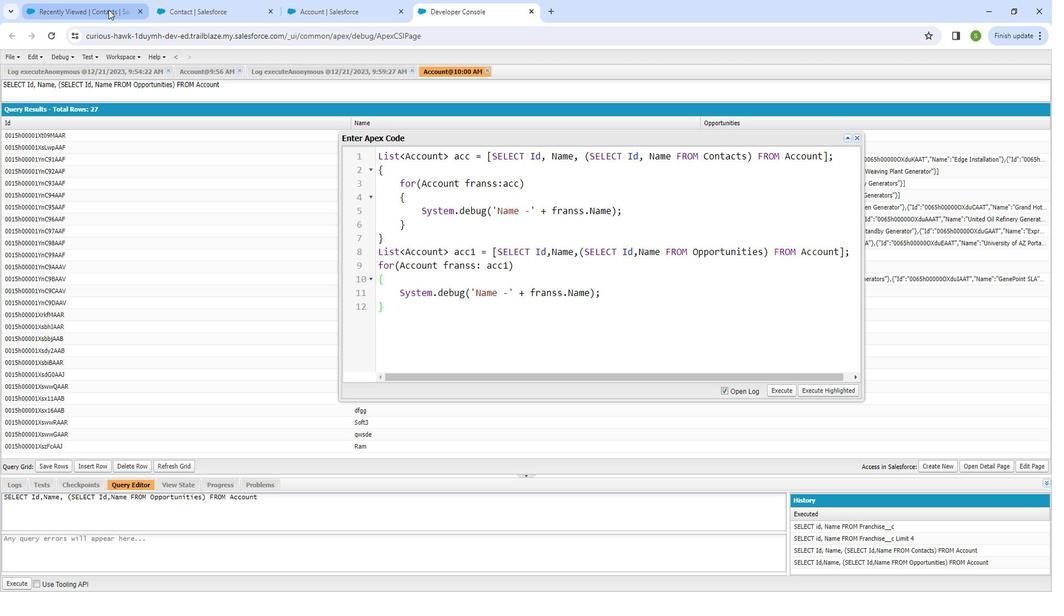 
Action: Mouse moved to (306, 129)
Screenshot: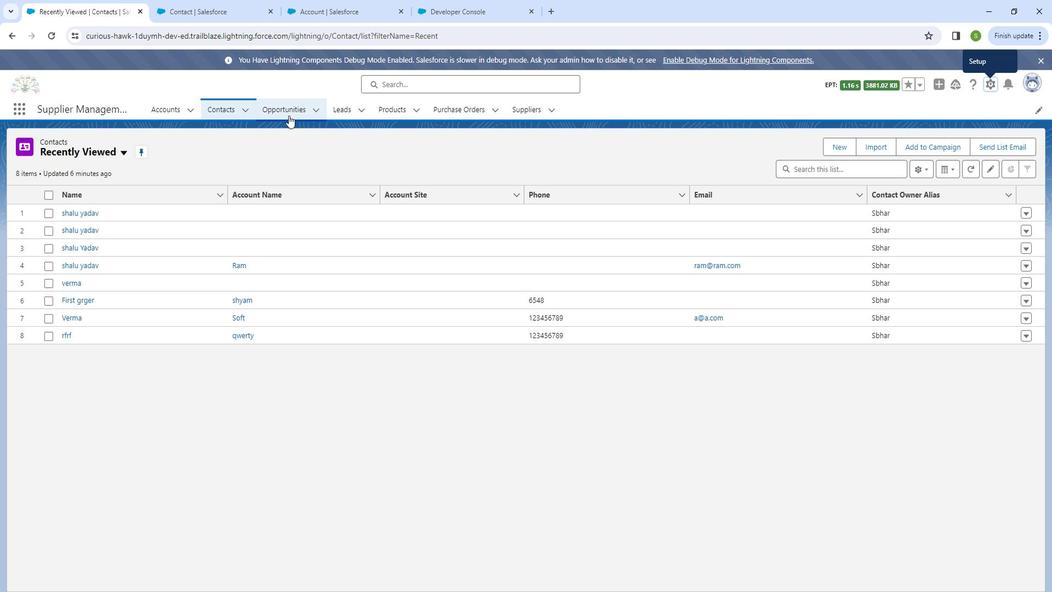 
Action: Mouse pressed left at (306, 129)
Screenshot: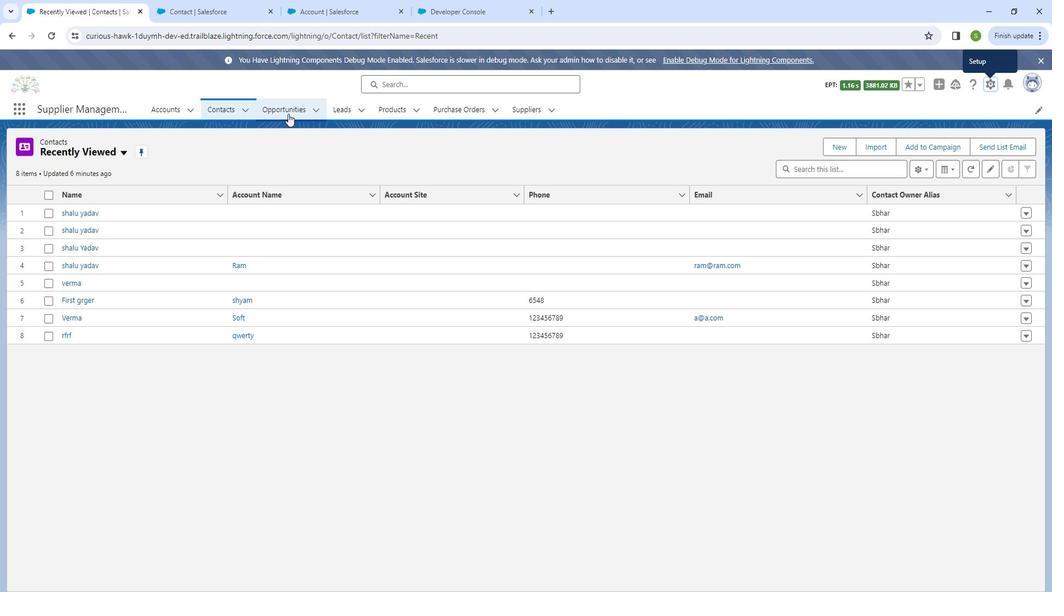 
Action: Mouse moved to (954, 105)
Screenshot: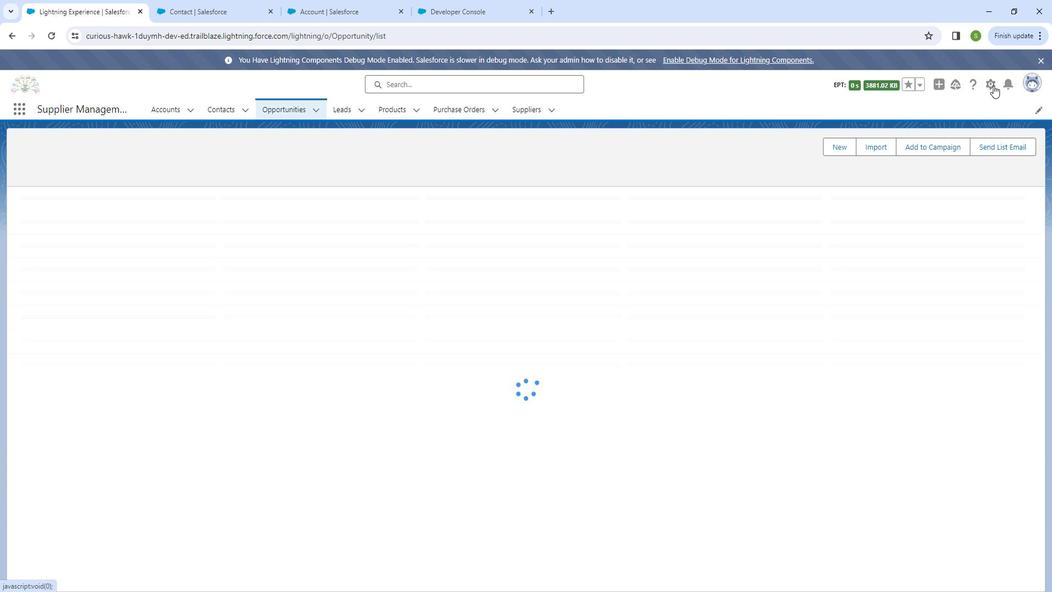 
Action: Mouse pressed left at (954, 105)
Screenshot: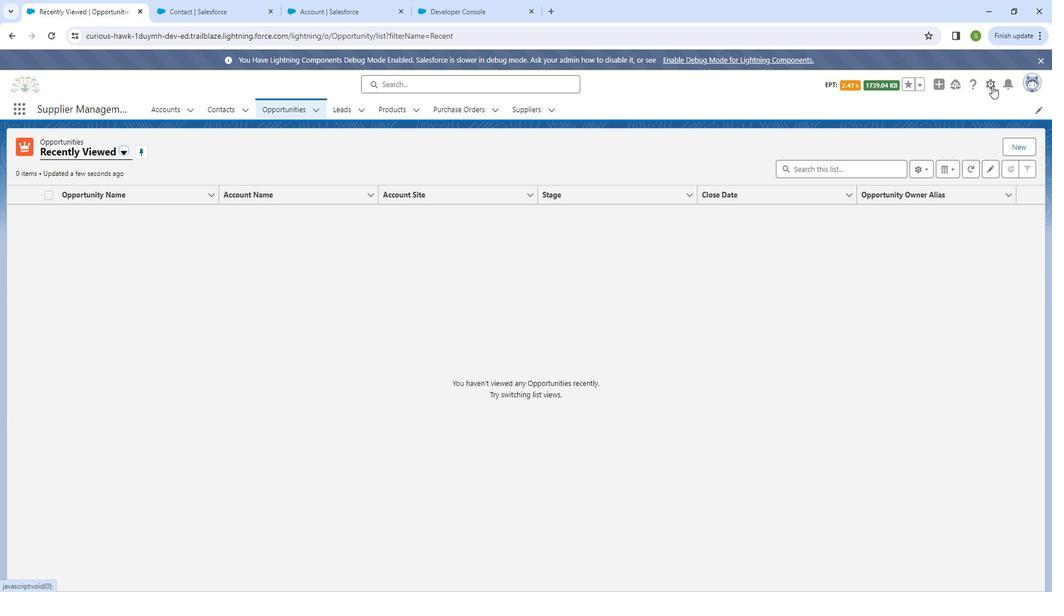
Action: Mouse moved to (897, 227)
Screenshot: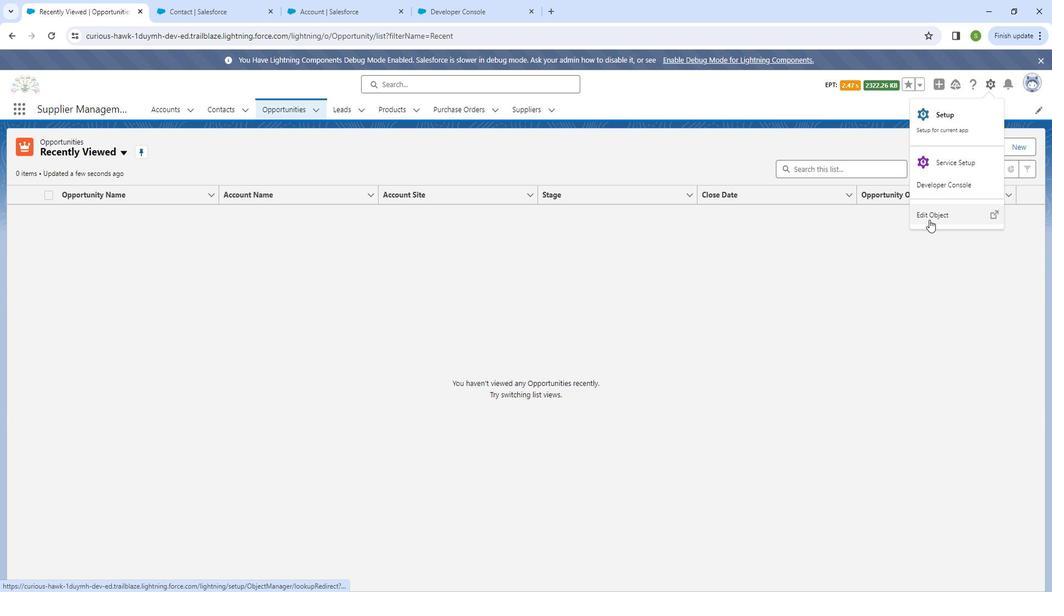 
Action: Mouse pressed left at (897, 227)
Screenshot: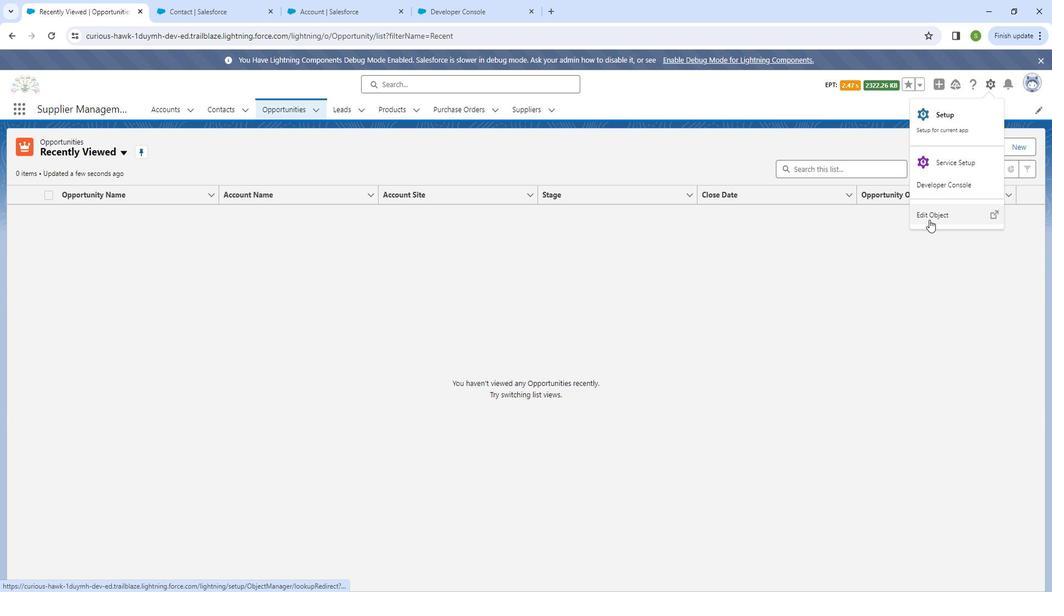 
Action: Mouse moved to (107, 27)
Screenshot: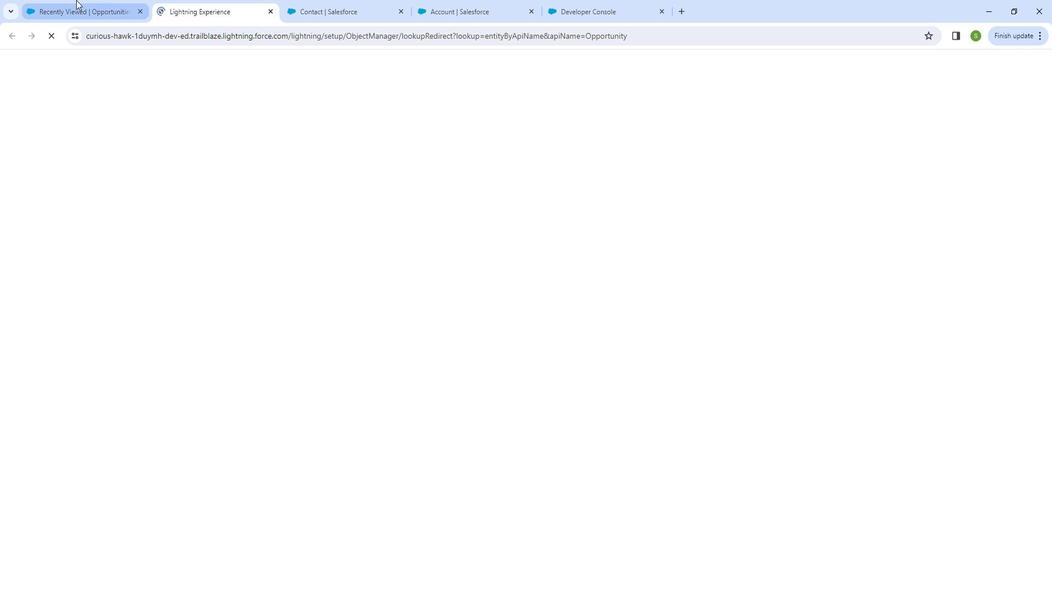 
Action: Mouse pressed left at (107, 27)
Screenshot: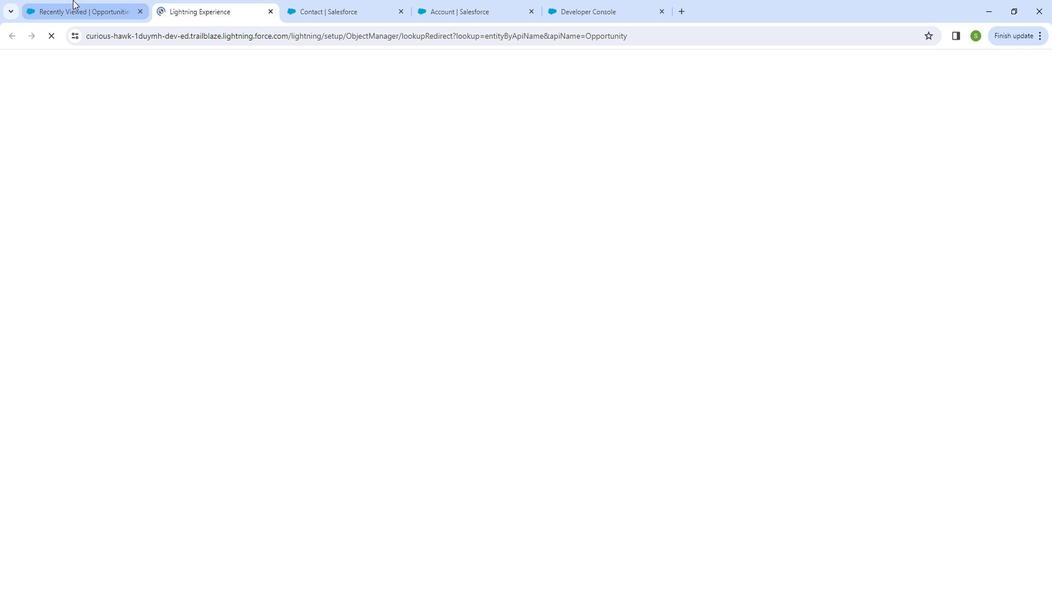 
Action: Mouse moved to (136, 163)
Screenshot: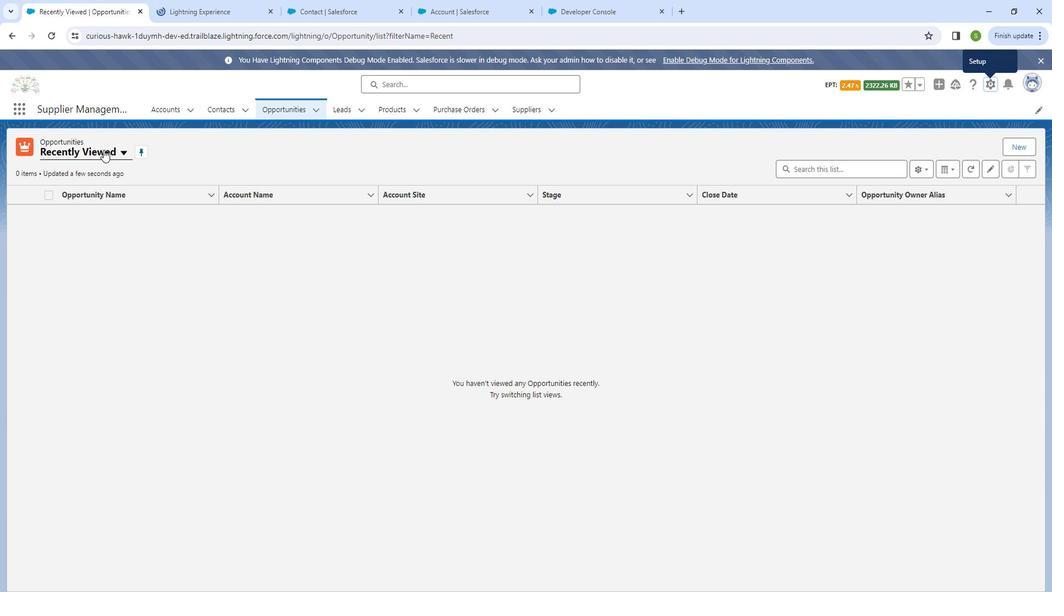 
Action: Mouse pressed left at (136, 163)
Screenshot: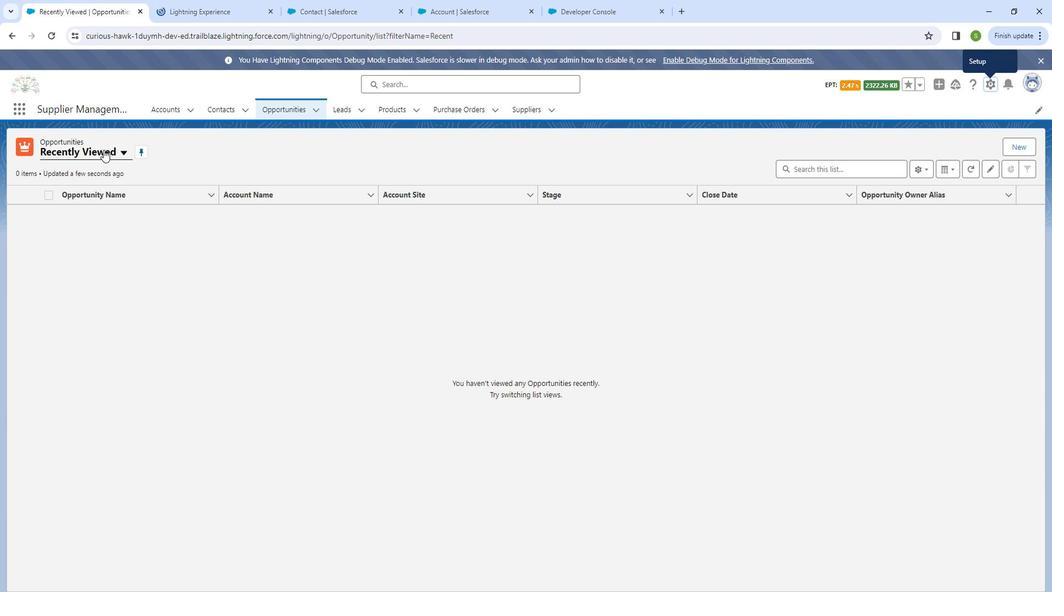
Action: Mouse moved to (140, 228)
Screenshot: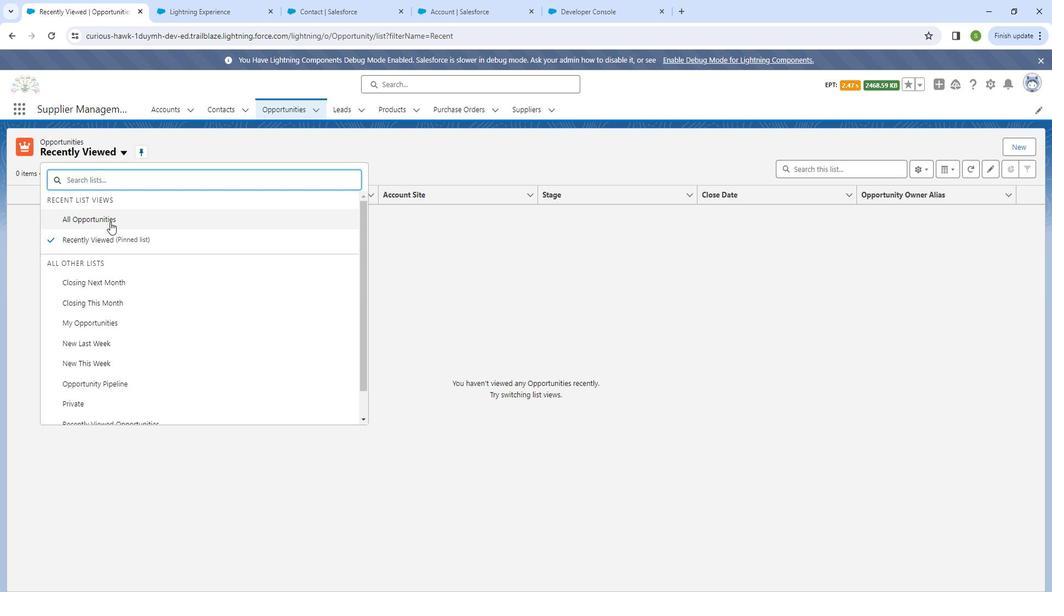 
Action: Mouse pressed left at (140, 228)
Screenshot: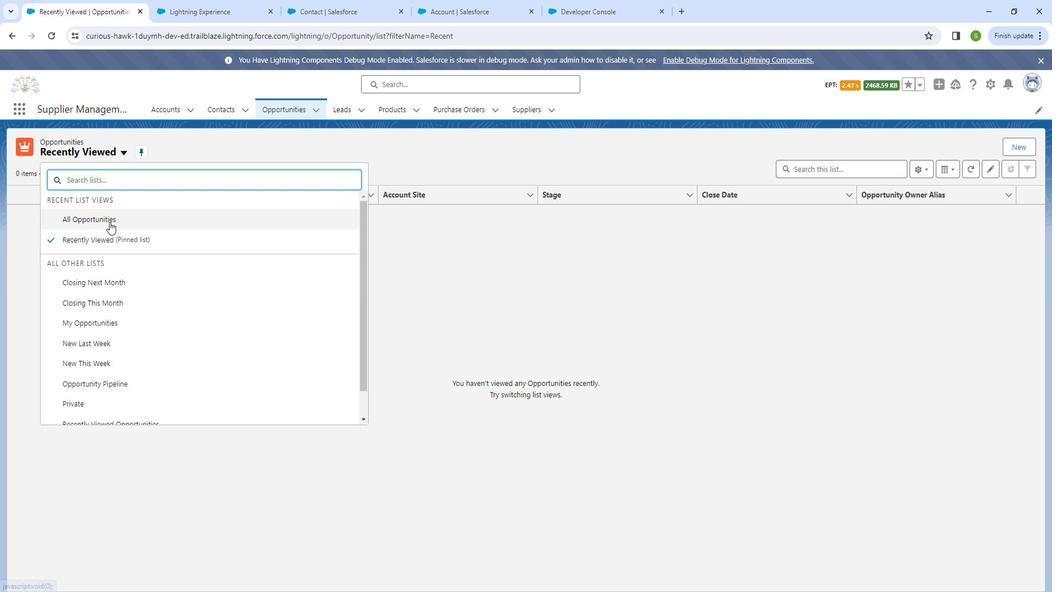 
Action: Mouse moved to (574, 27)
Screenshot: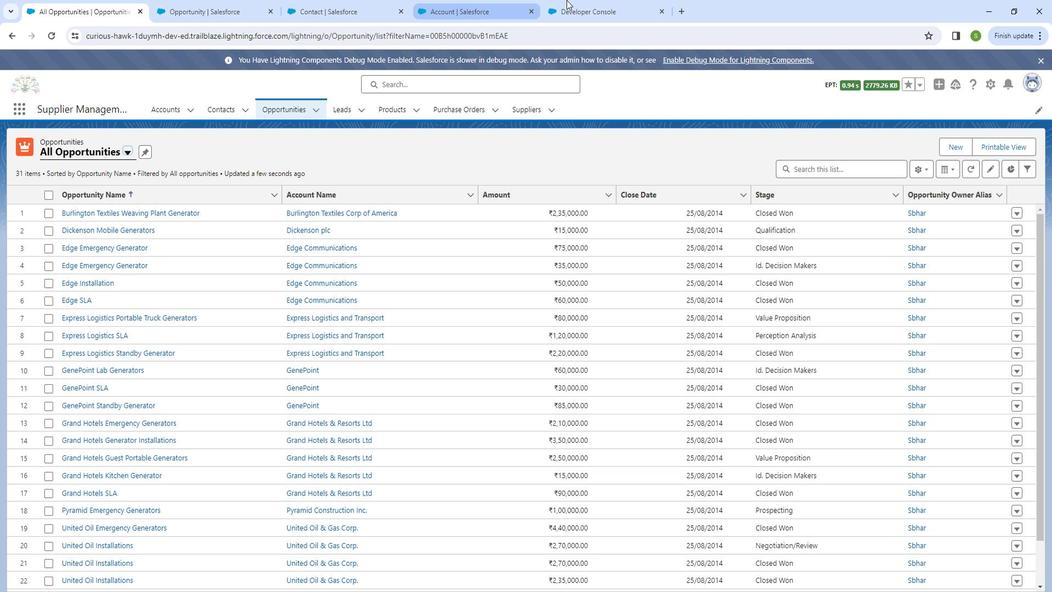 
Action: Mouse pressed left at (574, 27)
Screenshot: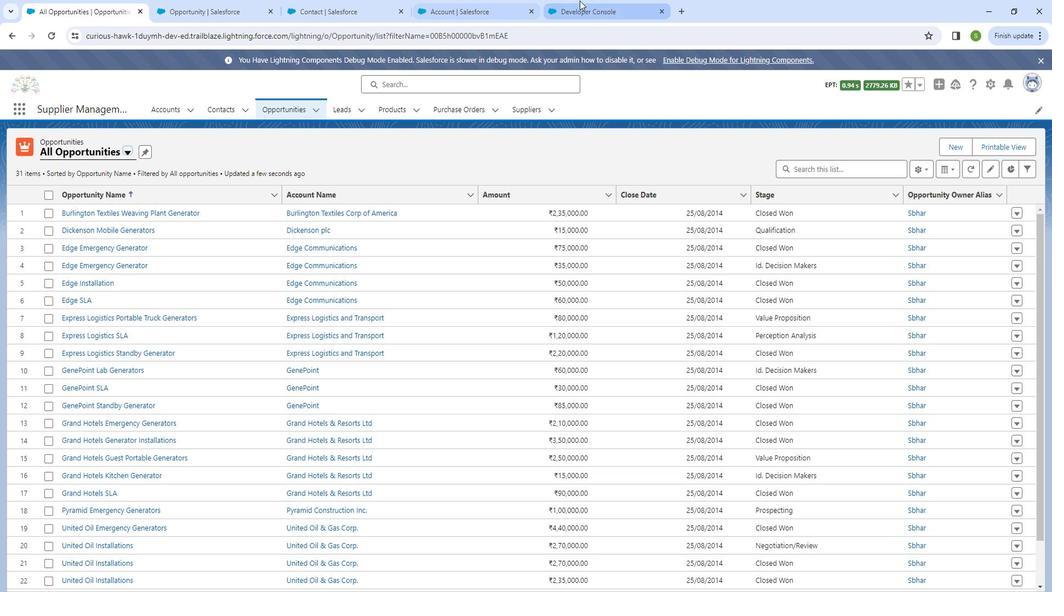 
Action: Mouse moved to (504, 154)
Screenshot: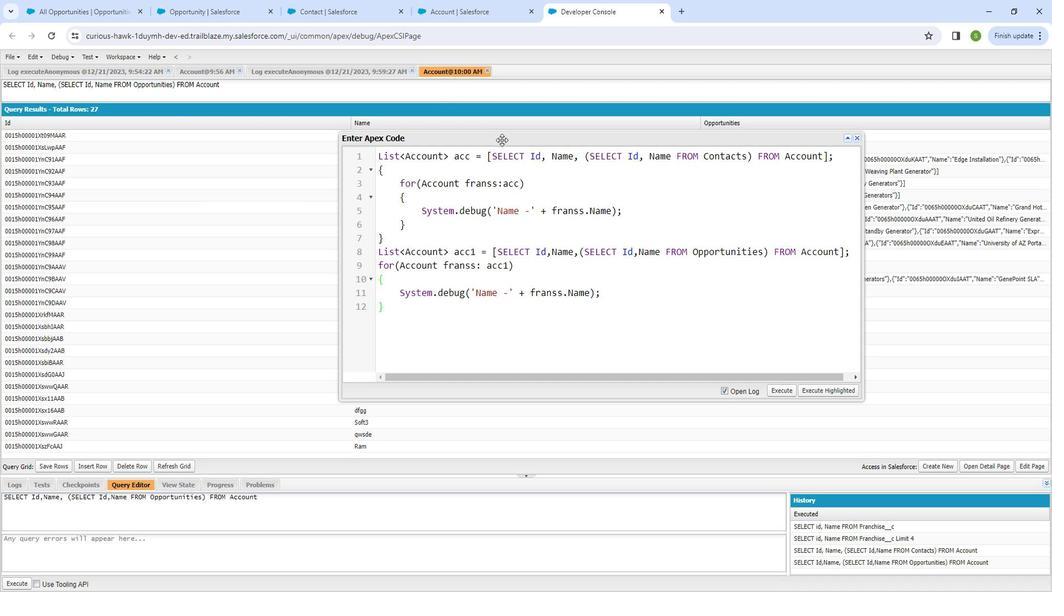 
Action: Mouse pressed left at (504, 154)
Screenshot: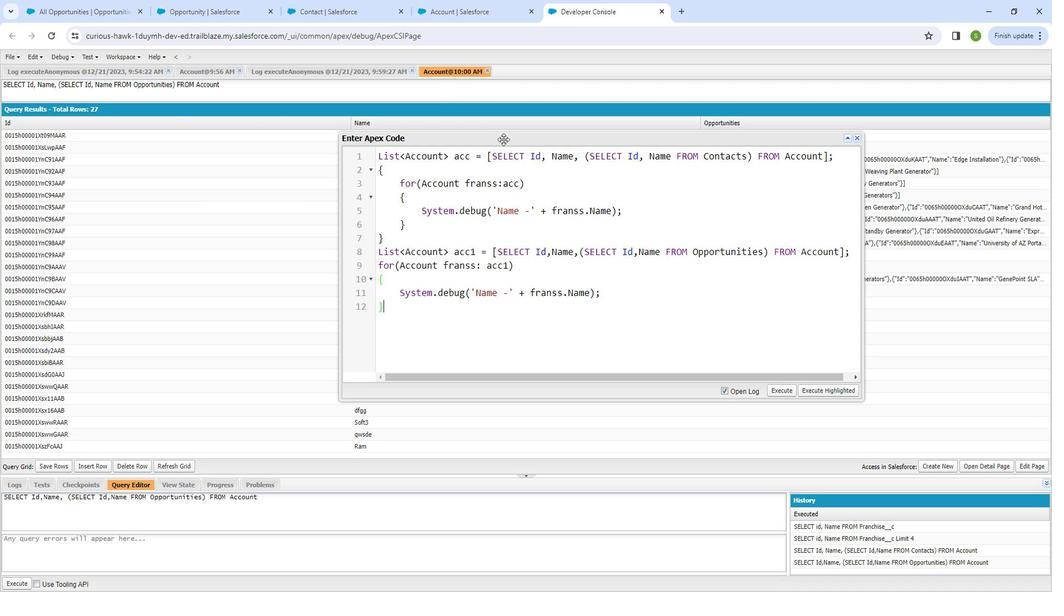 
Action: Mouse moved to (134, 29)
Screenshot: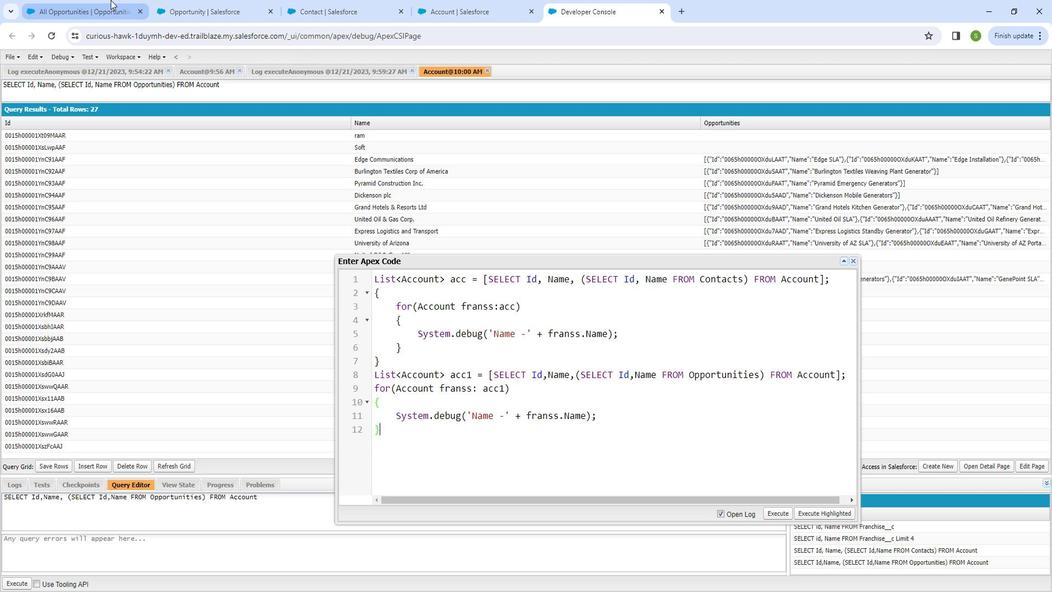 
Action: Mouse pressed left at (134, 29)
Screenshot: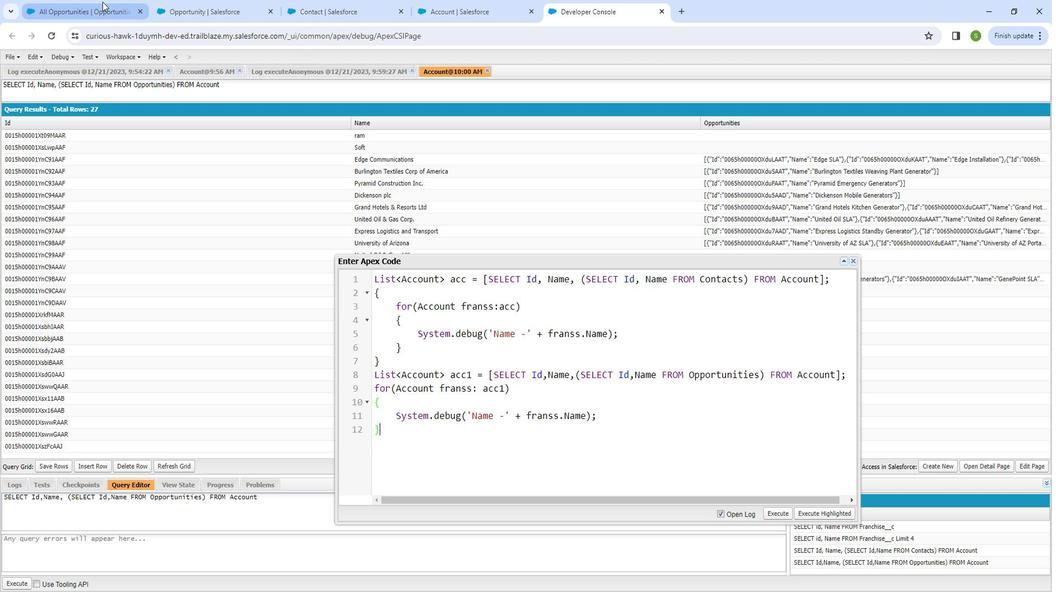 
Action: Mouse moved to (59, 129)
Screenshot: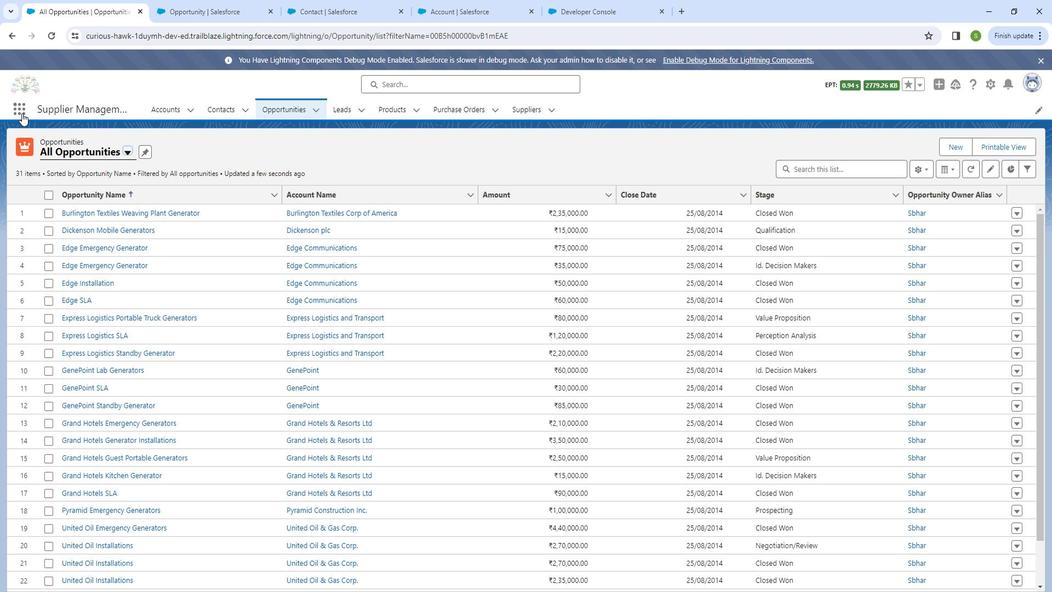 
Action: Mouse pressed left at (59, 129)
Screenshot: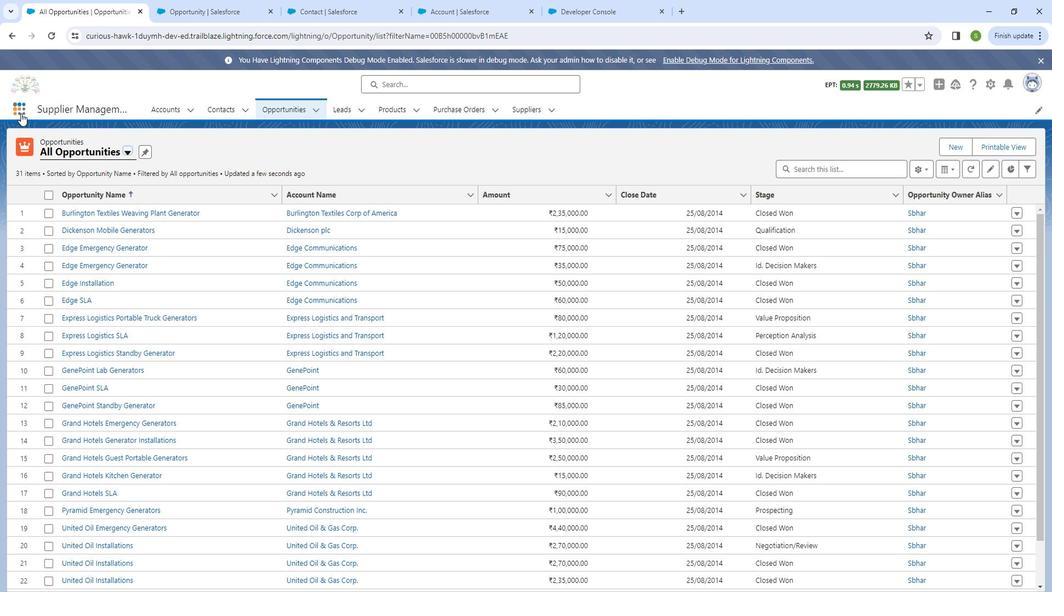 
Action: Mouse moved to (77, 157)
Screenshot: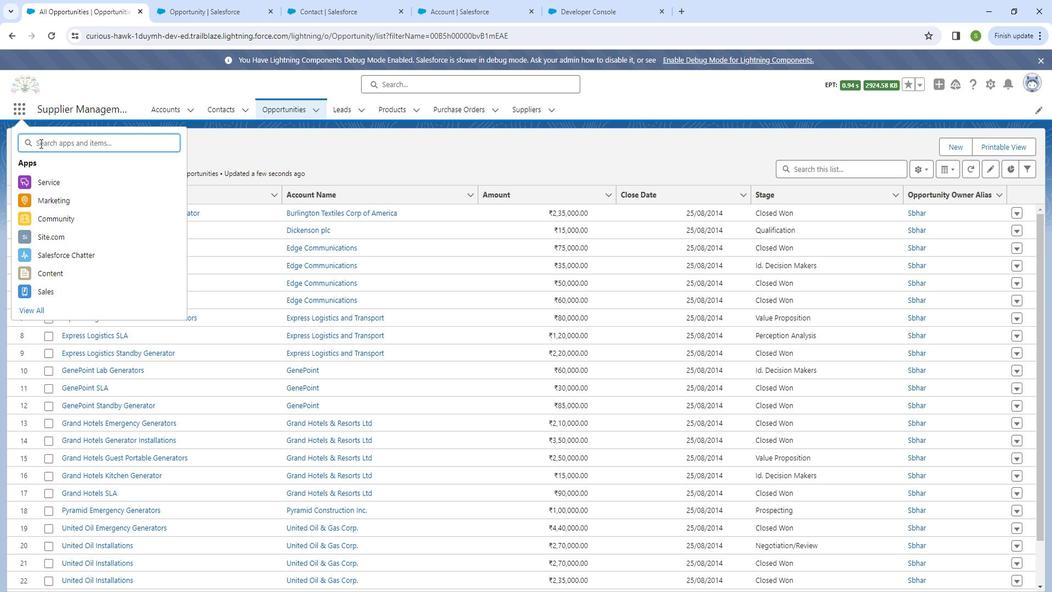 
Action: Mouse pressed left at (77, 157)
Screenshot: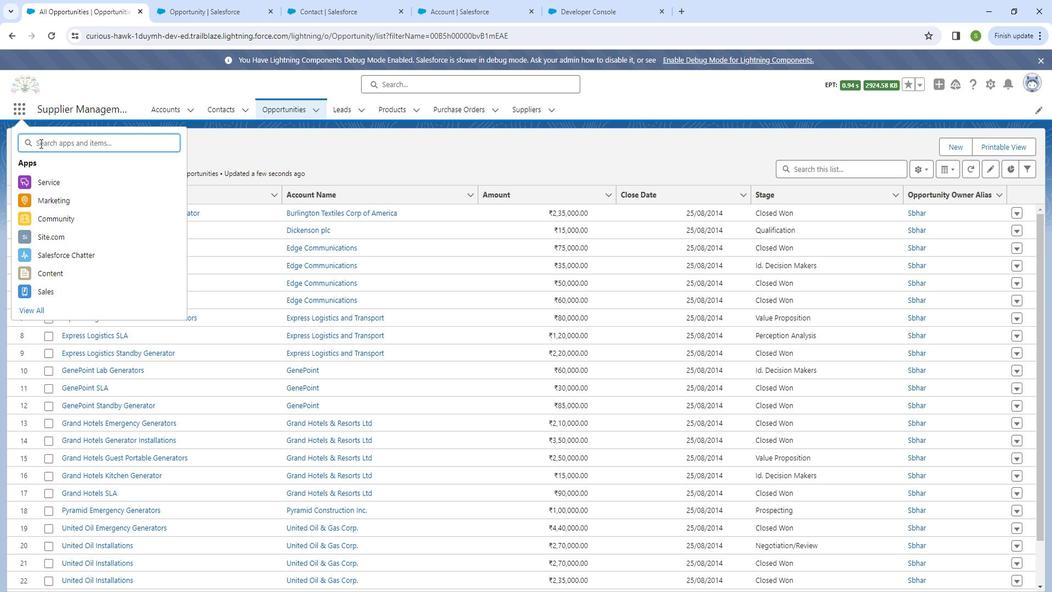 
Action: Mouse moved to (77, 157)
Screenshot: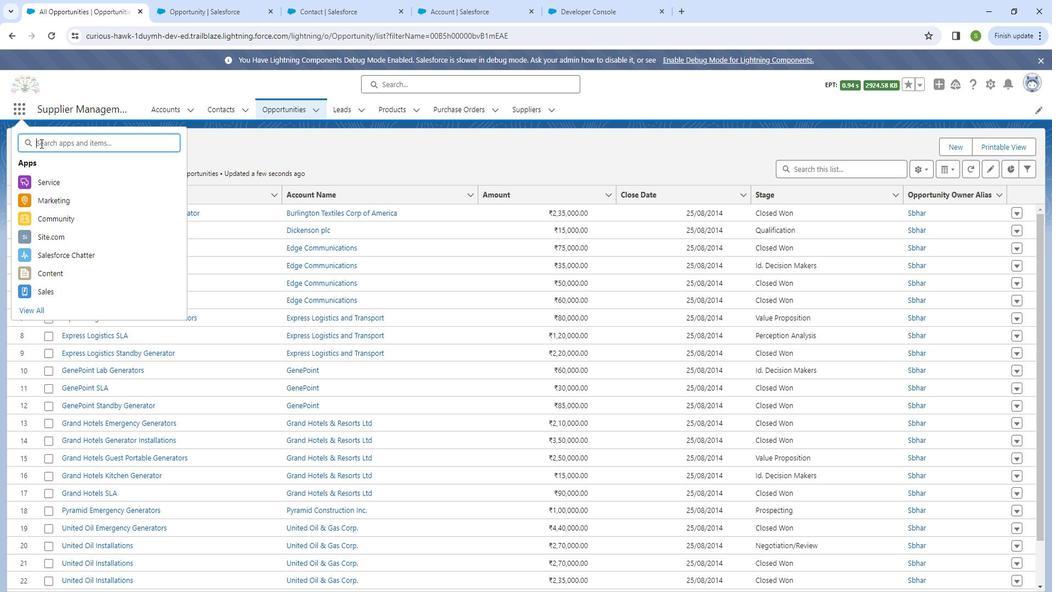 
Action: Key pressed c
Screenshot: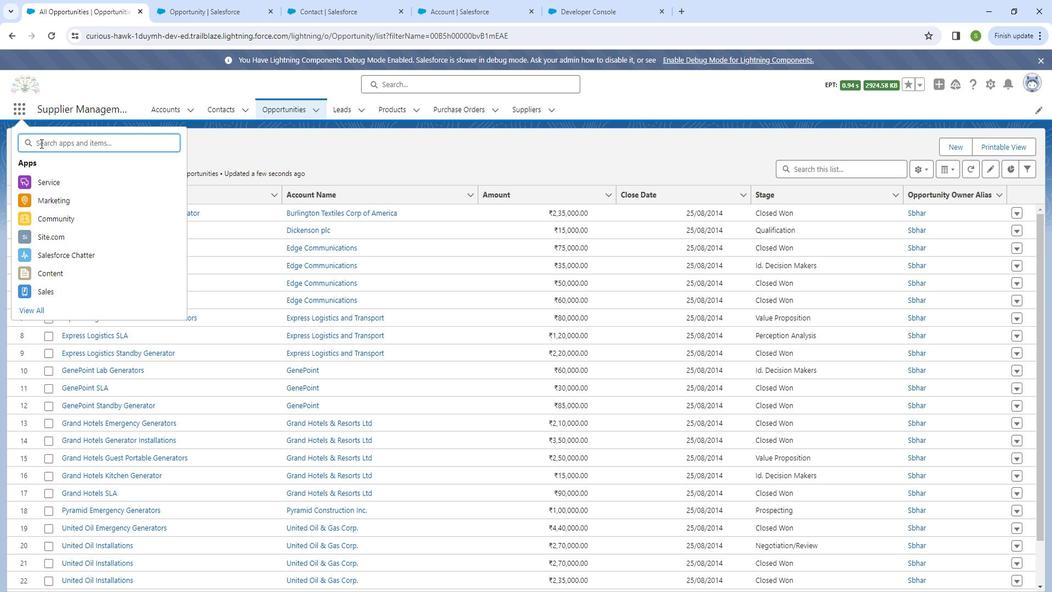 
Action: Mouse moved to (77, 157)
Screenshot: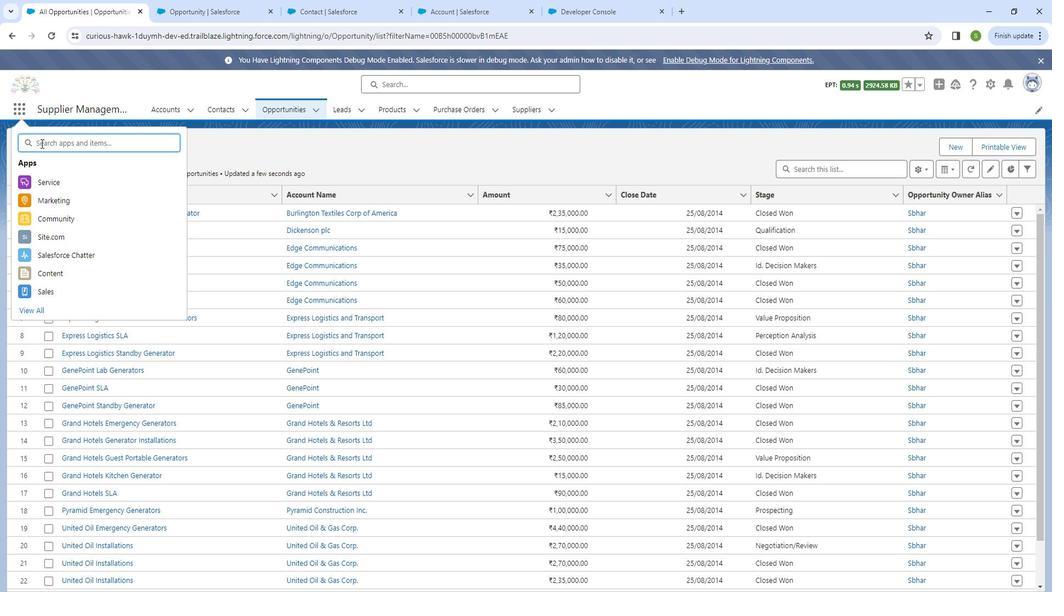 
Action: Key pressed a
Screenshot: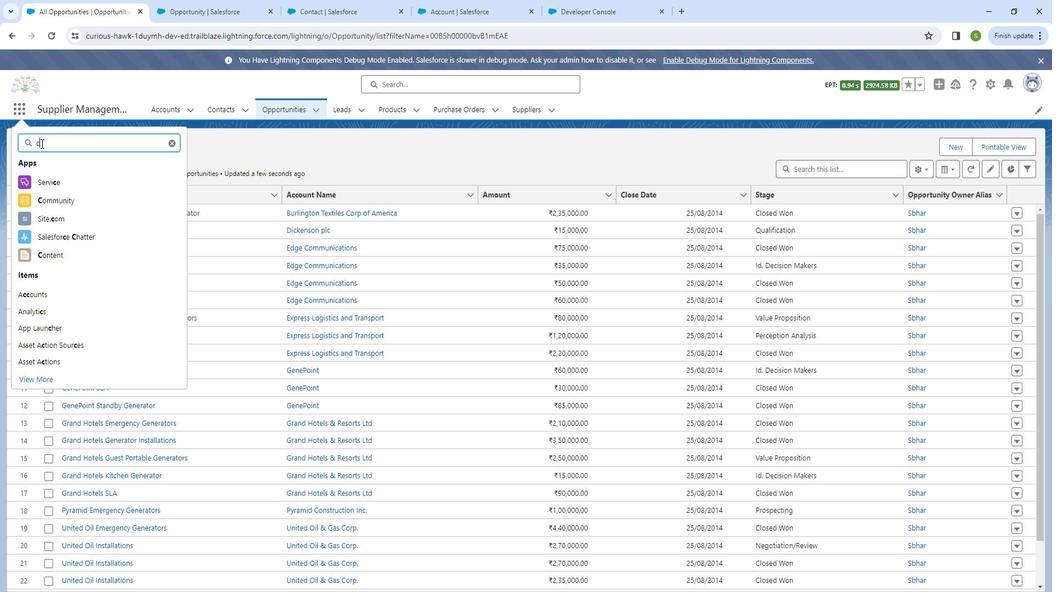 
Action: Mouse moved to (78, 157)
Screenshot: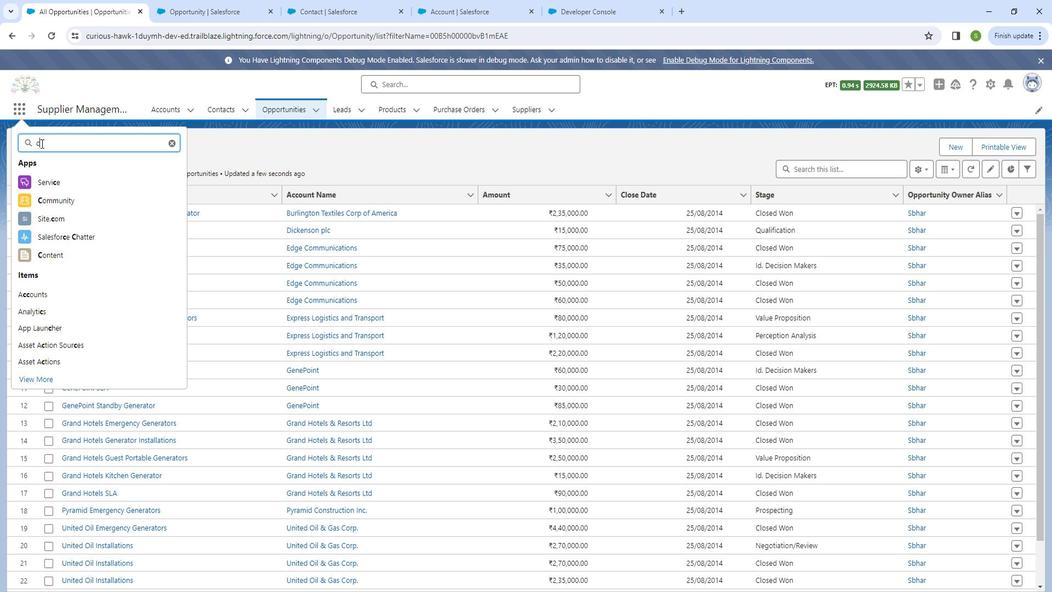 
Action: Key pressed se
Screenshot: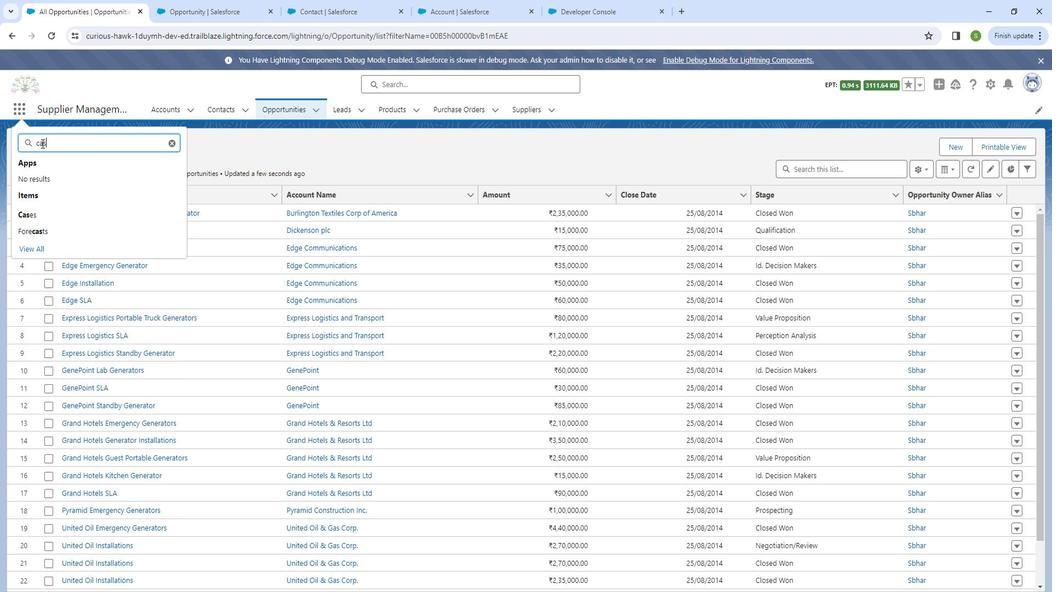 
Action: Mouse moved to (67, 222)
Screenshot: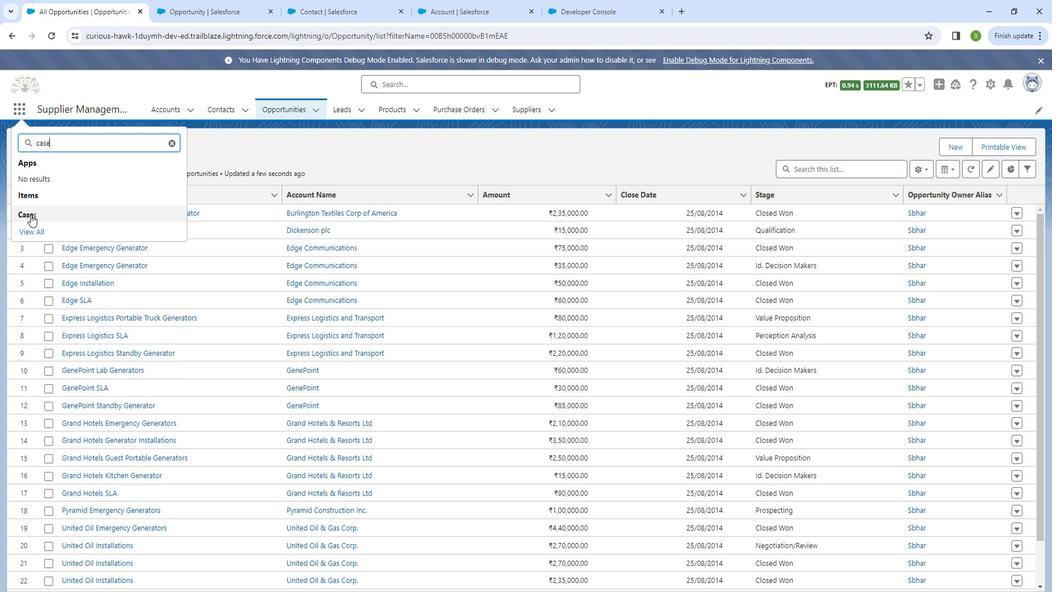 
Action: Mouse pressed left at (67, 222)
Screenshot: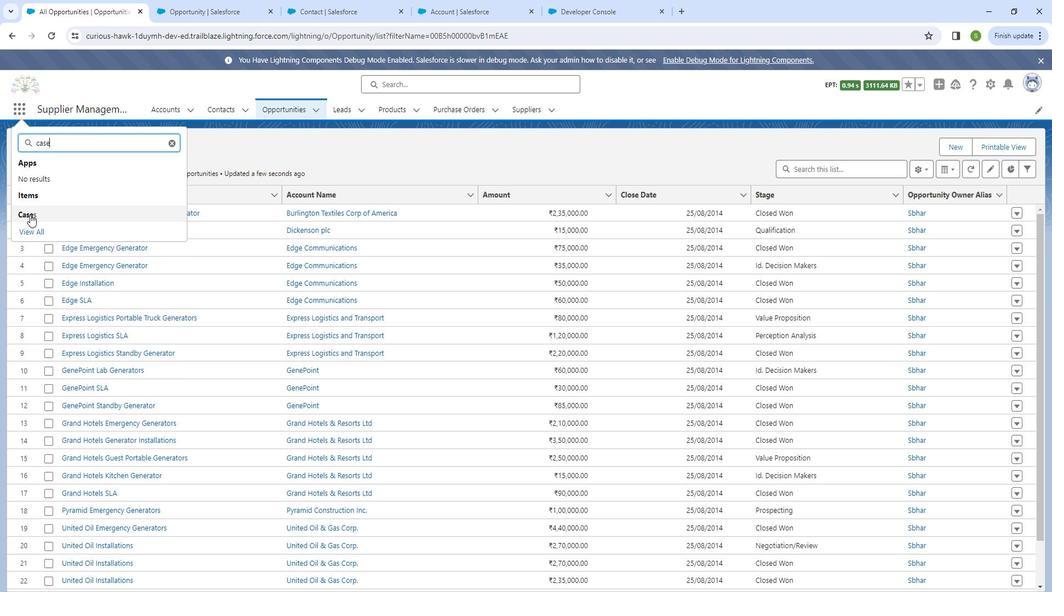 
Action: Mouse moved to (954, 107)
Screenshot: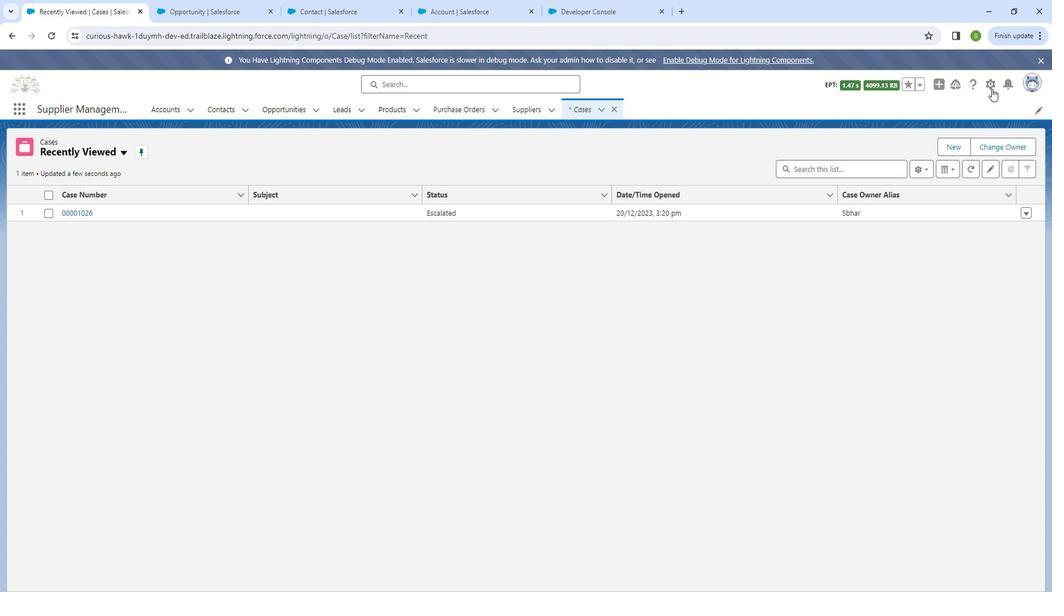 
Action: Mouse pressed left at (954, 107)
Screenshot: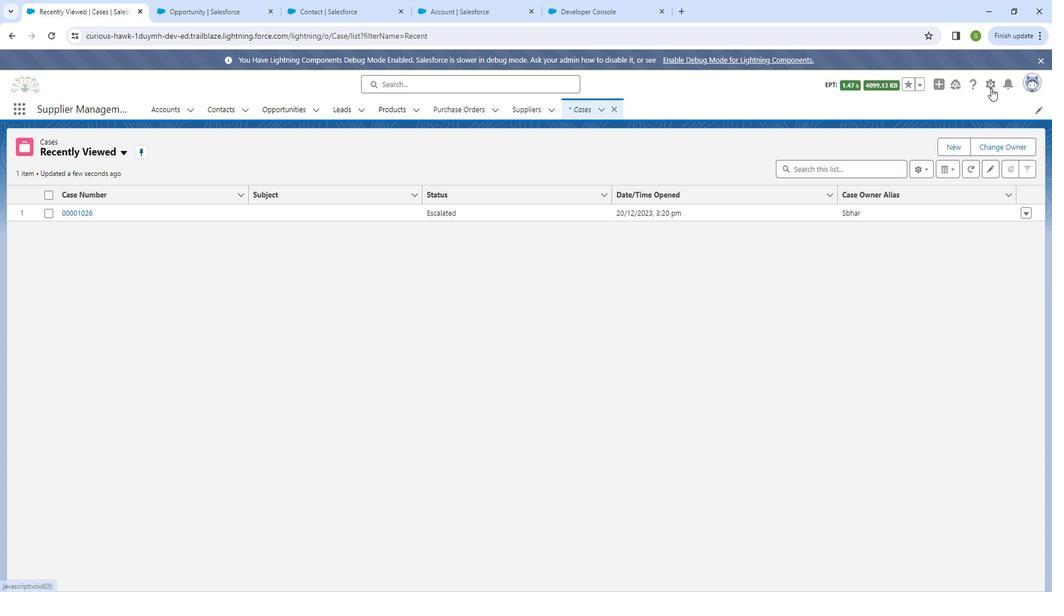 
Action: Mouse moved to (906, 218)
Screenshot: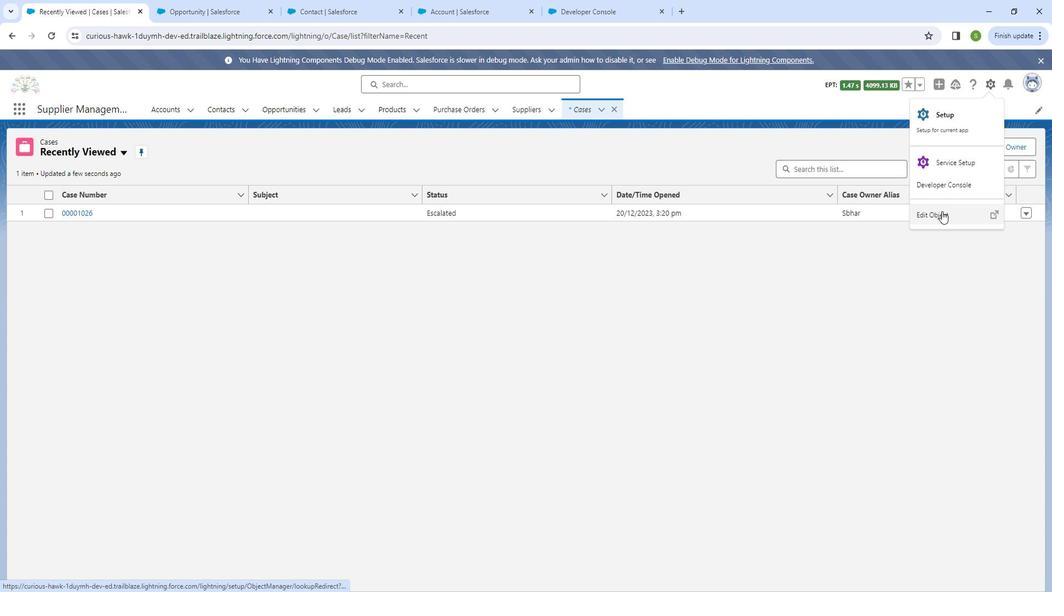 
Action: Mouse pressed left at (906, 218)
Screenshot: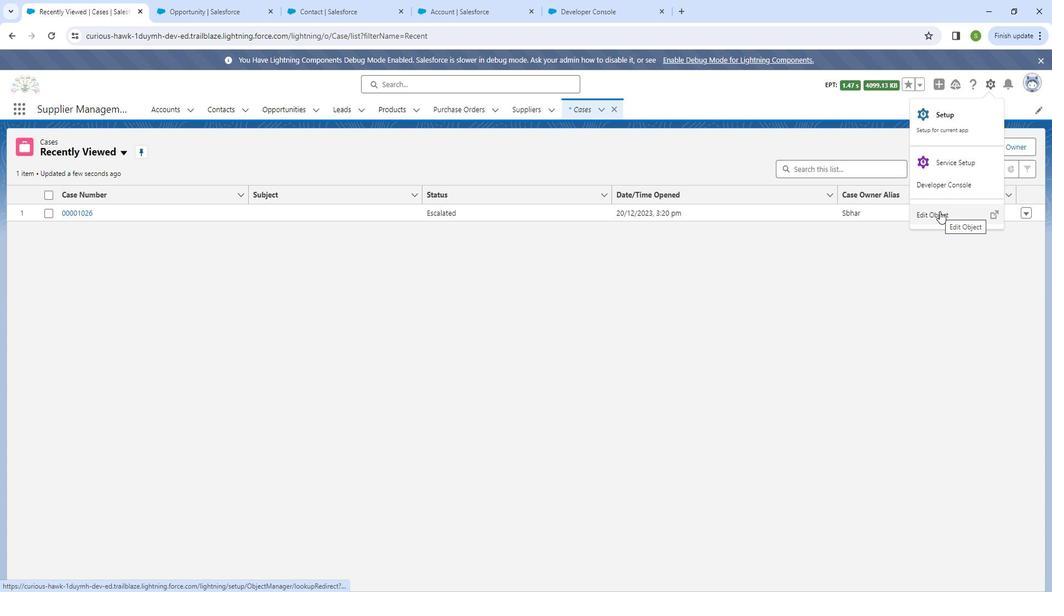 
Action: Mouse moved to (127, 230)
Screenshot: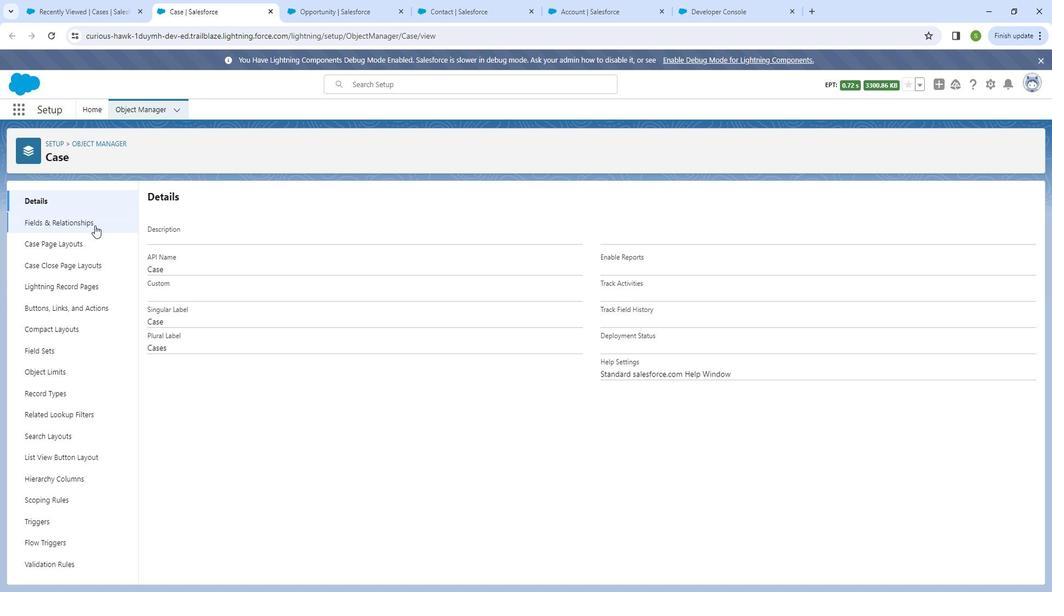
Action: Mouse pressed left at (127, 230)
Screenshot: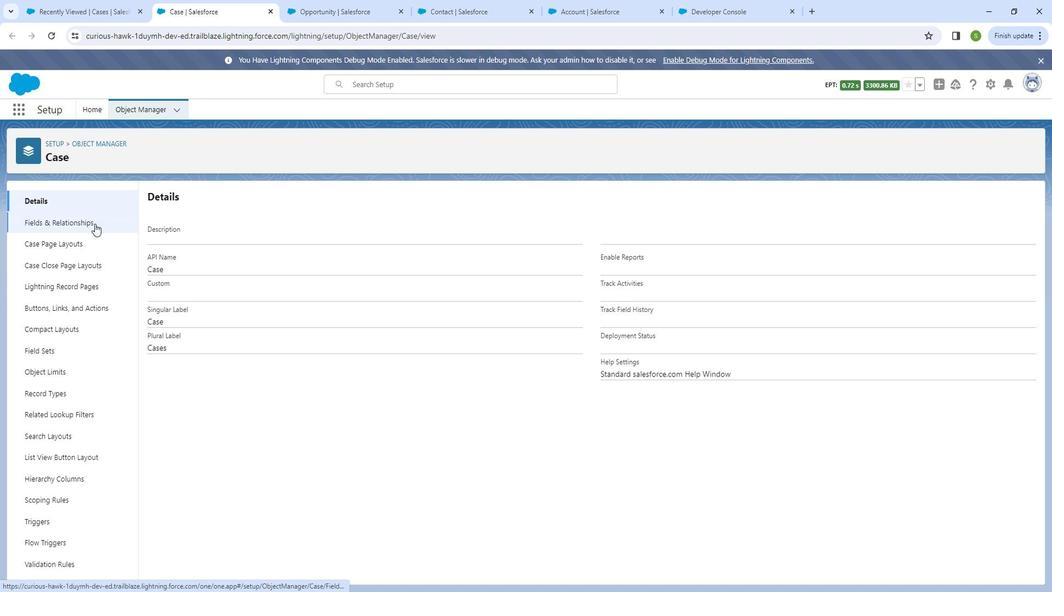 
Action: Mouse moved to (304, 344)
Screenshot: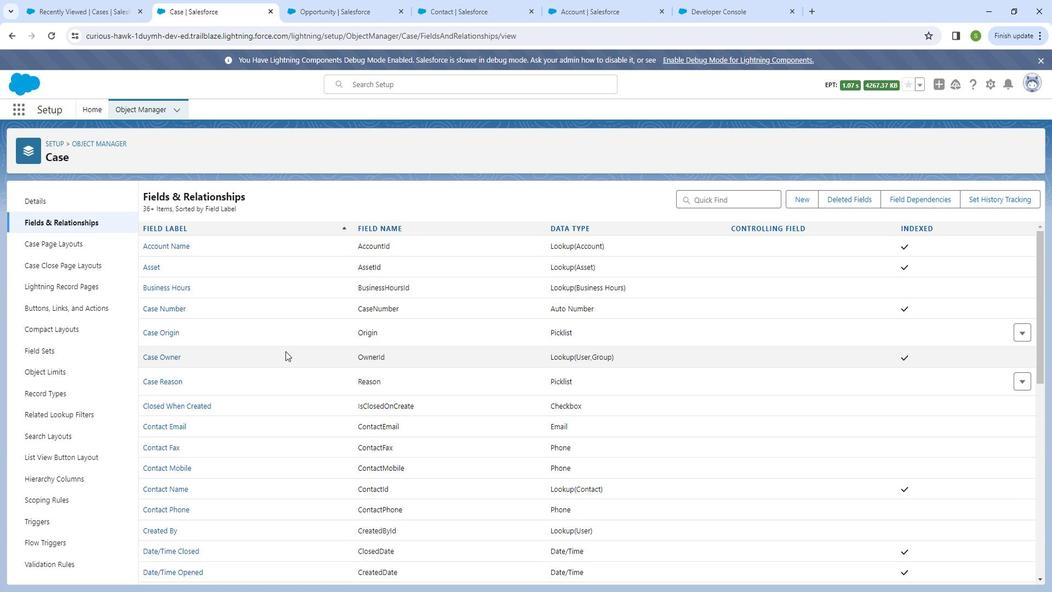 
Action: Mouse scrolled (304, 344) with delta (0, 0)
Screenshot: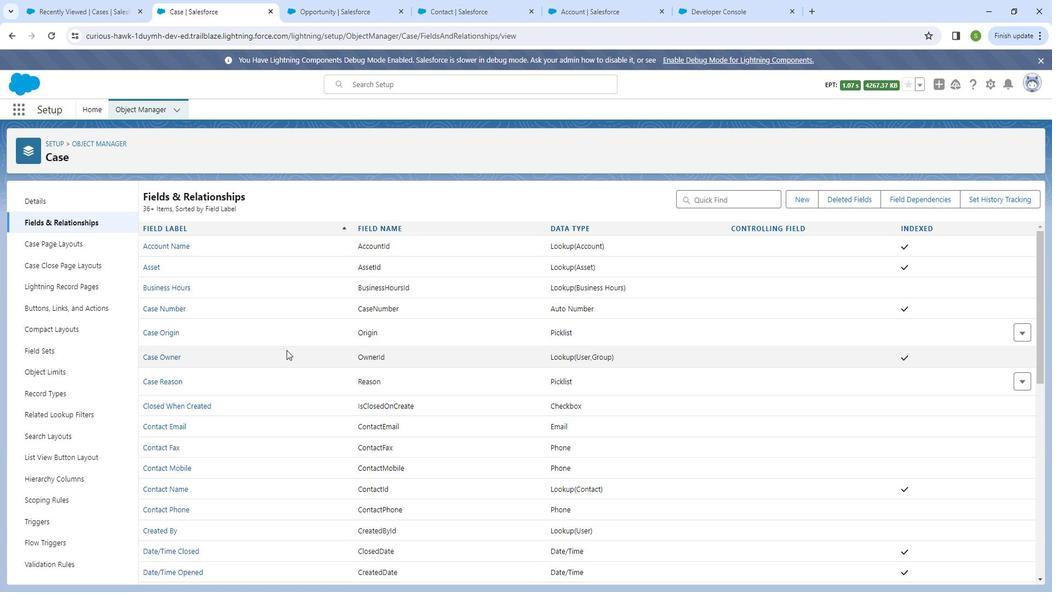 
Action: Mouse scrolled (304, 344) with delta (0, 0)
Screenshot: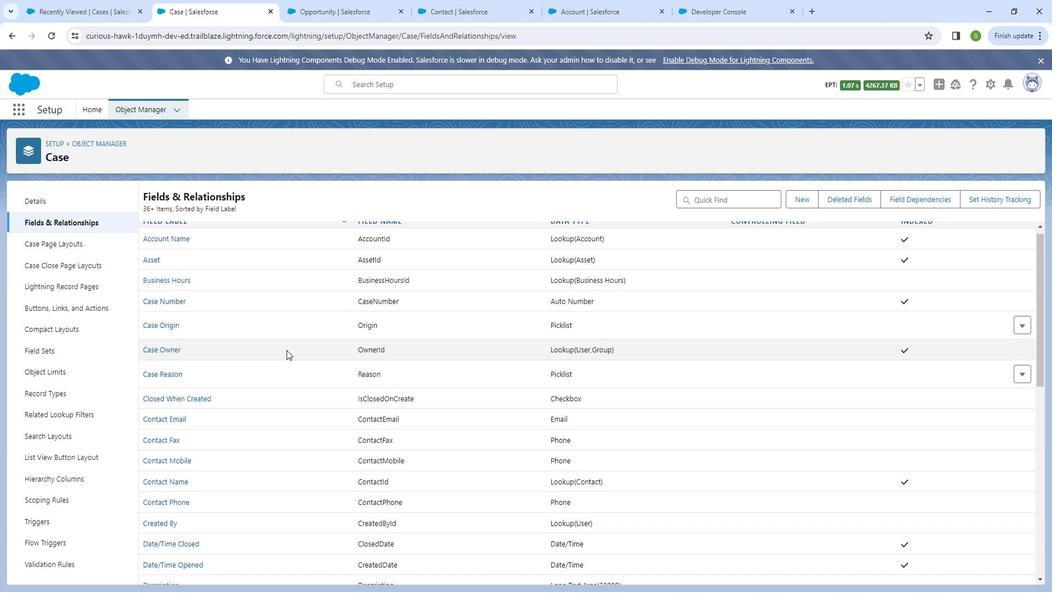 
Action: Mouse scrolled (304, 344) with delta (0, 0)
Screenshot: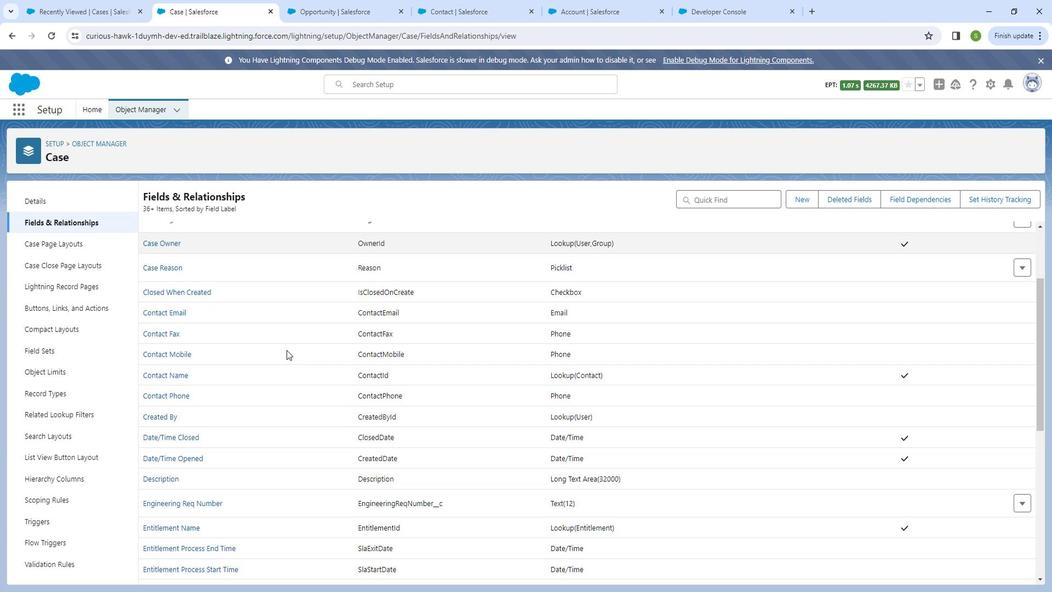 
Action: Mouse scrolled (304, 344) with delta (0, 0)
Screenshot: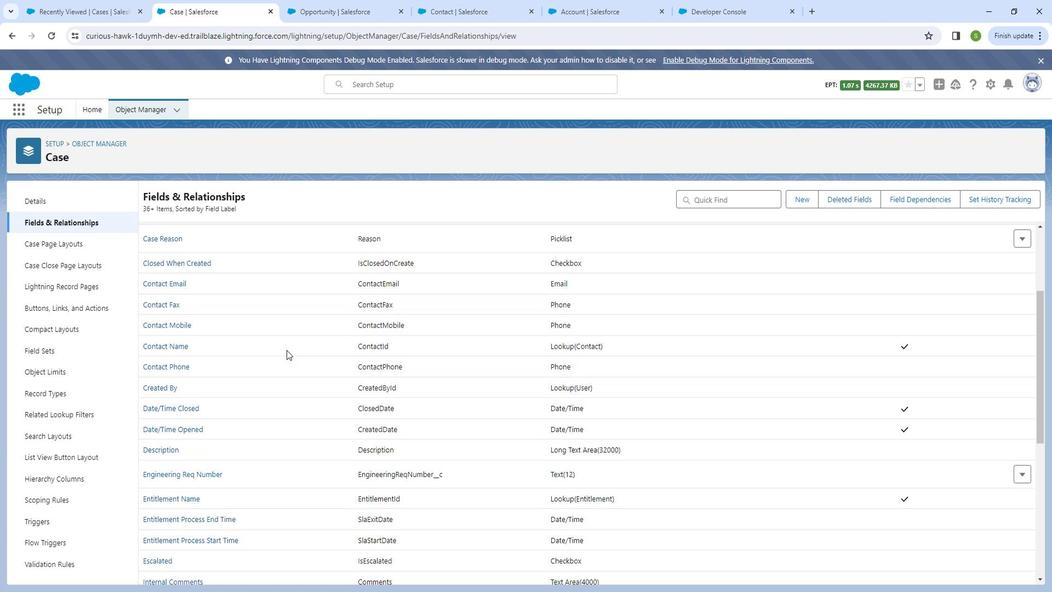 
Action: Mouse moved to (304, 344)
Screenshot: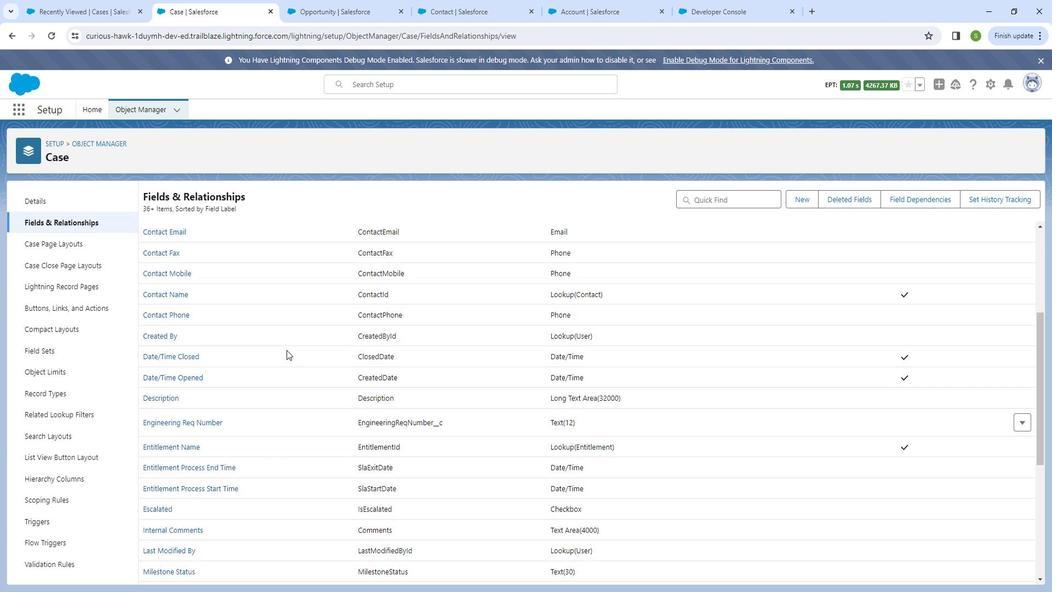 
Action: Mouse scrolled (304, 344) with delta (0, 0)
Screenshot: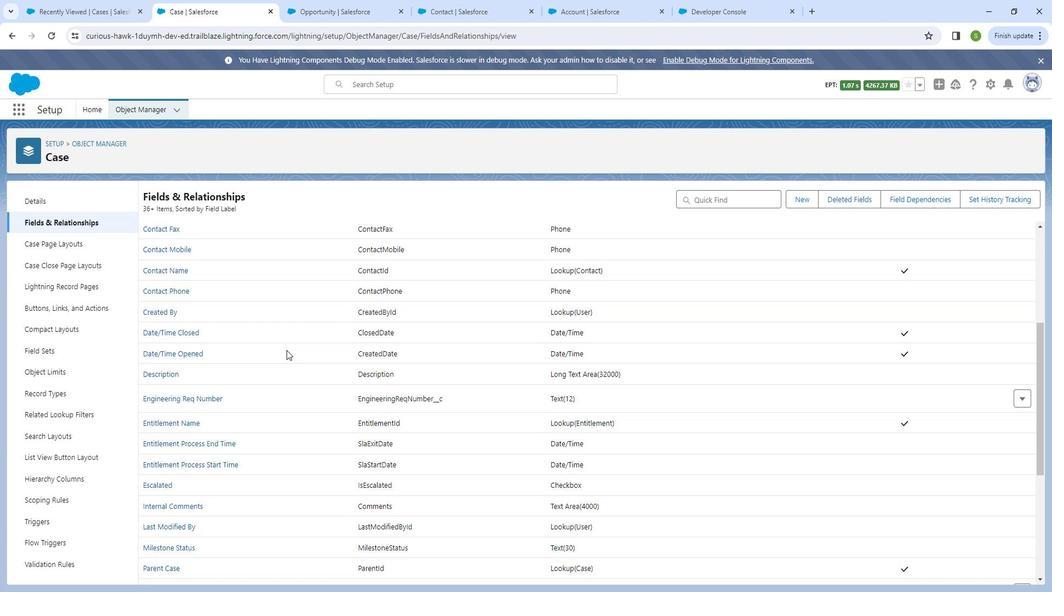 
Action: Mouse scrolled (304, 344) with delta (0, 0)
Screenshot: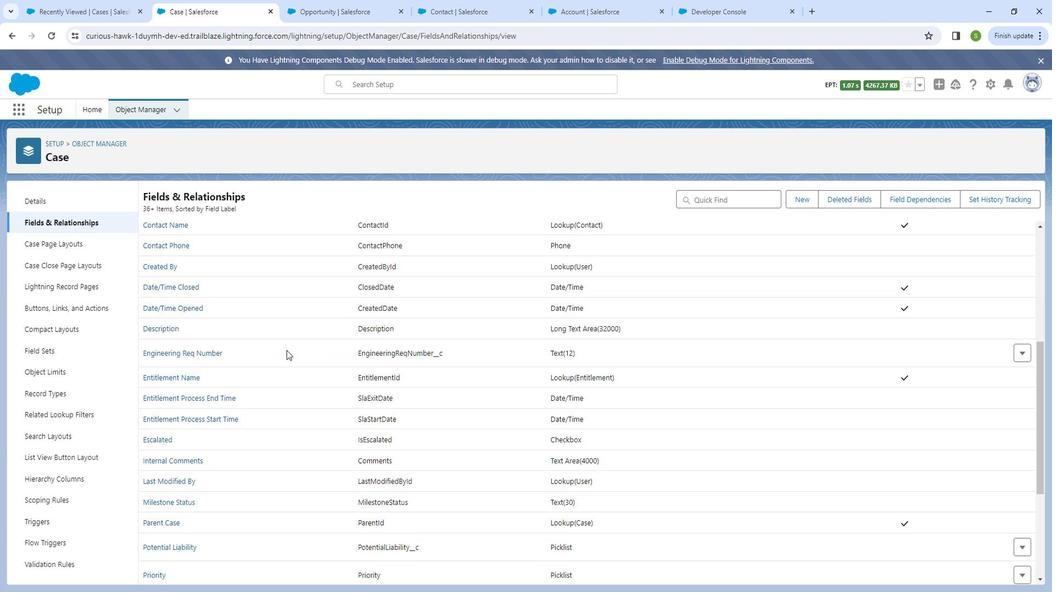 
Action: Mouse scrolled (304, 344) with delta (0, 0)
Screenshot: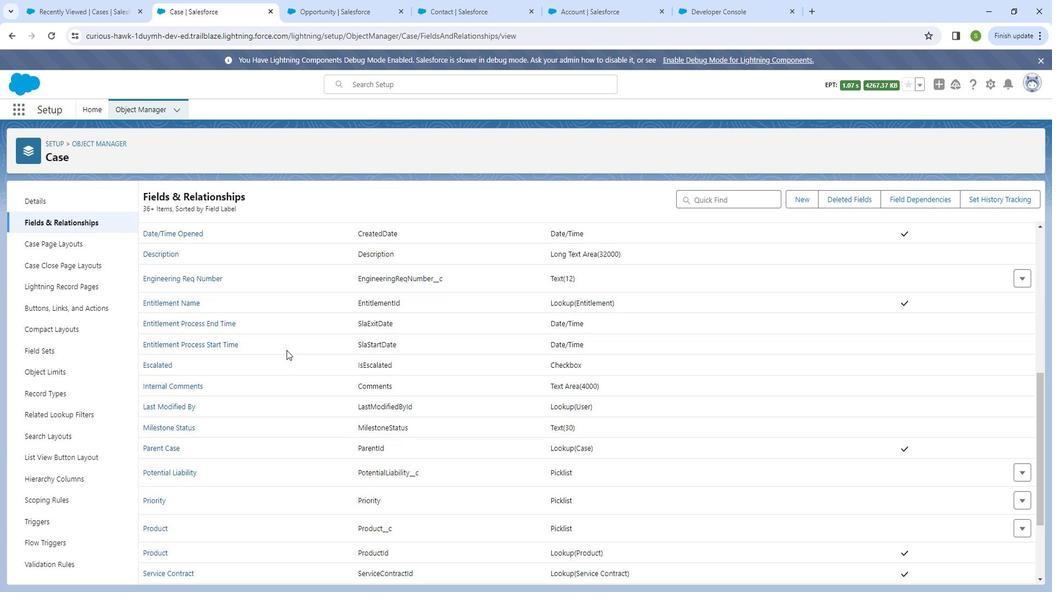 
Action: Mouse moved to (718, 38)
Screenshot: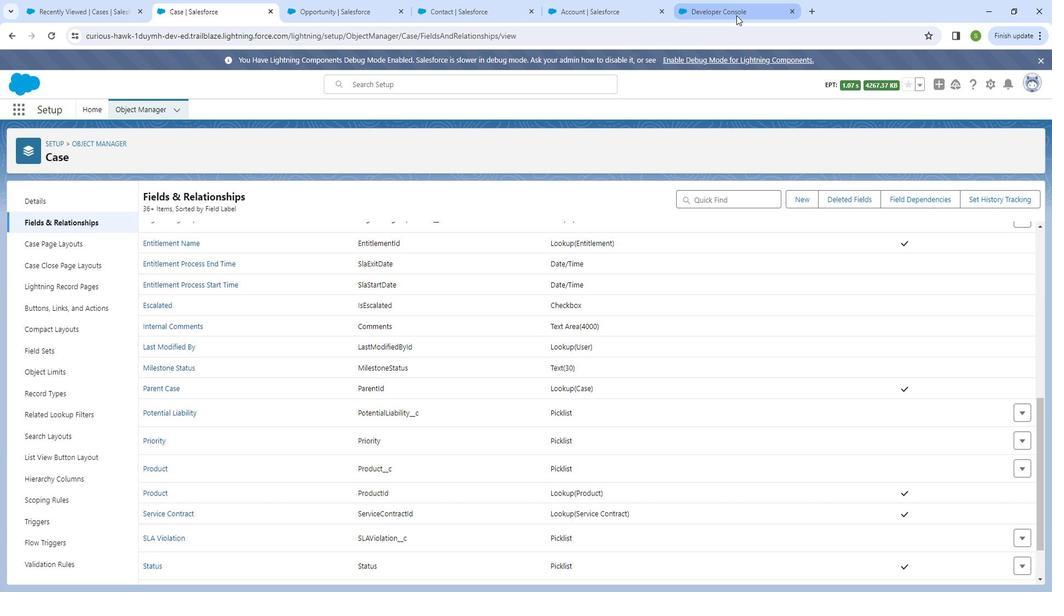
Action: Mouse pressed left at (718, 38)
Screenshot: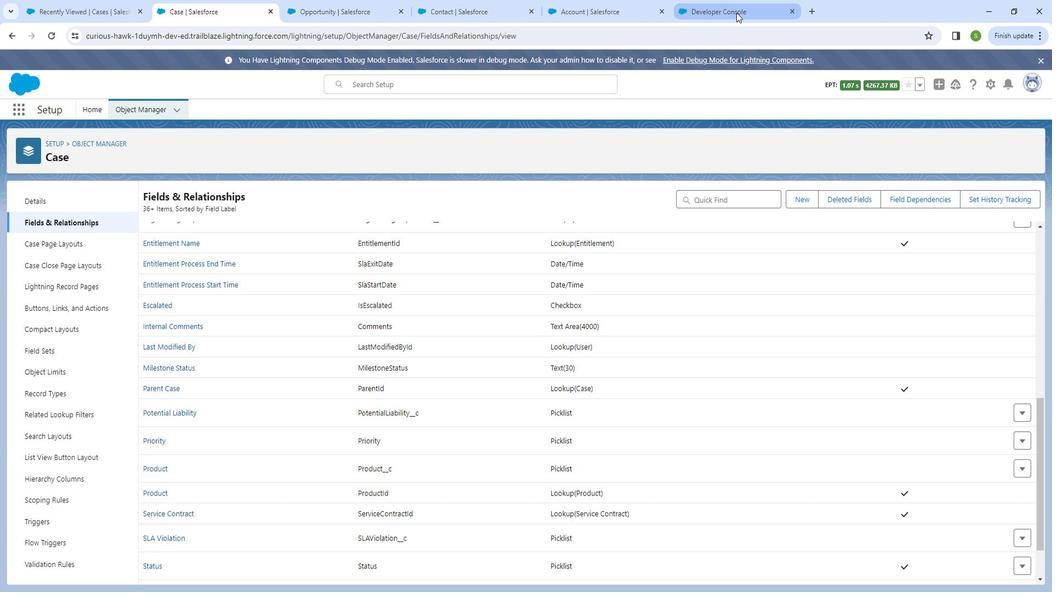 
Action: Mouse moved to (400, 414)
